 Task: Explore beachfront Airbnb homes in Hilton Head Island.
Action: Mouse moved to (594, 78)
Screenshot: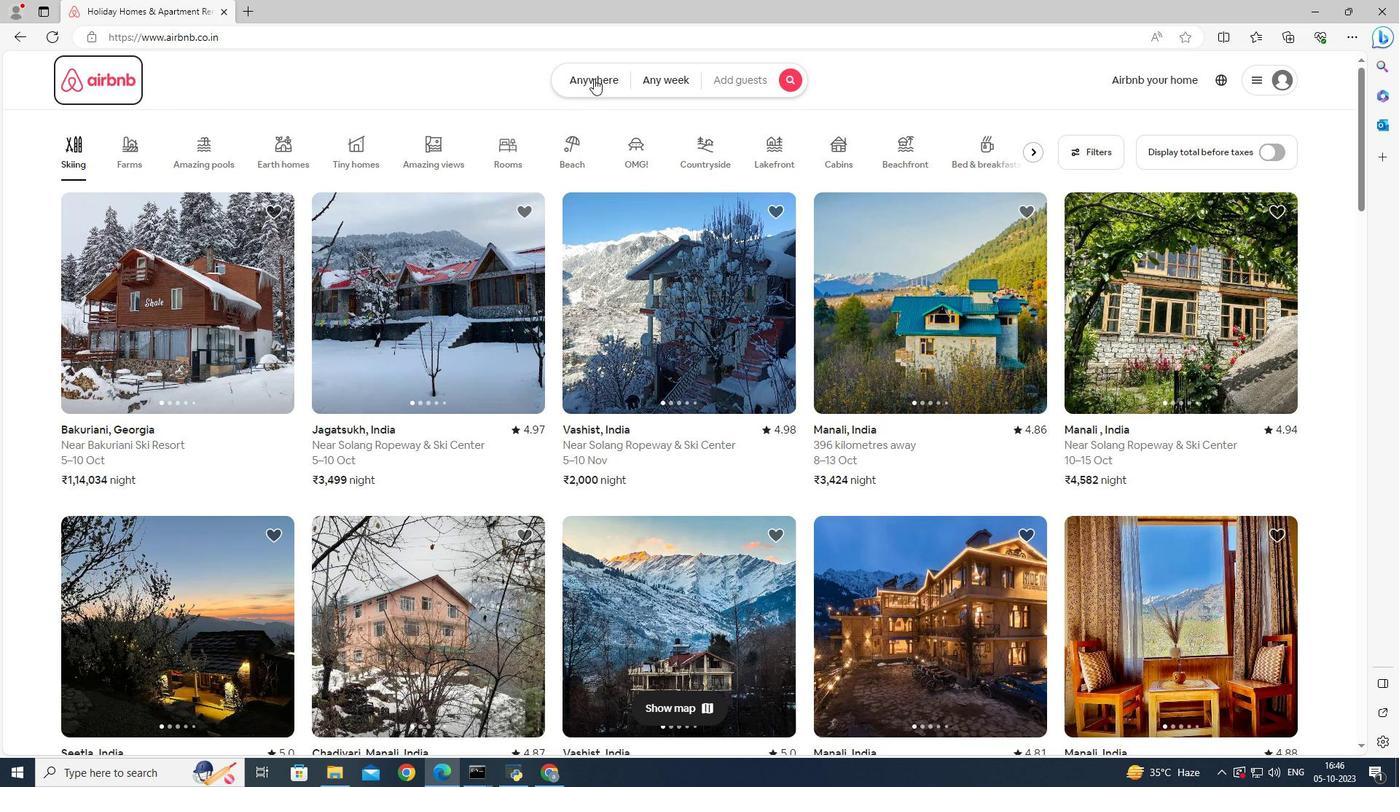 
Action: Mouse pressed left at (594, 78)
Screenshot: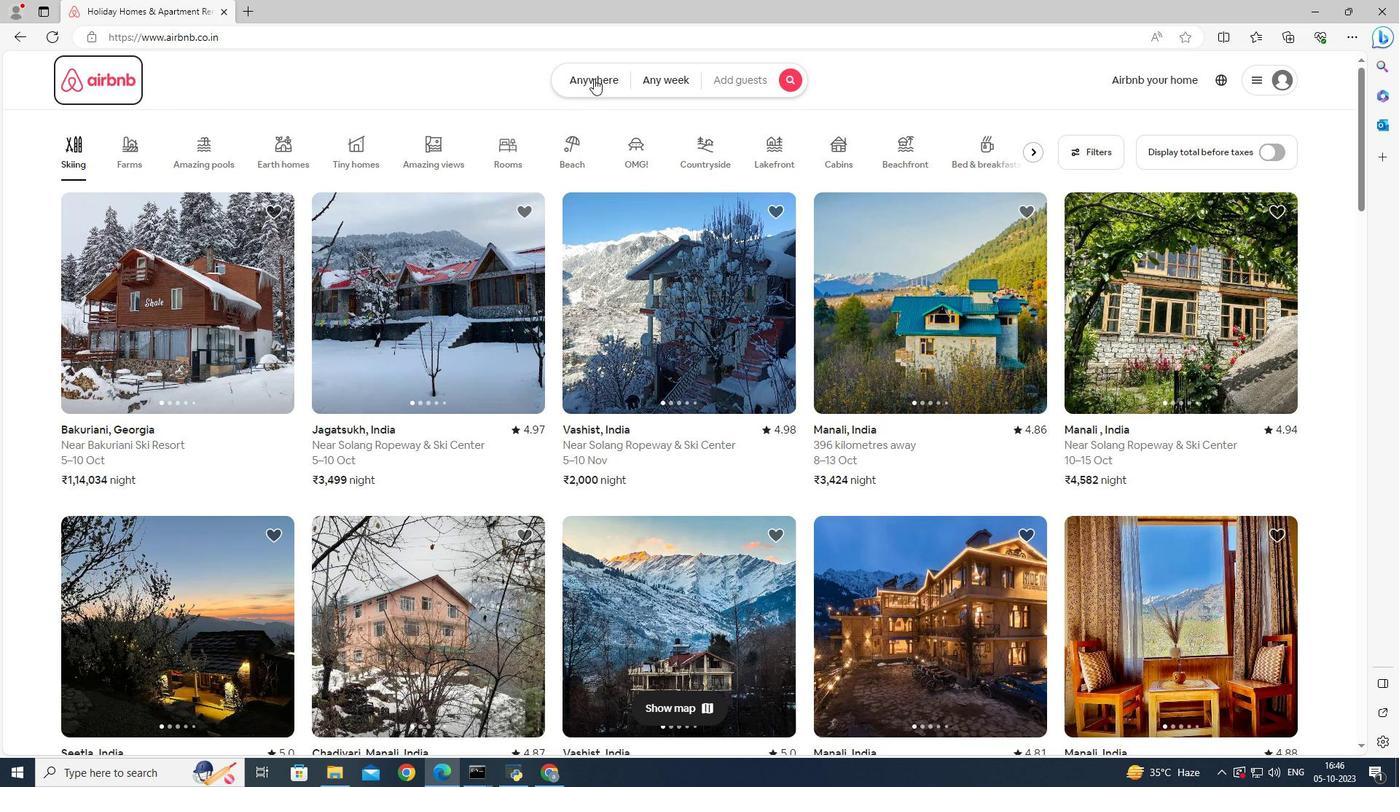 
Action: Mouse moved to (402, 138)
Screenshot: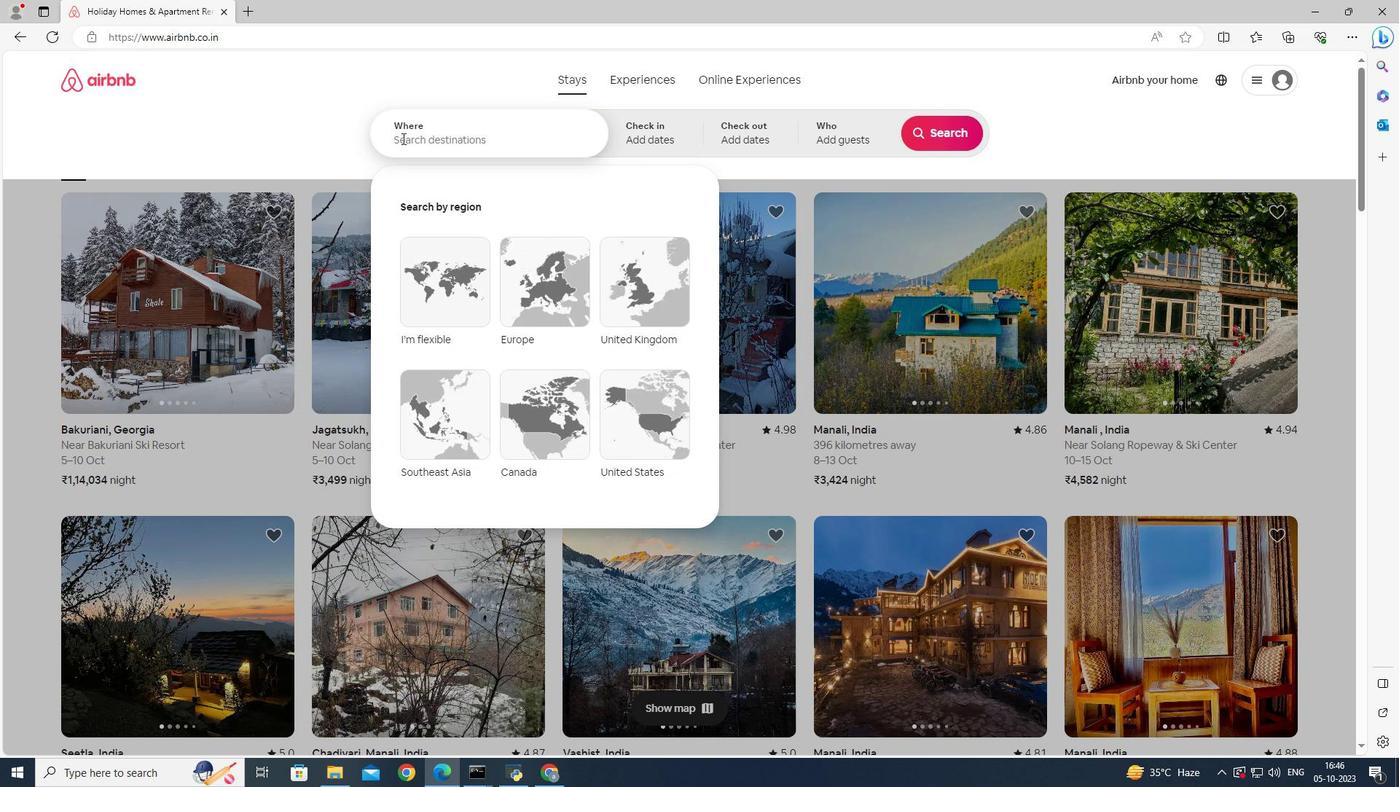 
Action: Mouse pressed left at (402, 138)
Screenshot: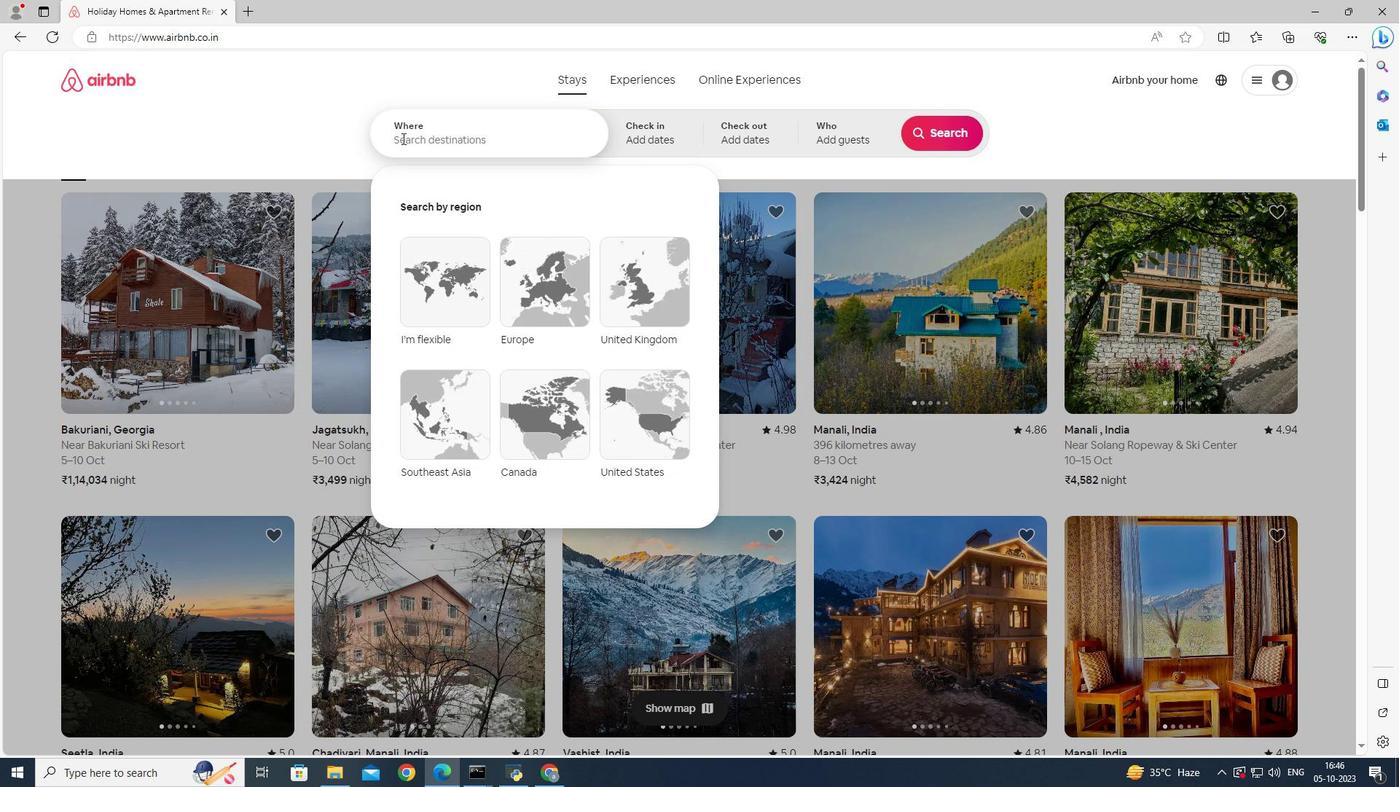 
Action: Mouse moved to (438, 141)
Screenshot: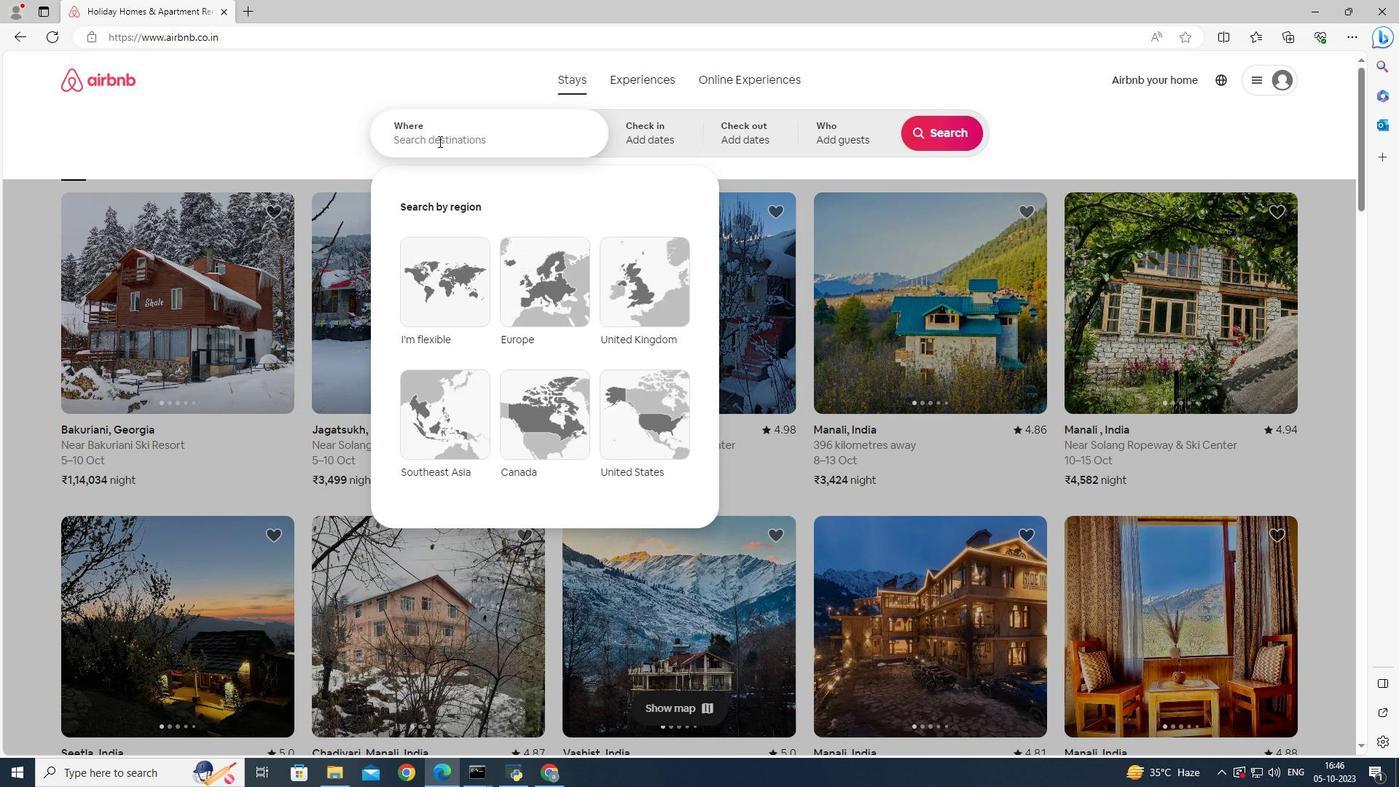 
Action: Key pressed <Key.shift><Key.shift><Key.shift><Key.shift><Key.shift><Key.shift><Key.shift><Key.shift><Key.shift><Key.shift>Hilton<Key.space><Key.shift>Head<Key.space>
Screenshot: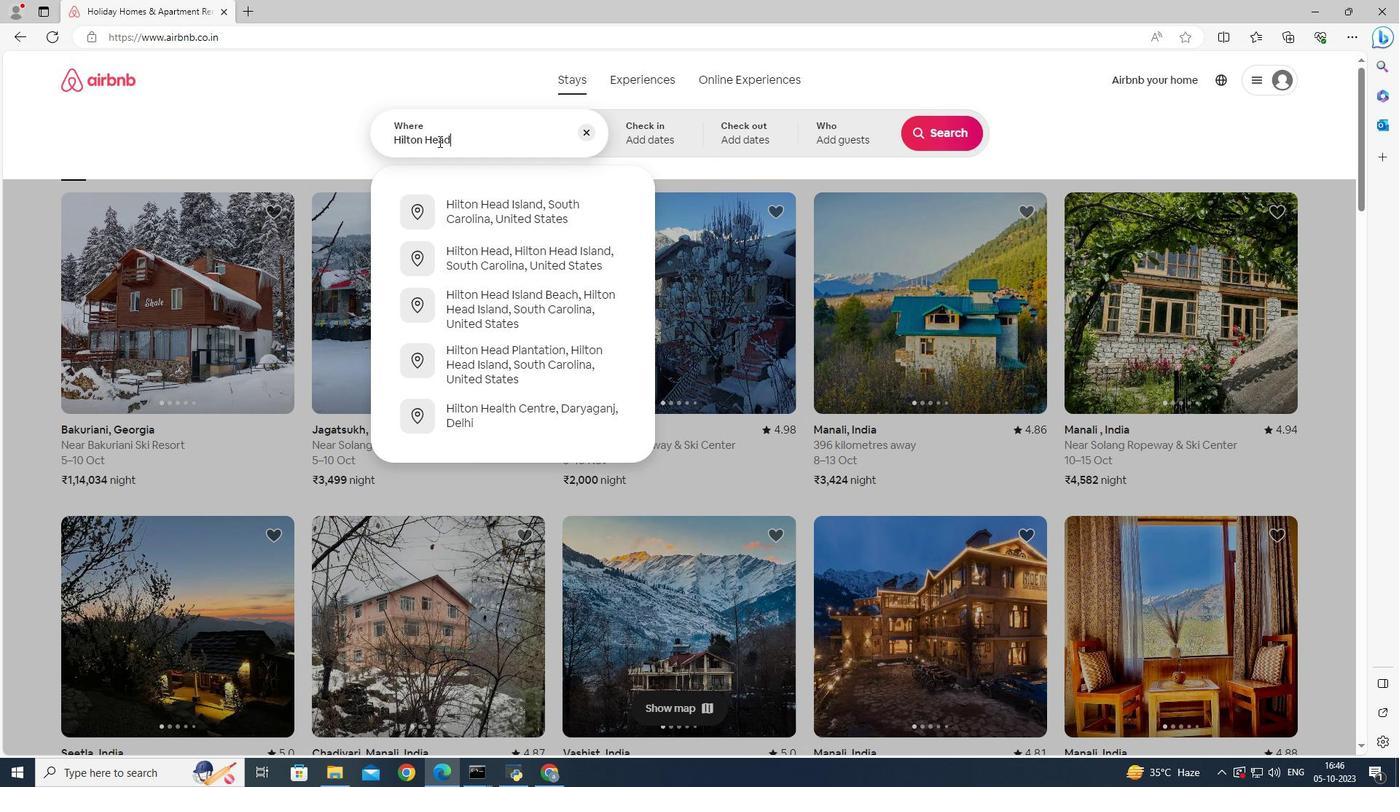 
Action: Mouse moved to (542, 212)
Screenshot: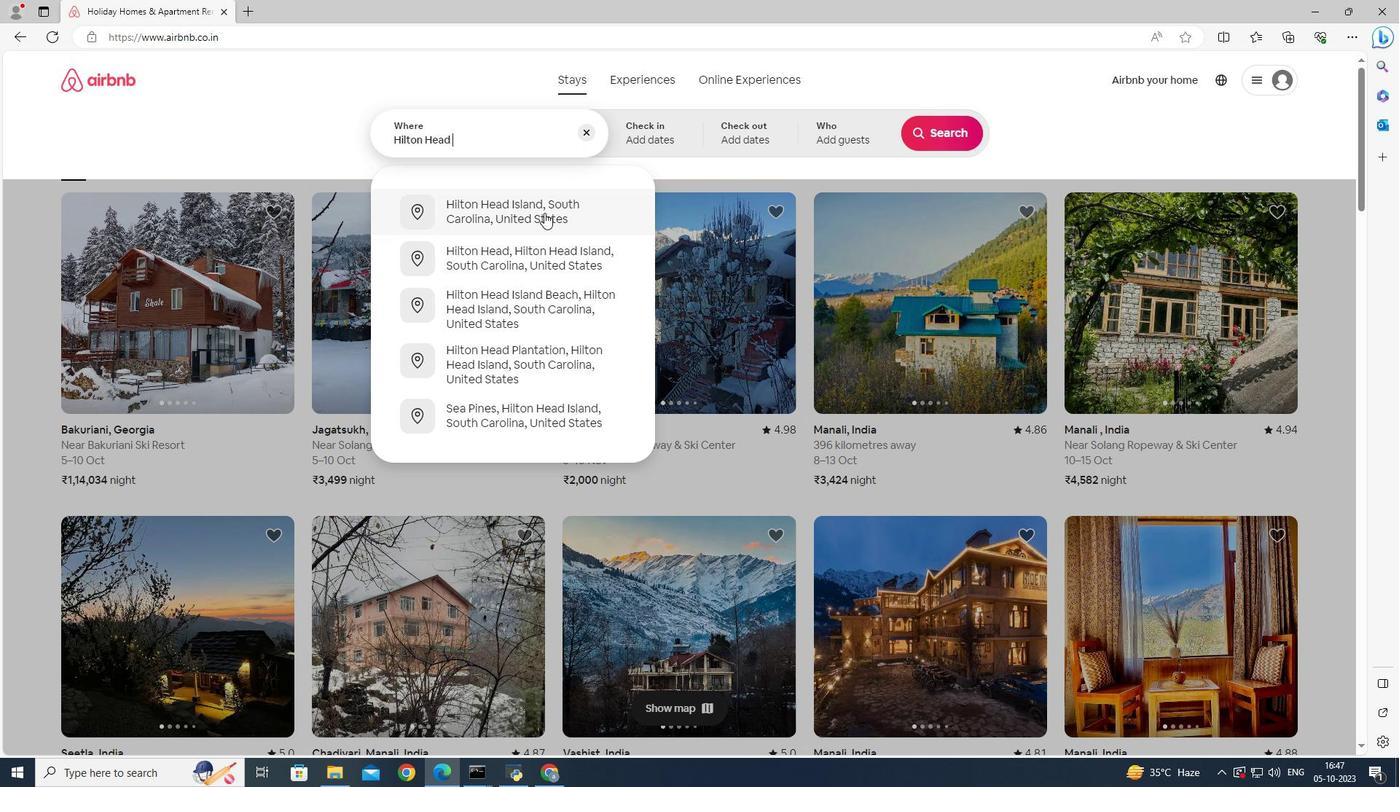 
Action: Mouse pressed left at (542, 212)
Screenshot: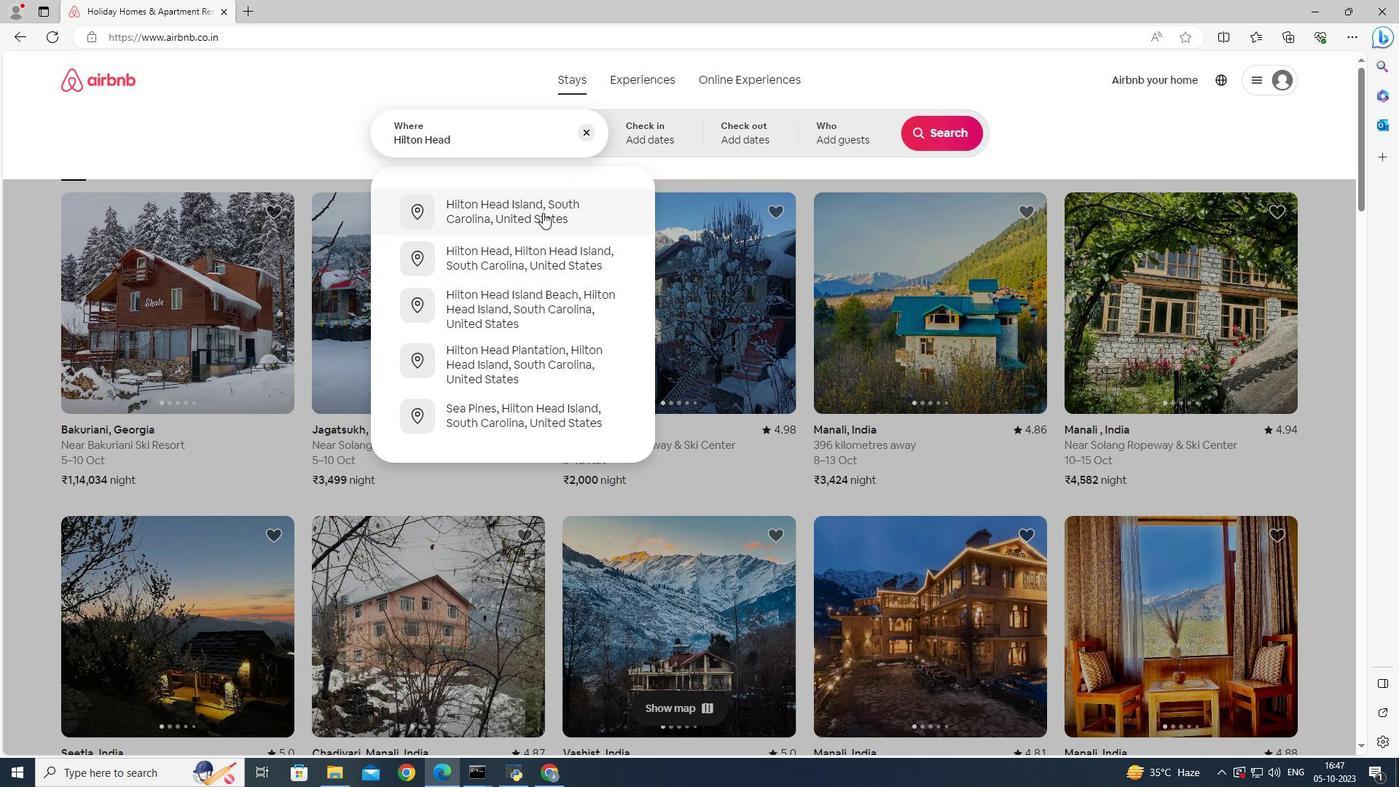 
Action: Mouse moved to (960, 139)
Screenshot: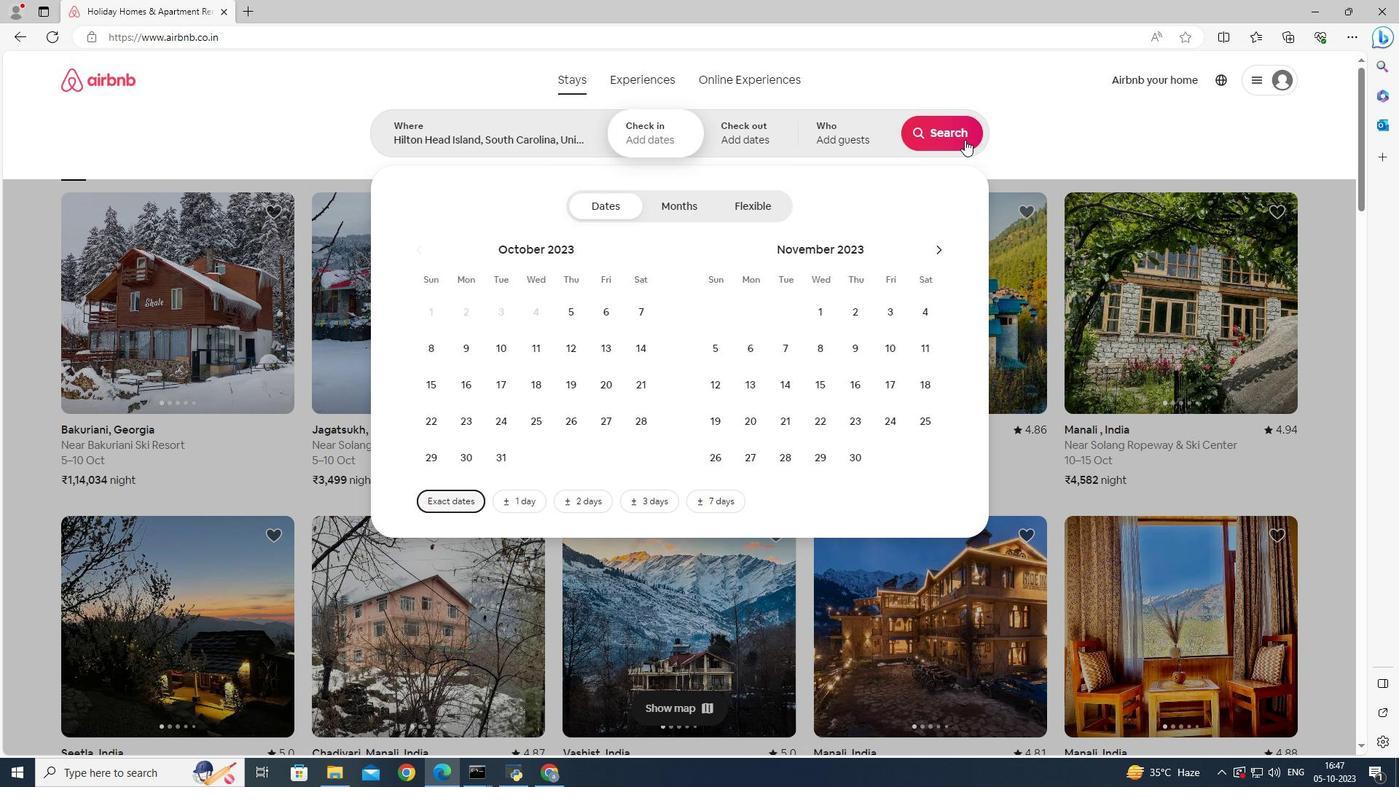 
Action: Mouse pressed left at (960, 139)
Screenshot: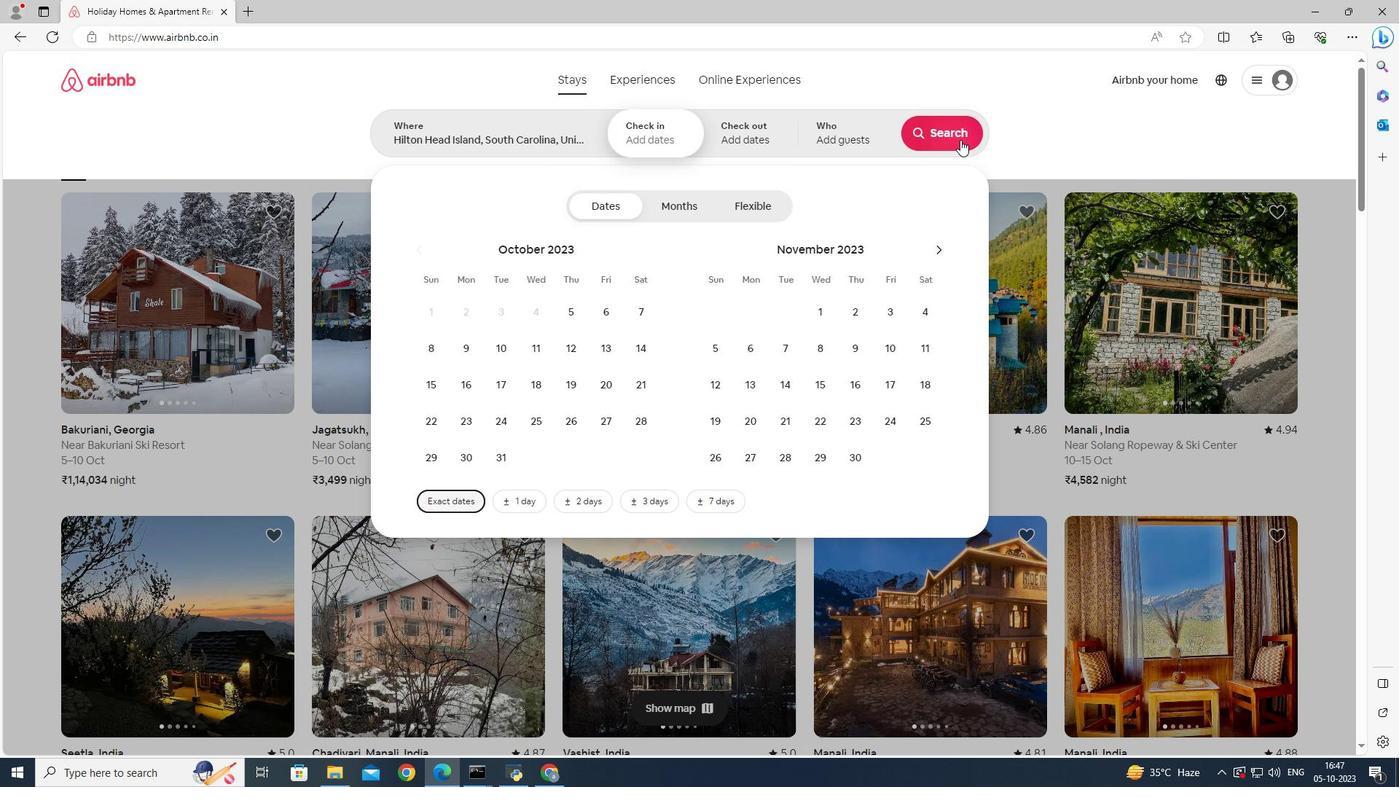 
Action: Mouse moved to (306, 149)
Screenshot: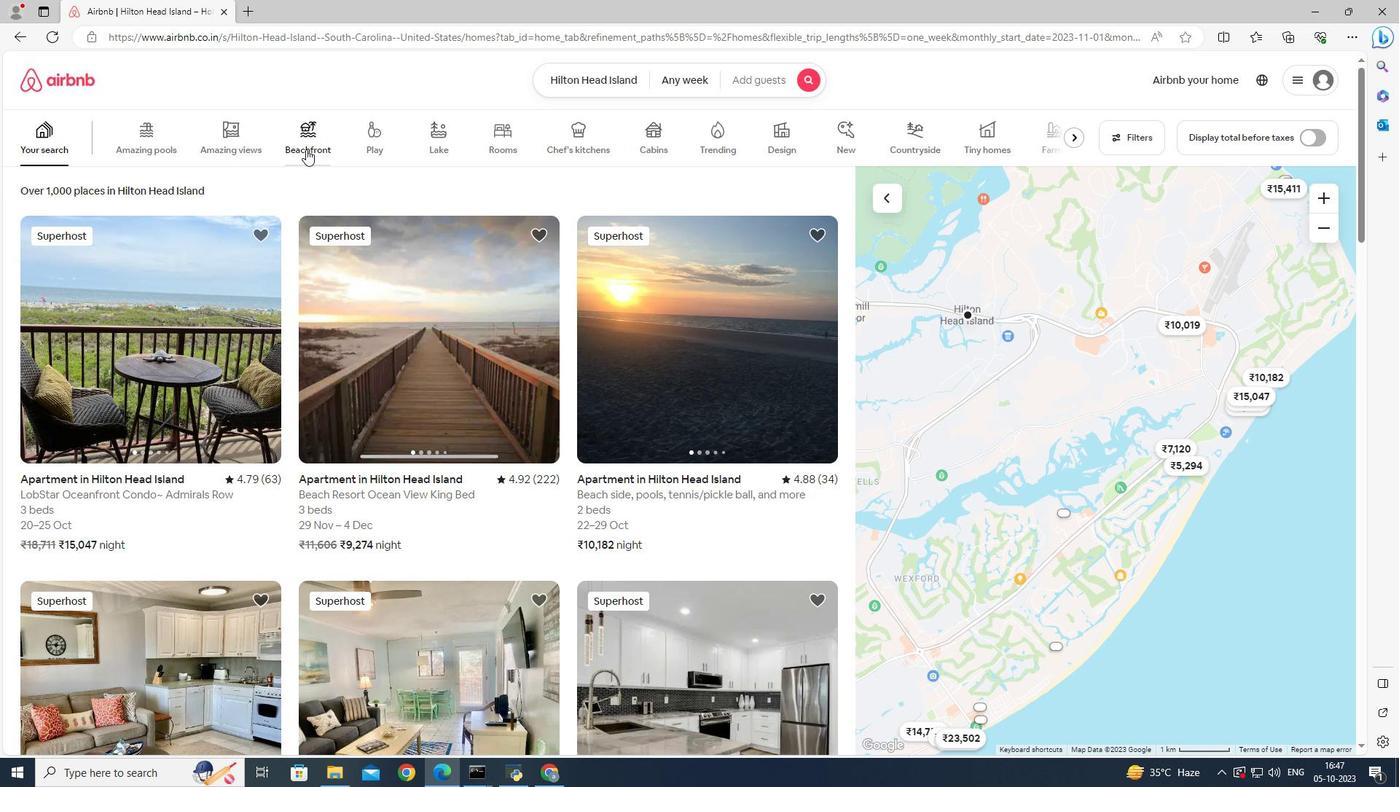 
Action: Mouse pressed left at (306, 149)
Screenshot: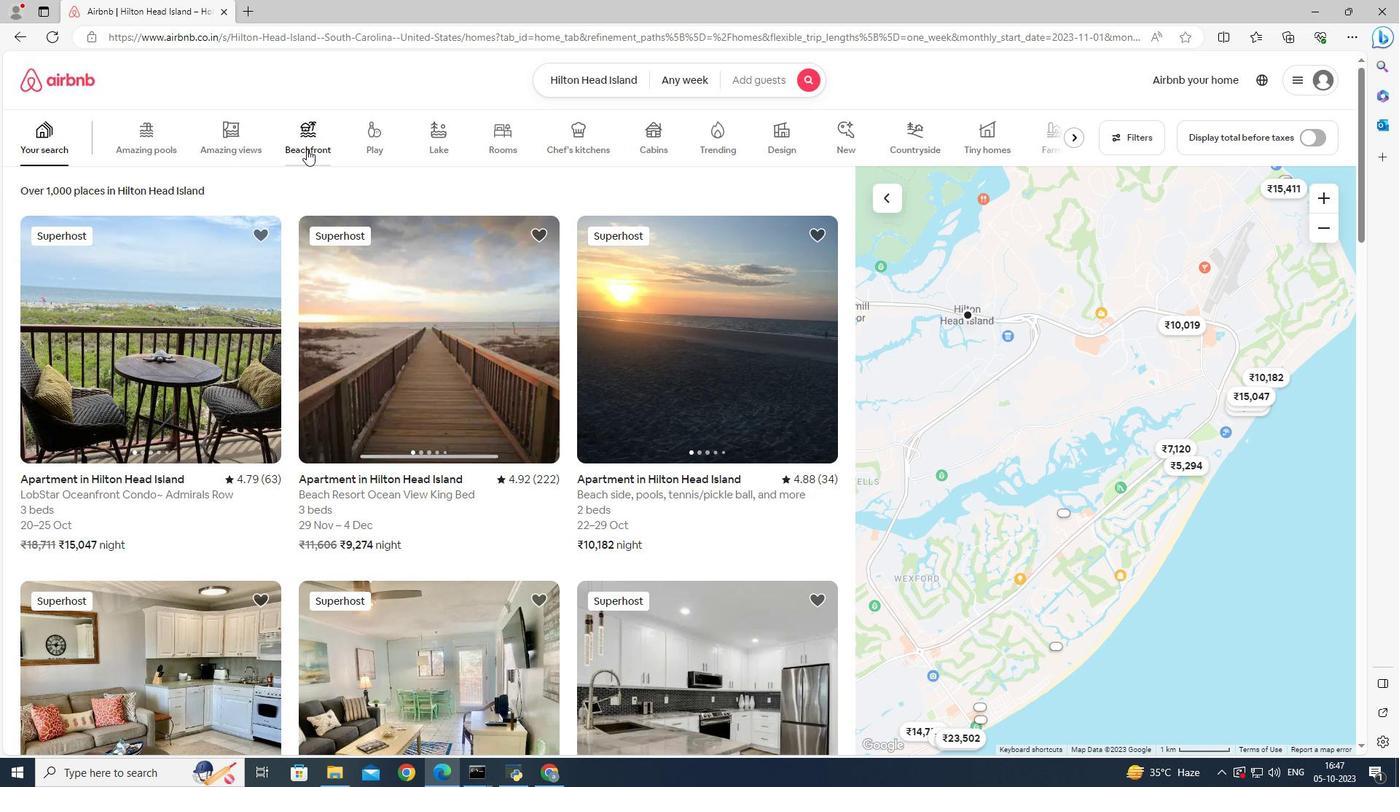 
Action: Mouse moved to (172, 386)
Screenshot: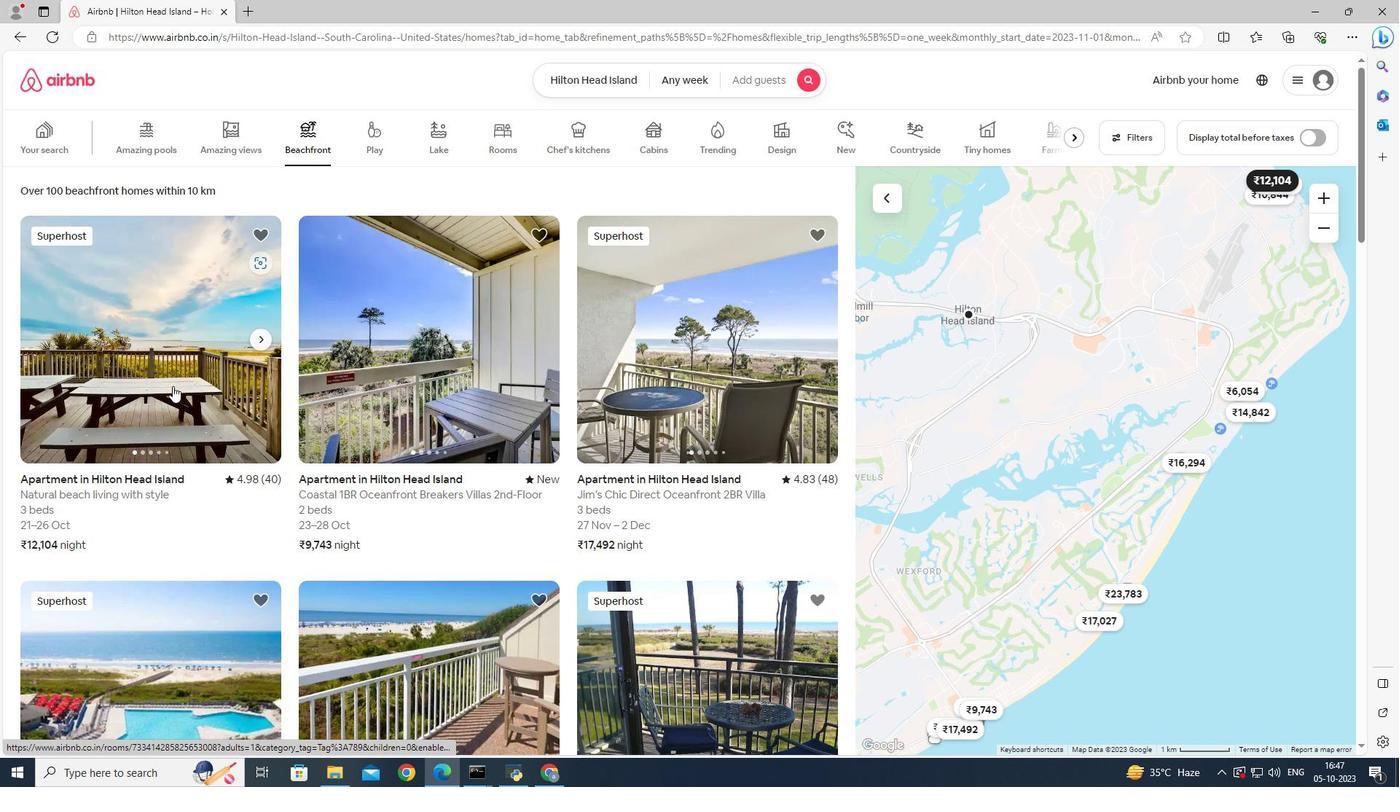 
Action: Mouse pressed left at (172, 386)
Screenshot: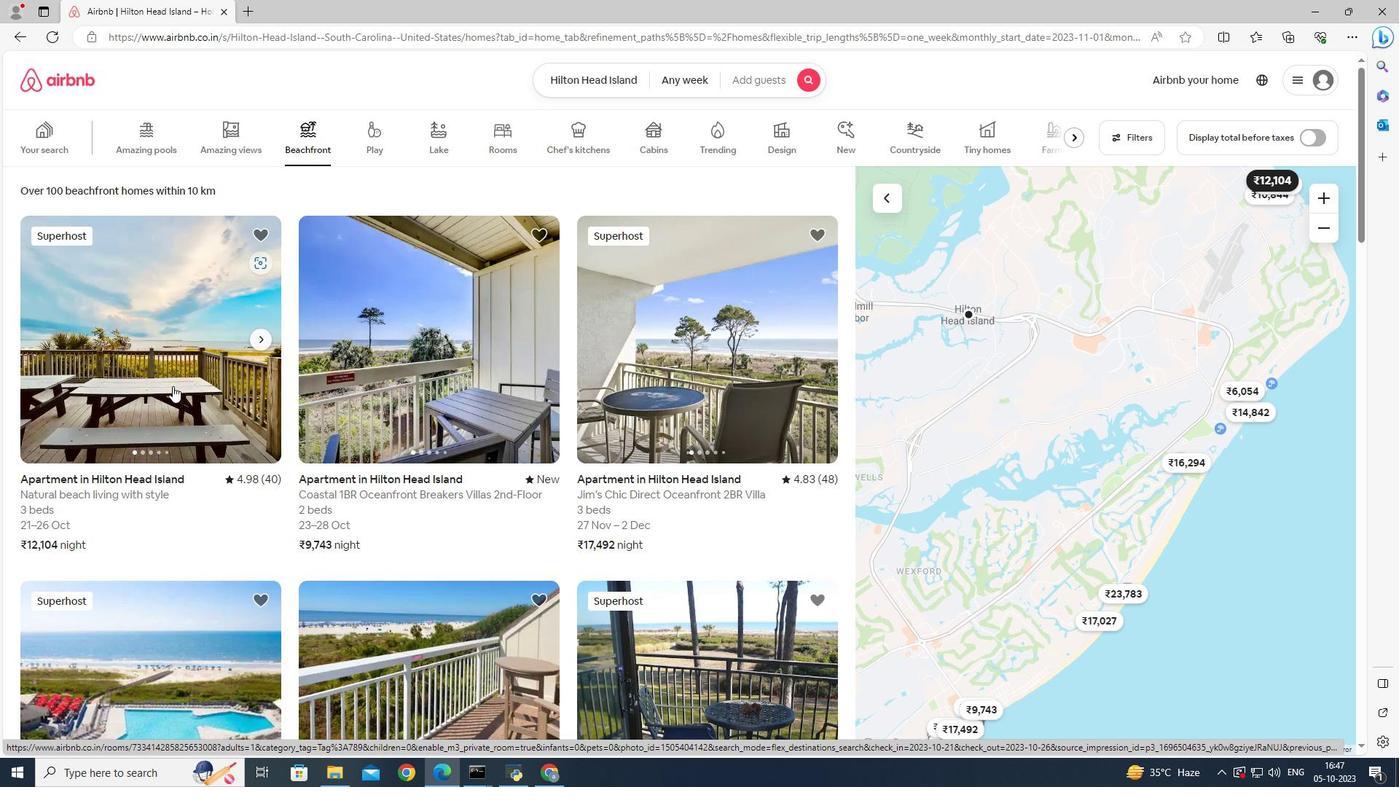 
Action: Mouse moved to (1042, 535)
Screenshot: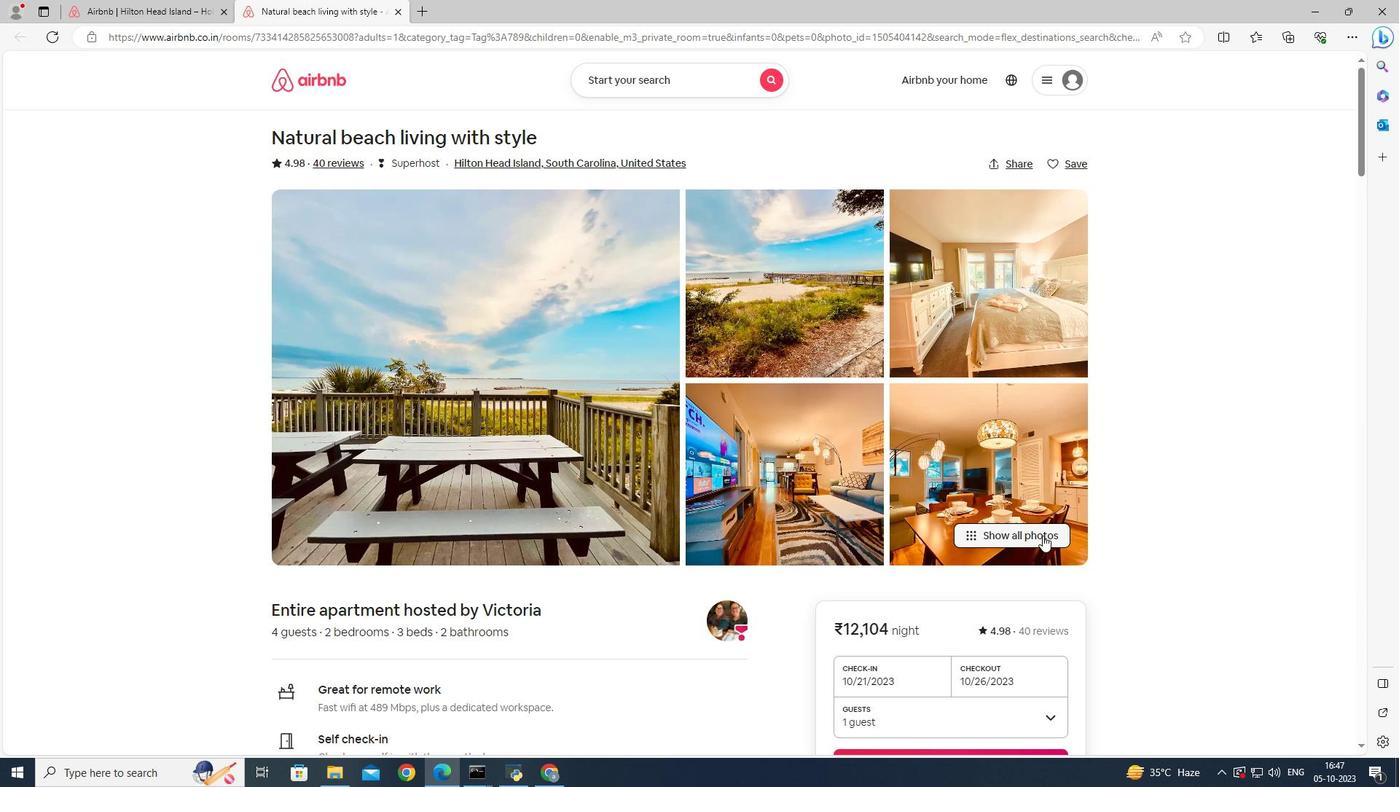 
Action: Mouse pressed left at (1042, 535)
Screenshot: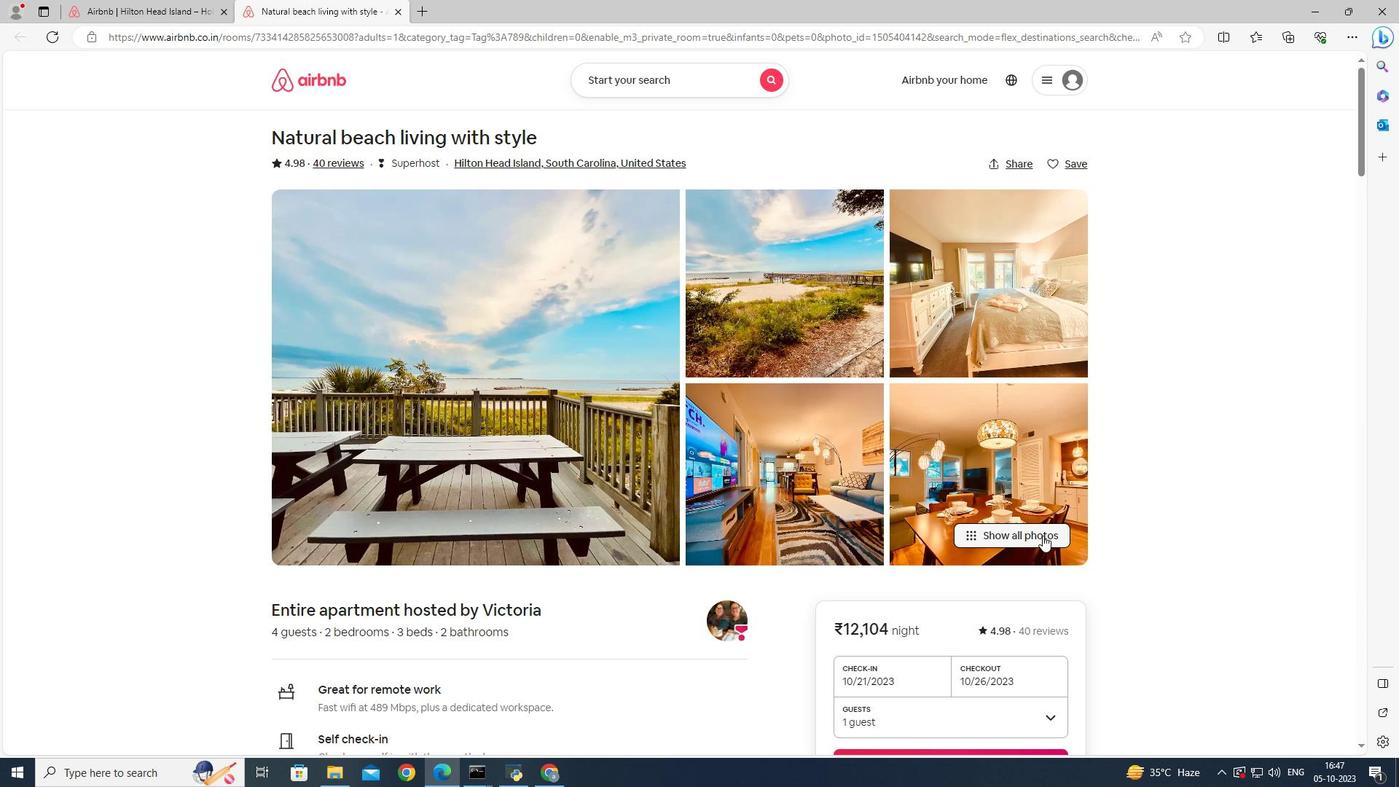 
Action: Mouse moved to (788, 440)
Screenshot: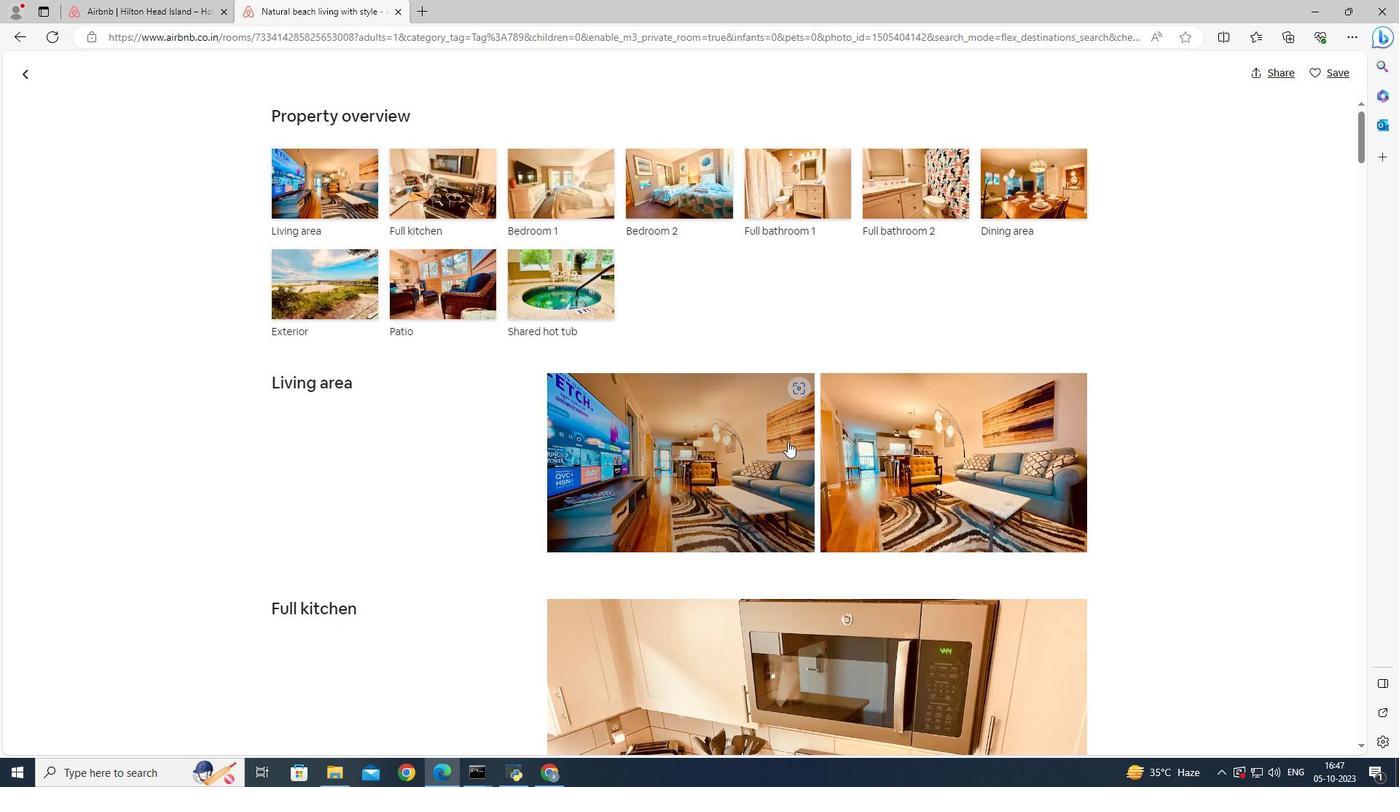 
Action: Mouse scrolled (788, 440) with delta (0, 0)
Screenshot: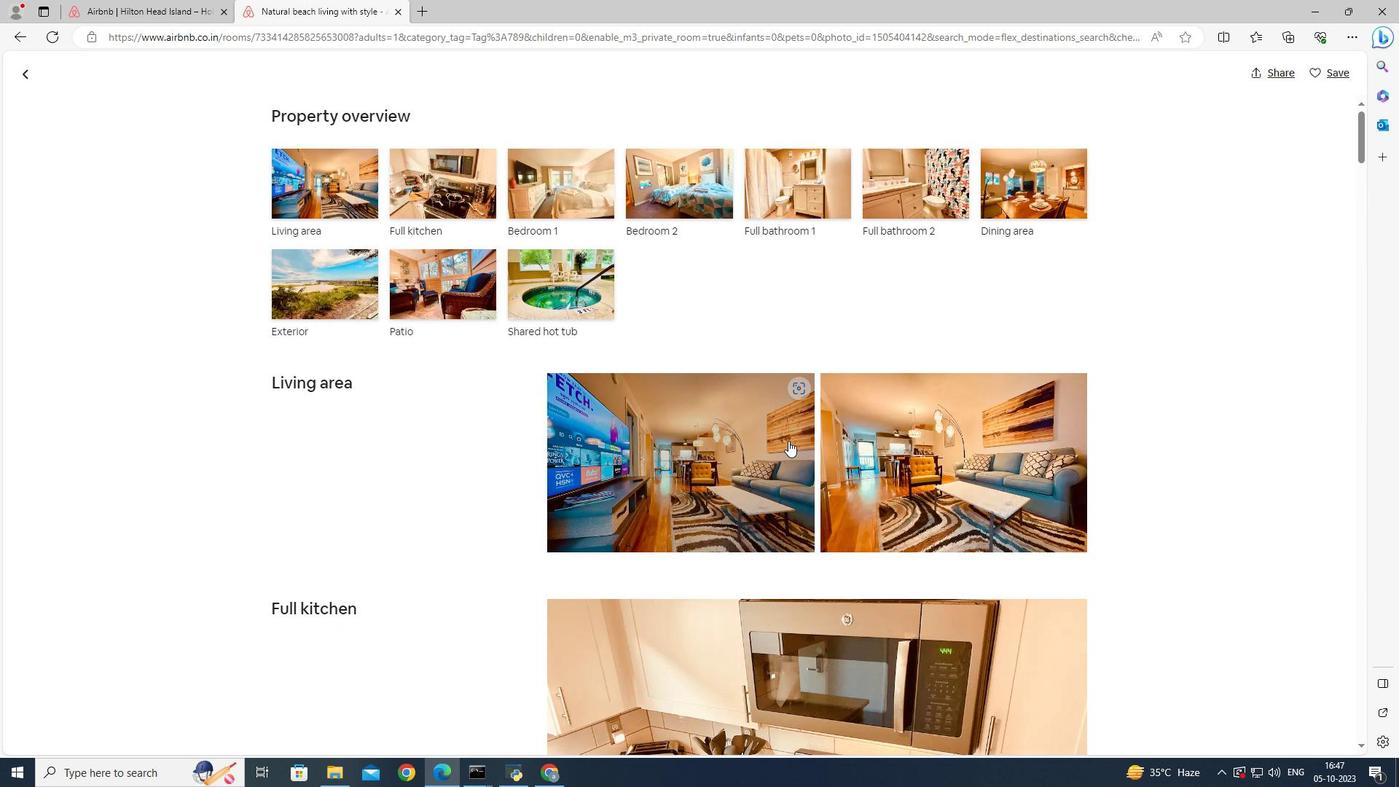 
Action: Mouse scrolled (788, 440) with delta (0, 0)
Screenshot: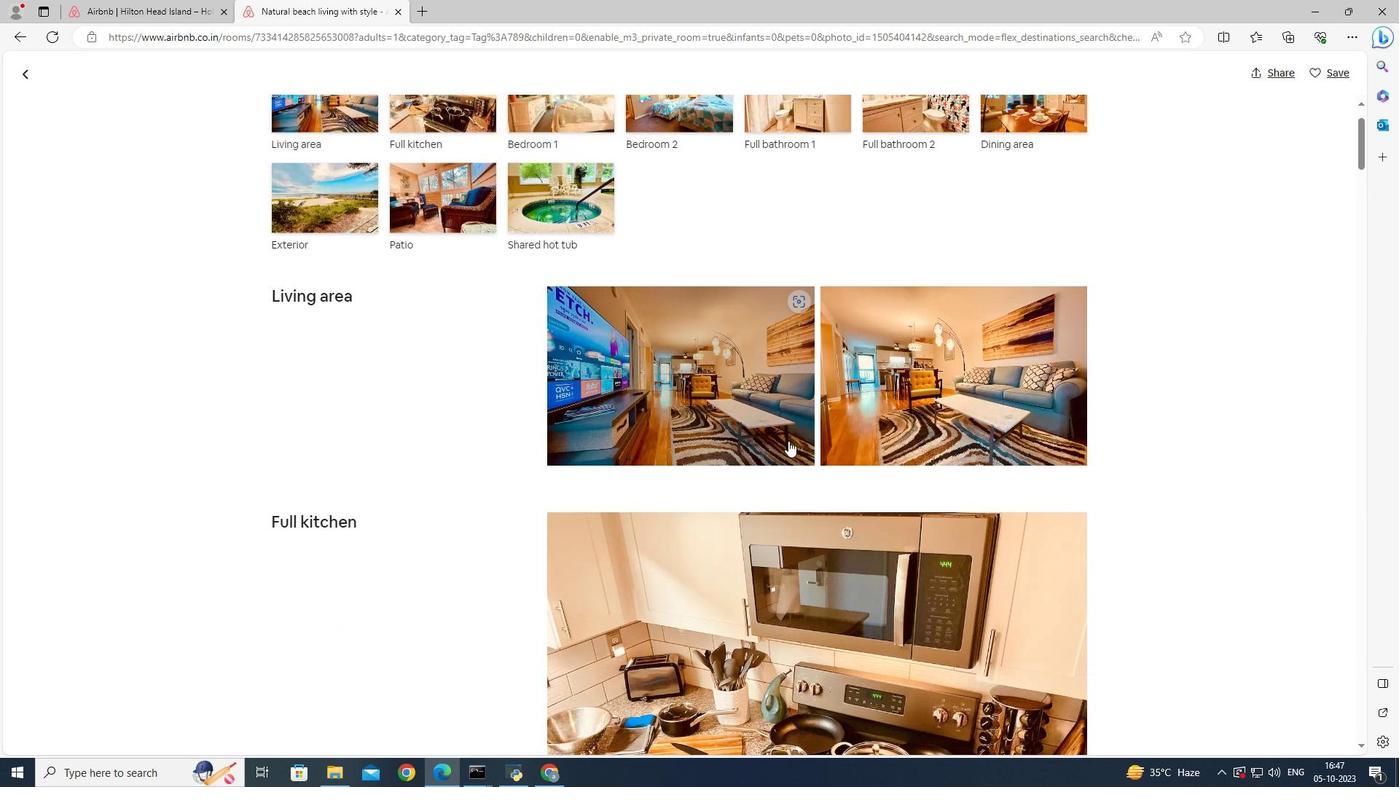 
Action: Mouse scrolled (788, 440) with delta (0, 0)
Screenshot: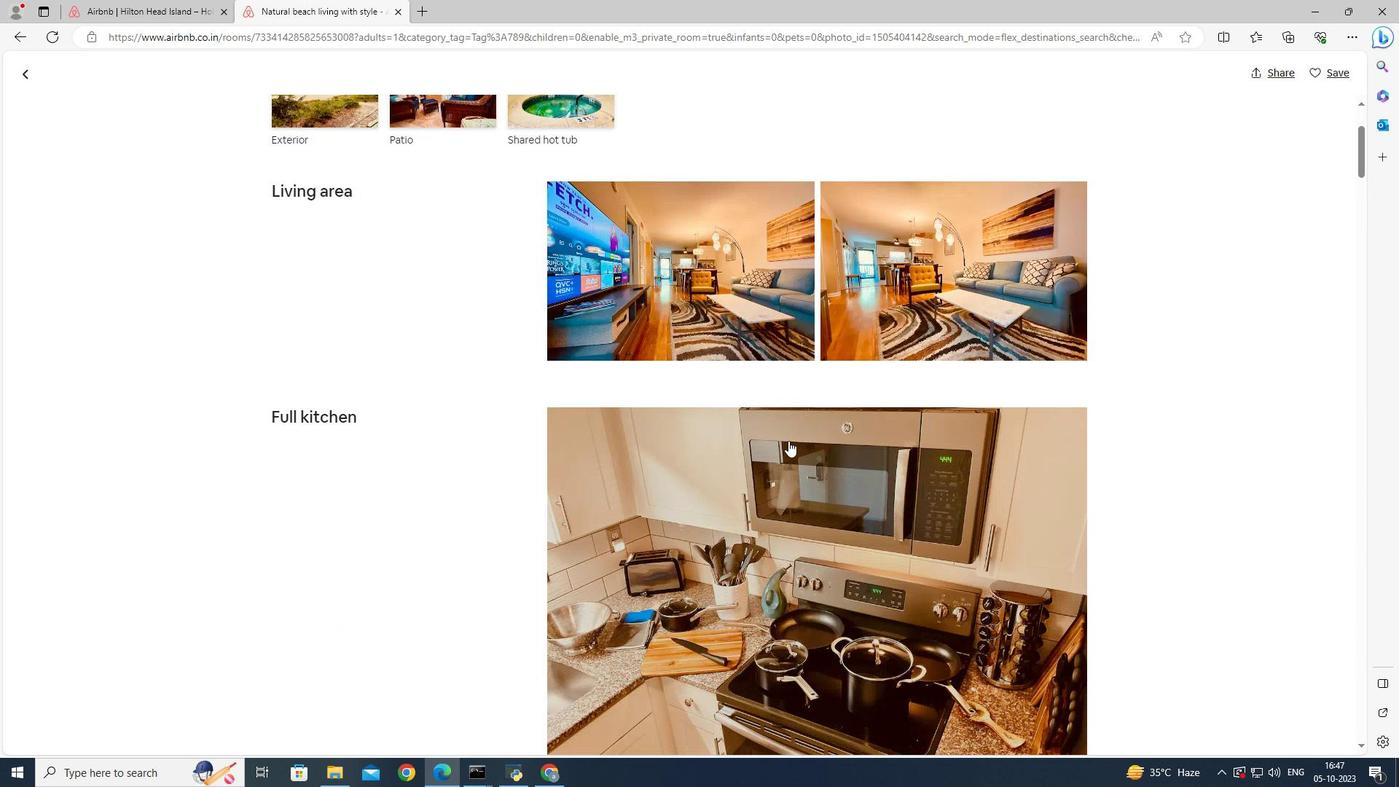 
Action: Mouse scrolled (788, 440) with delta (0, 0)
Screenshot: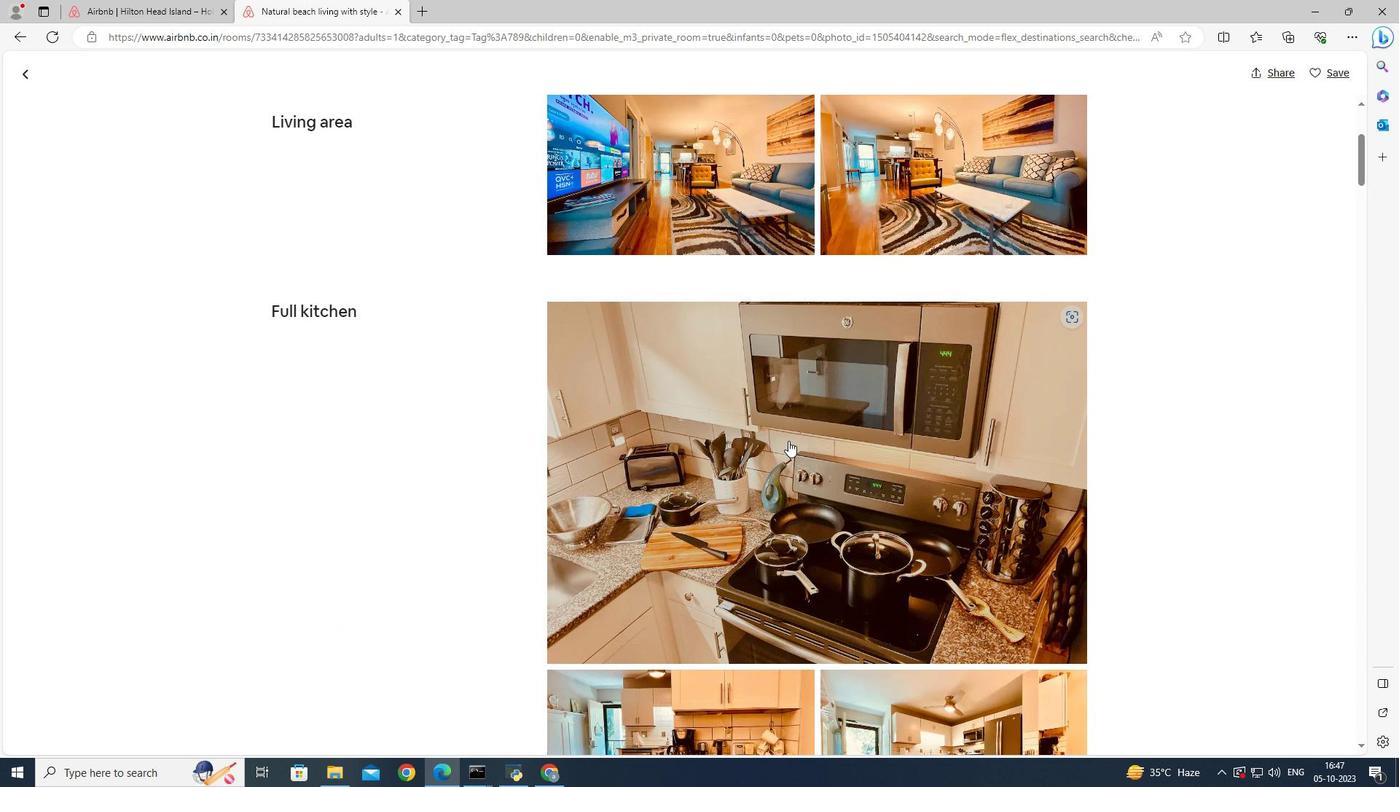 
Action: Mouse scrolled (788, 440) with delta (0, 0)
Screenshot: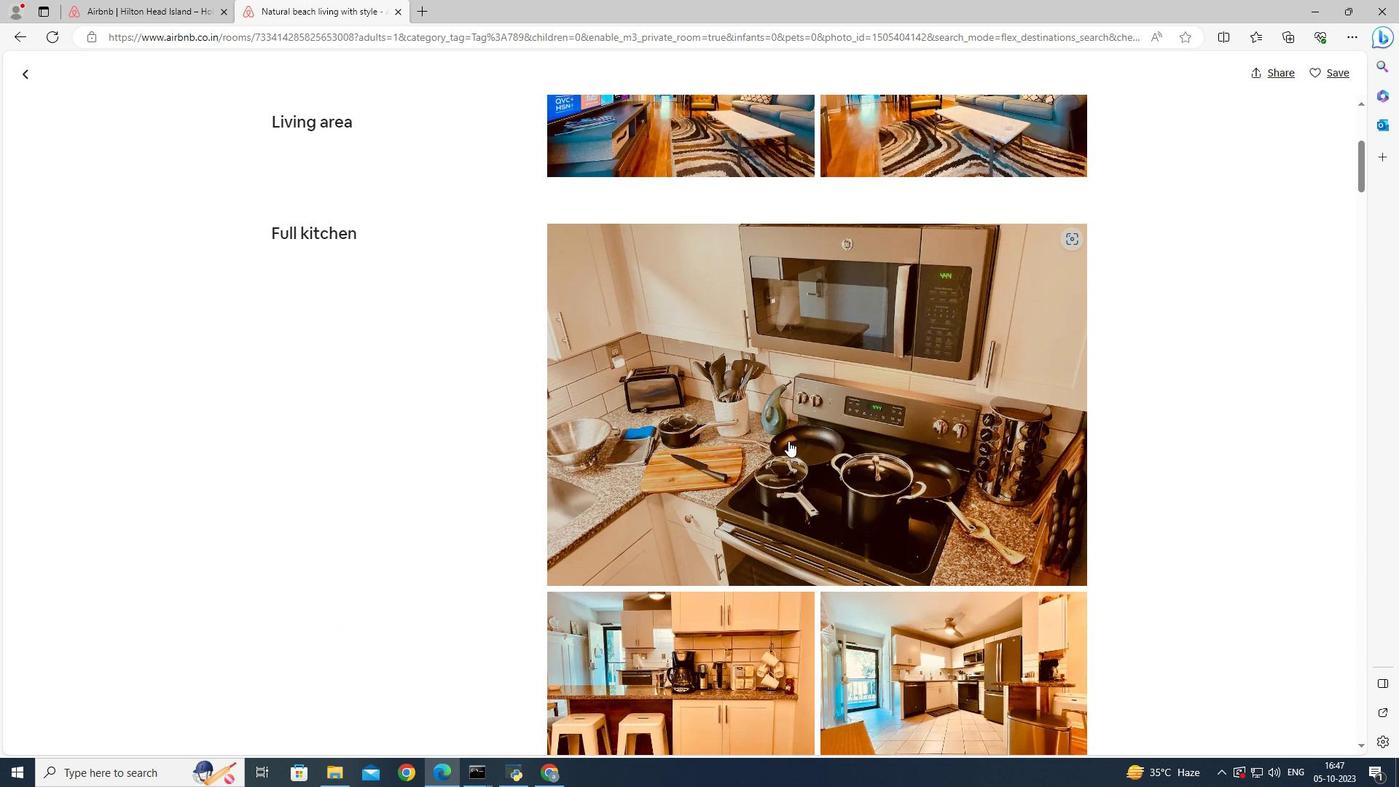 
Action: Mouse scrolled (788, 440) with delta (0, 0)
Screenshot: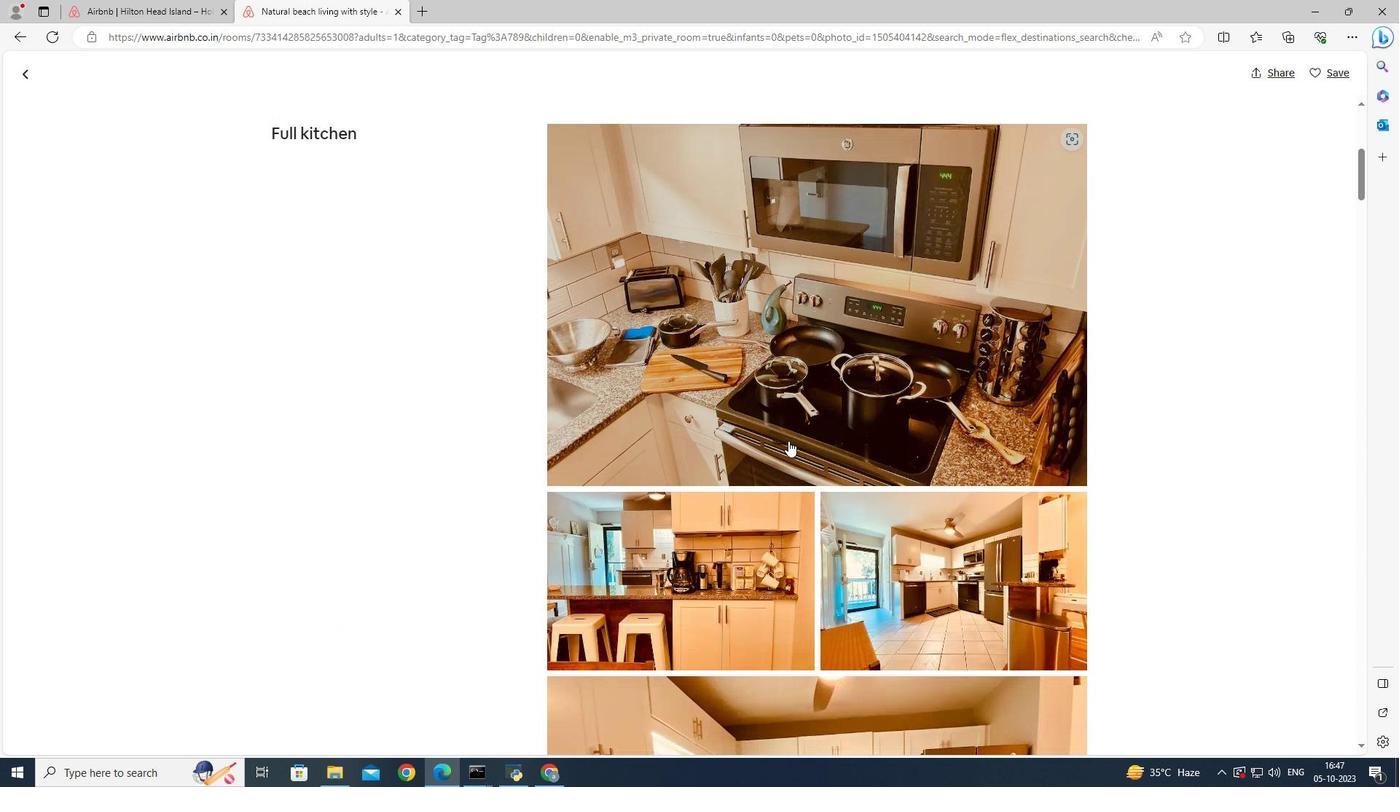 
Action: Mouse scrolled (788, 440) with delta (0, 0)
Screenshot: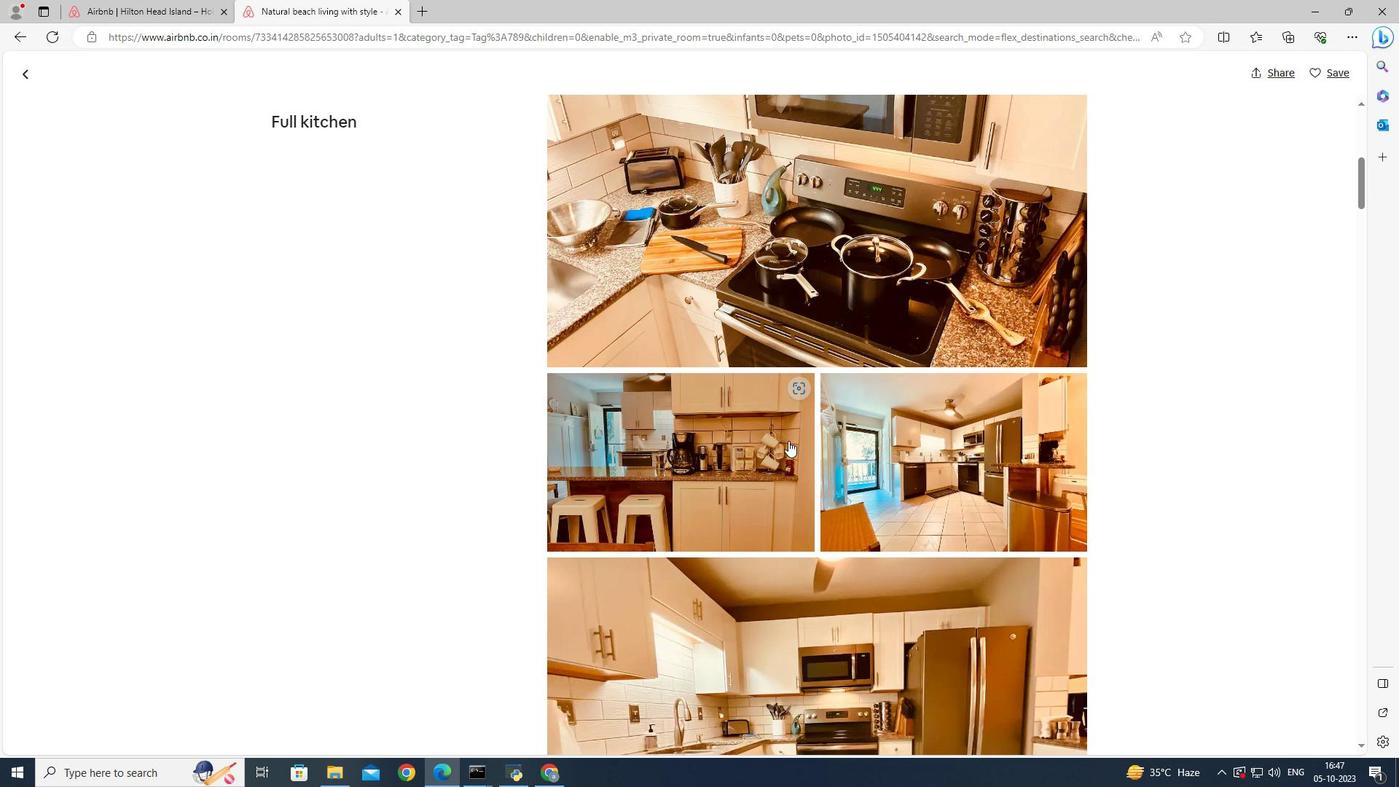 
Action: Mouse scrolled (788, 440) with delta (0, 0)
Screenshot: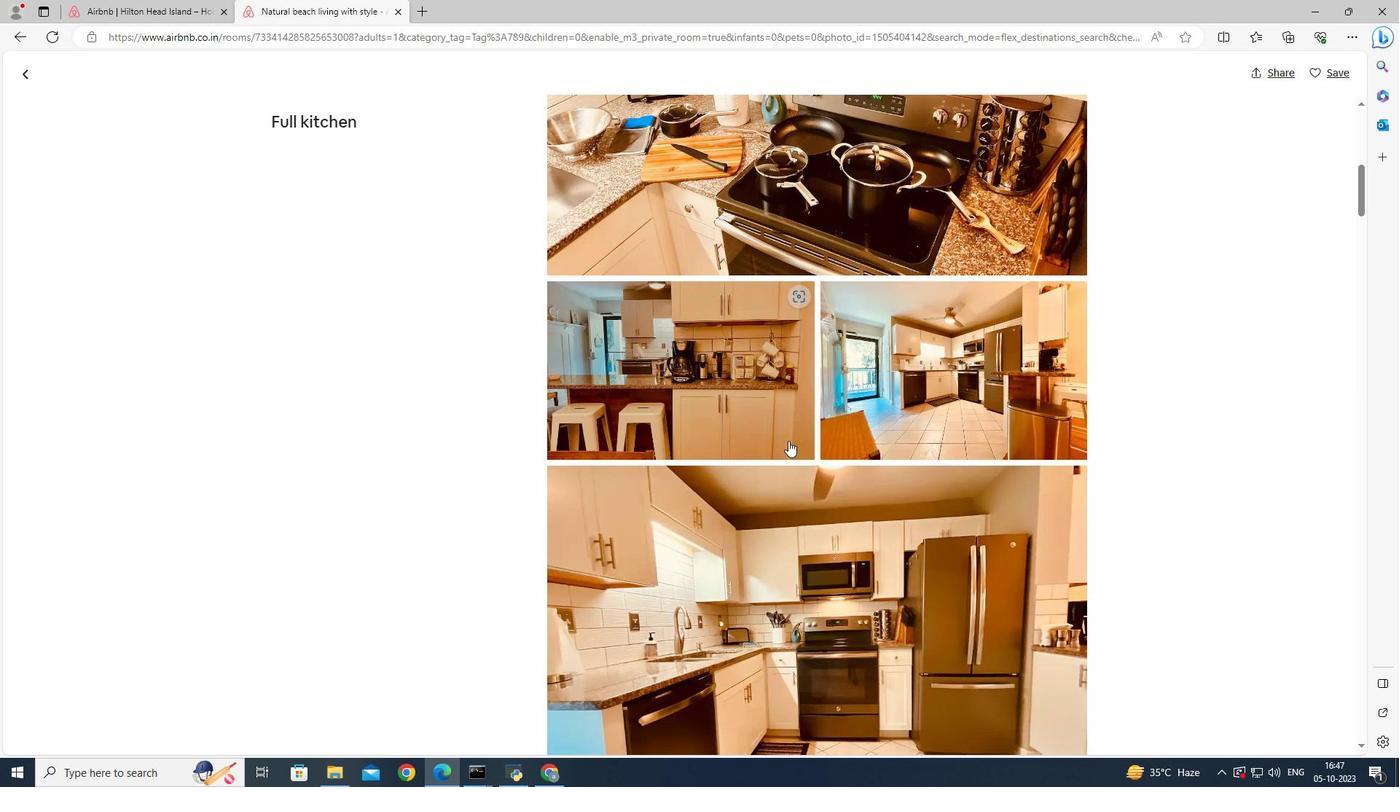
Action: Mouse scrolled (788, 440) with delta (0, 0)
Screenshot: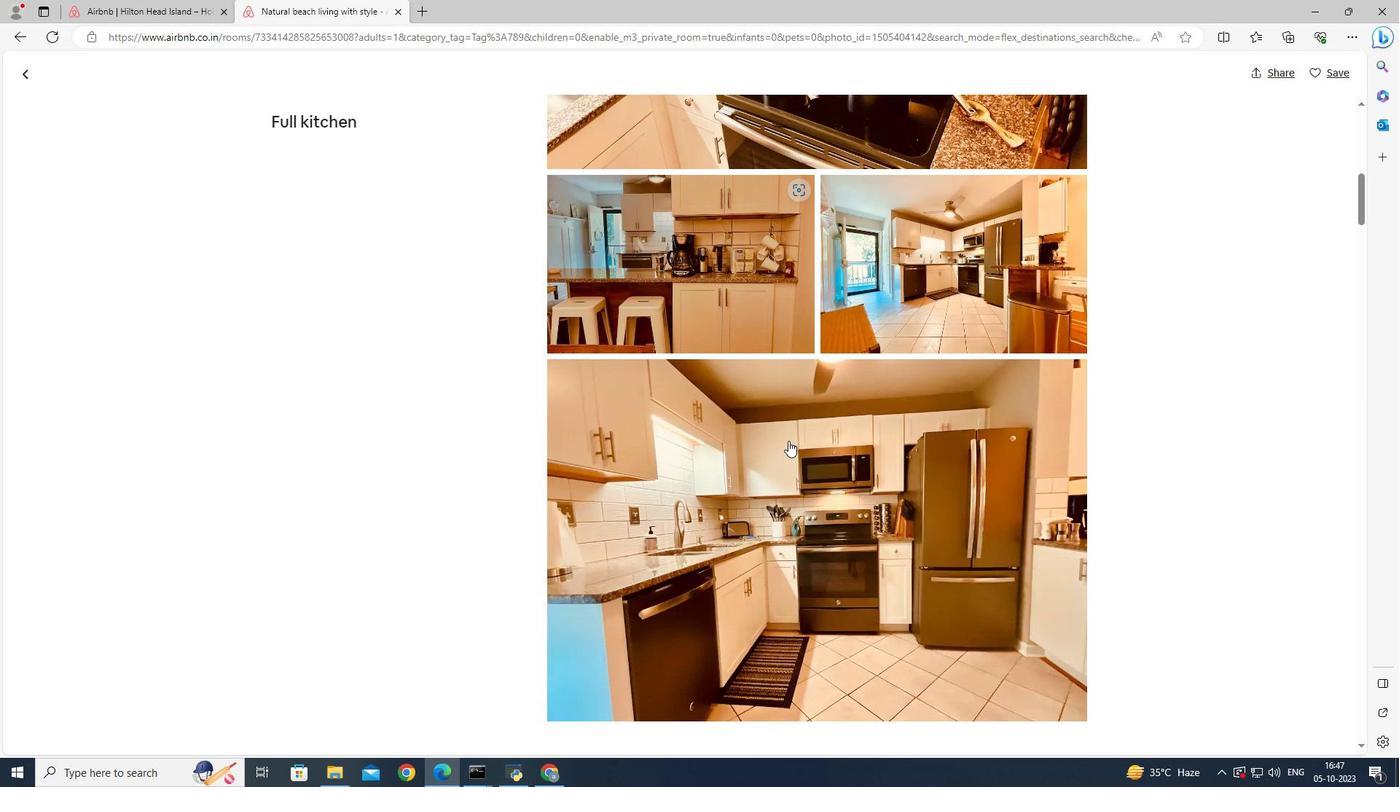 
Action: Mouse scrolled (788, 440) with delta (0, 0)
Screenshot: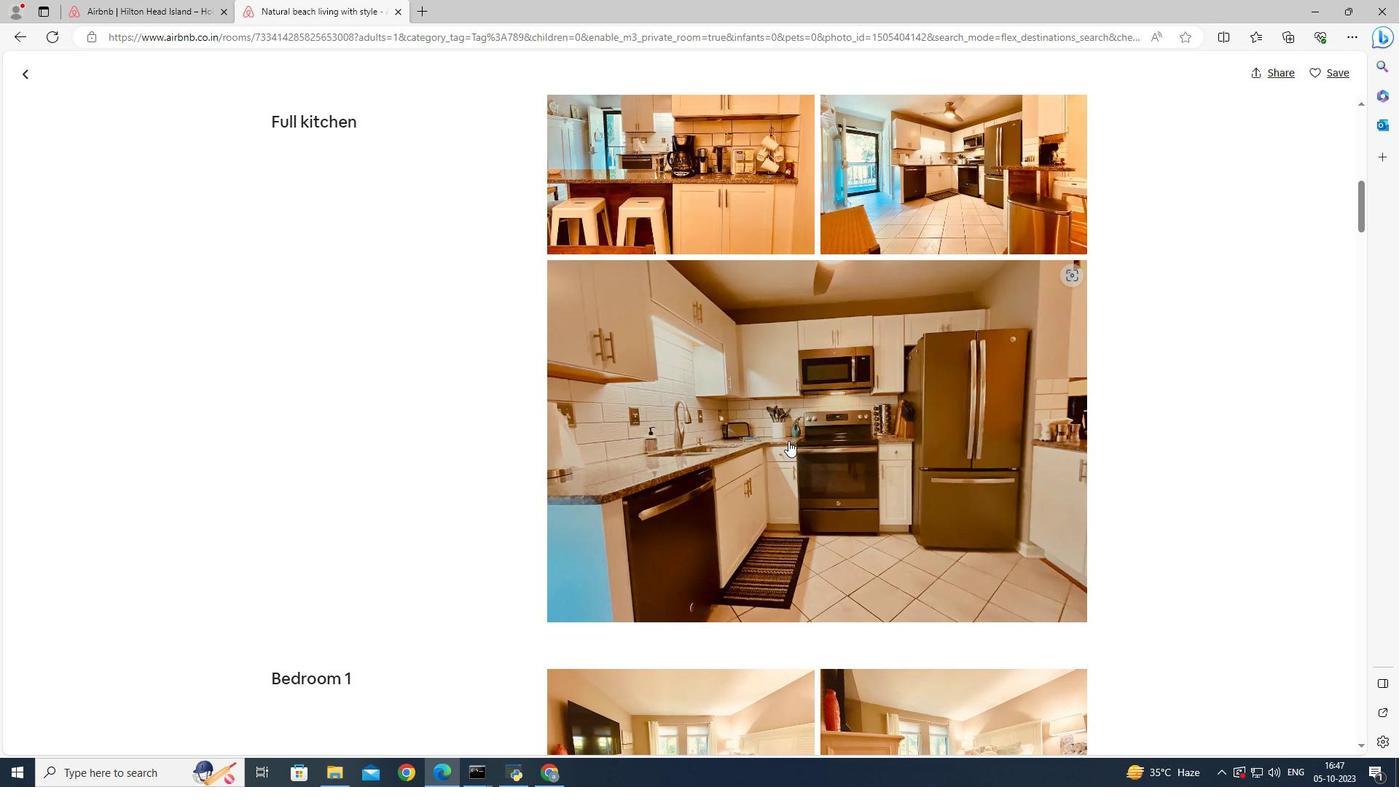 
Action: Mouse scrolled (788, 440) with delta (0, 0)
Screenshot: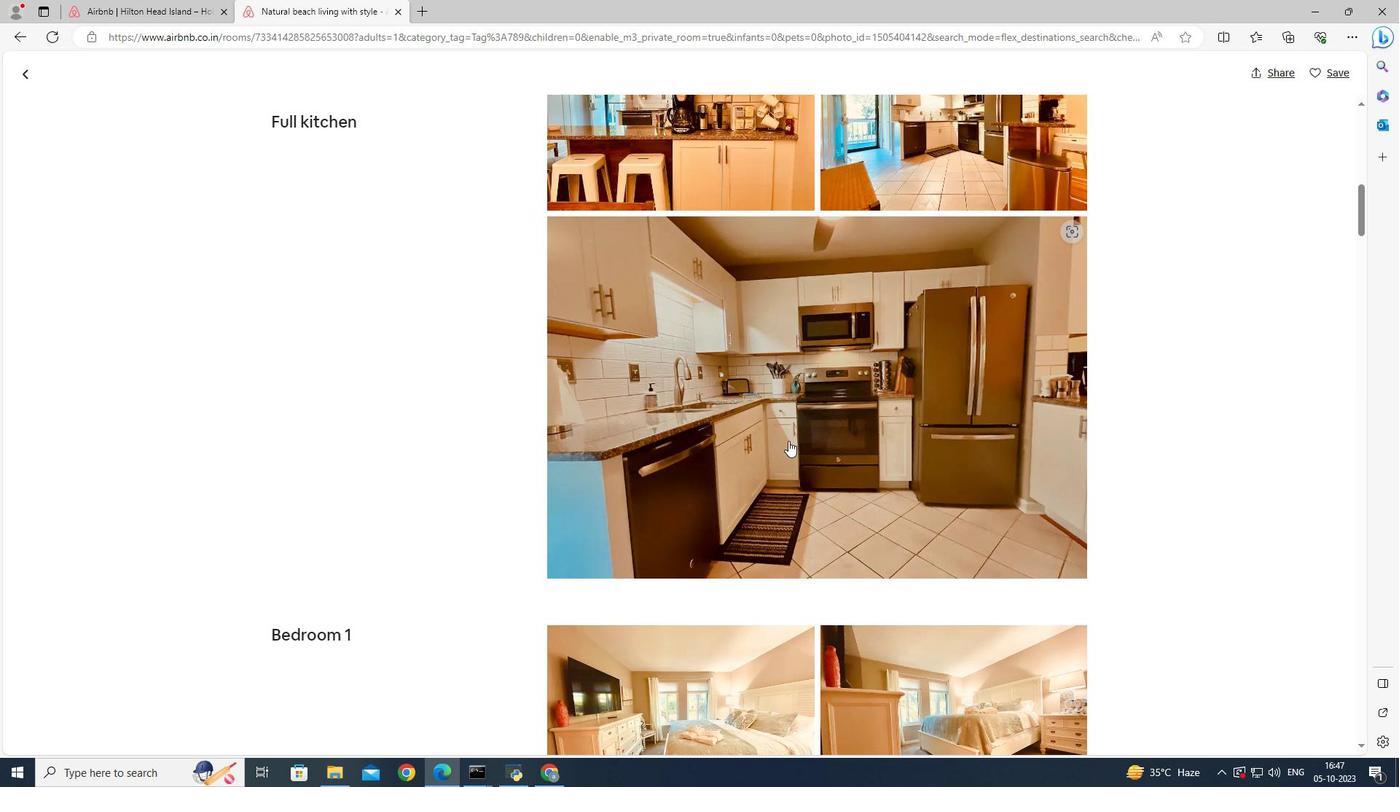 
Action: Mouse scrolled (788, 440) with delta (0, 0)
Screenshot: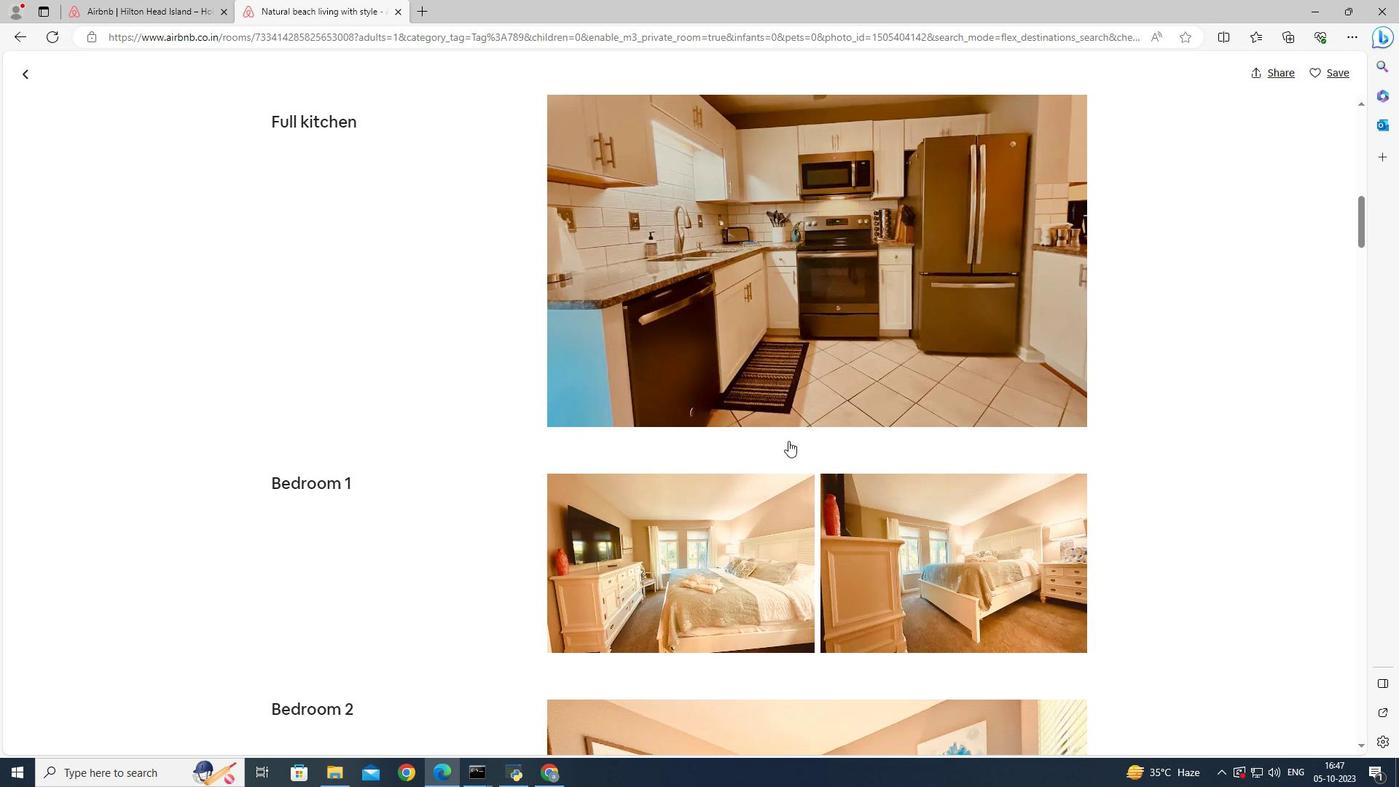 
Action: Mouse scrolled (788, 440) with delta (0, 0)
Screenshot: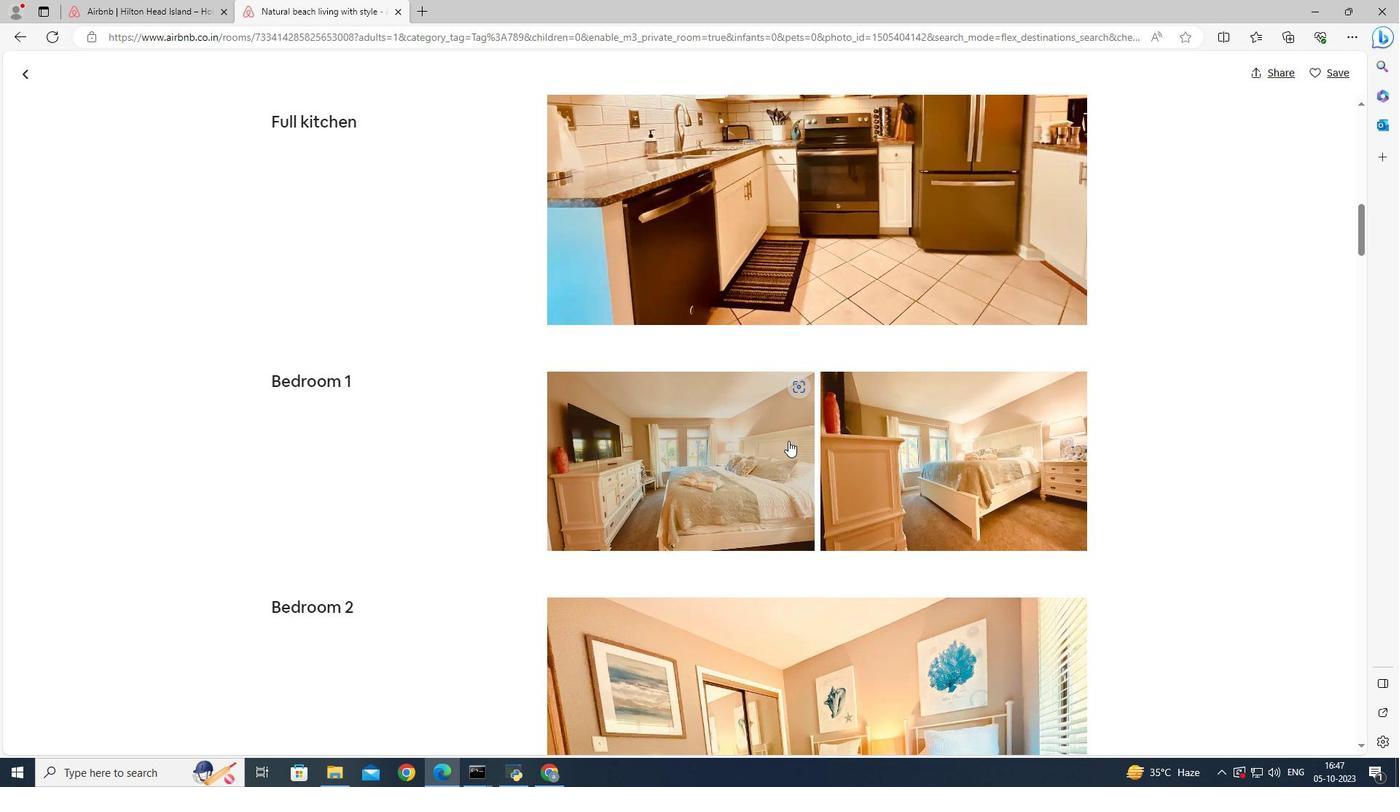 
Action: Mouse scrolled (788, 440) with delta (0, 0)
Screenshot: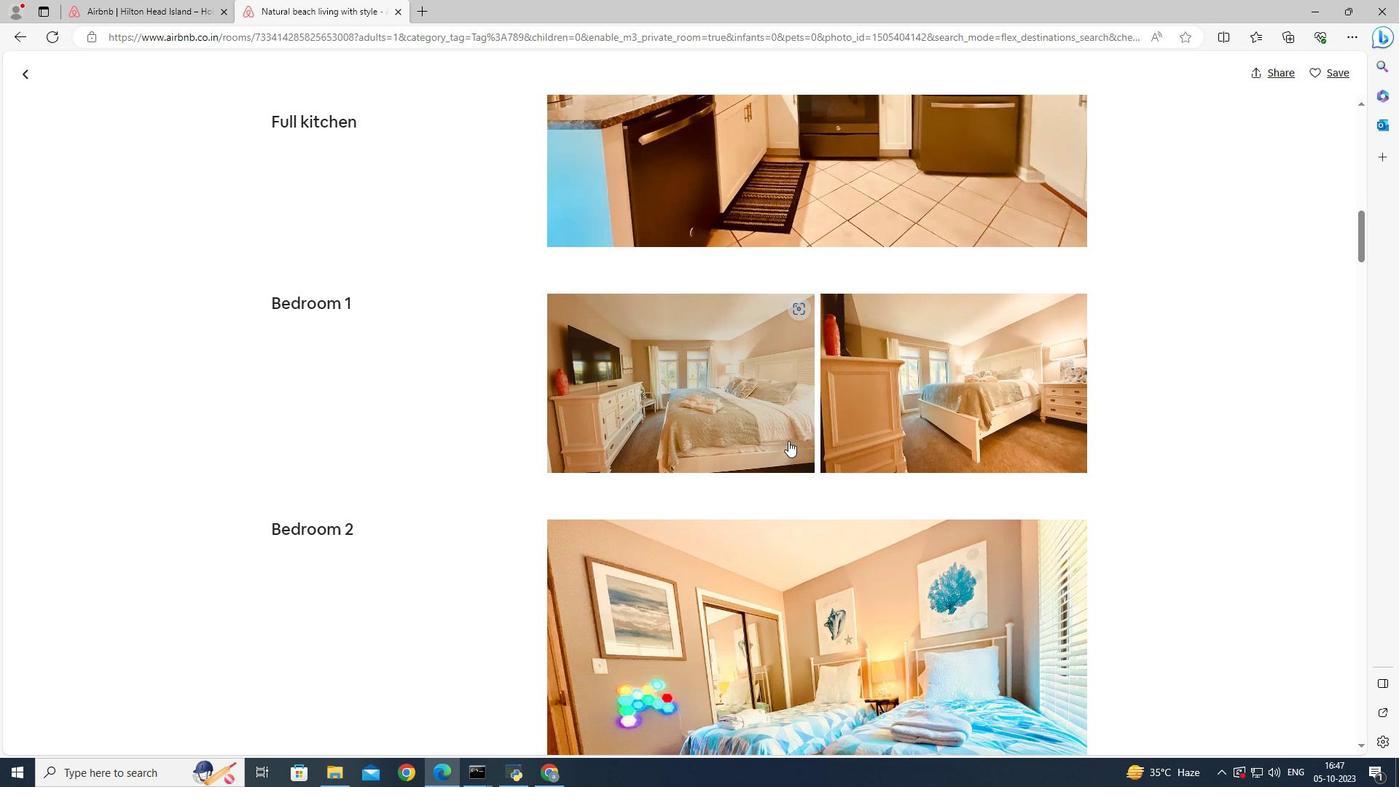 
Action: Mouse scrolled (788, 440) with delta (0, 0)
Screenshot: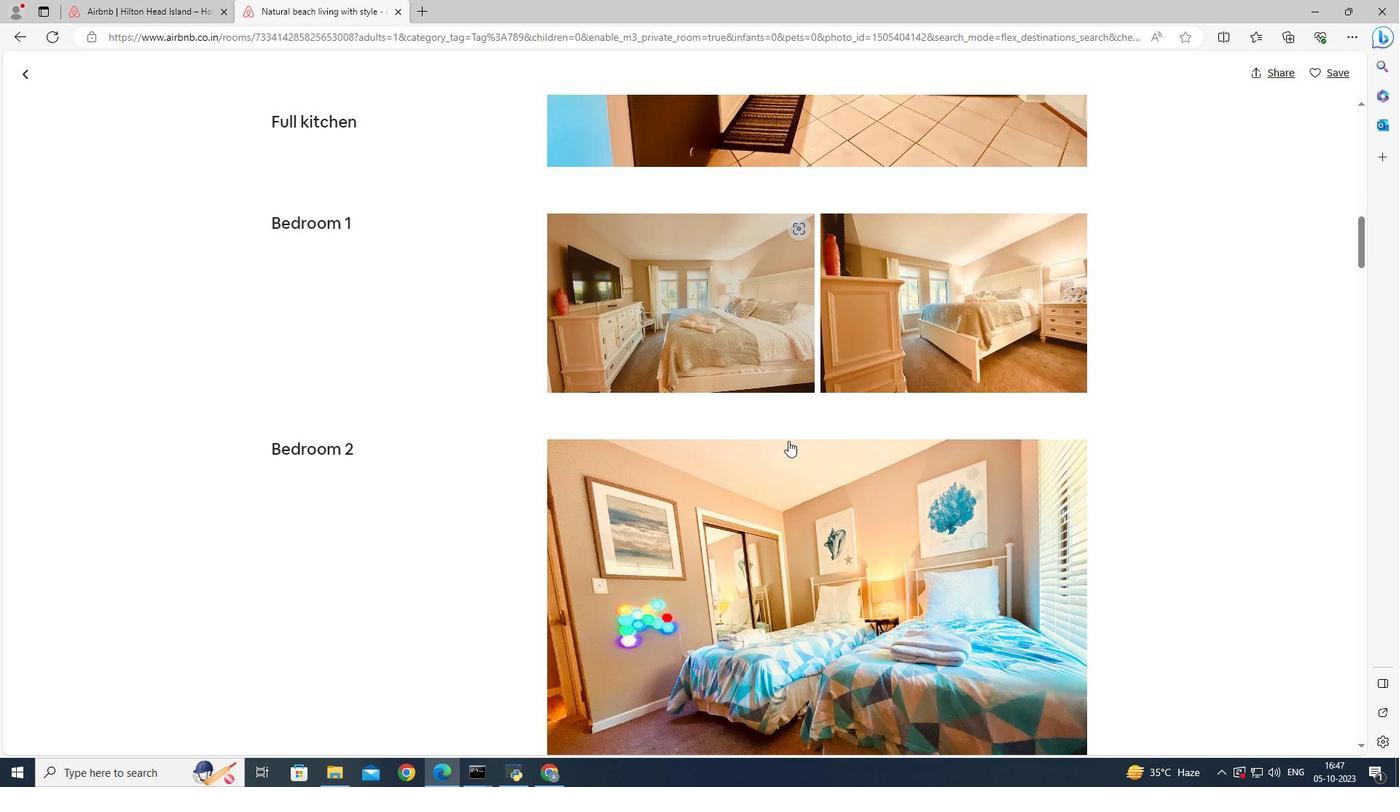 
Action: Mouse moved to (799, 447)
Screenshot: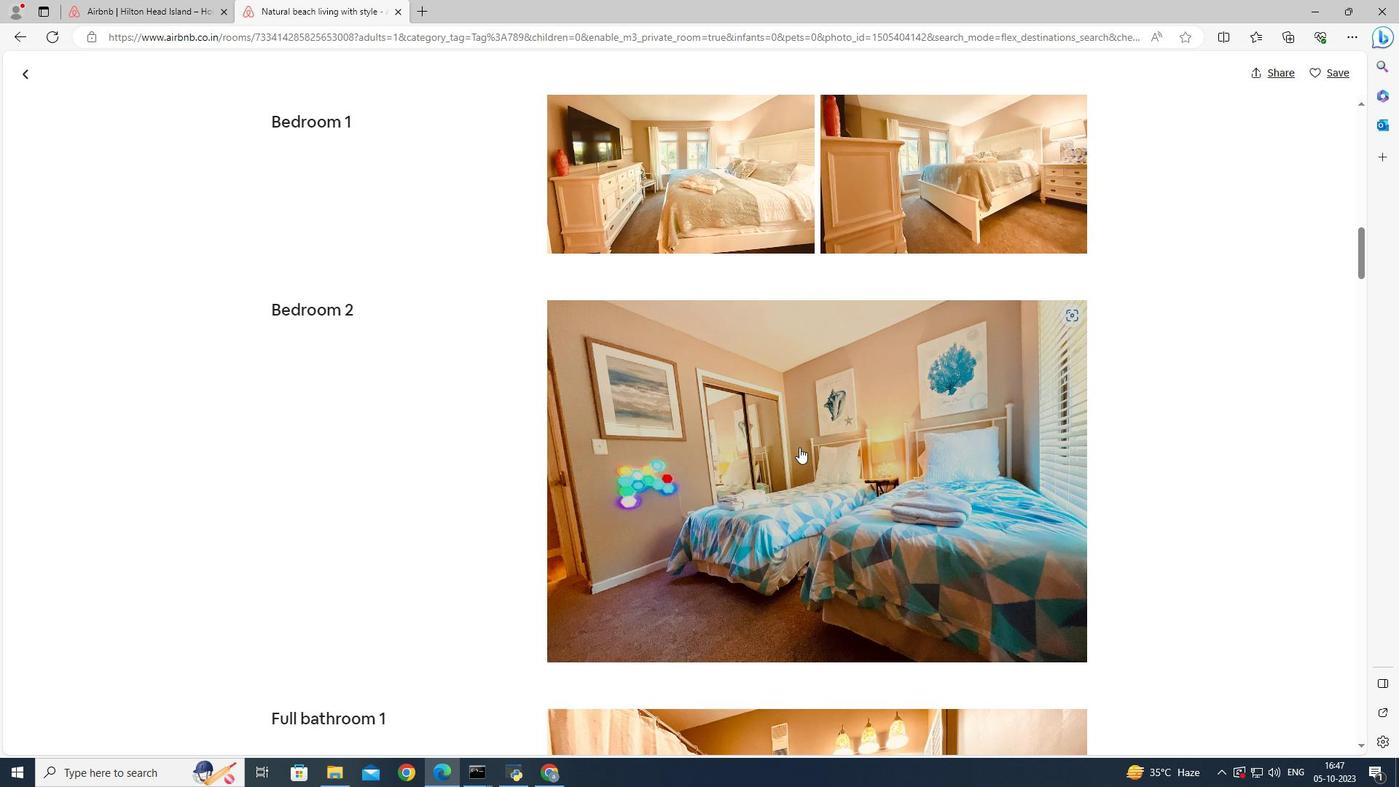 
Action: Mouse scrolled (799, 446) with delta (0, 0)
Screenshot: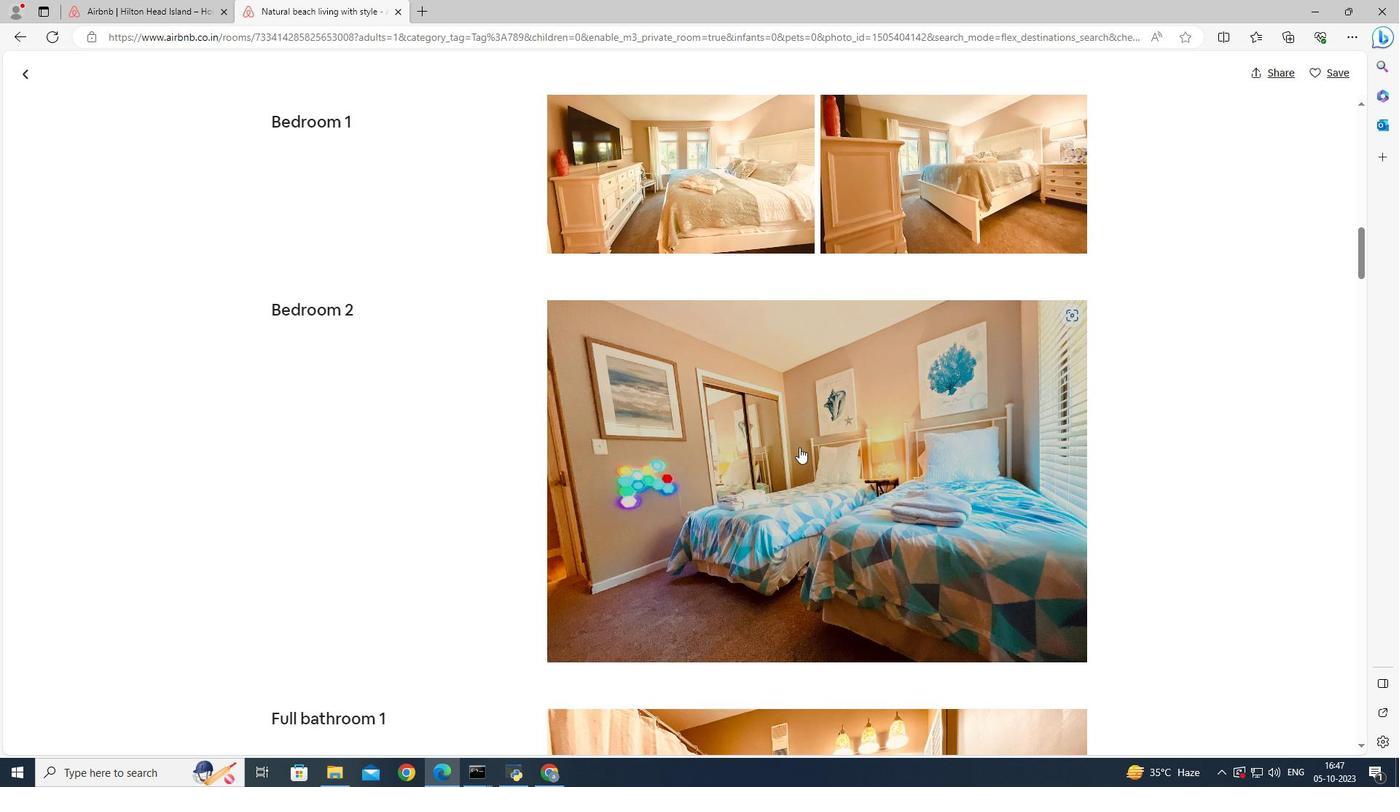 
Action: Mouse scrolled (799, 446) with delta (0, 0)
Screenshot: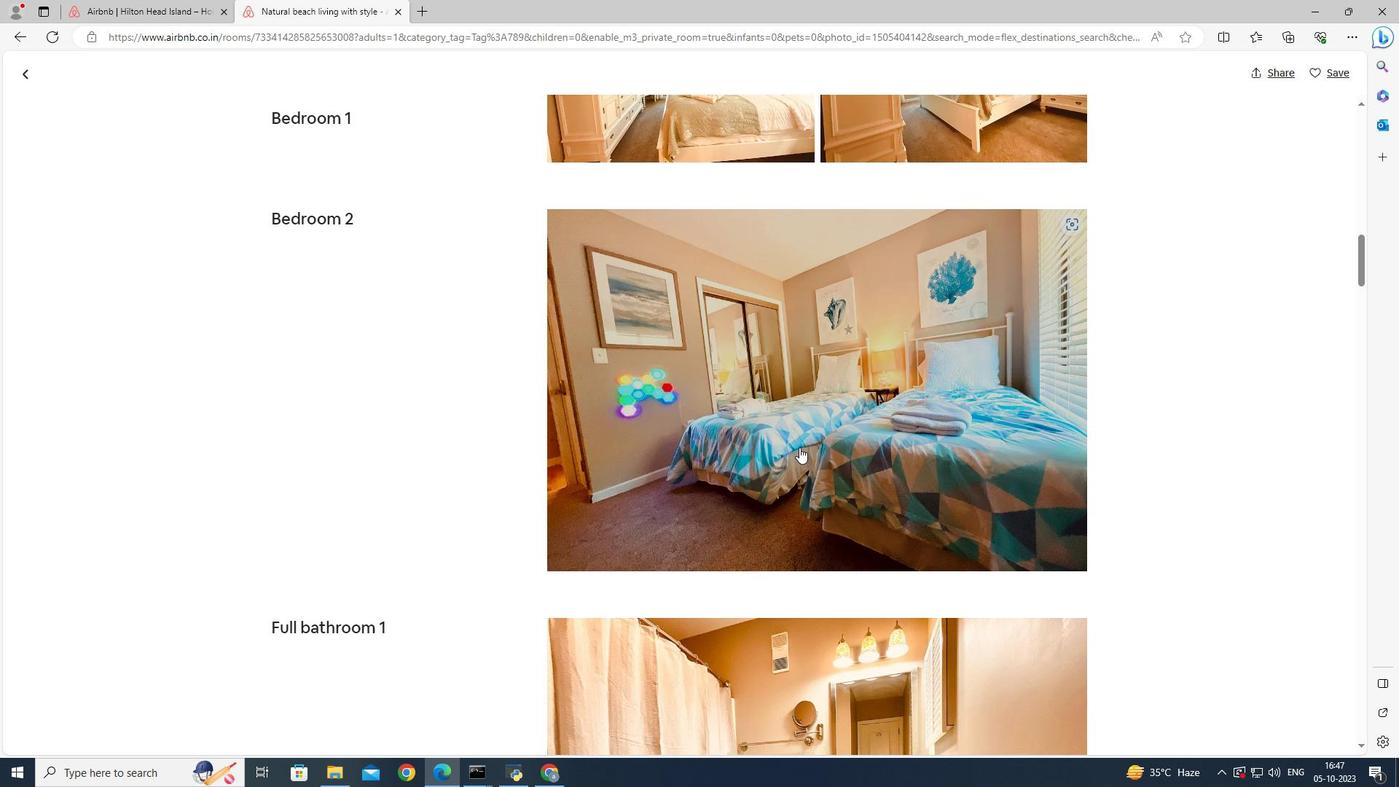 
Action: Mouse scrolled (799, 446) with delta (0, 0)
Screenshot: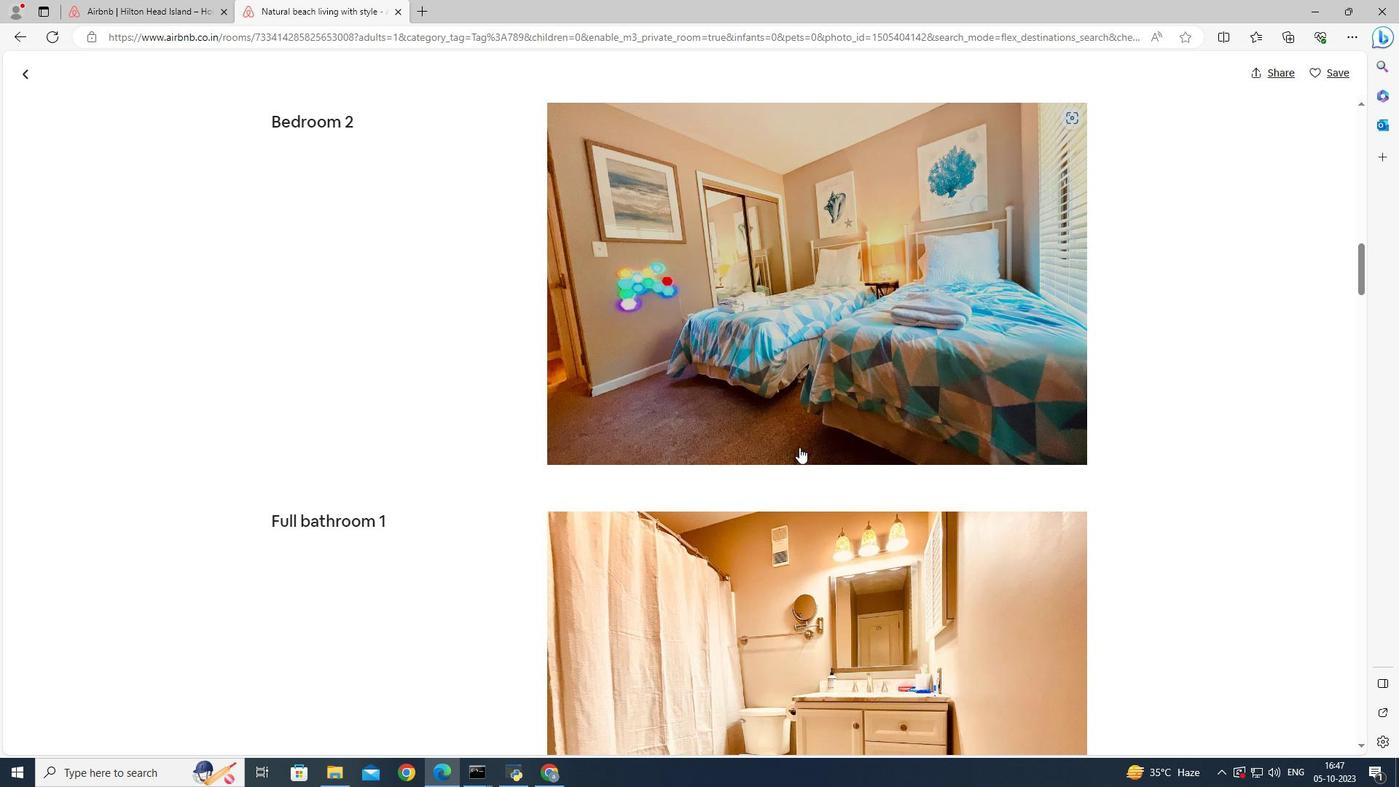 
Action: Mouse scrolled (799, 446) with delta (0, 0)
Screenshot: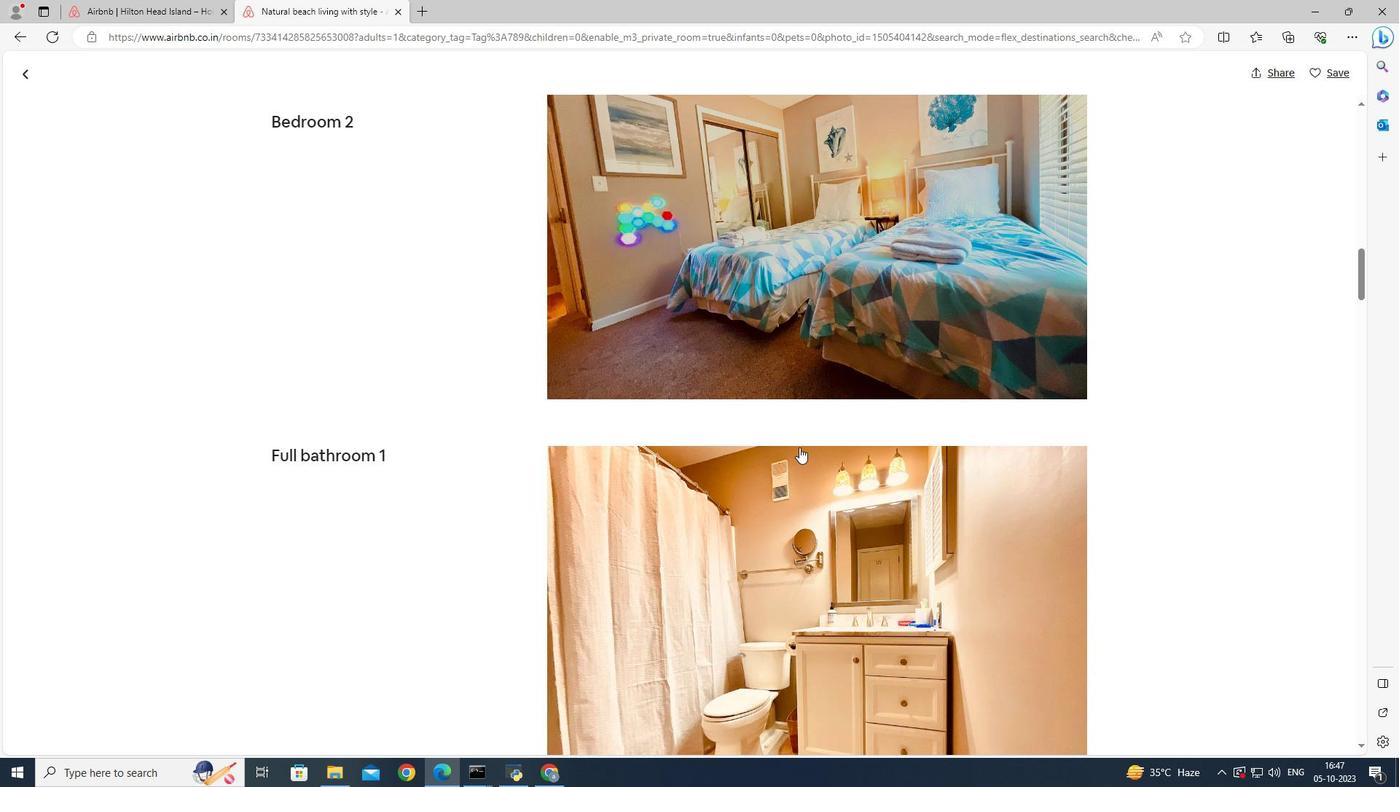 
Action: Mouse scrolled (799, 446) with delta (0, 0)
Screenshot: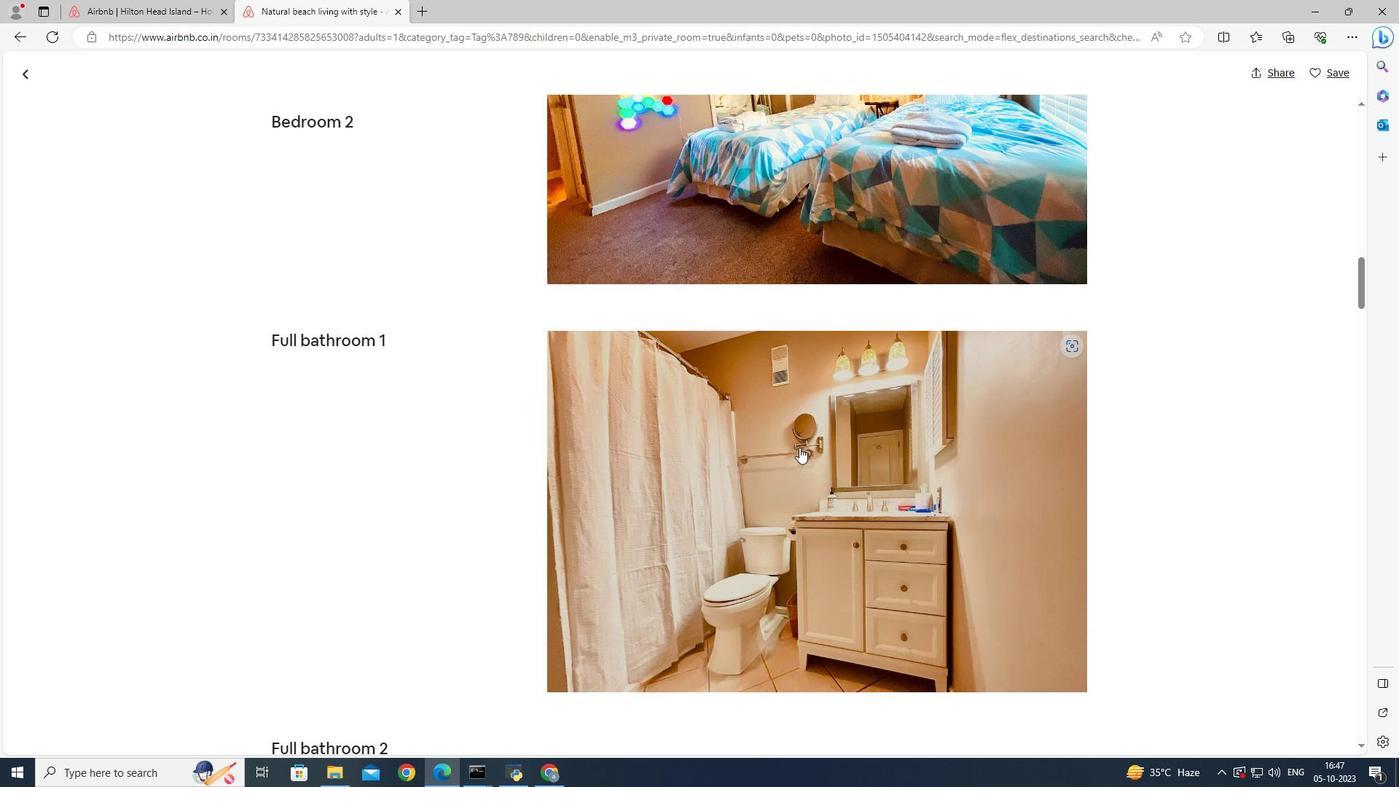 
Action: Mouse scrolled (799, 446) with delta (0, 0)
Screenshot: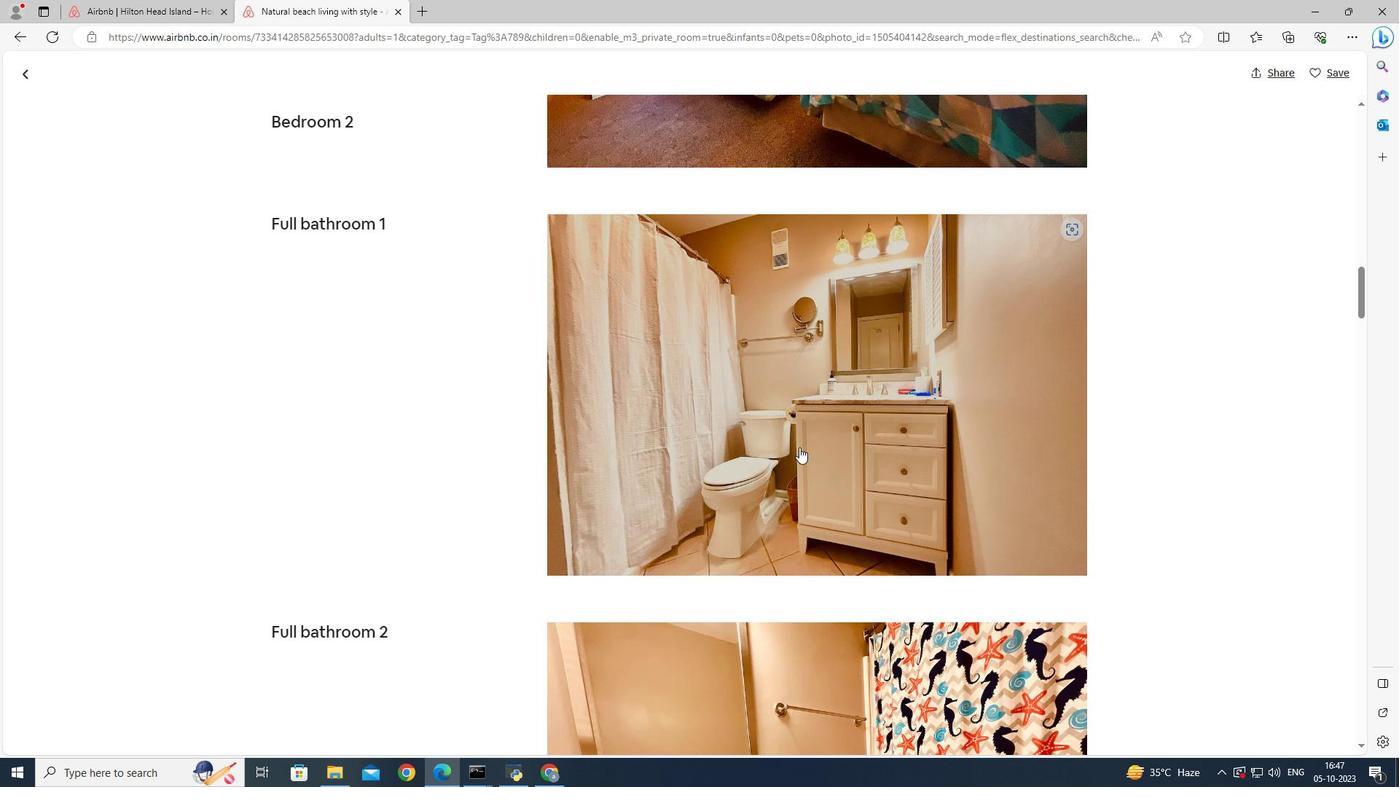 
Action: Mouse scrolled (799, 446) with delta (0, 0)
Screenshot: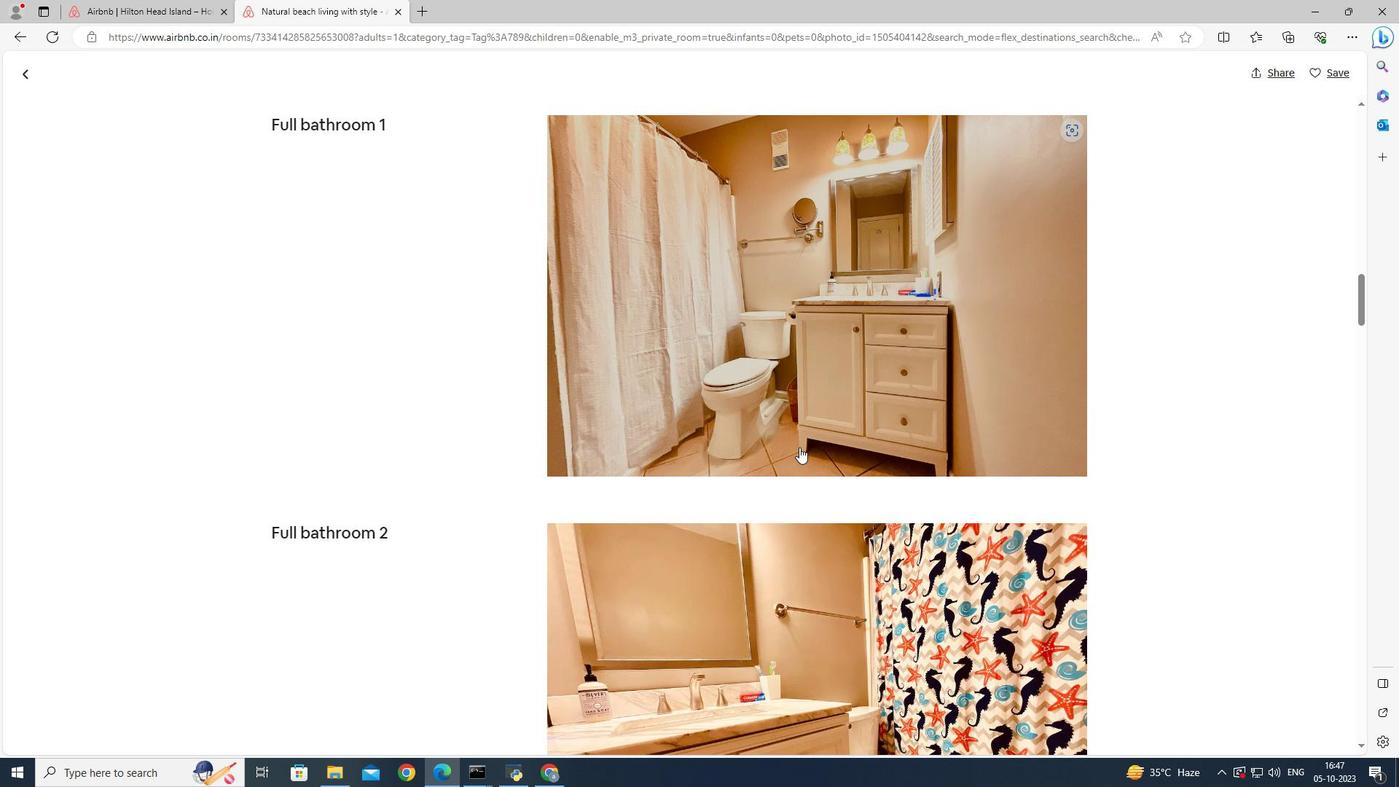 
Action: Mouse scrolled (799, 446) with delta (0, 0)
Screenshot: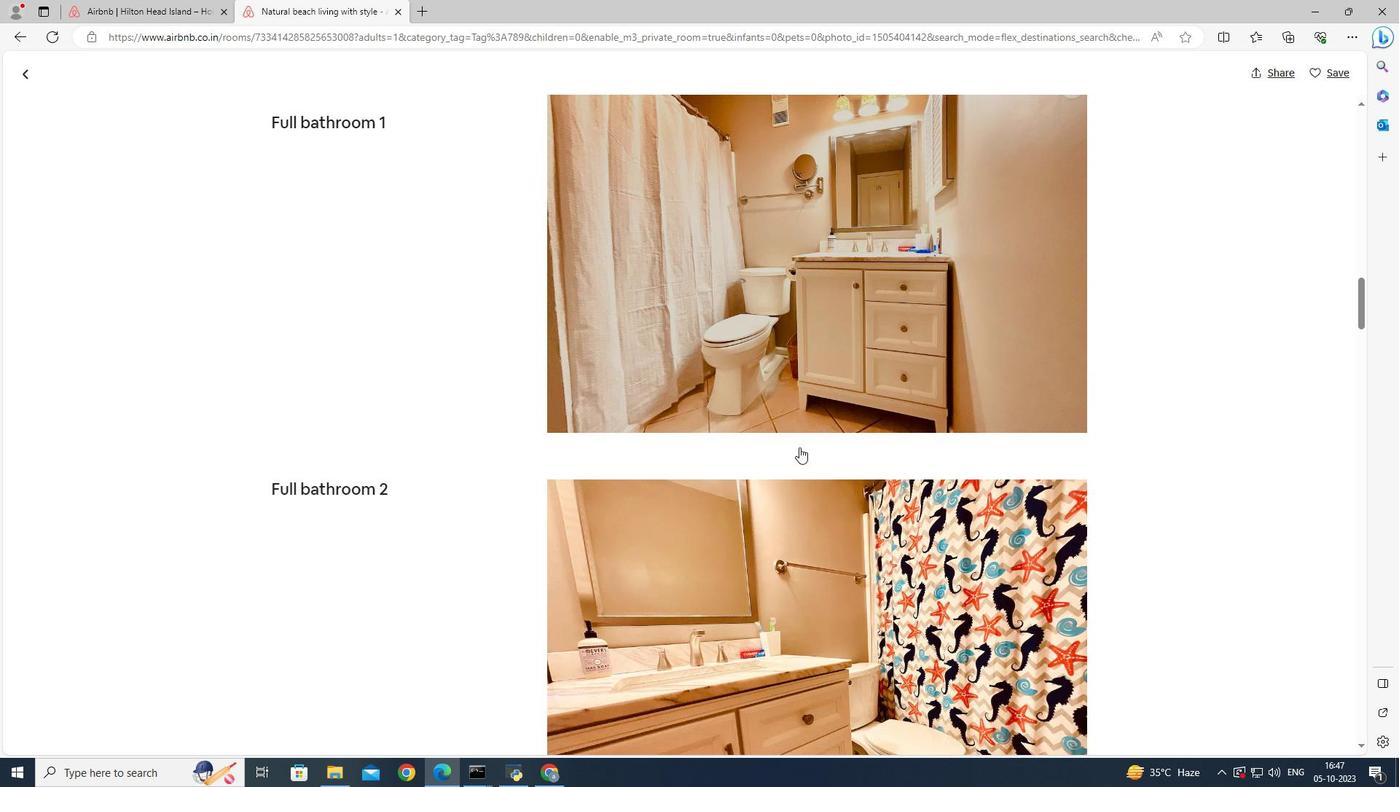 
Action: Mouse scrolled (799, 446) with delta (0, 0)
Screenshot: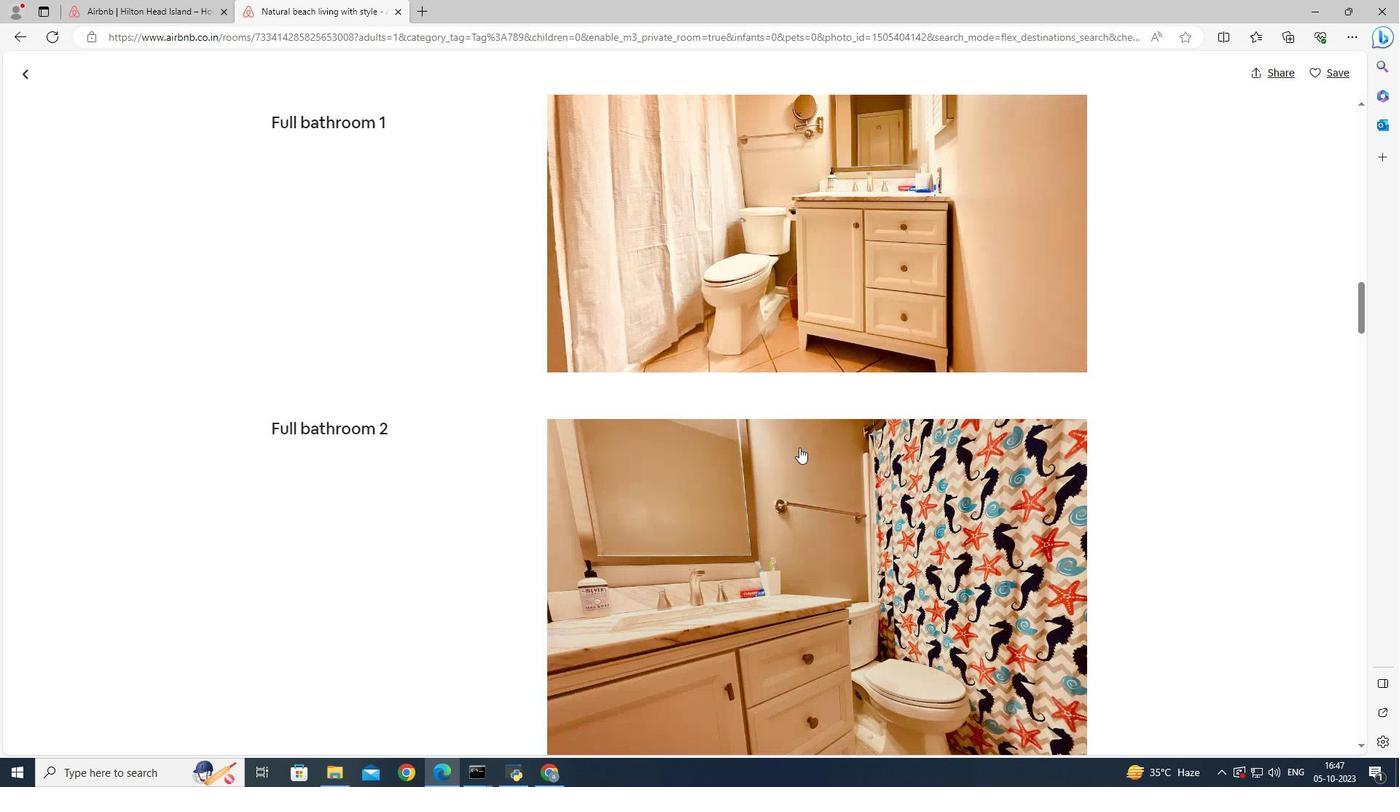 
Action: Mouse scrolled (799, 446) with delta (0, 0)
Screenshot: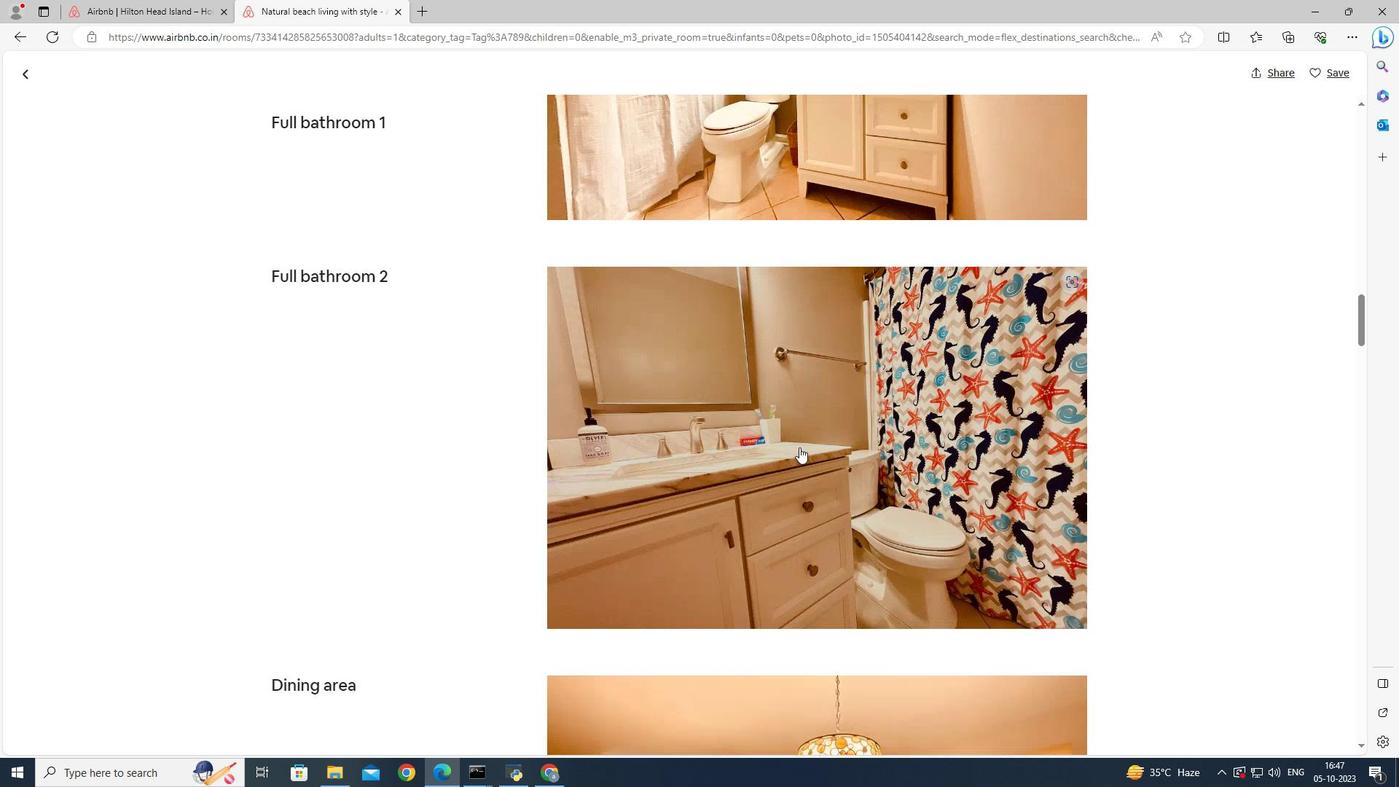 
Action: Mouse scrolled (799, 446) with delta (0, 0)
Screenshot: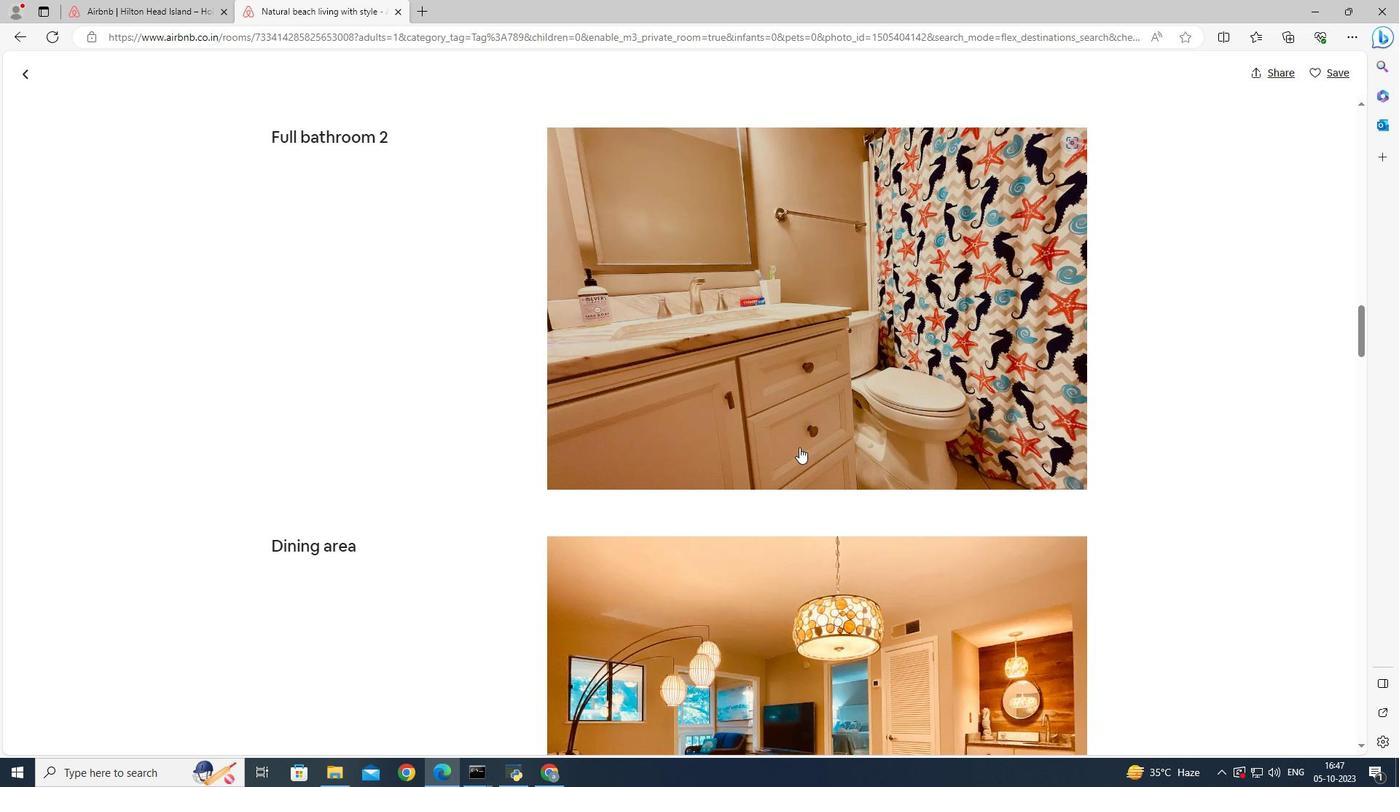 
Action: Mouse scrolled (799, 446) with delta (0, 0)
Screenshot: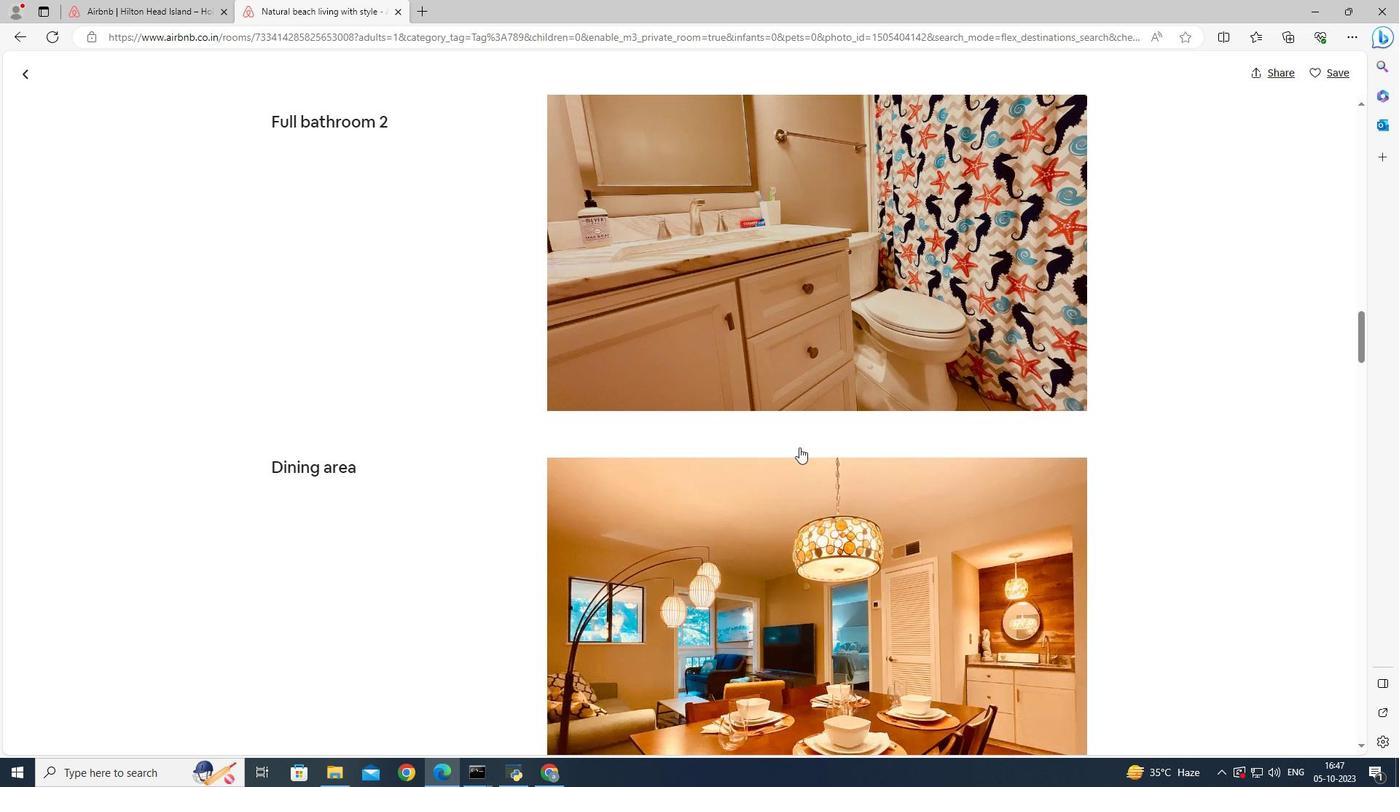 
Action: Mouse scrolled (799, 446) with delta (0, 0)
Screenshot: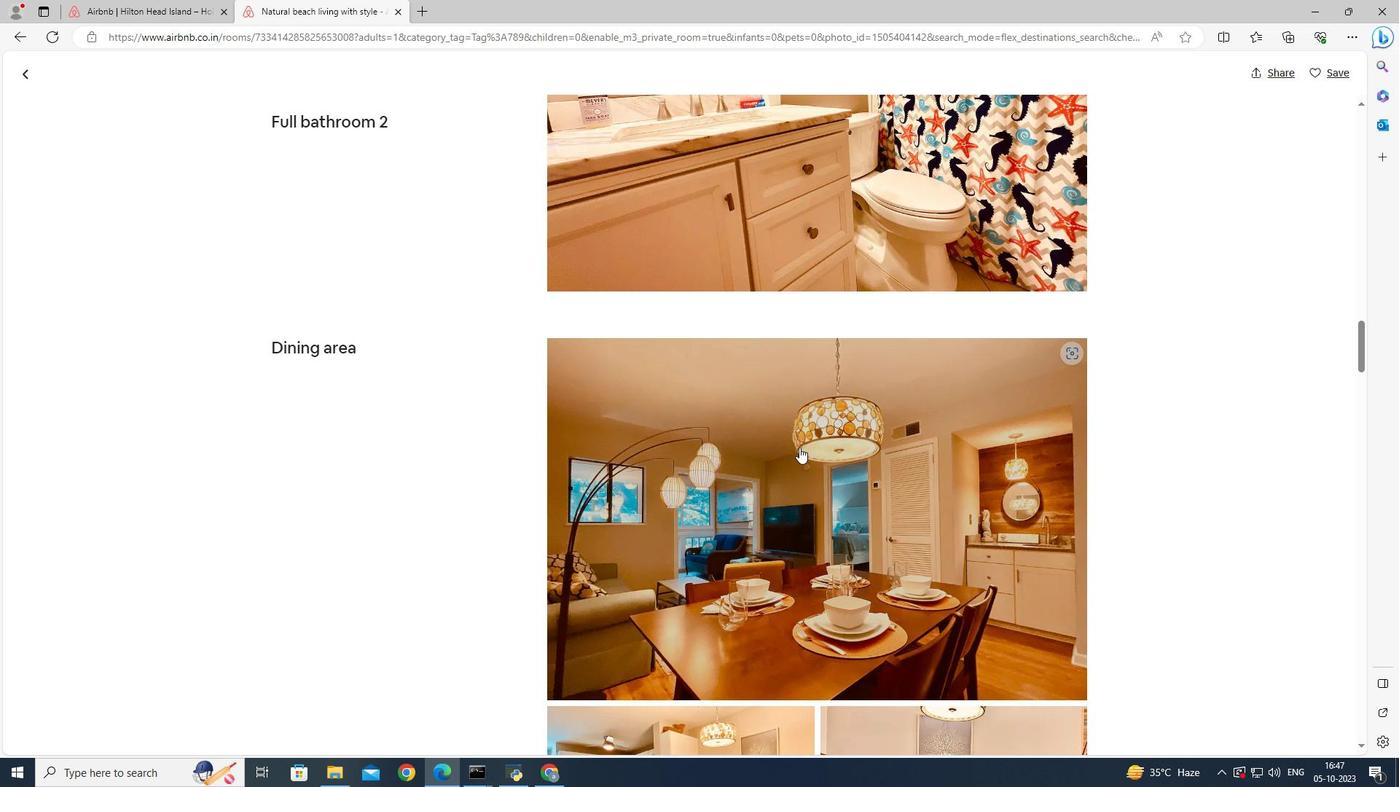 
Action: Mouse scrolled (799, 446) with delta (0, 0)
Screenshot: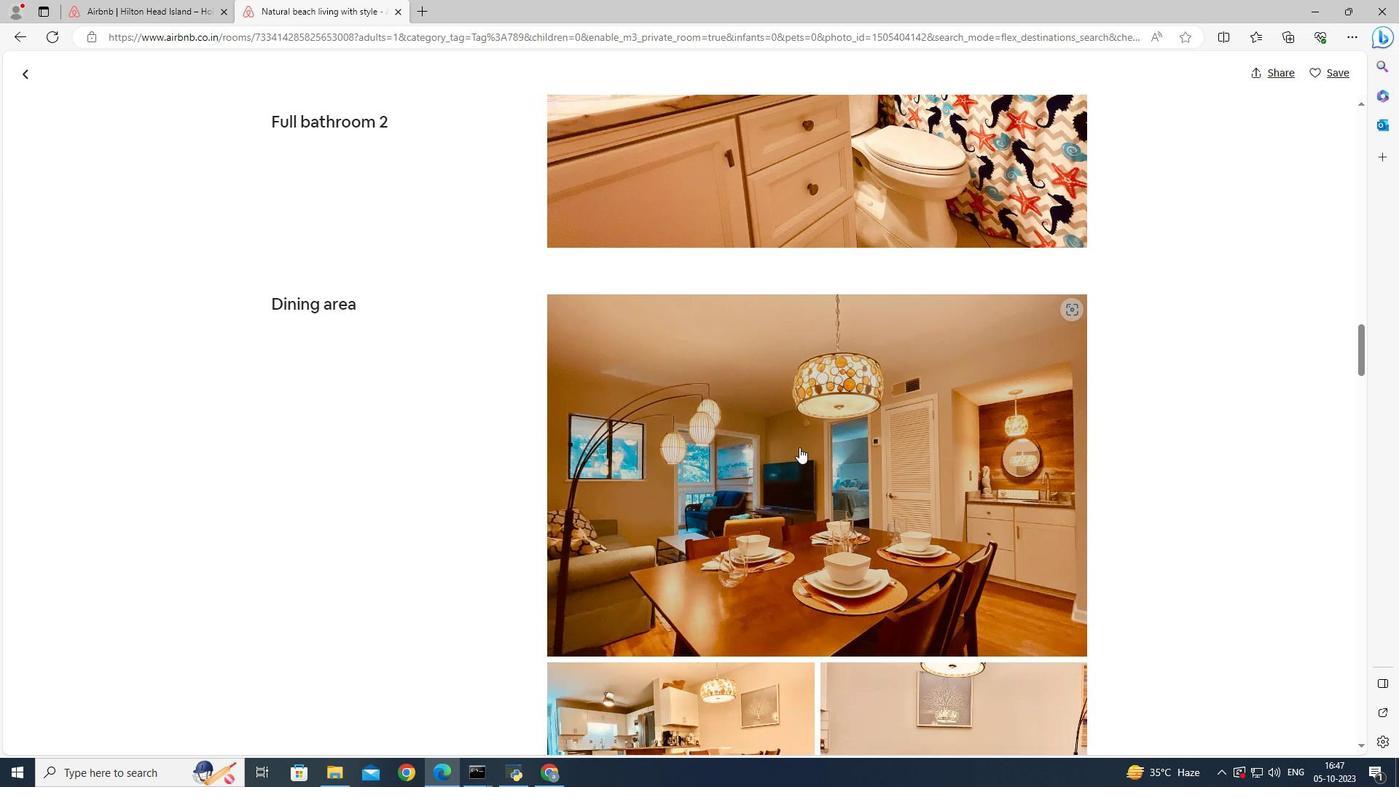 
Action: Mouse scrolled (799, 446) with delta (0, 0)
Screenshot: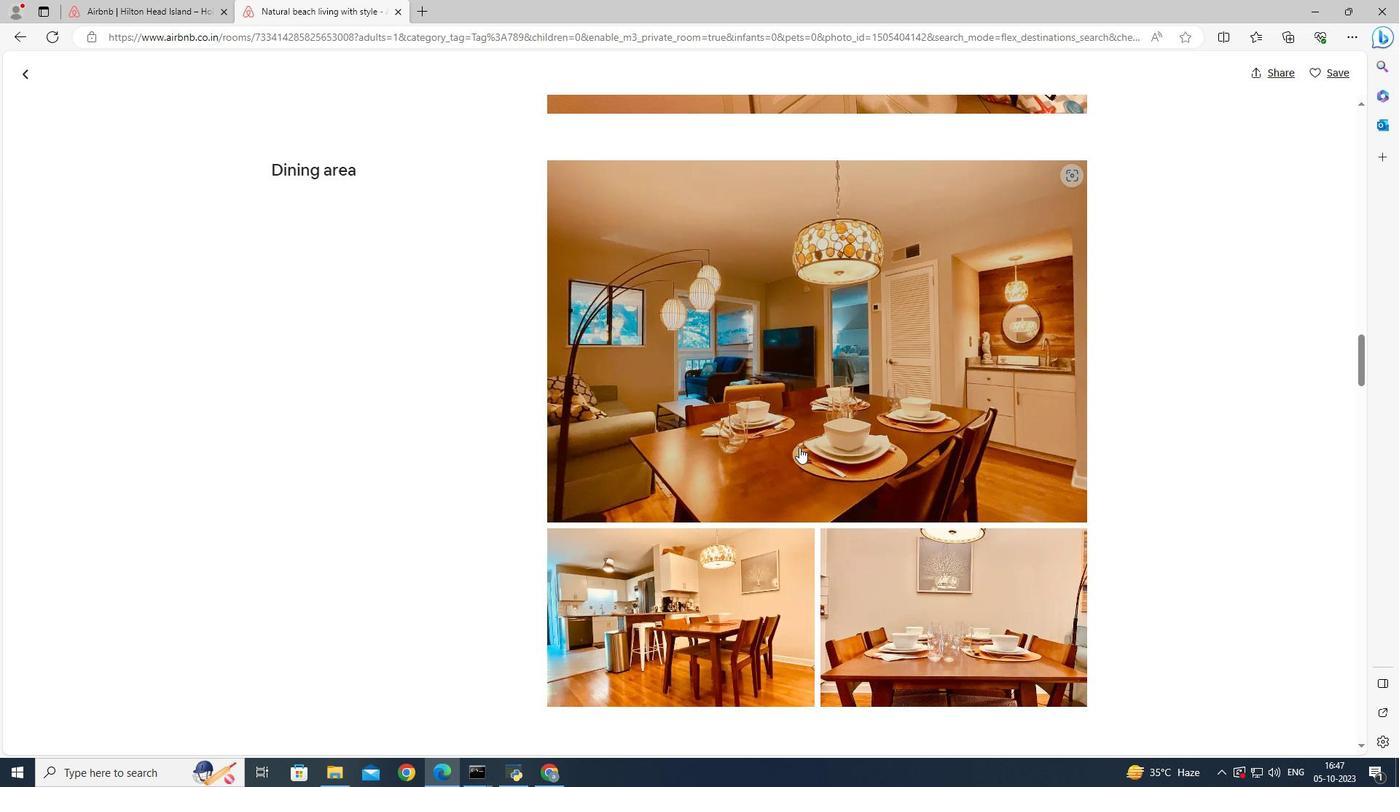 
Action: Mouse moved to (802, 448)
Screenshot: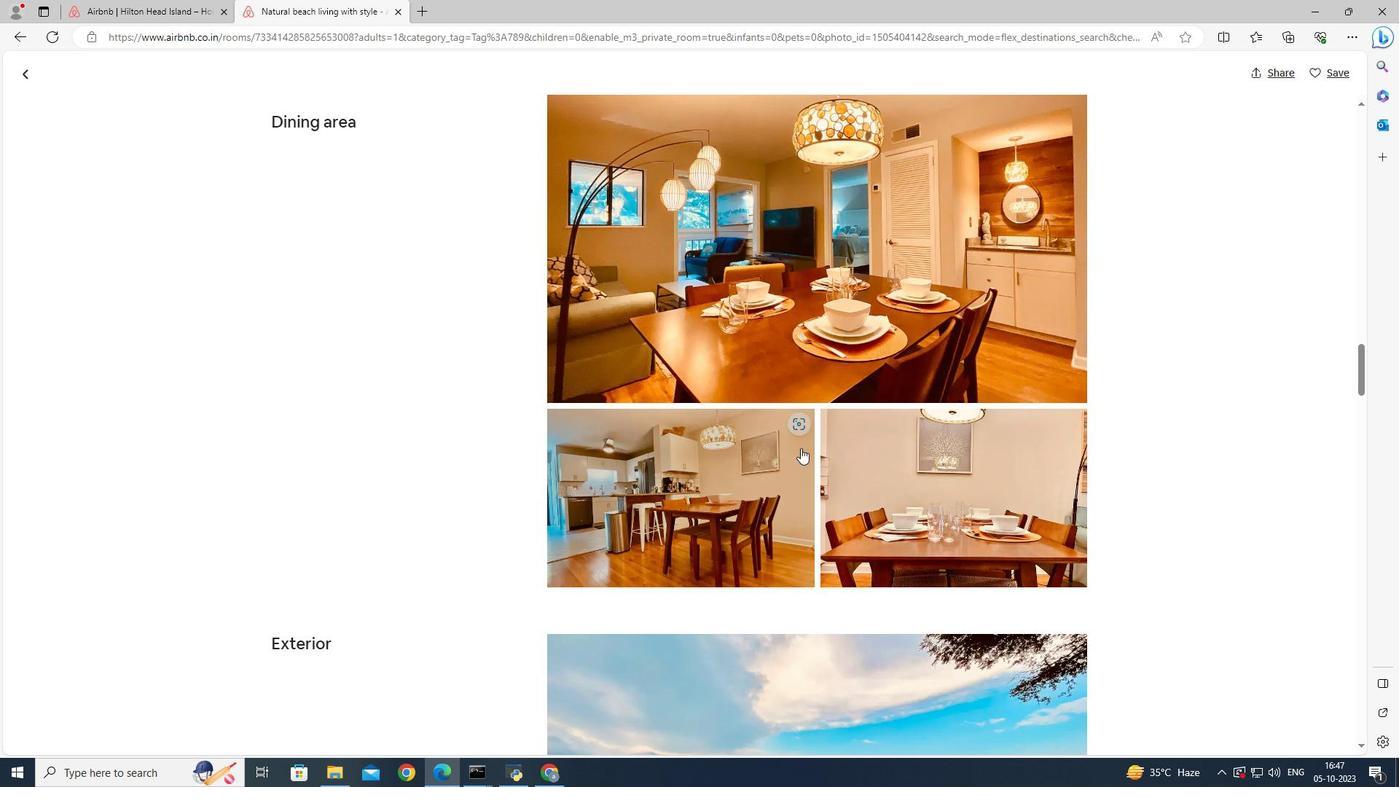 
Action: Mouse scrolled (802, 447) with delta (0, 0)
Screenshot: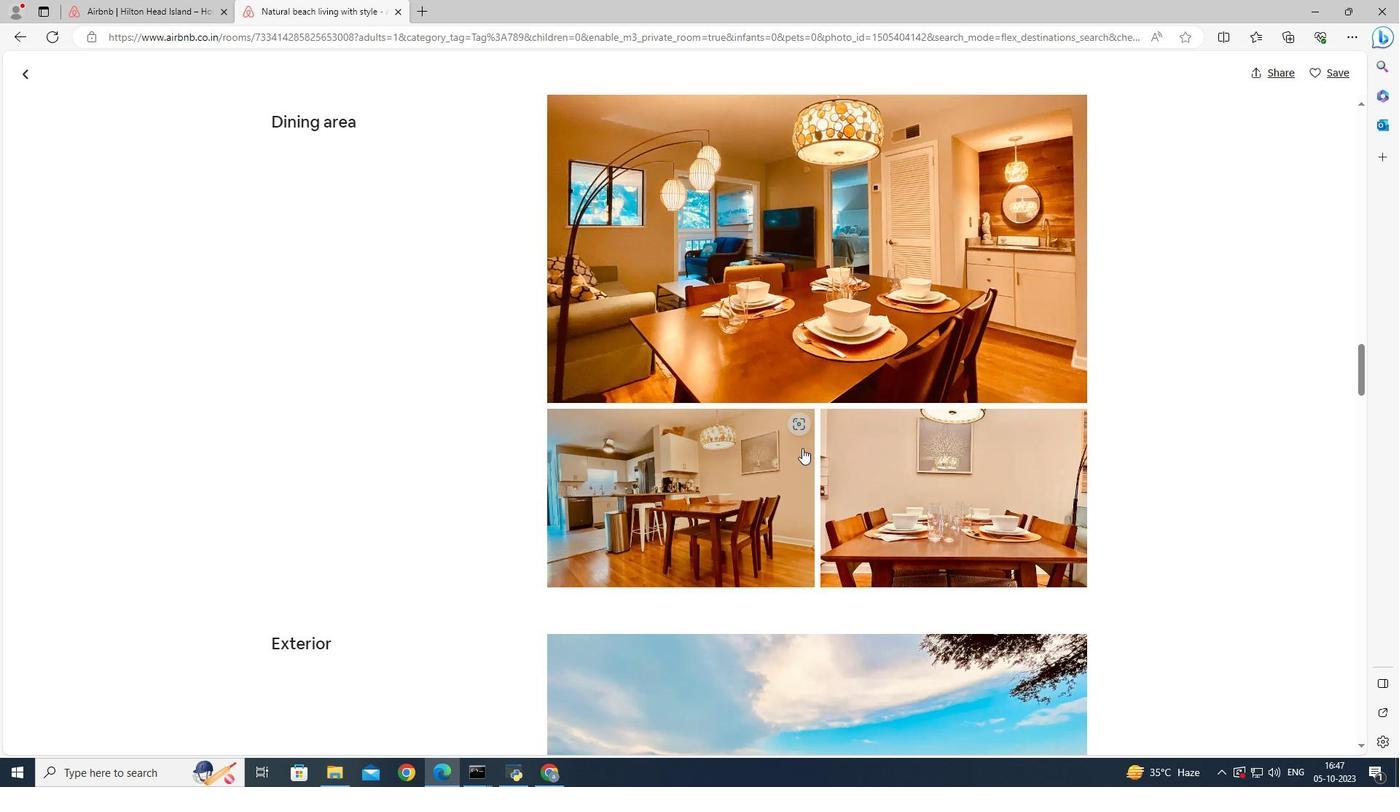 
Action: Mouse scrolled (802, 447) with delta (0, 0)
Screenshot: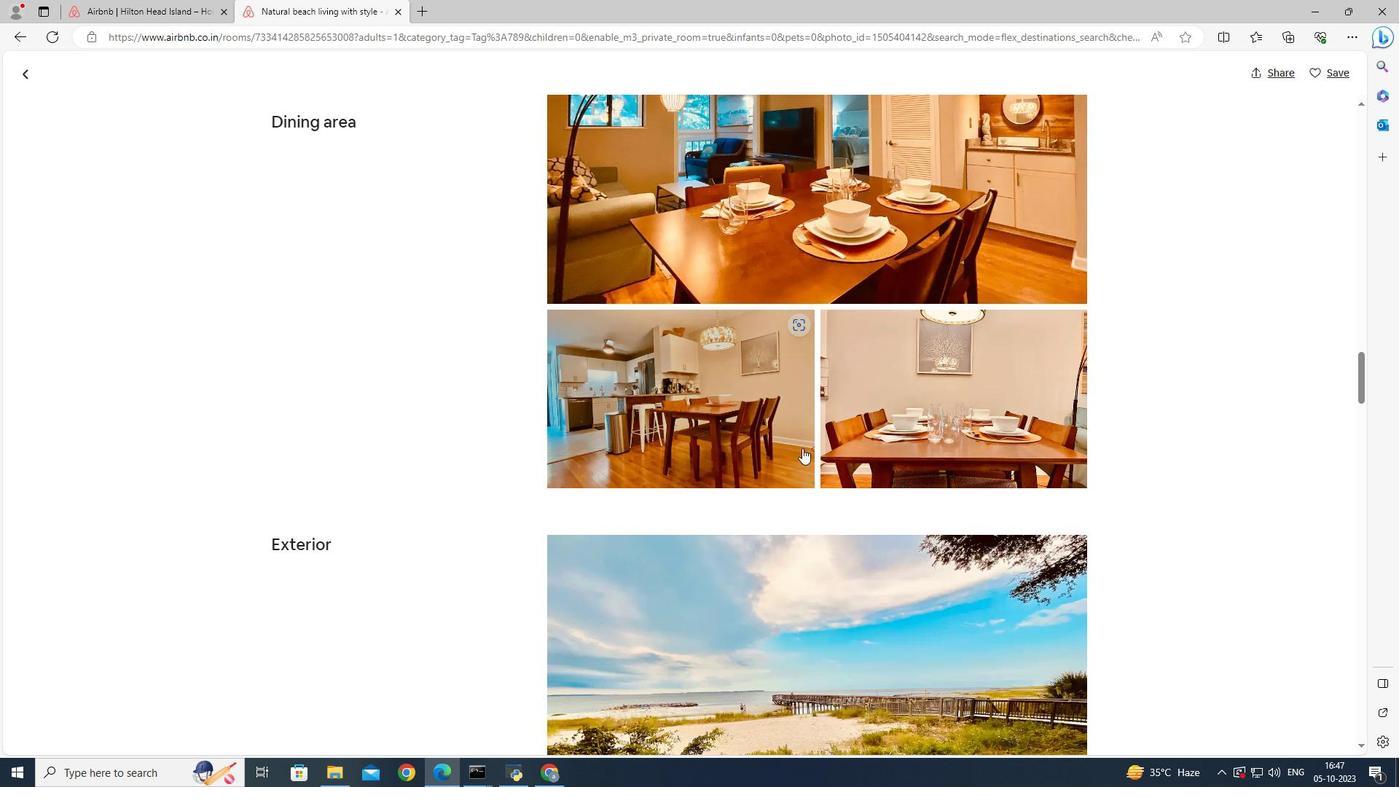 
Action: Mouse scrolled (802, 447) with delta (0, 0)
Screenshot: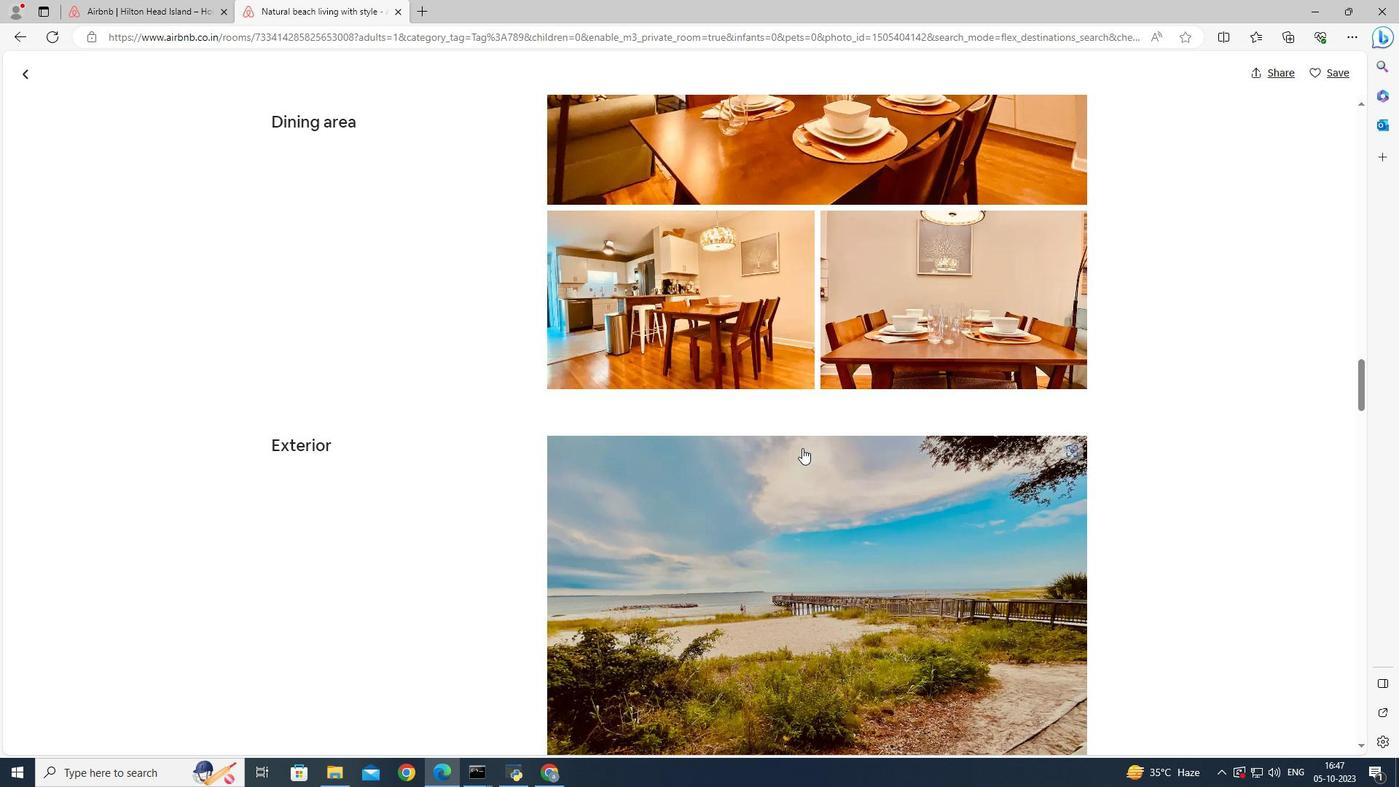 
Action: Mouse scrolled (802, 447) with delta (0, 0)
Screenshot: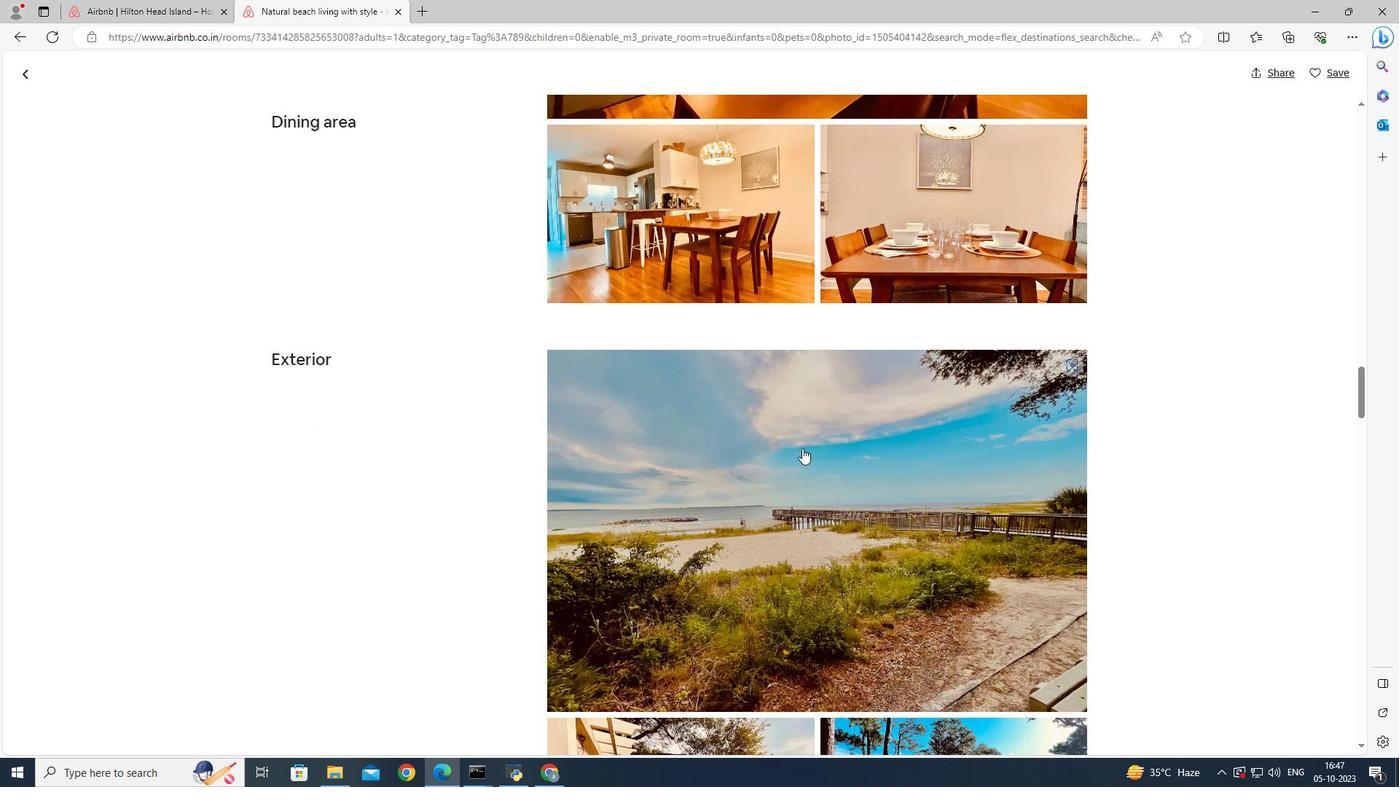
Action: Mouse scrolled (802, 447) with delta (0, 0)
Screenshot: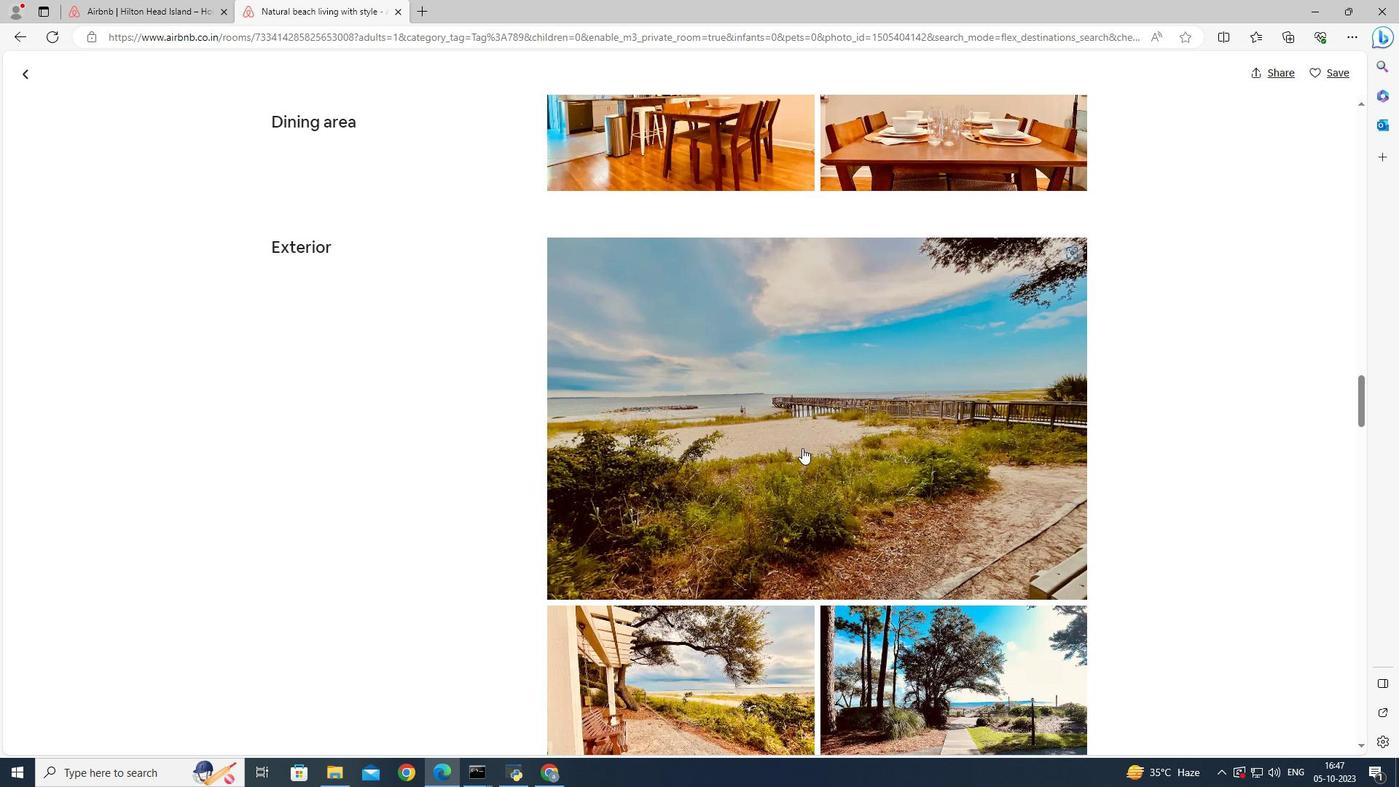 
Action: Mouse scrolled (802, 447) with delta (0, 0)
Screenshot: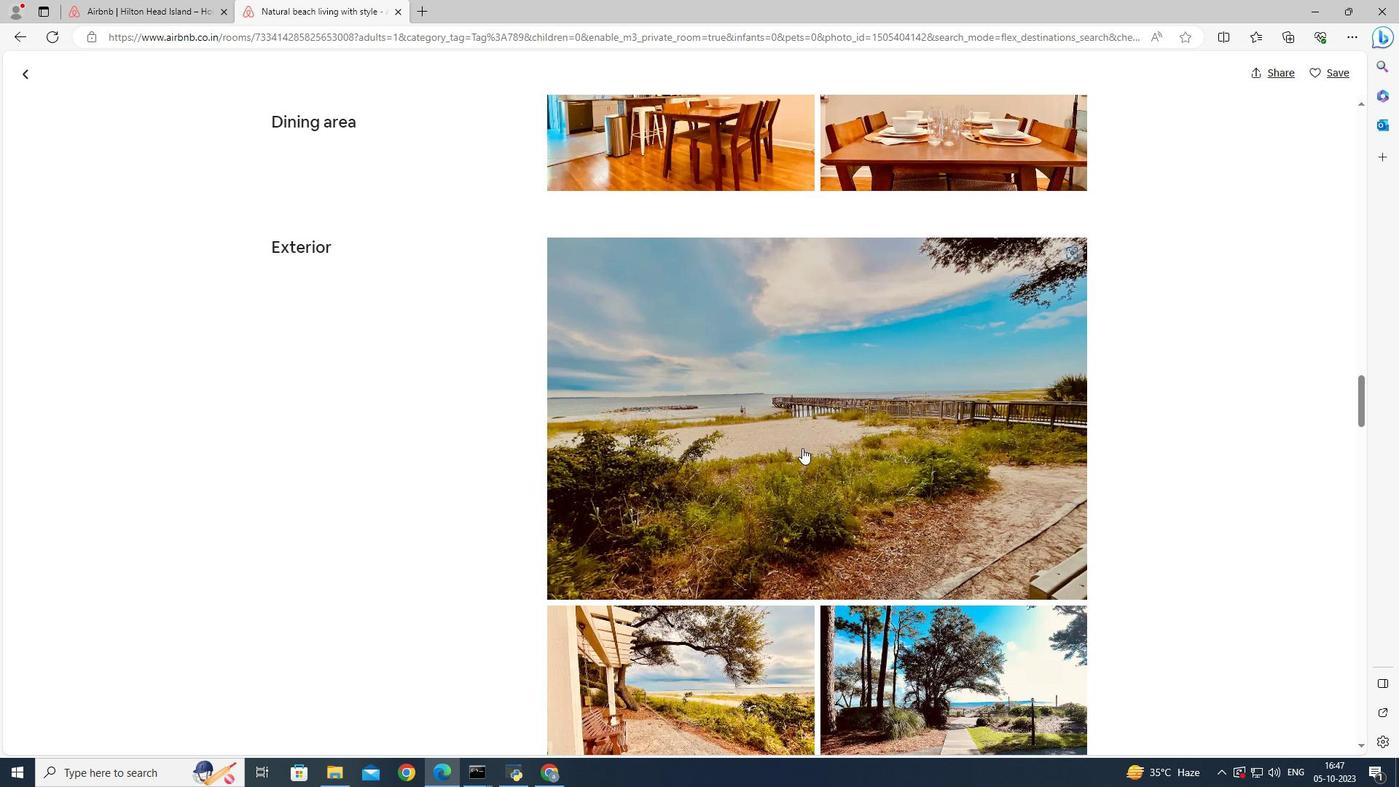 
Action: Mouse moved to (806, 446)
Screenshot: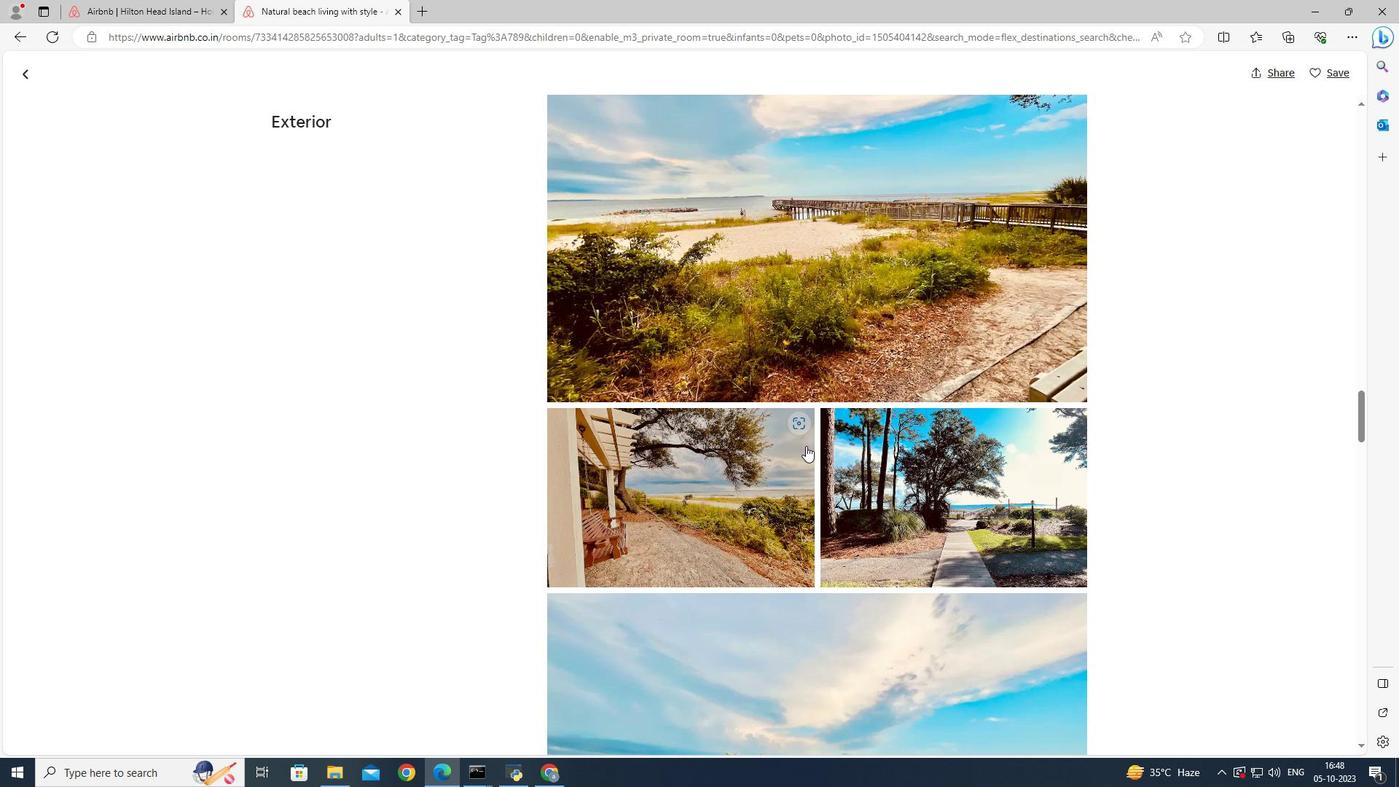 
Action: Mouse scrolled (806, 445) with delta (0, 0)
Screenshot: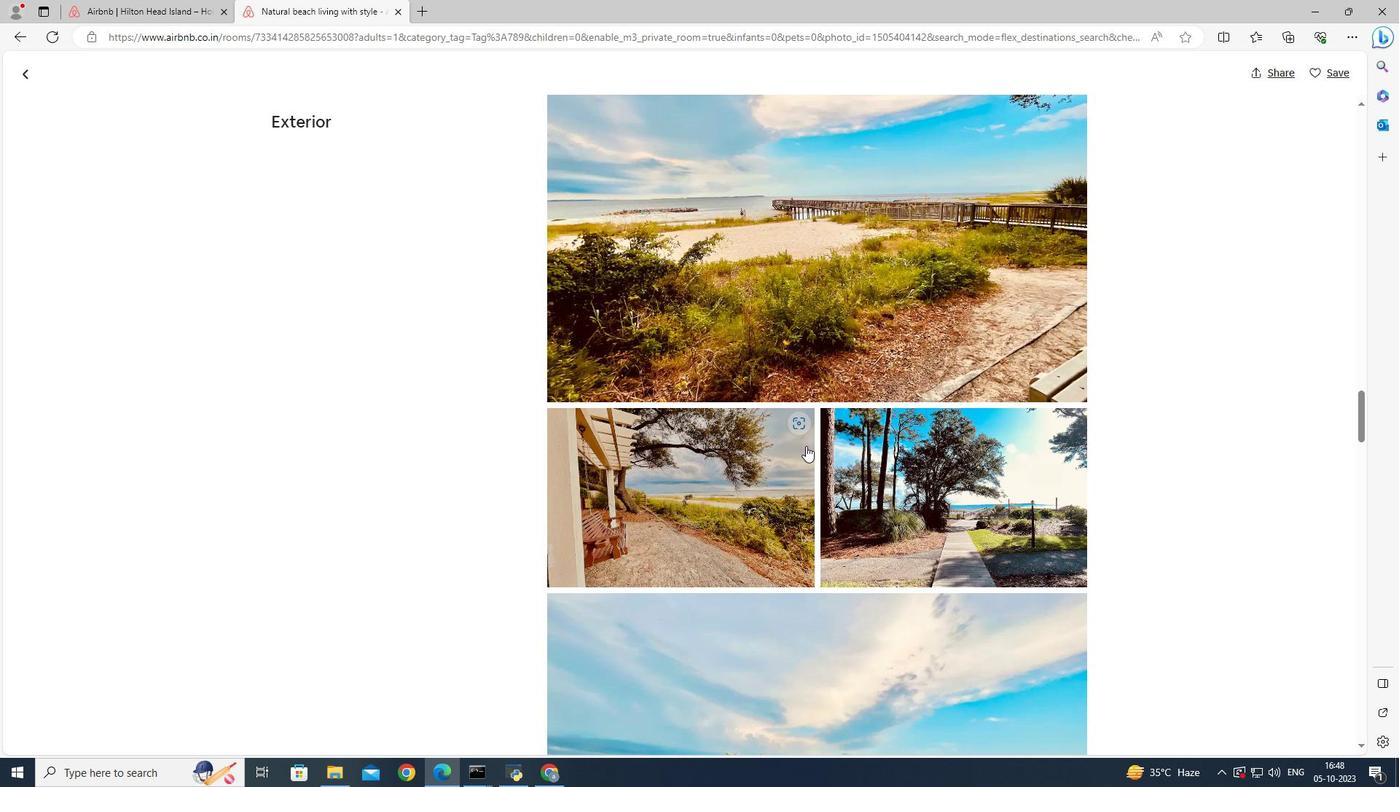 
Action: Mouse moved to (806, 442)
Screenshot: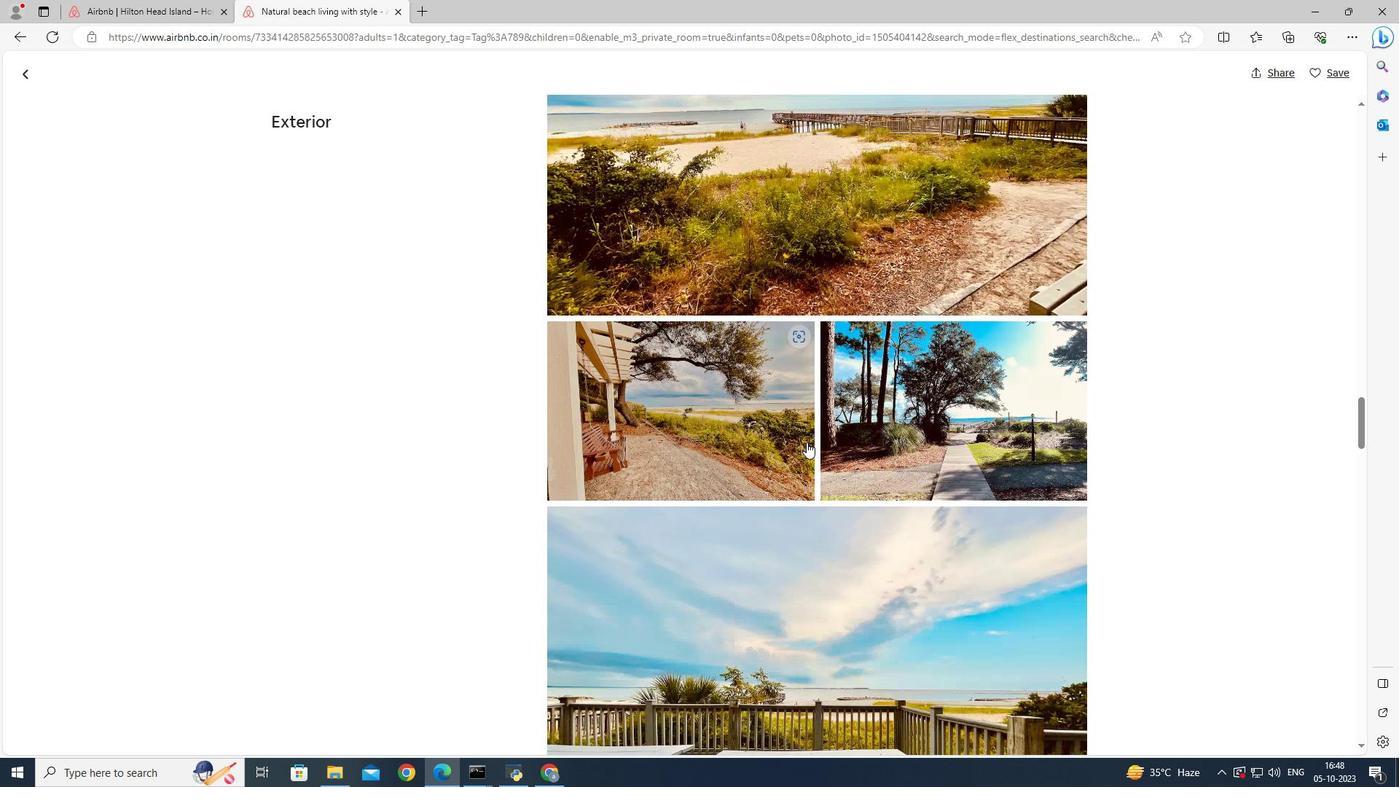 
Action: Mouse scrolled (806, 441) with delta (0, 0)
Screenshot: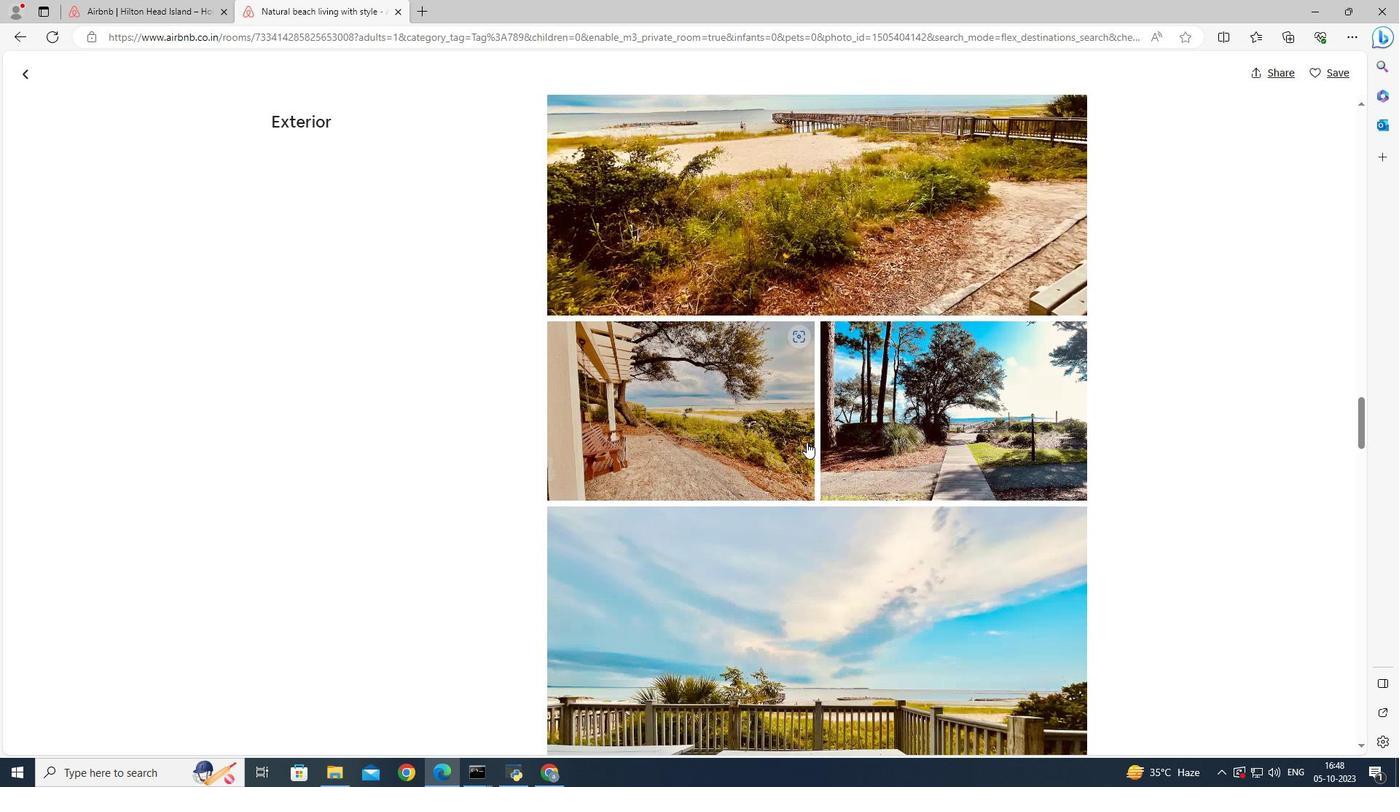 
Action: Mouse moved to (806, 456)
Screenshot: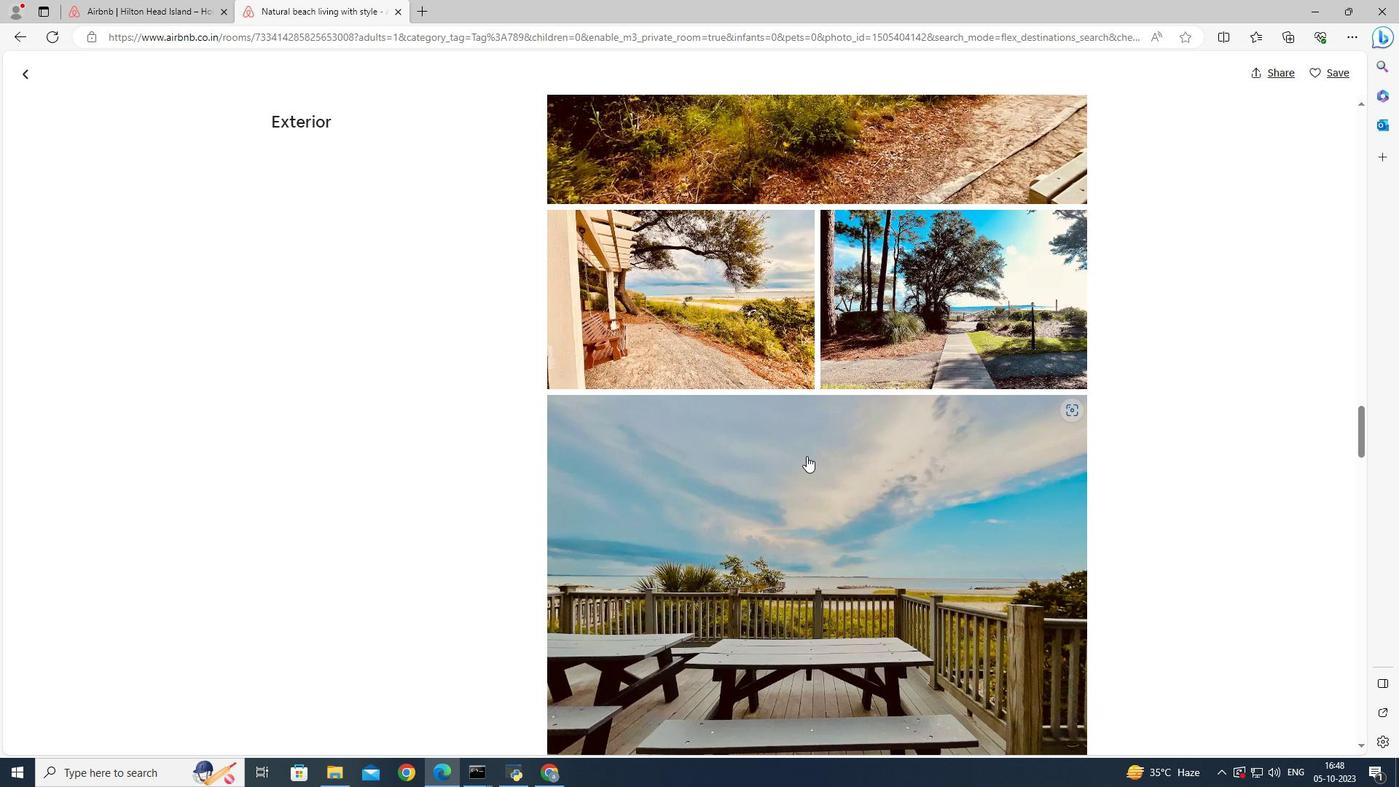 
Action: Mouse scrolled (806, 455) with delta (0, 0)
Screenshot: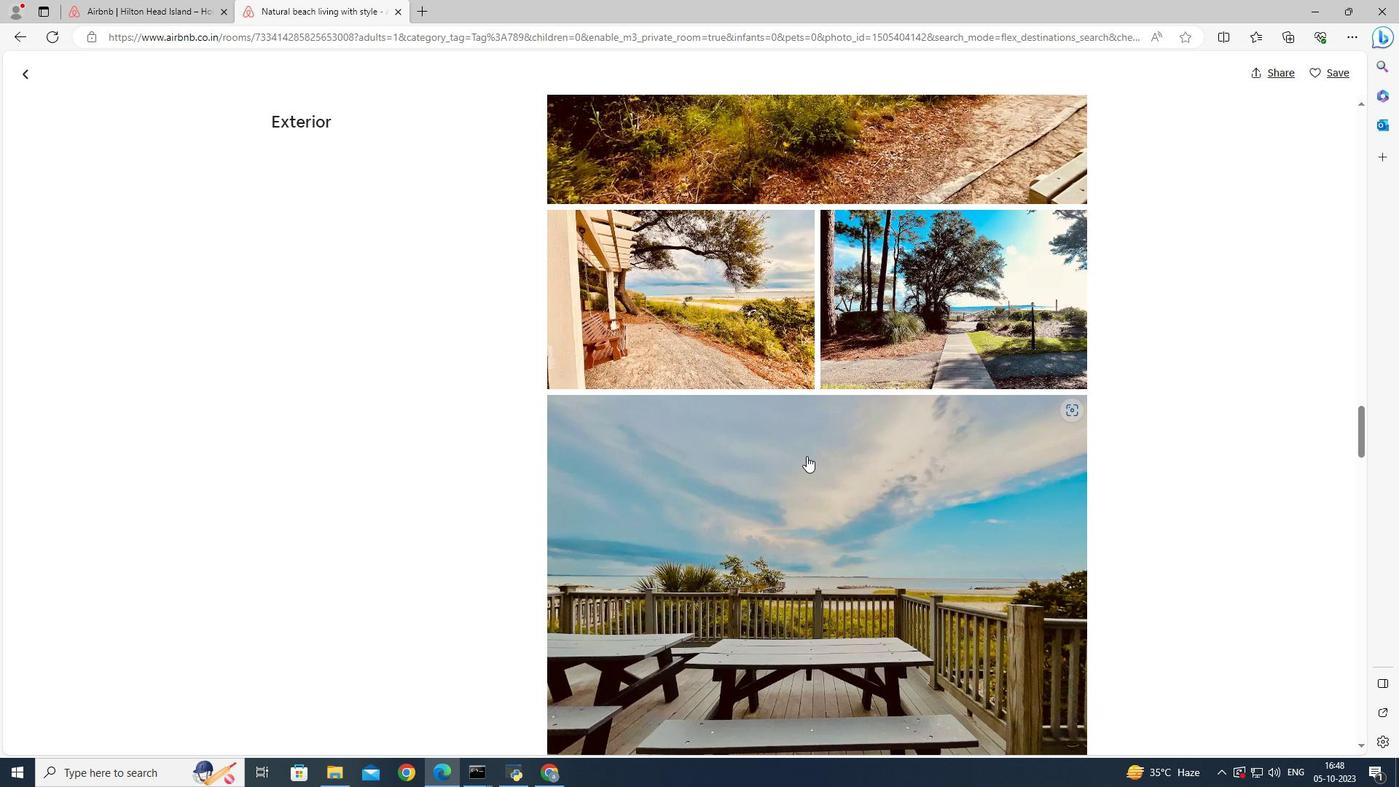 
Action: Mouse moved to (803, 454)
Screenshot: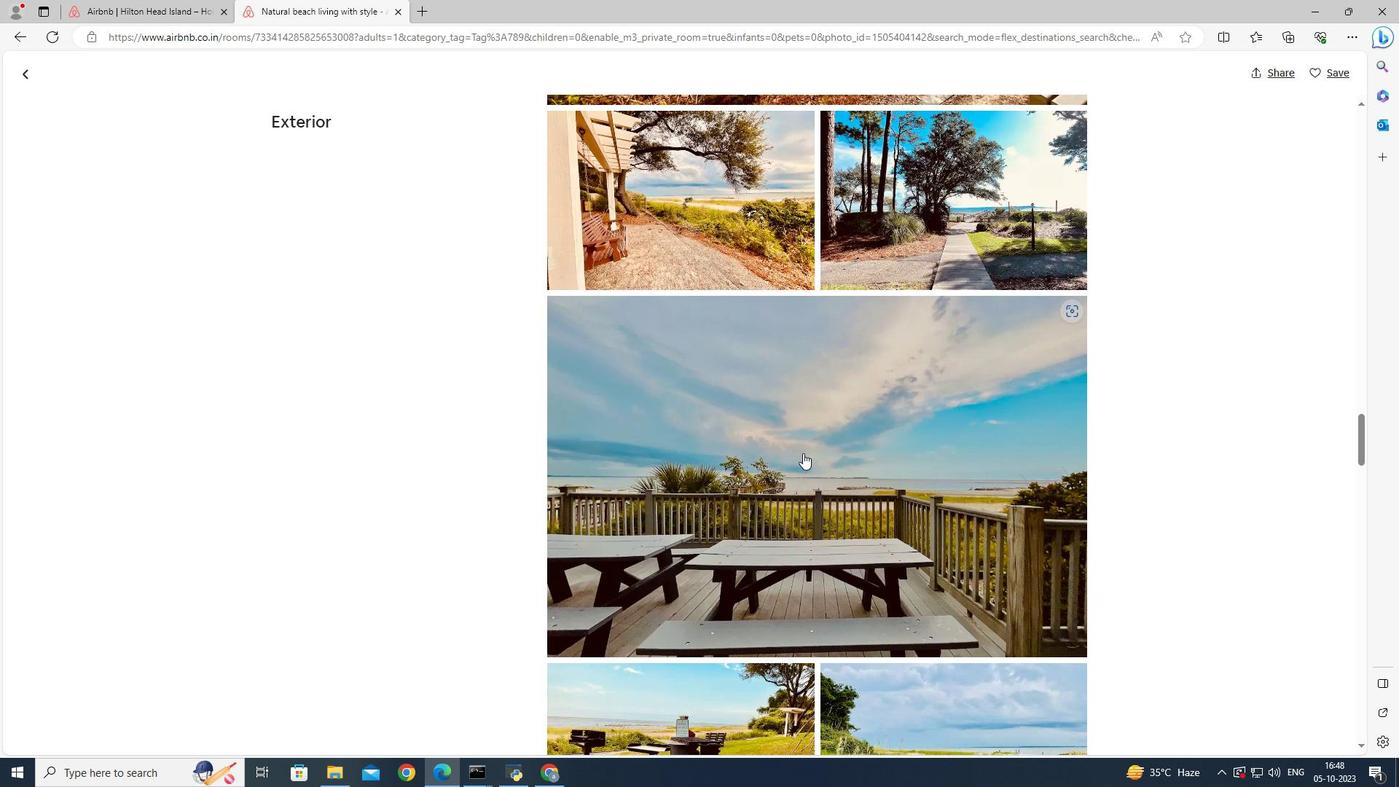 
Action: Mouse scrolled (803, 454) with delta (0, 0)
Screenshot: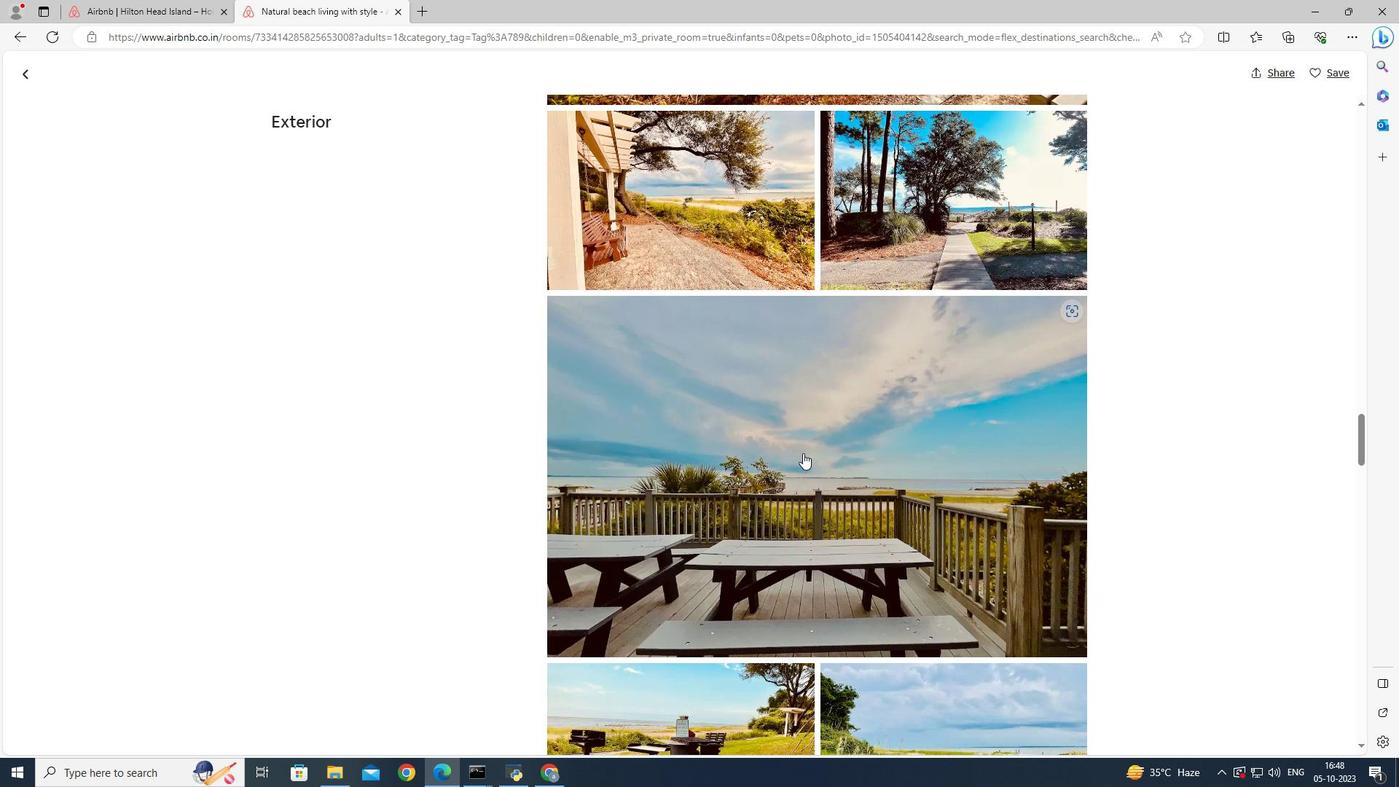 
Action: Mouse moved to (802, 449)
Screenshot: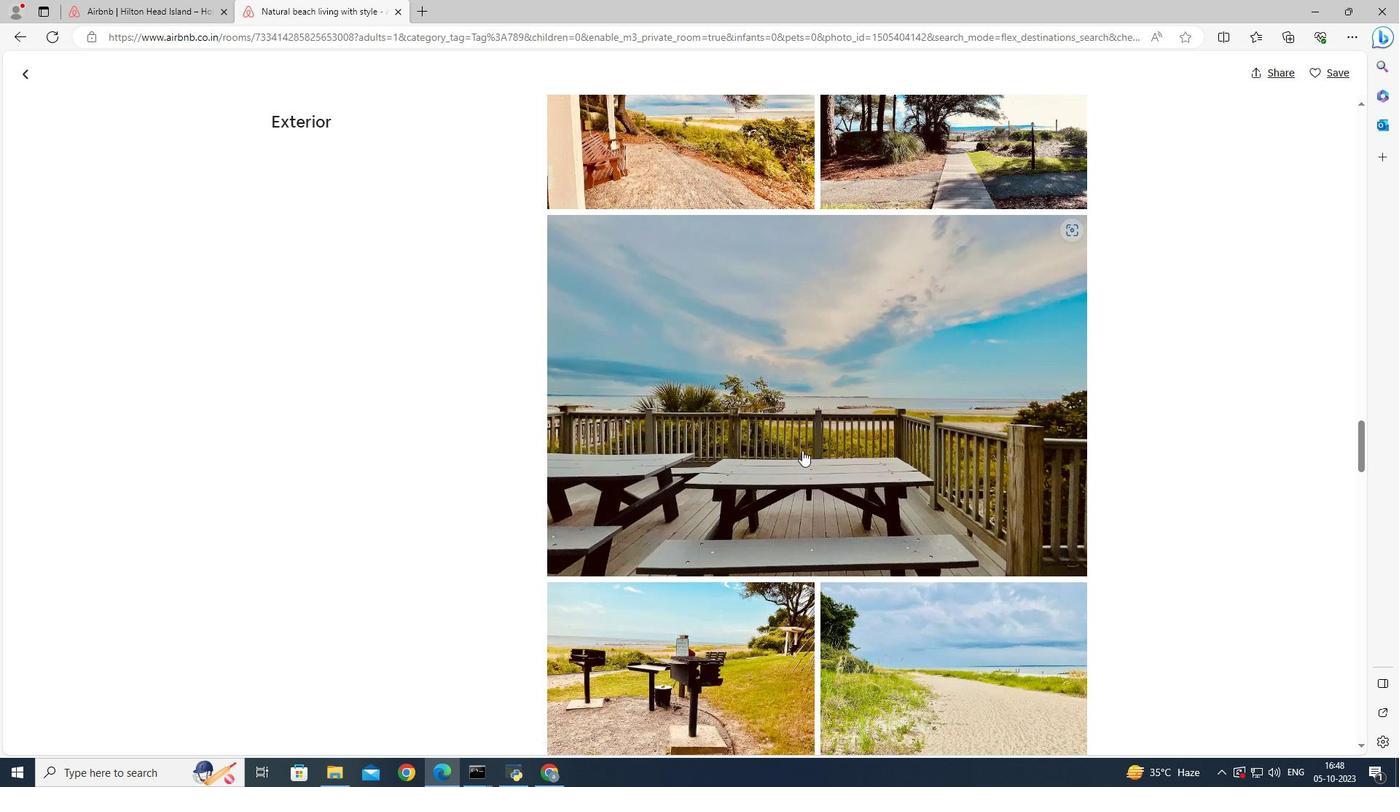 
Action: Mouse scrolled (802, 448) with delta (0, 0)
Screenshot: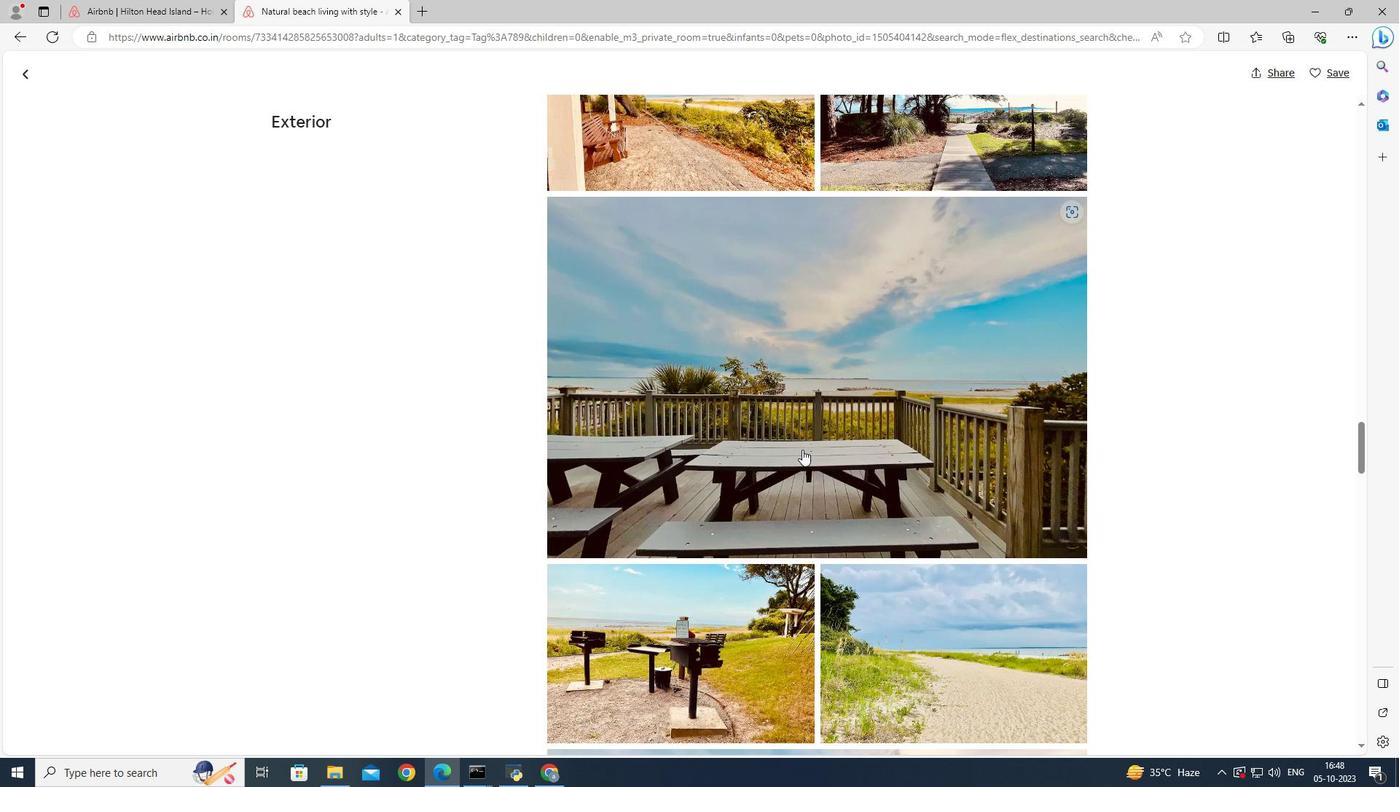 
Action: Mouse scrolled (802, 448) with delta (0, 0)
Screenshot: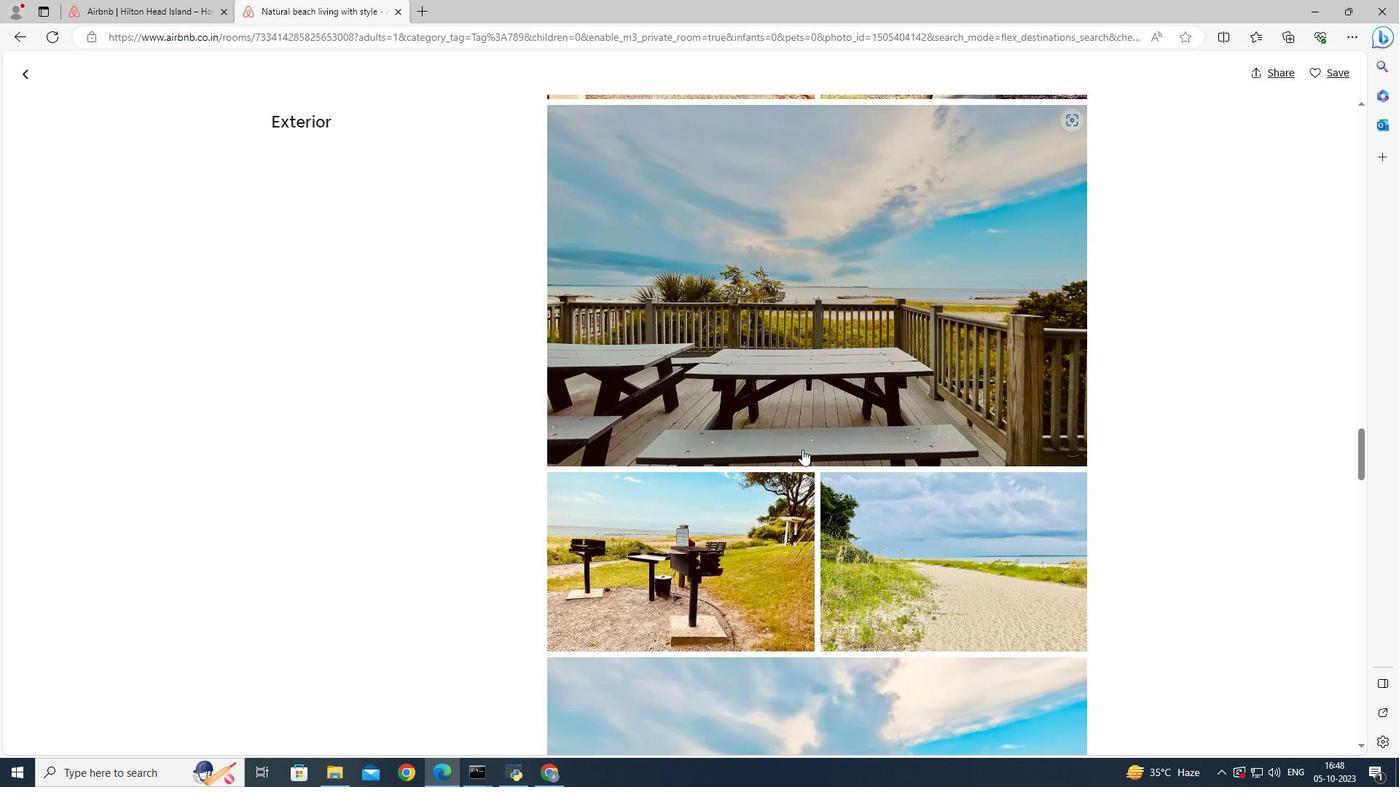 
Action: Mouse scrolled (802, 448) with delta (0, 0)
Screenshot: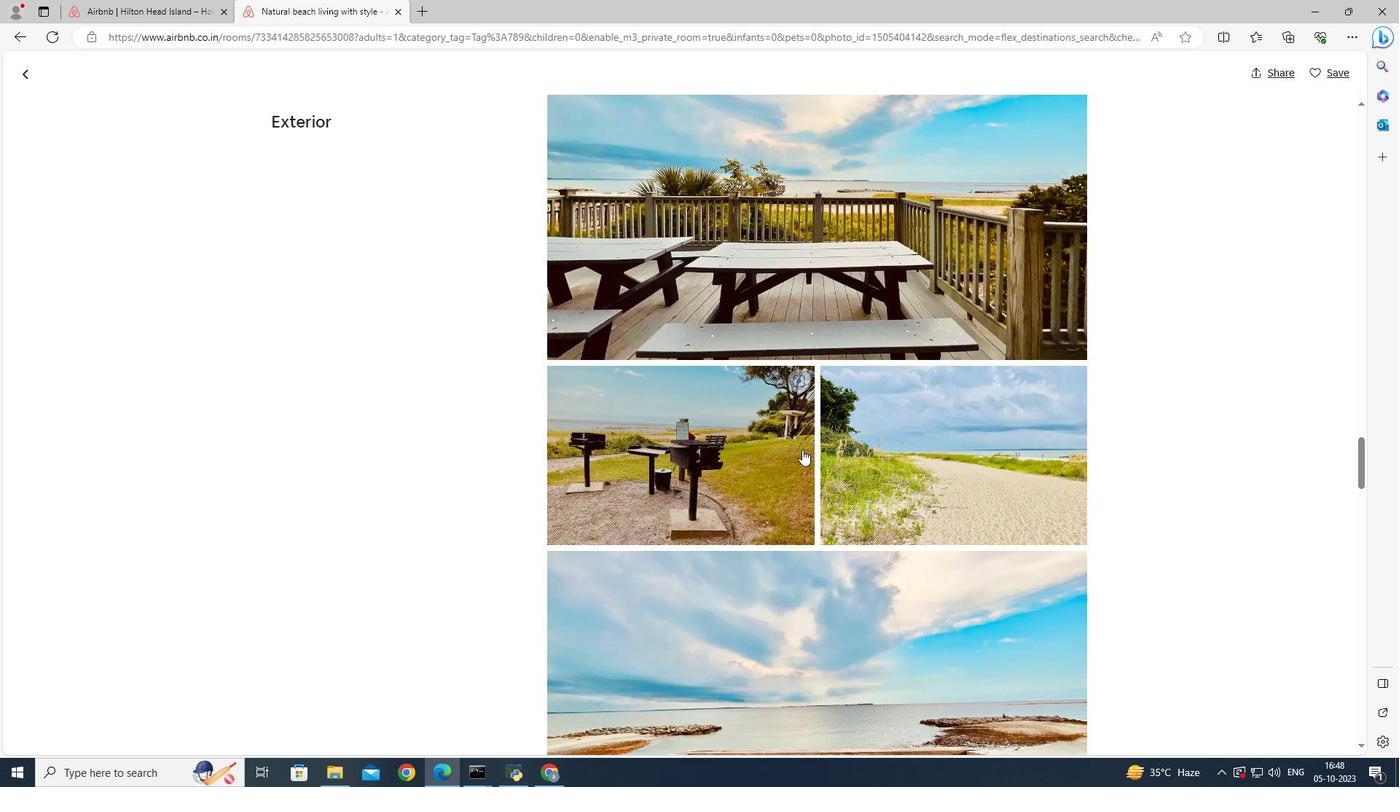 
Action: Mouse scrolled (802, 448) with delta (0, 0)
Screenshot: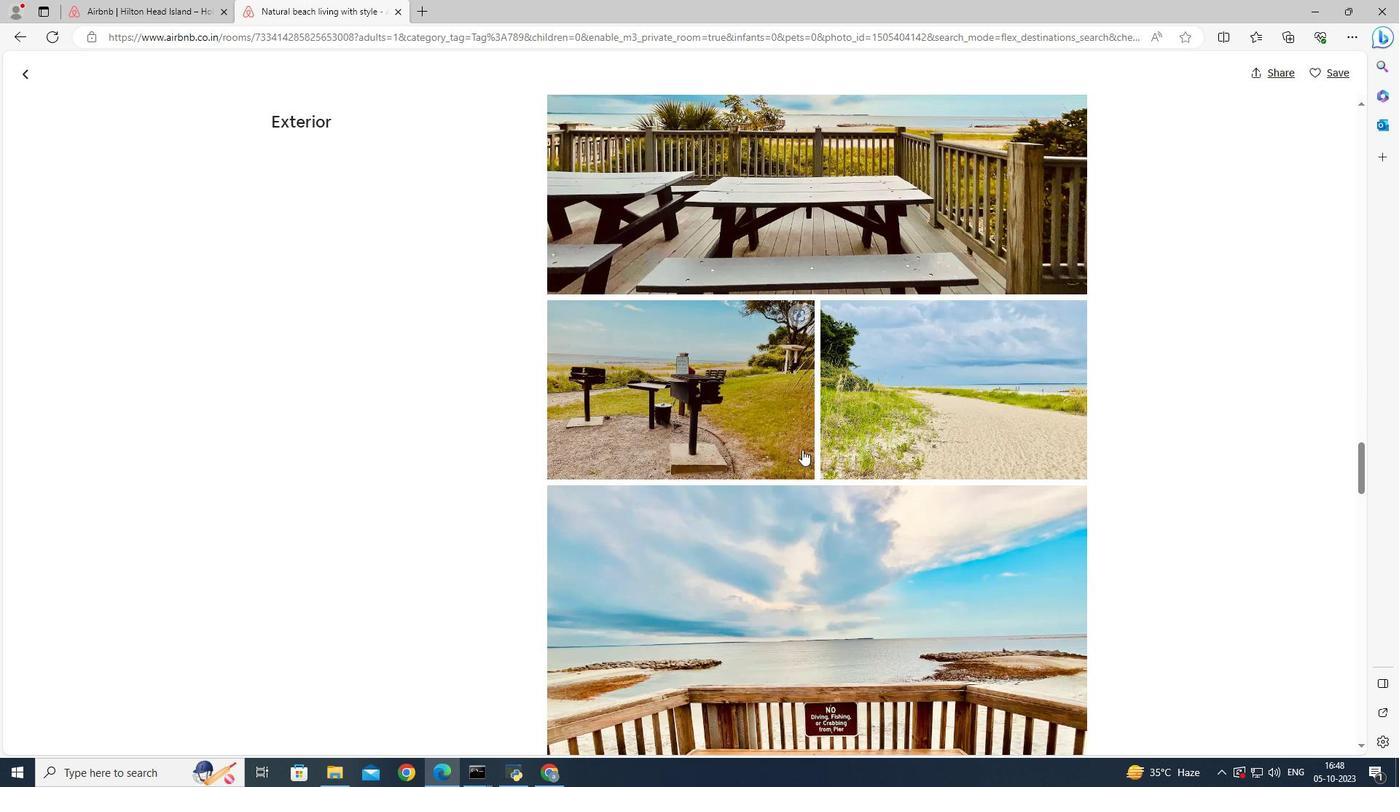 
Action: Mouse scrolled (802, 448) with delta (0, 0)
Screenshot: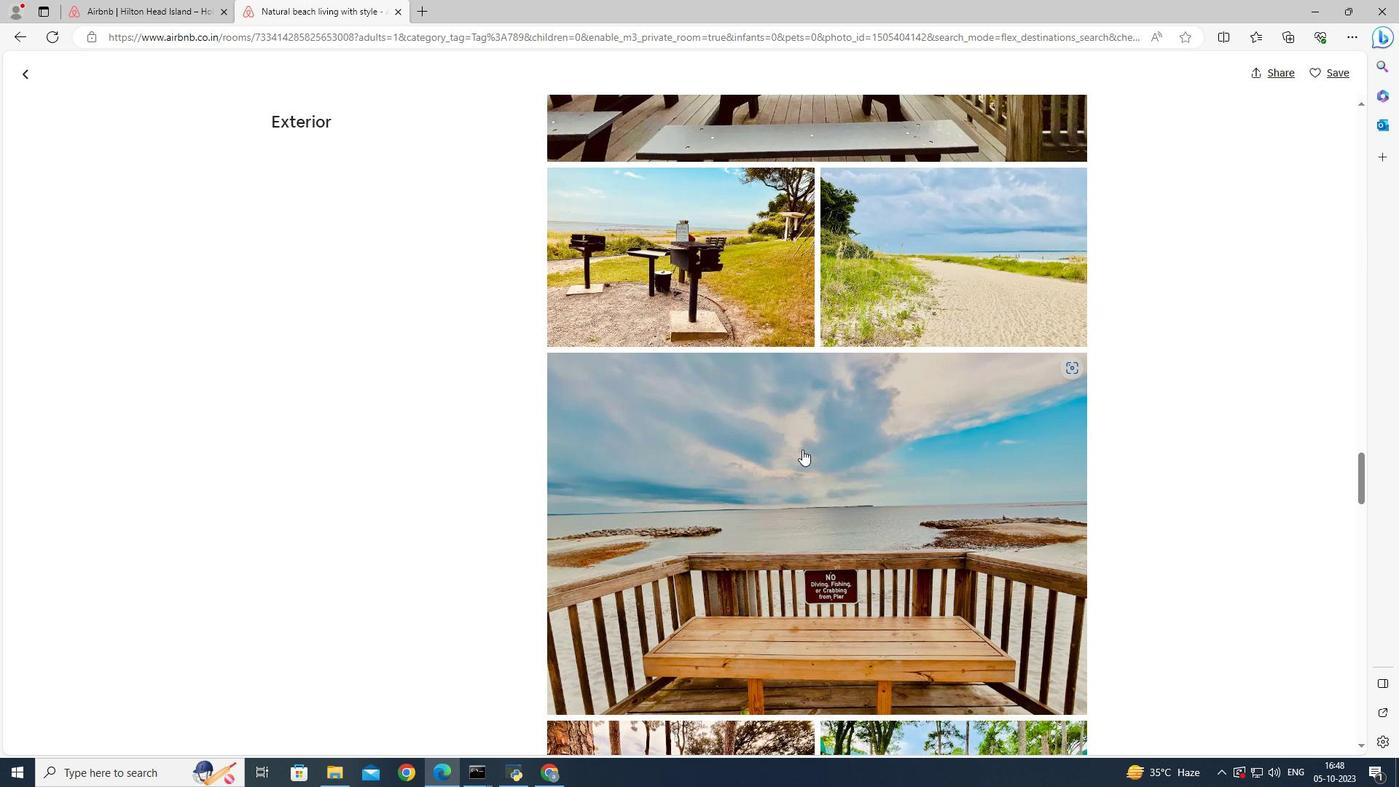 
Action: Mouse scrolled (802, 448) with delta (0, 0)
Screenshot: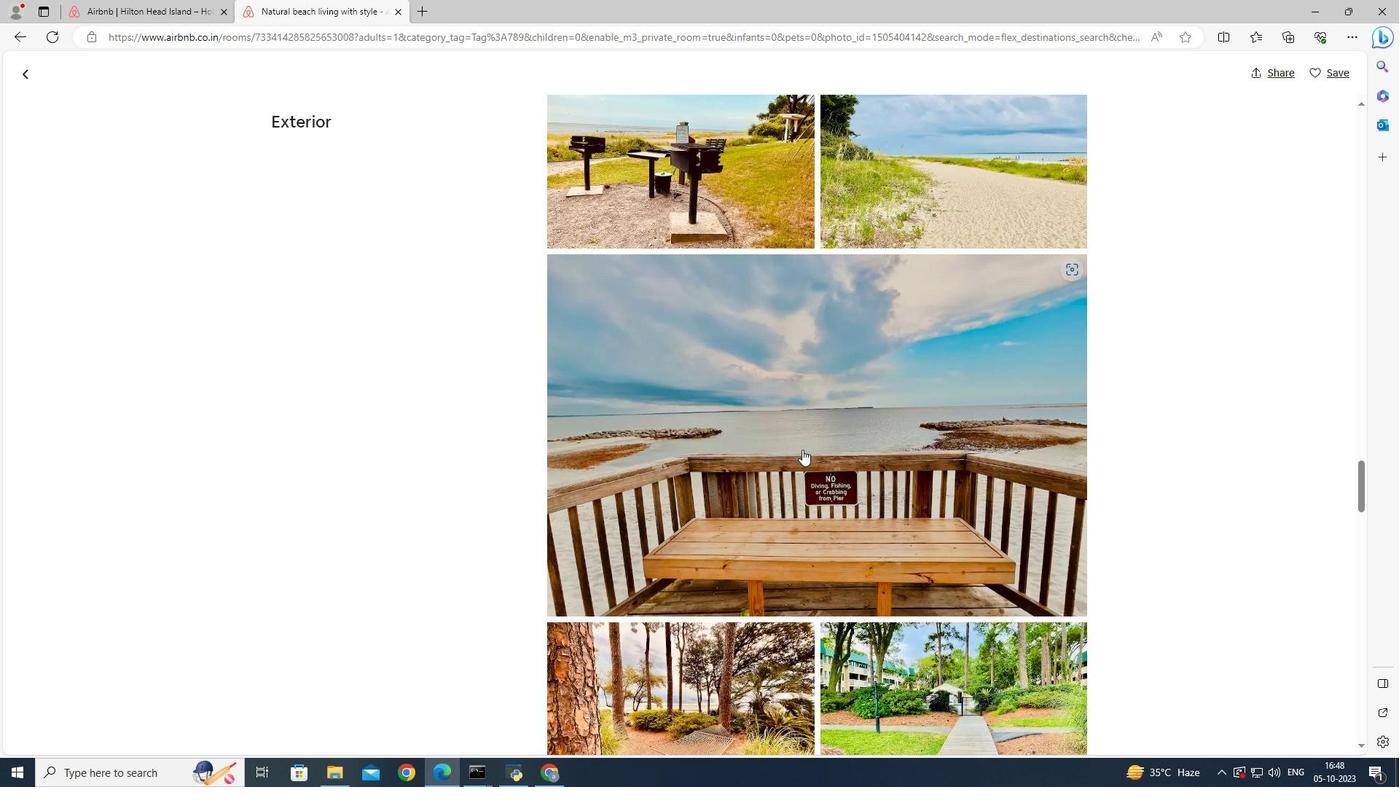 
Action: Mouse scrolled (802, 448) with delta (0, 0)
Screenshot: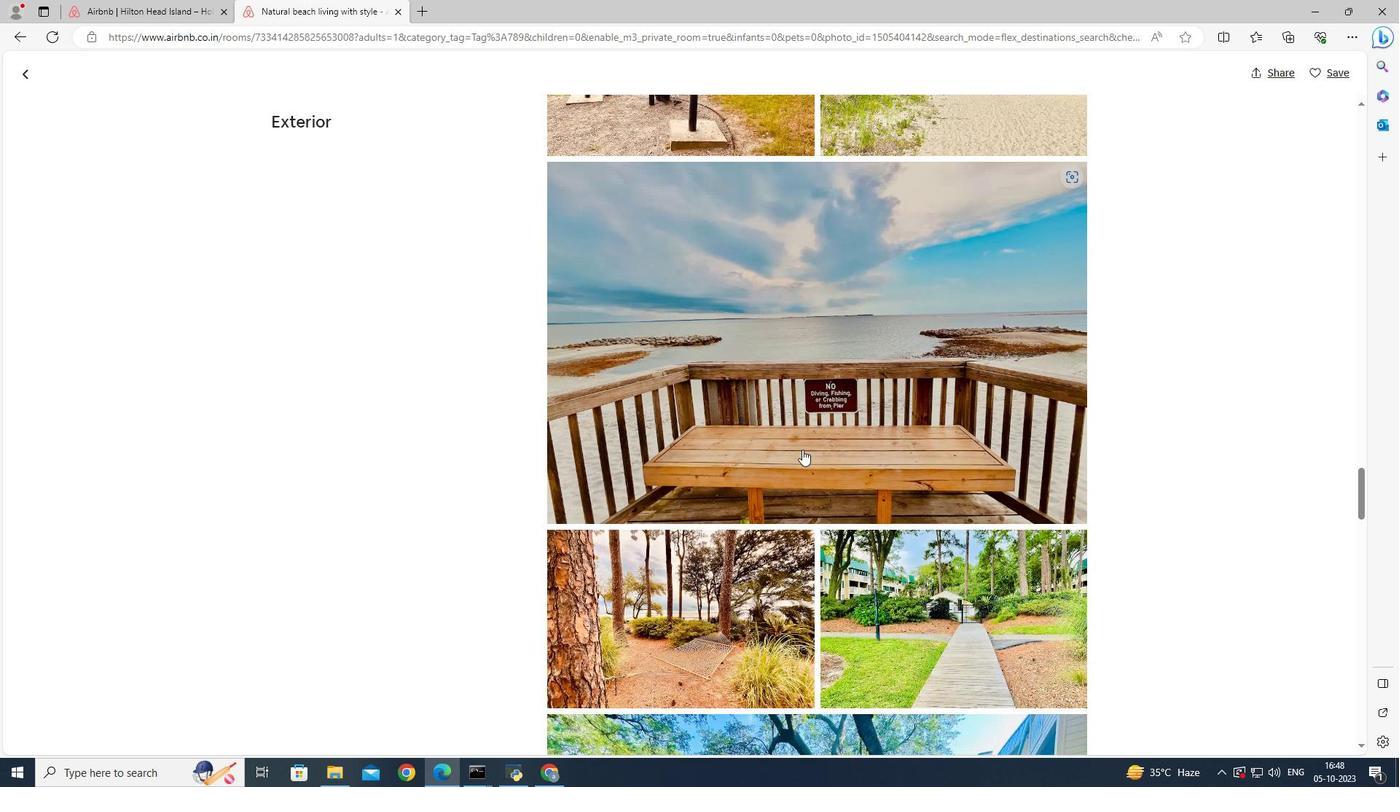 
Action: Mouse moved to (806, 452)
Screenshot: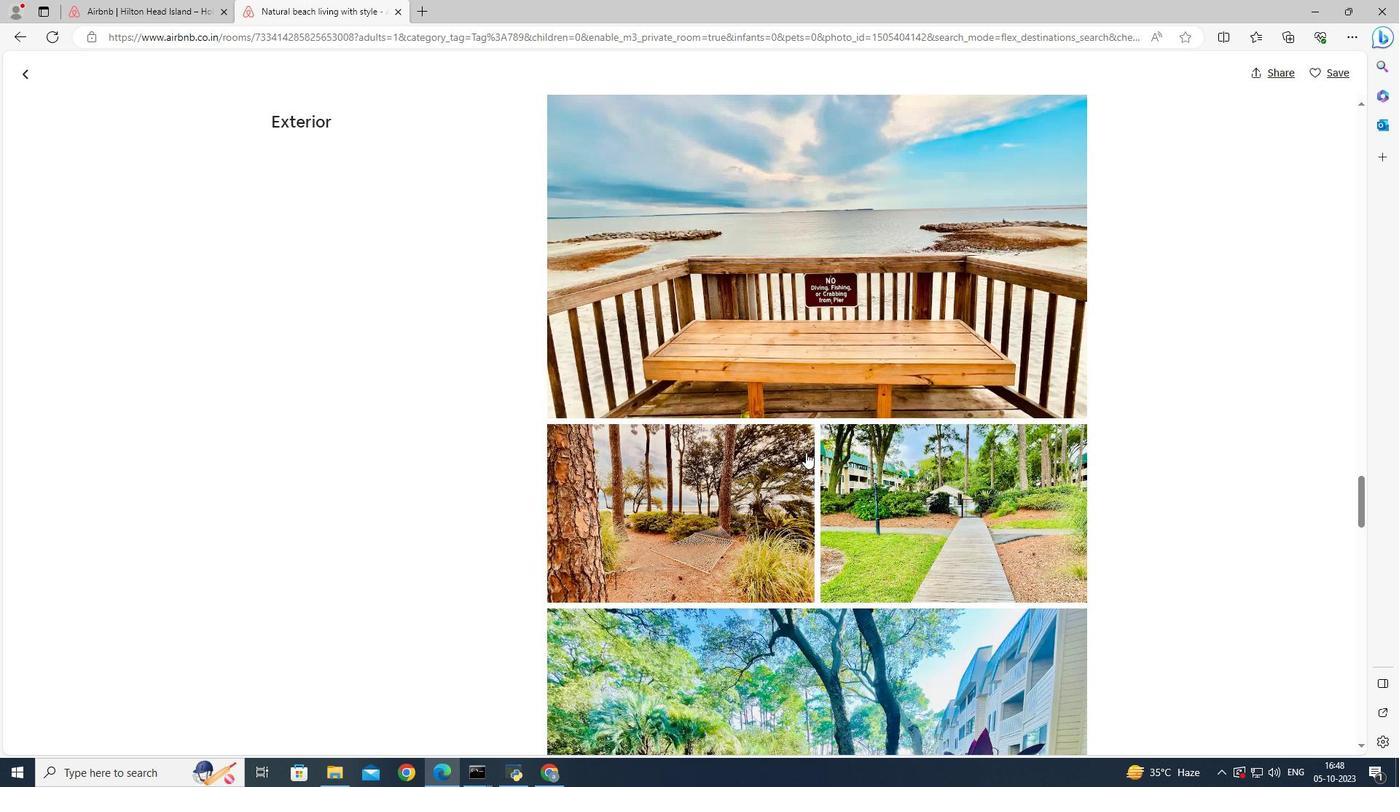 
Action: Mouse scrolled (806, 451) with delta (0, 0)
Screenshot: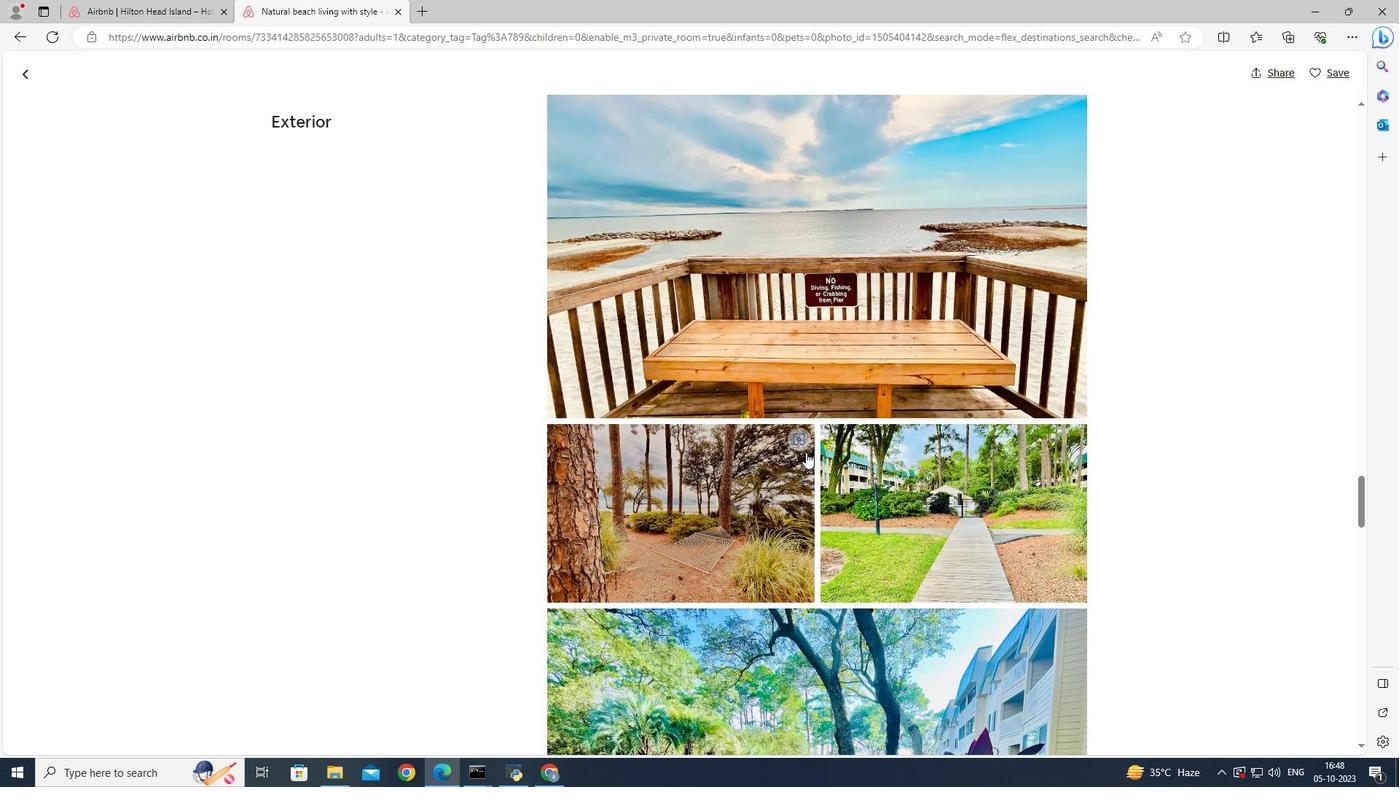 
Action: Mouse scrolled (806, 451) with delta (0, 0)
Screenshot: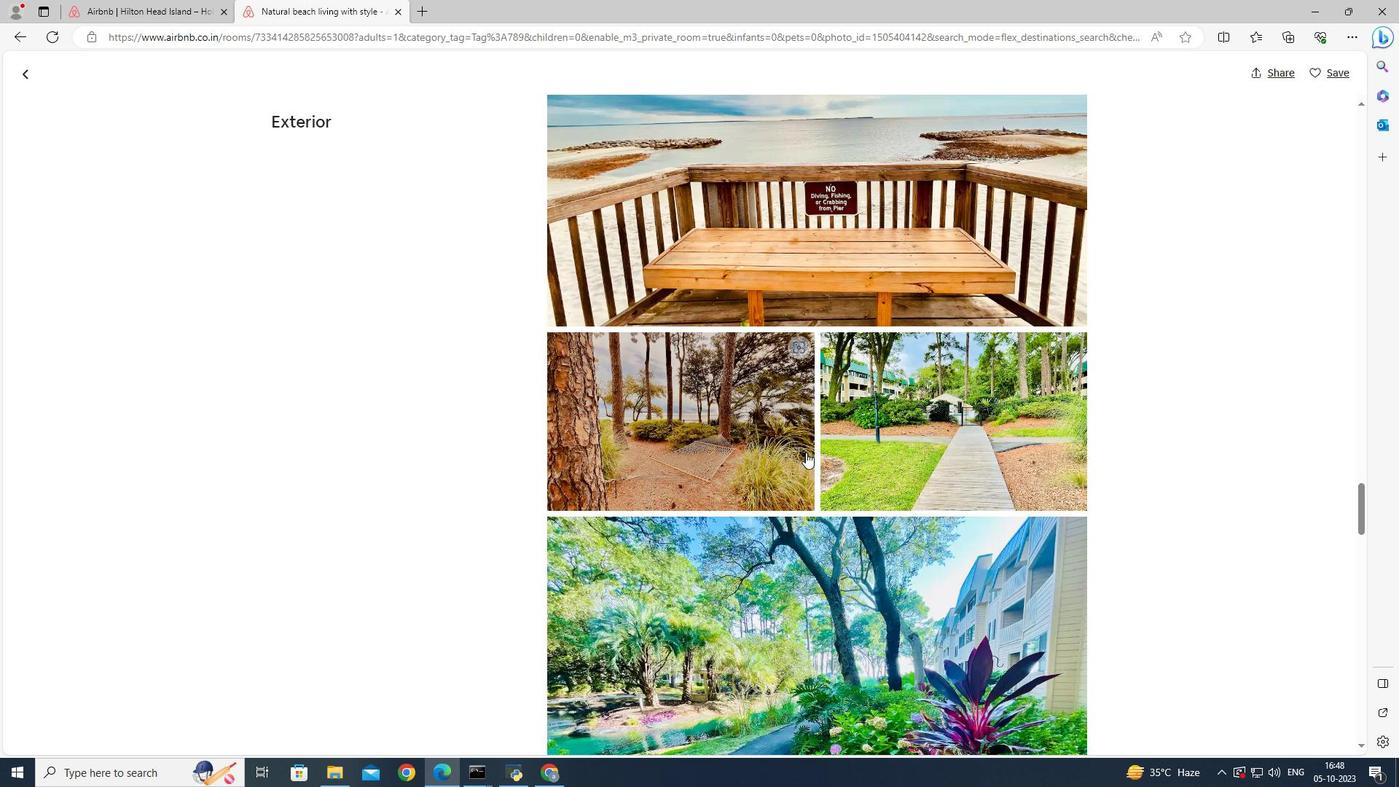 
Action: Mouse scrolled (806, 451) with delta (0, 0)
Screenshot: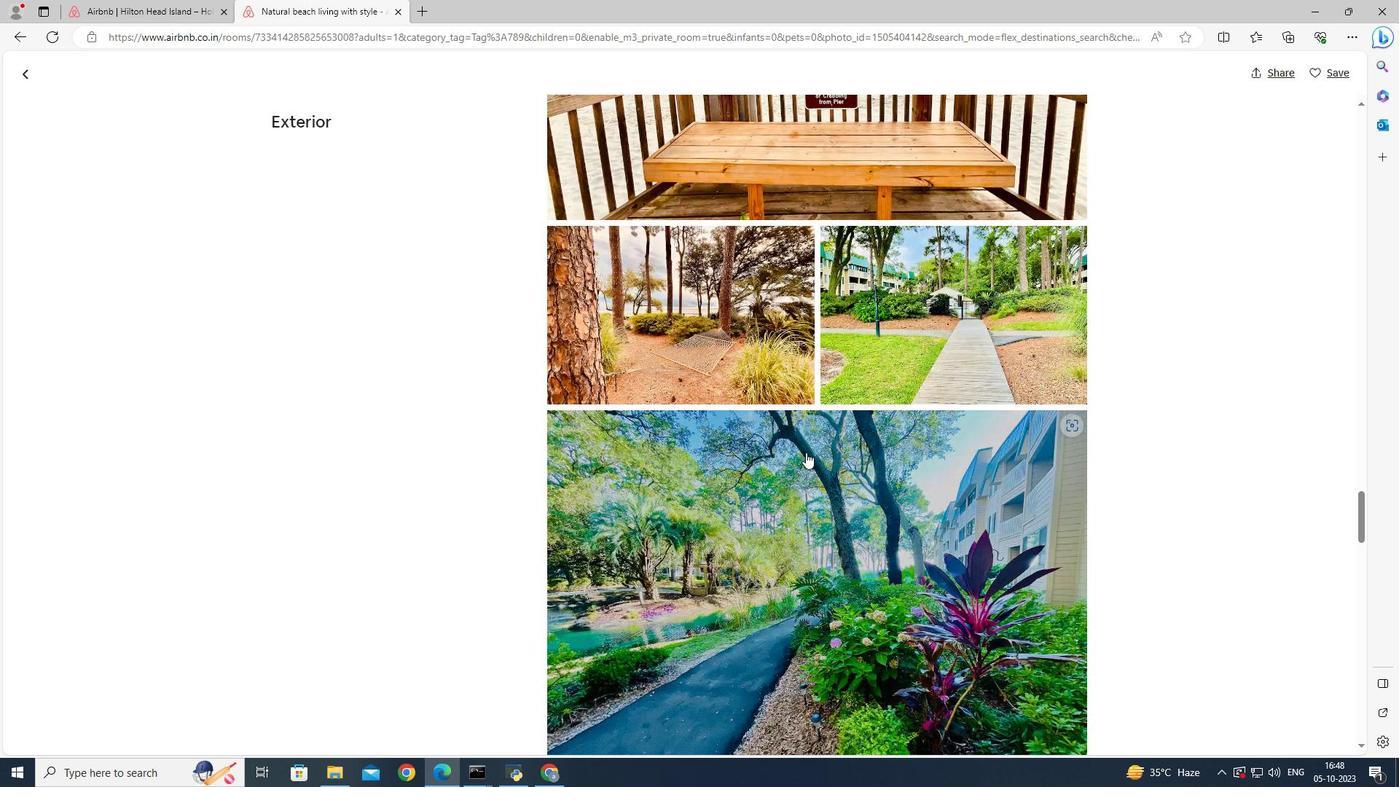
Action: Mouse moved to (806, 451)
Screenshot: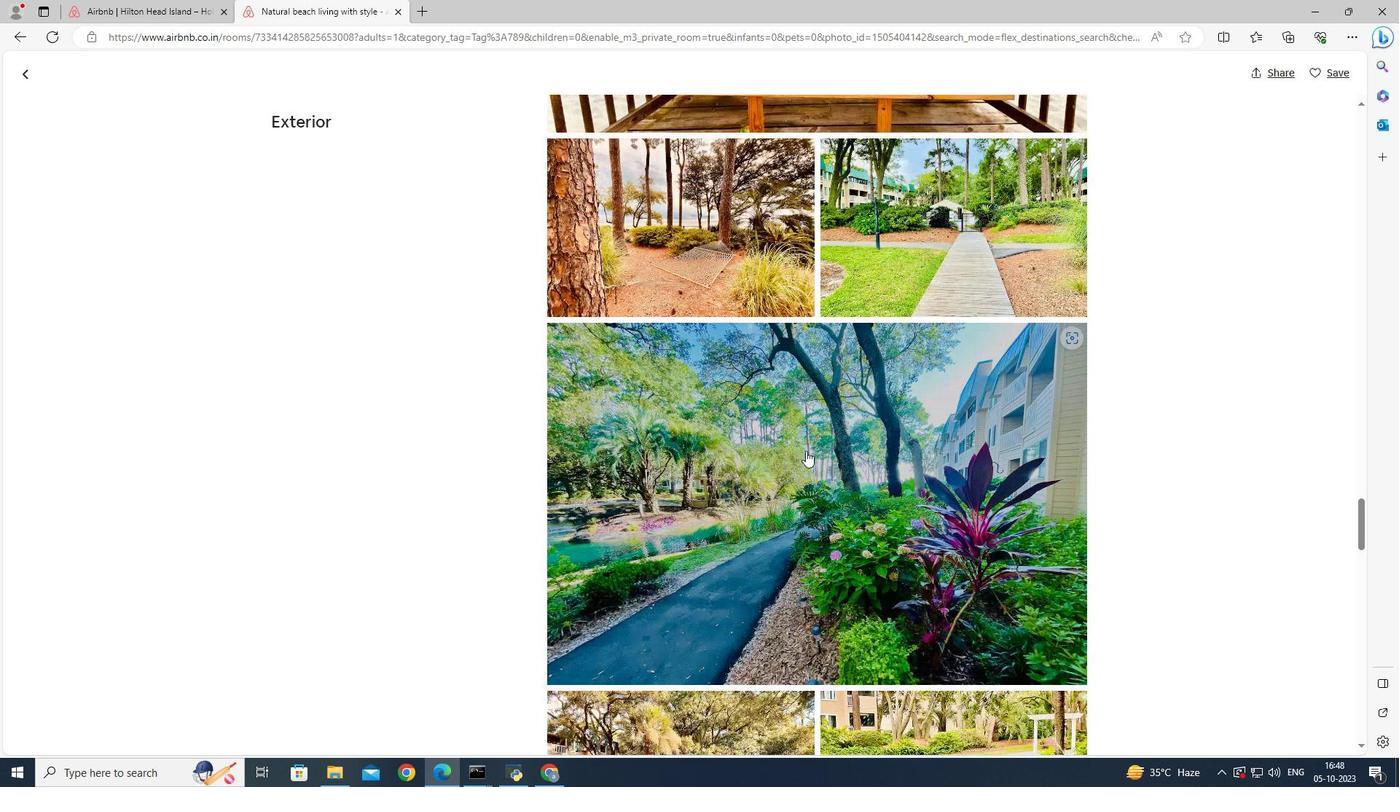 
Action: Mouse scrolled (806, 450) with delta (0, 0)
Screenshot: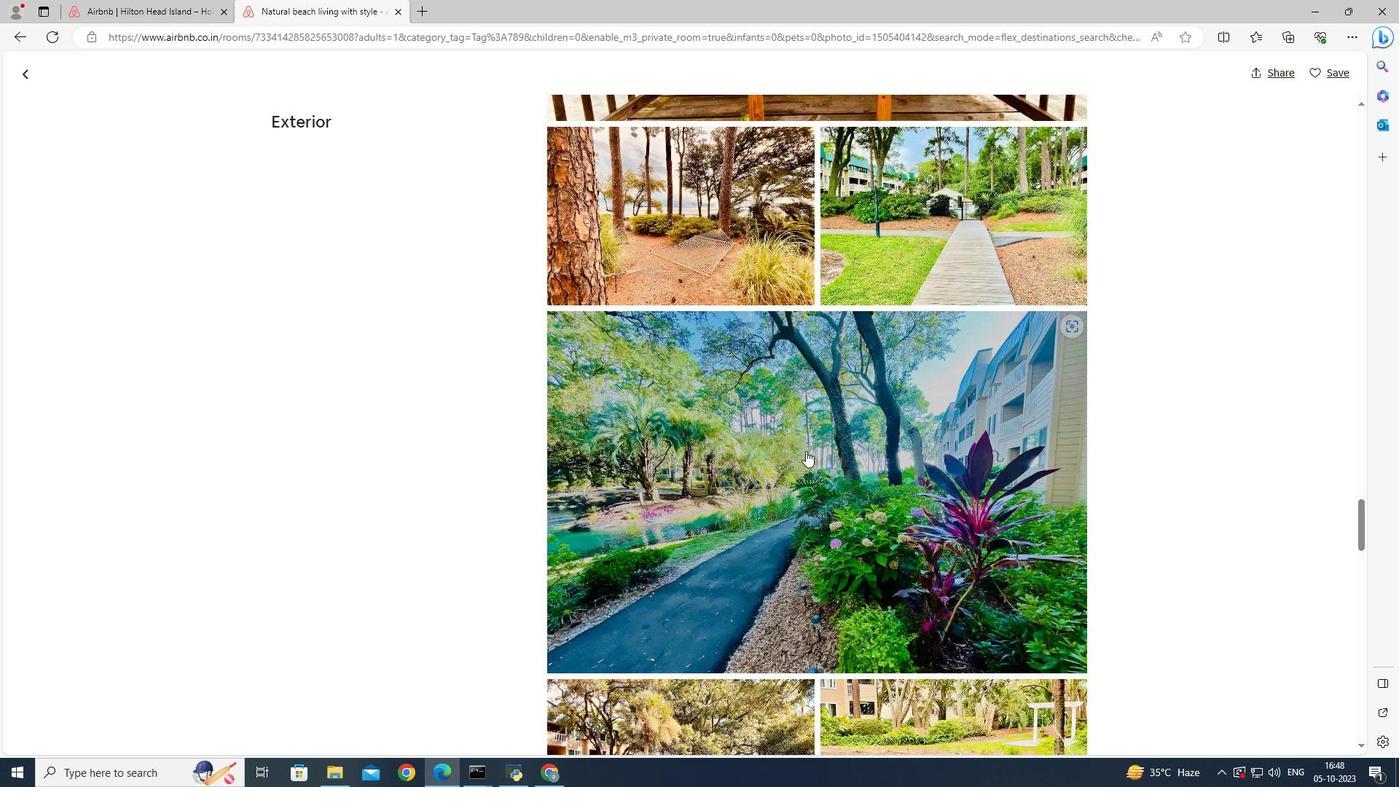 
Action: Mouse scrolled (806, 450) with delta (0, 0)
Screenshot: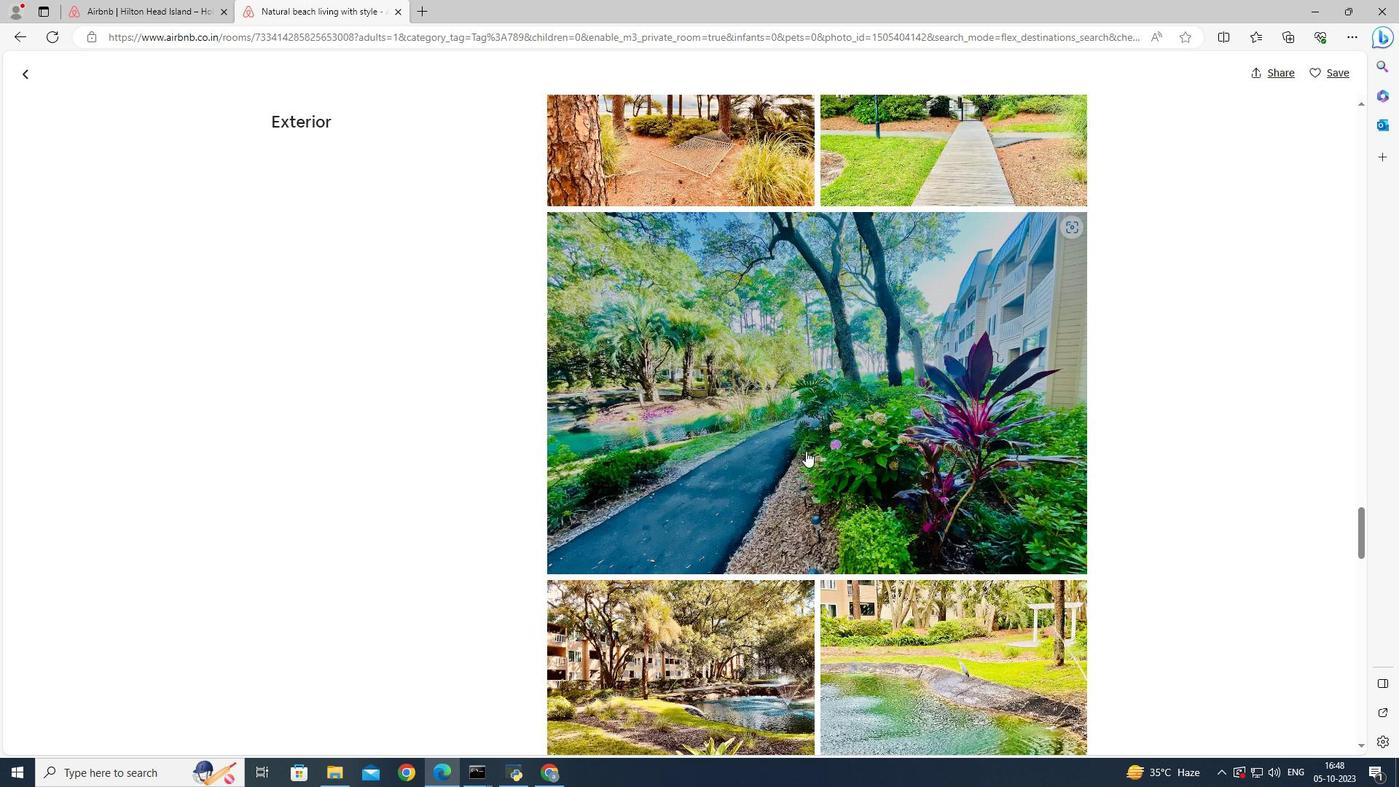 
Action: Mouse scrolled (806, 450) with delta (0, 0)
Screenshot: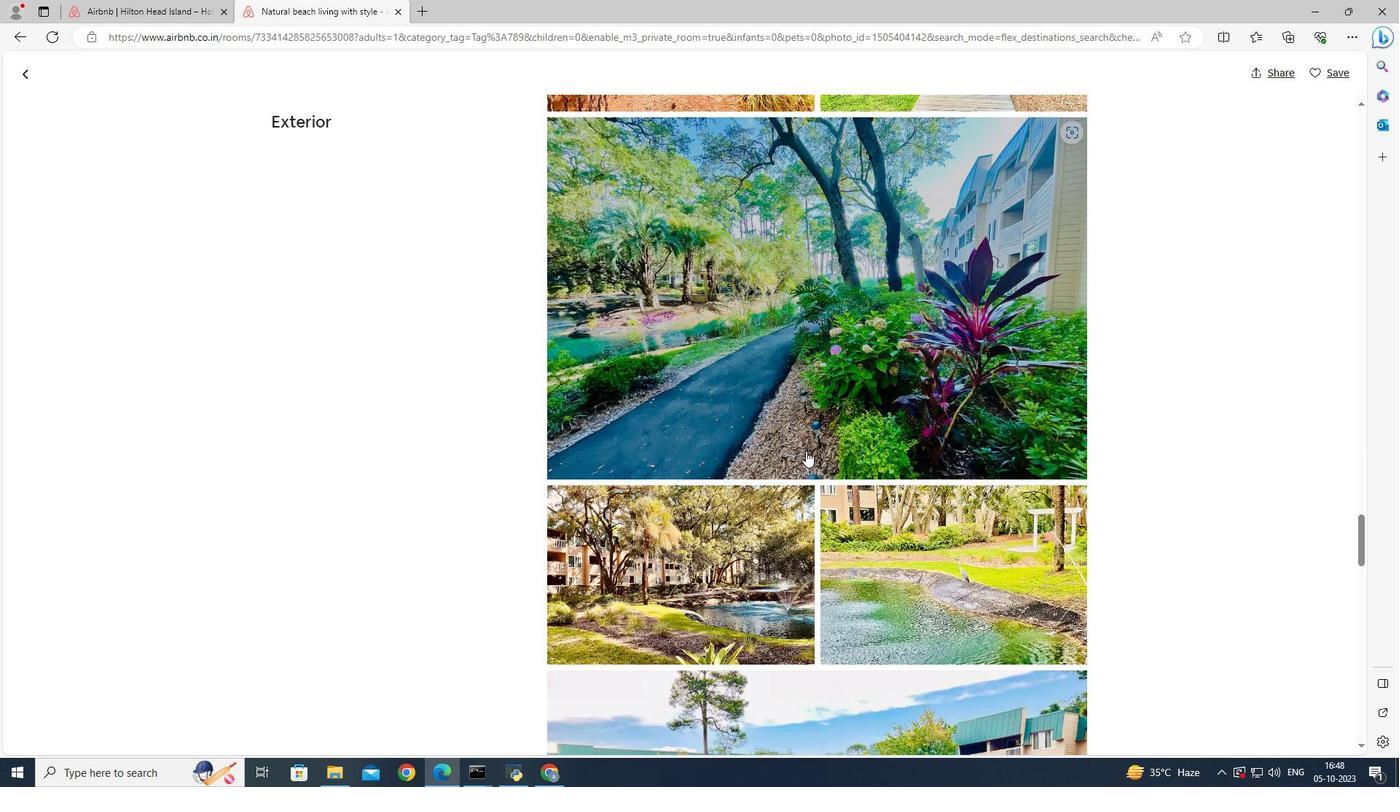 
Action: Mouse scrolled (806, 450) with delta (0, 0)
Screenshot: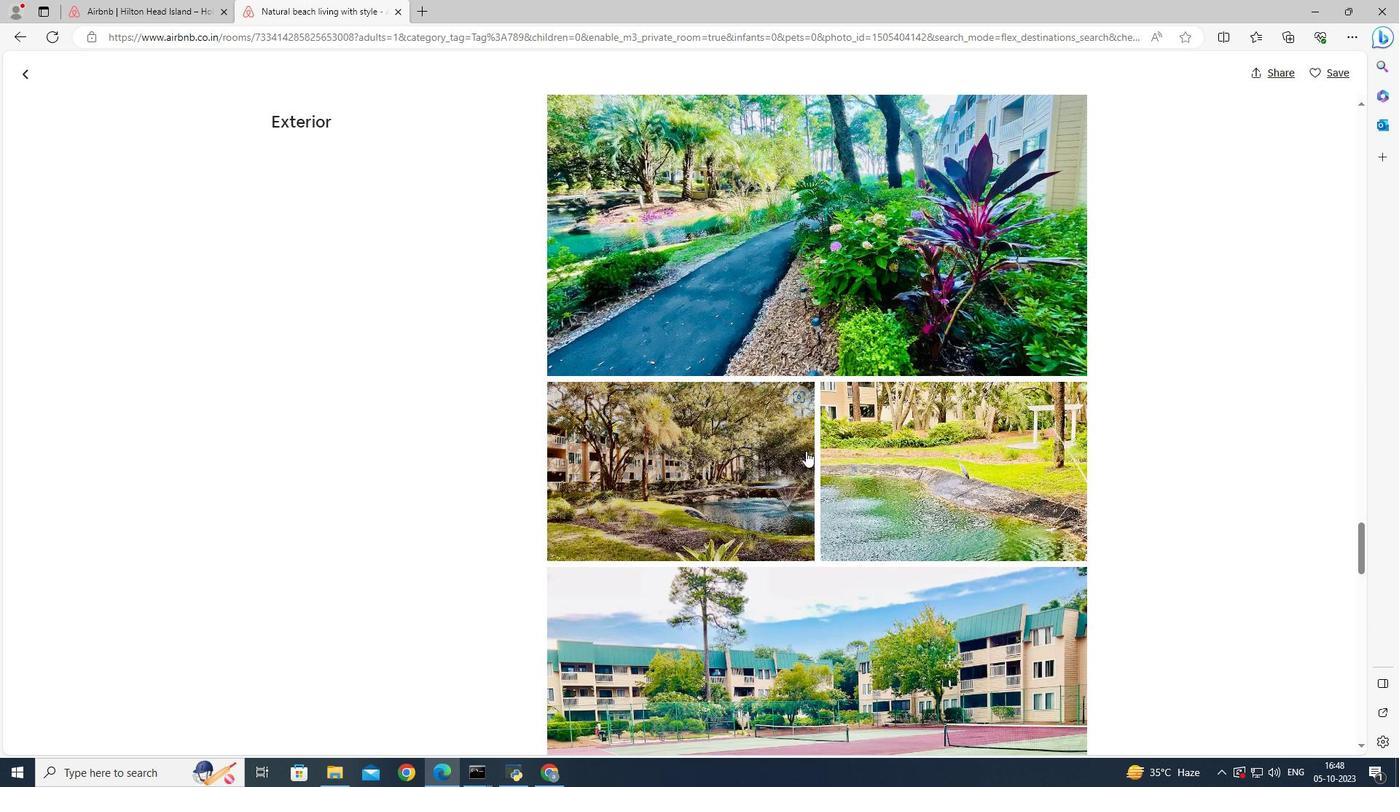 
Action: Mouse scrolled (806, 450) with delta (0, 0)
Screenshot: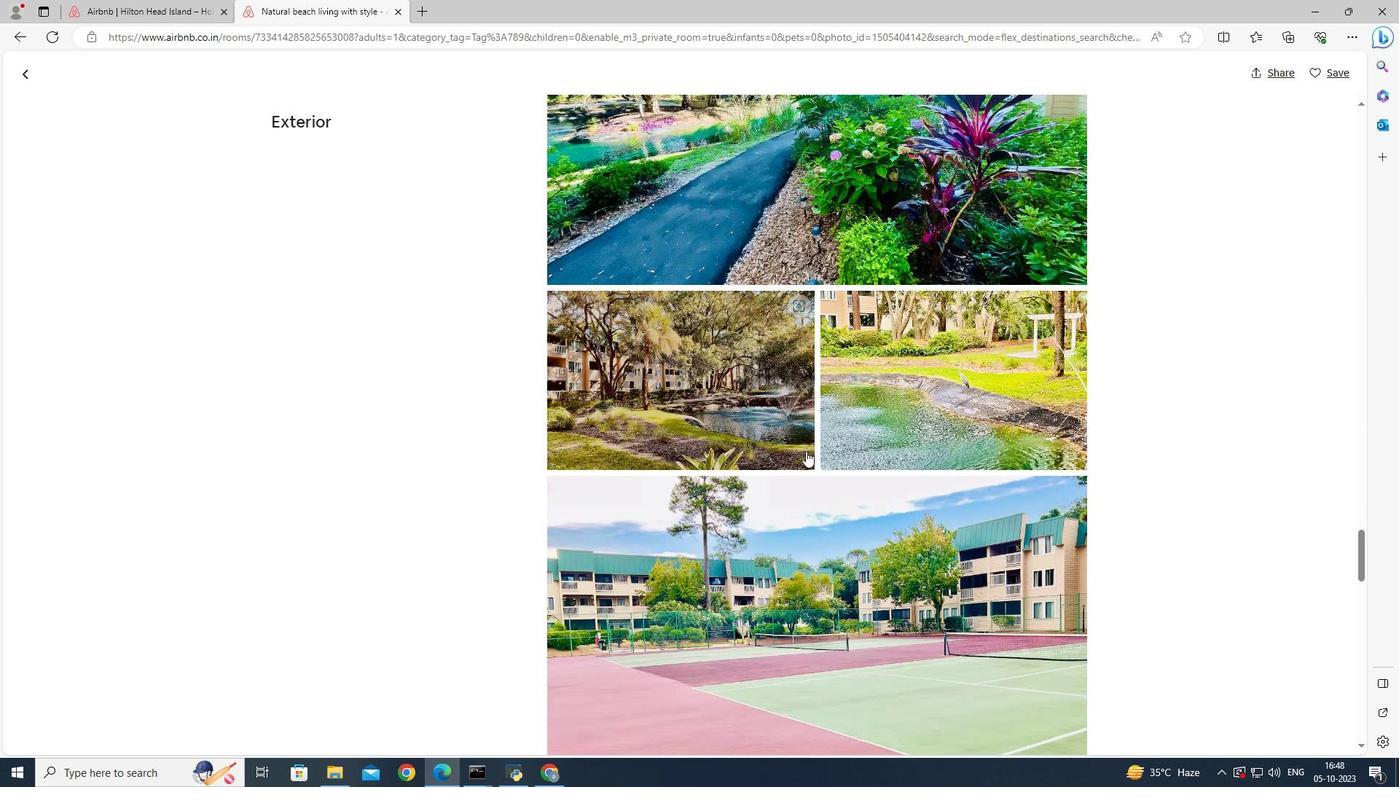 
Action: Mouse scrolled (806, 450) with delta (0, 0)
Screenshot: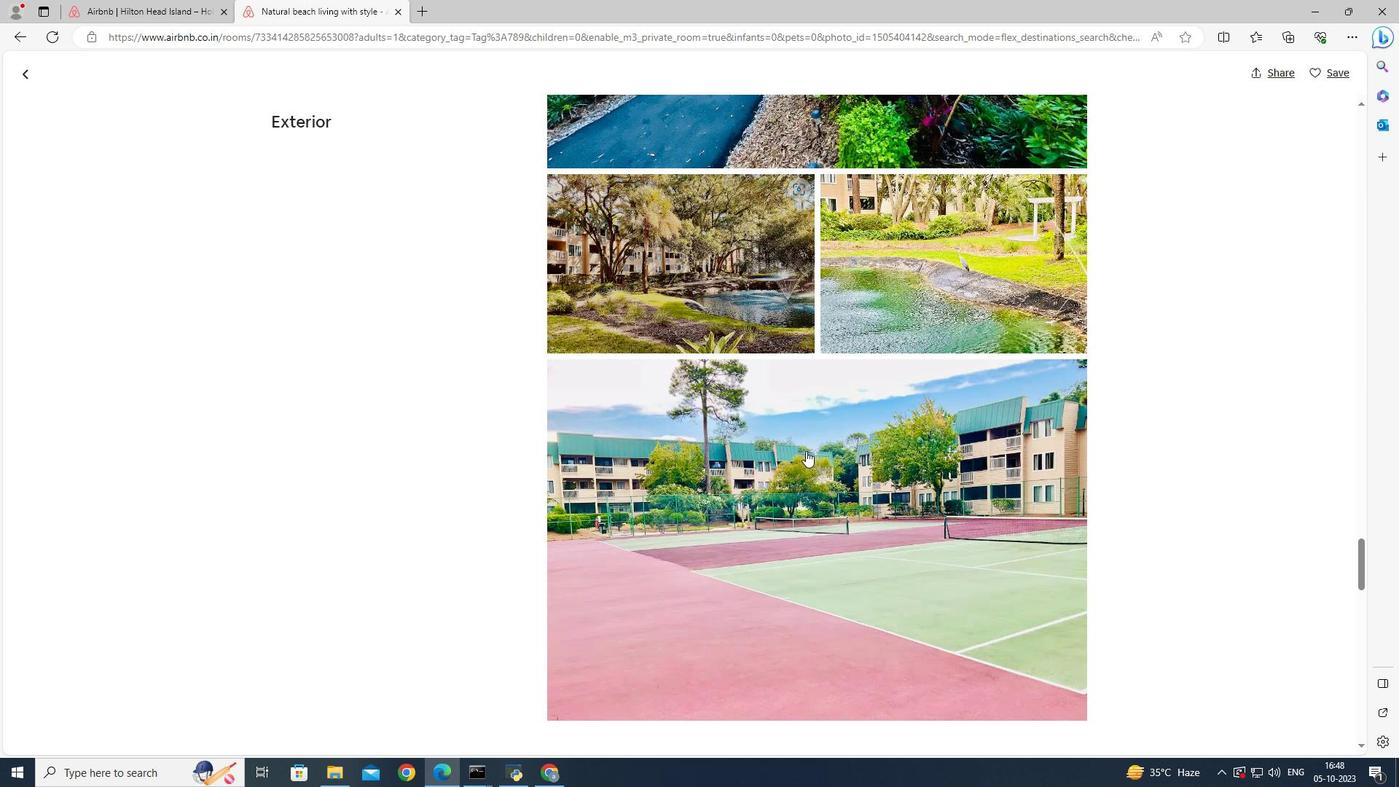 
Action: Mouse scrolled (806, 450) with delta (0, 0)
Screenshot: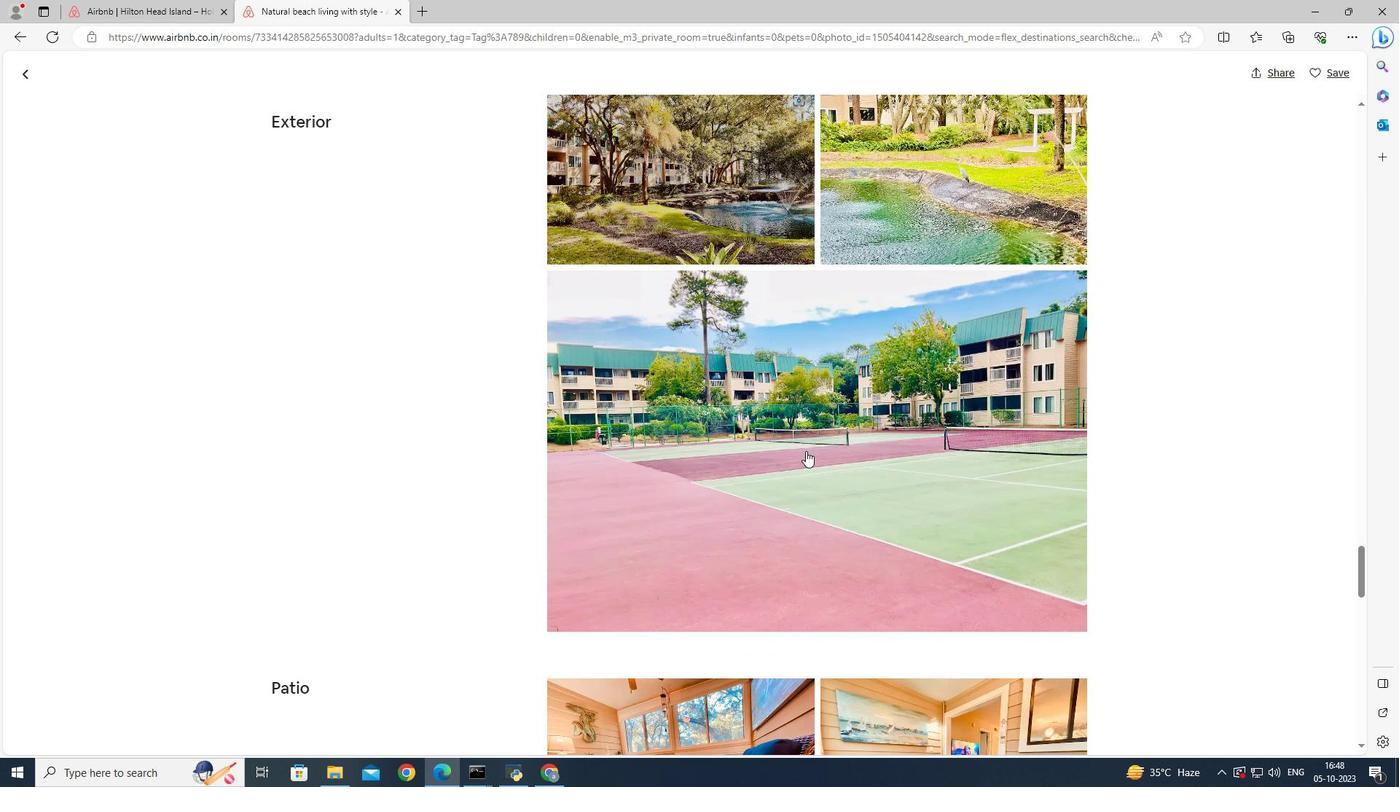 
Action: Mouse scrolled (806, 450) with delta (0, 0)
Screenshot: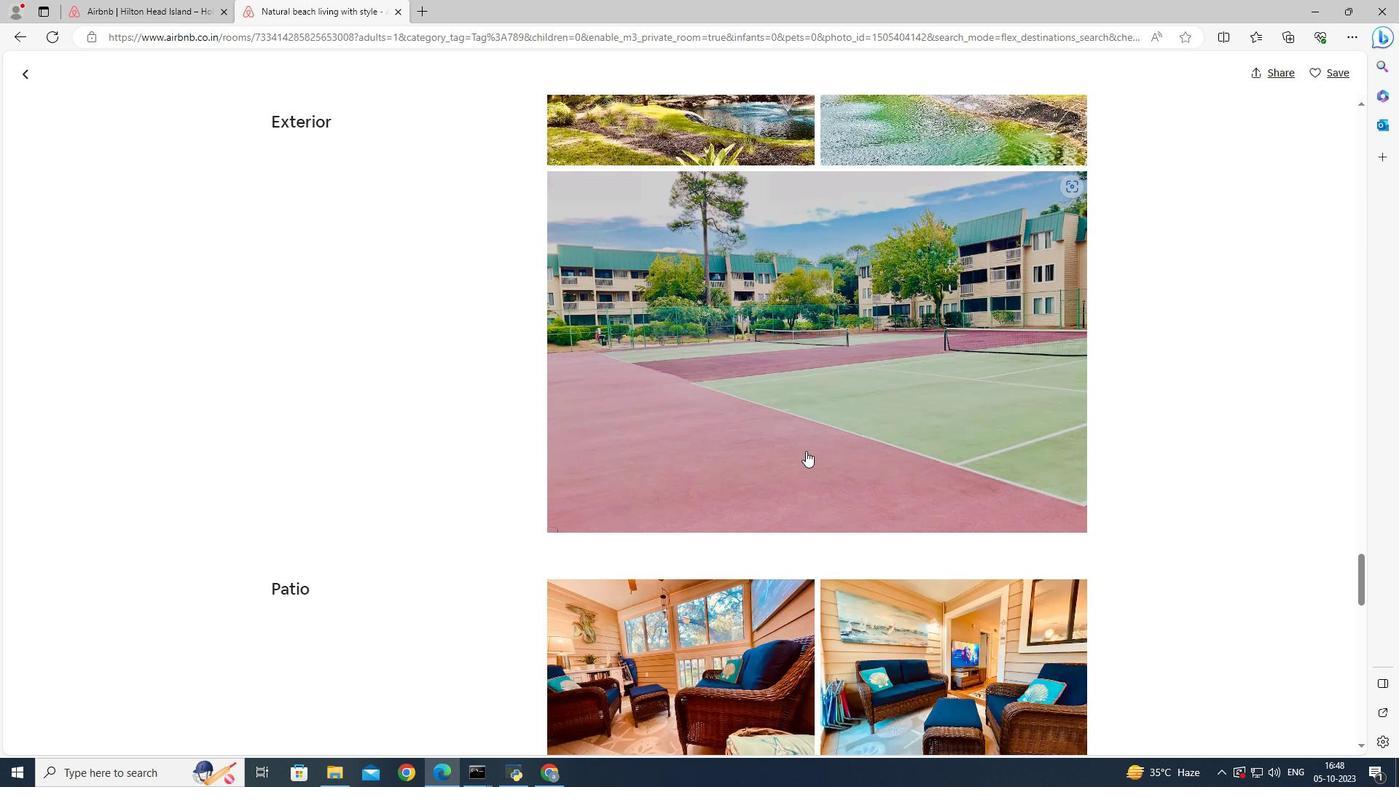 
Action: Mouse scrolled (806, 450) with delta (0, 0)
Screenshot: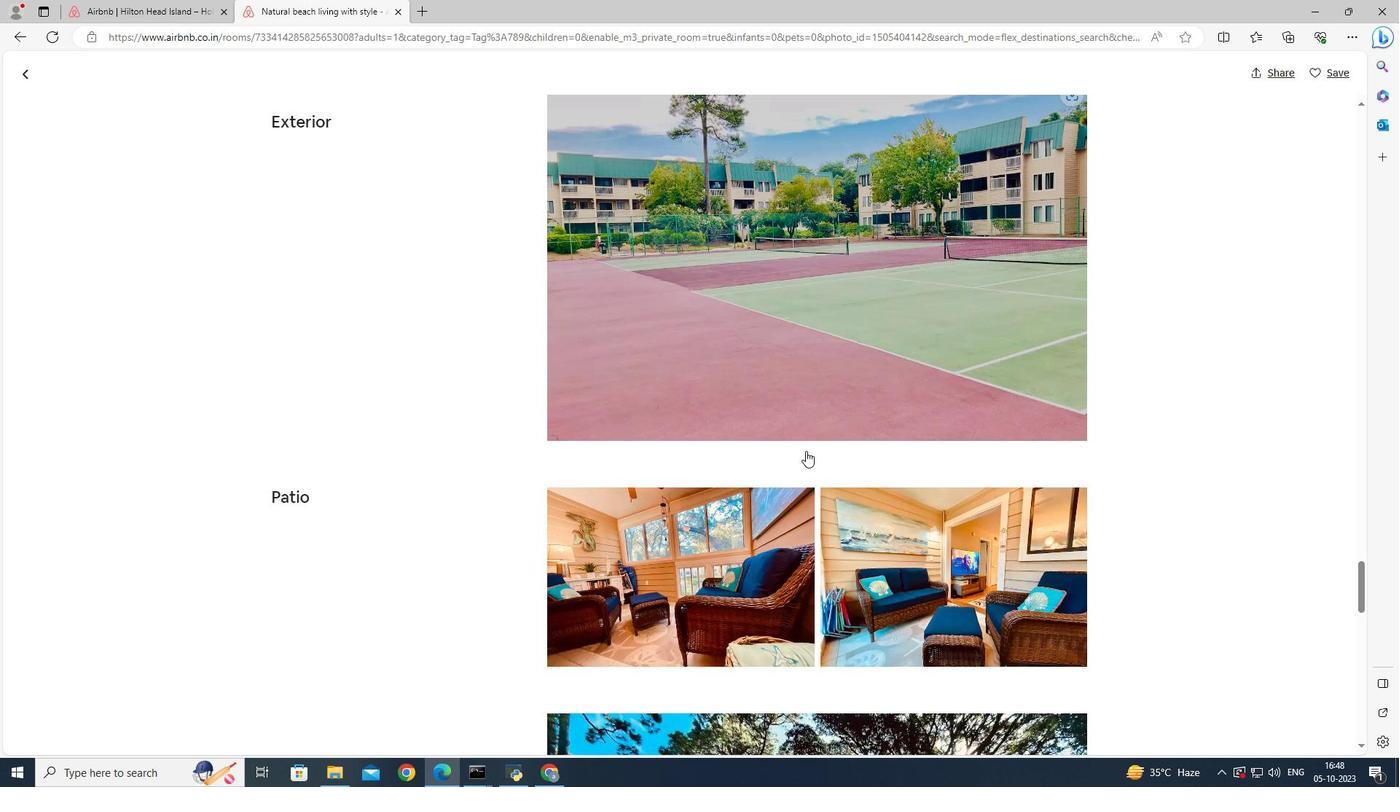 
Action: Mouse scrolled (806, 450) with delta (0, 0)
Screenshot: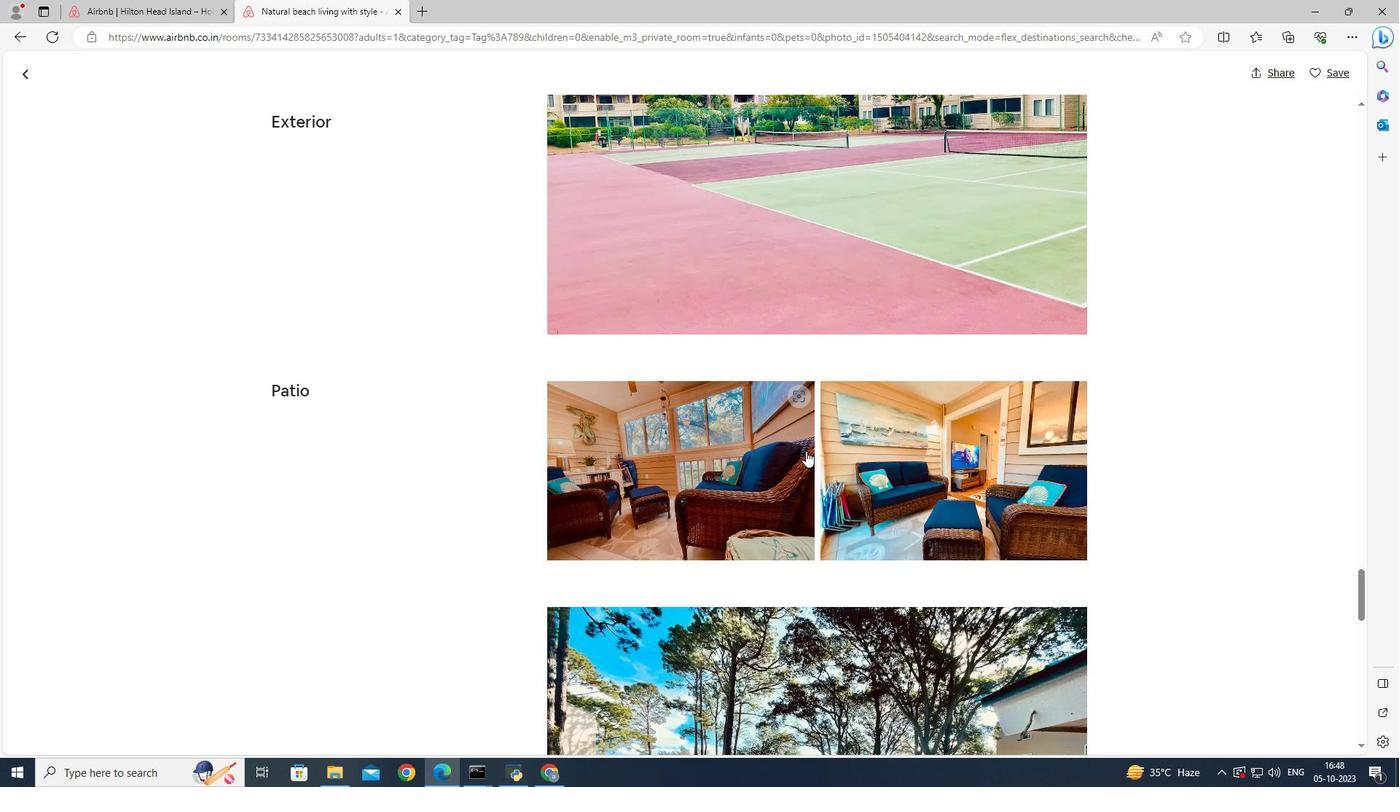 
Action: Mouse scrolled (806, 450) with delta (0, 0)
Screenshot: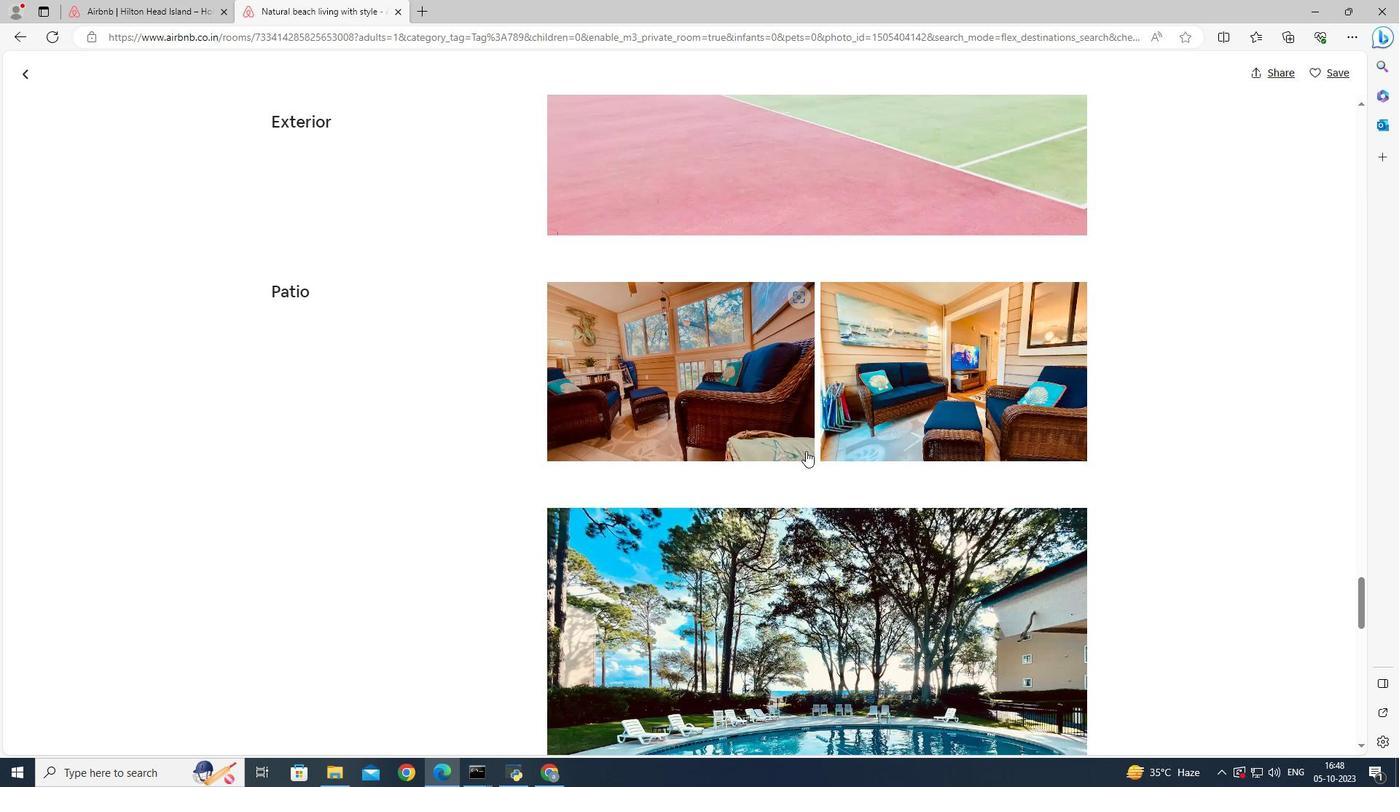 
Action: Mouse scrolled (806, 450) with delta (0, 0)
Screenshot: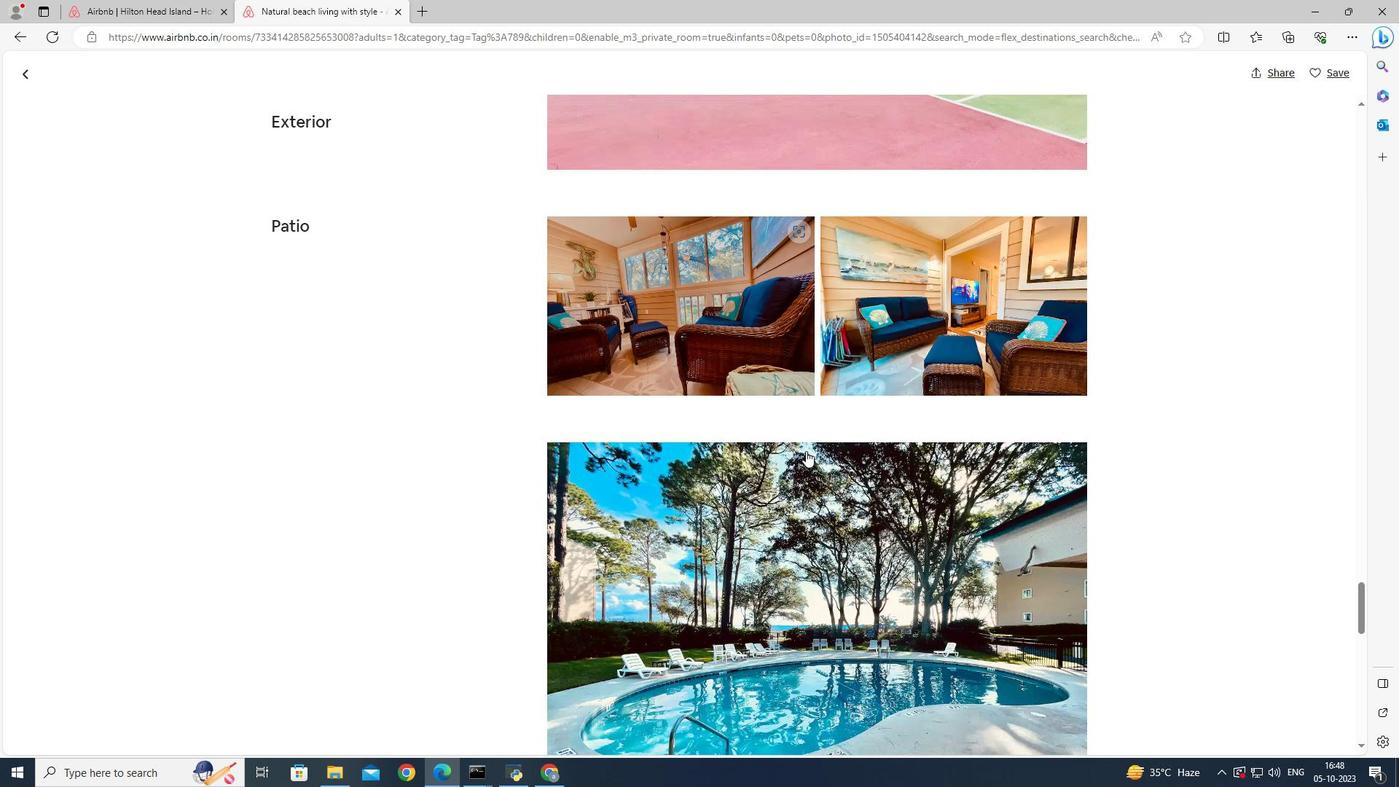 
Action: Mouse scrolled (806, 450) with delta (0, 0)
Screenshot: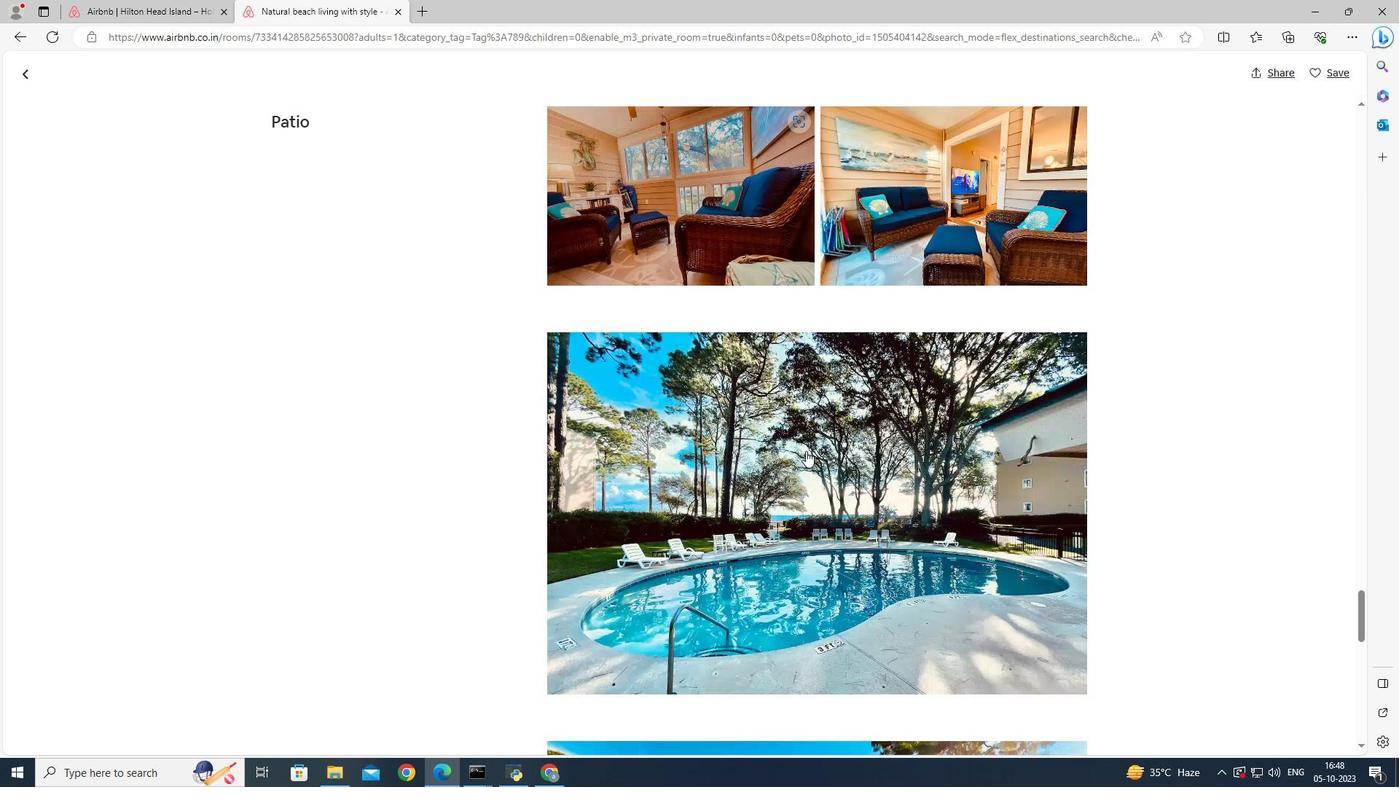 
Action: Mouse scrolled (806, 450) with delta (0, 0)
Screenshot: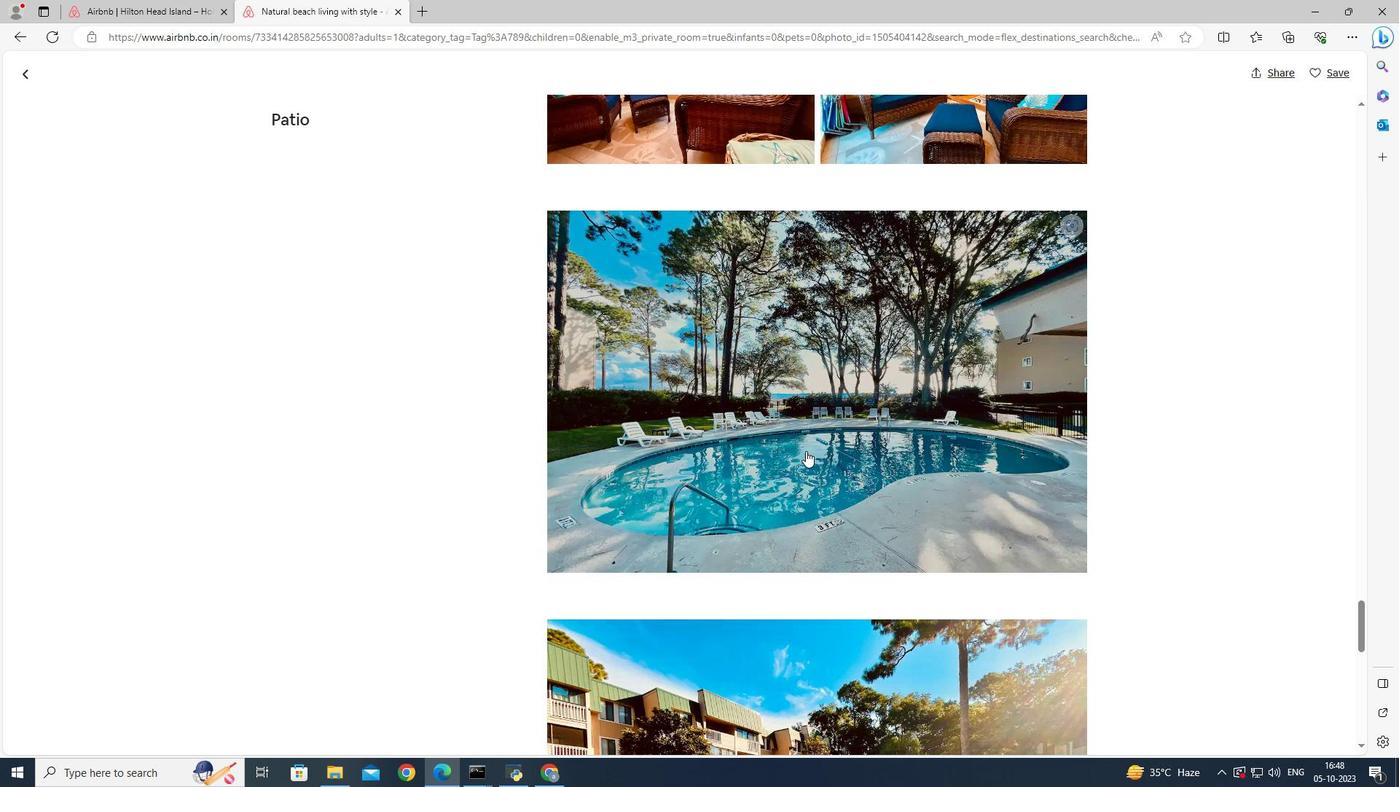 
Action: Mouse scrolled (806, 450) with delta (0, 0)
Screenshot: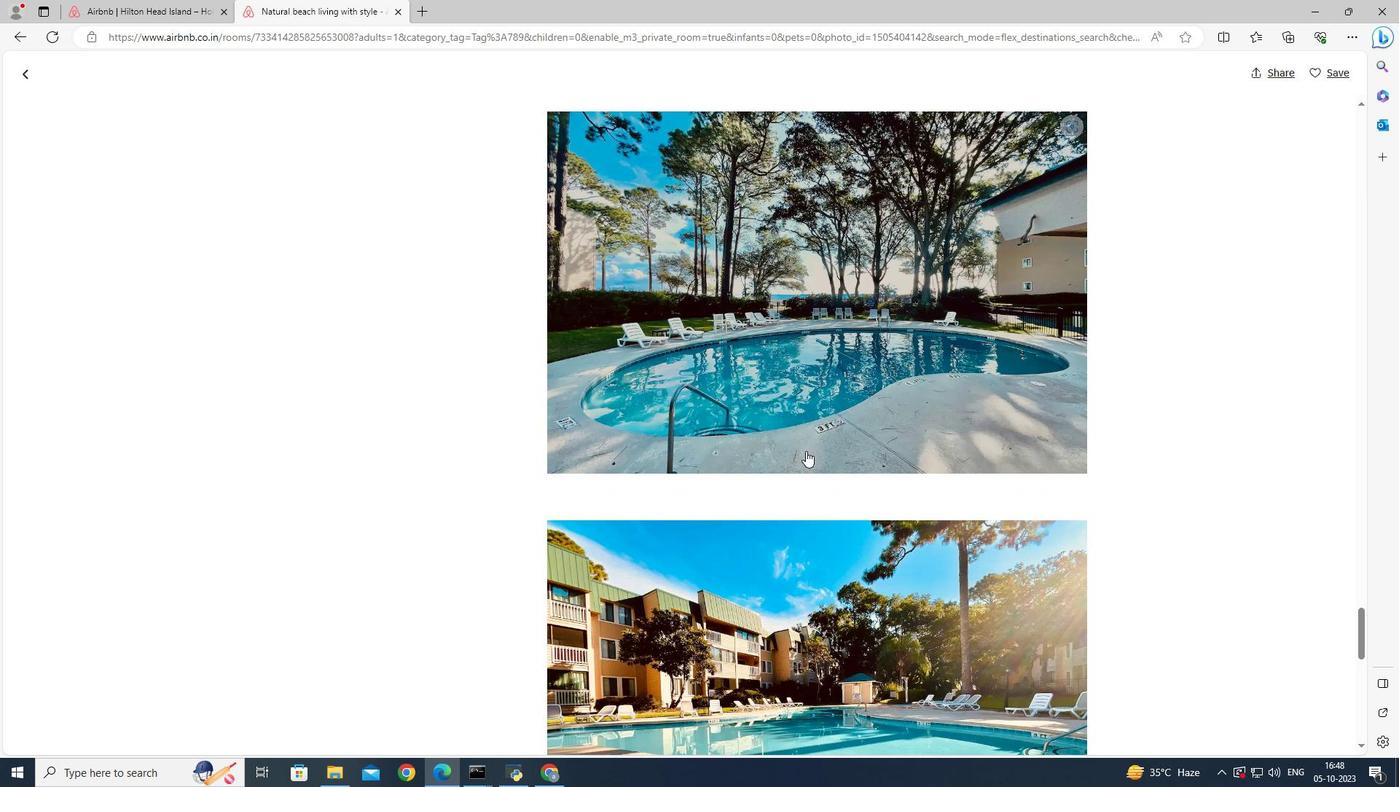 
Action: Mouse scrolled (806, 450) with delta (0, 0)
Screenshot: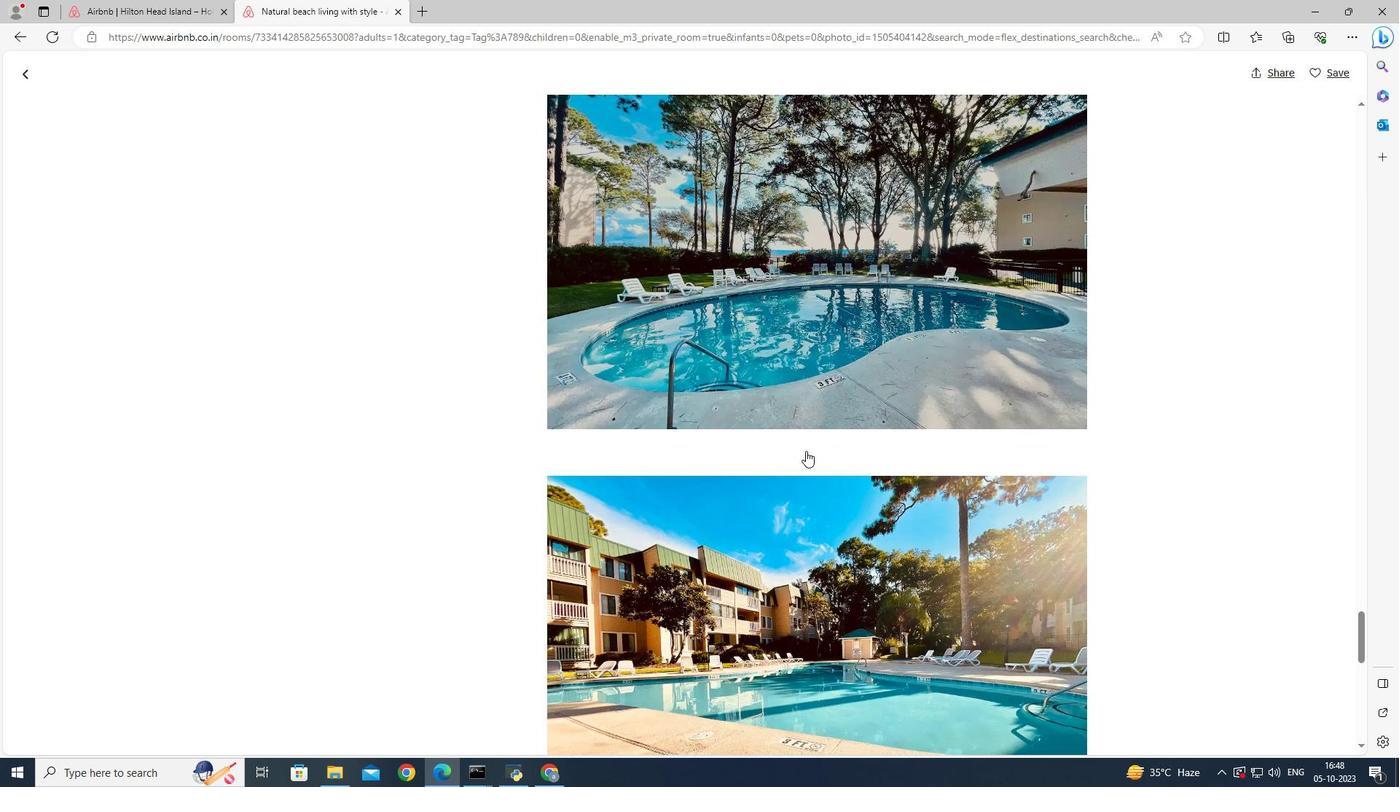 
Action: Mouse scrolled (806, 450) with delta (0, 0)
Screenshot: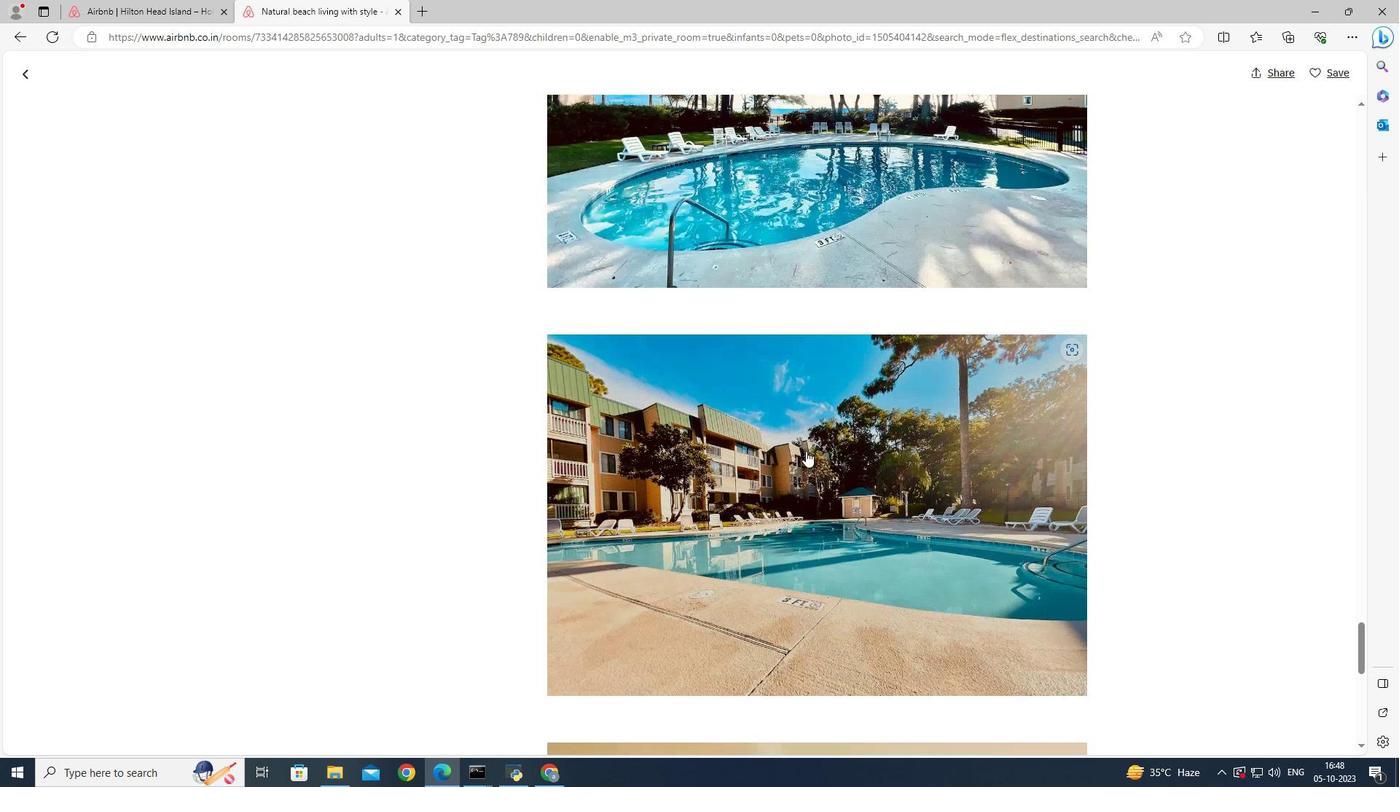 
Action: Mouse scrolled (806, 450) with delta (0, 0)
Screenshot: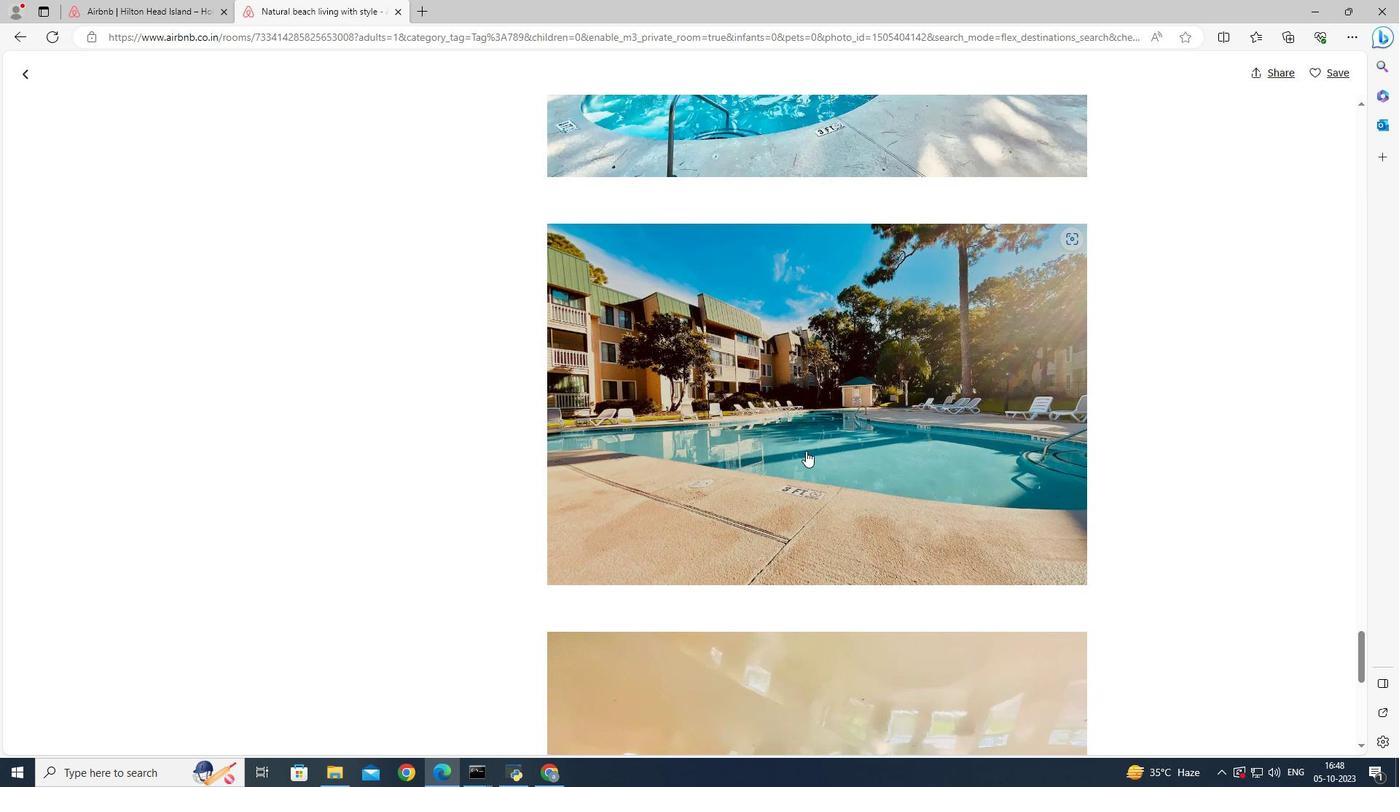 
Action: Mouse scrolled (806, 450) with delta (0, 0)
Screenshot: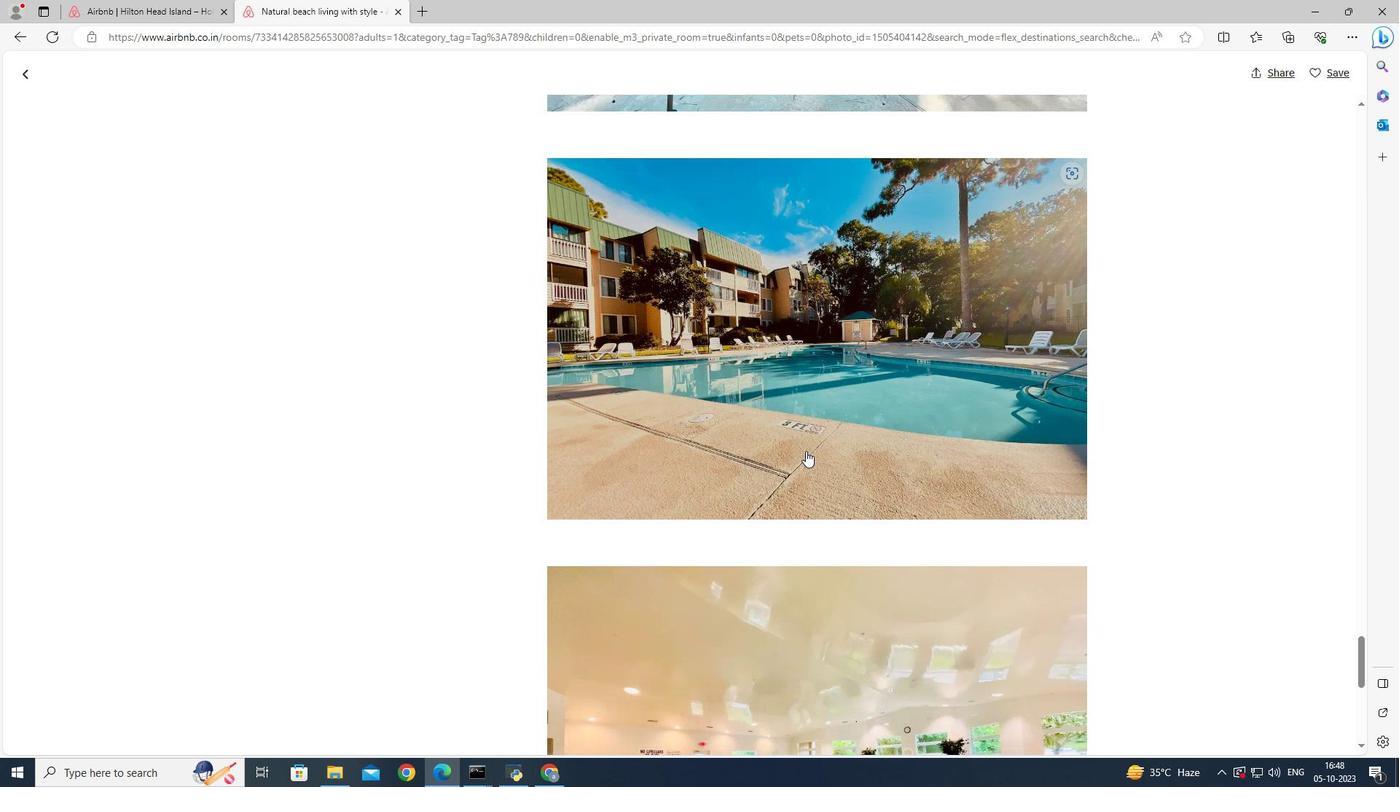 
Action: Mouse scrolled (806, 450) with delta (0, 0)
Screenshot: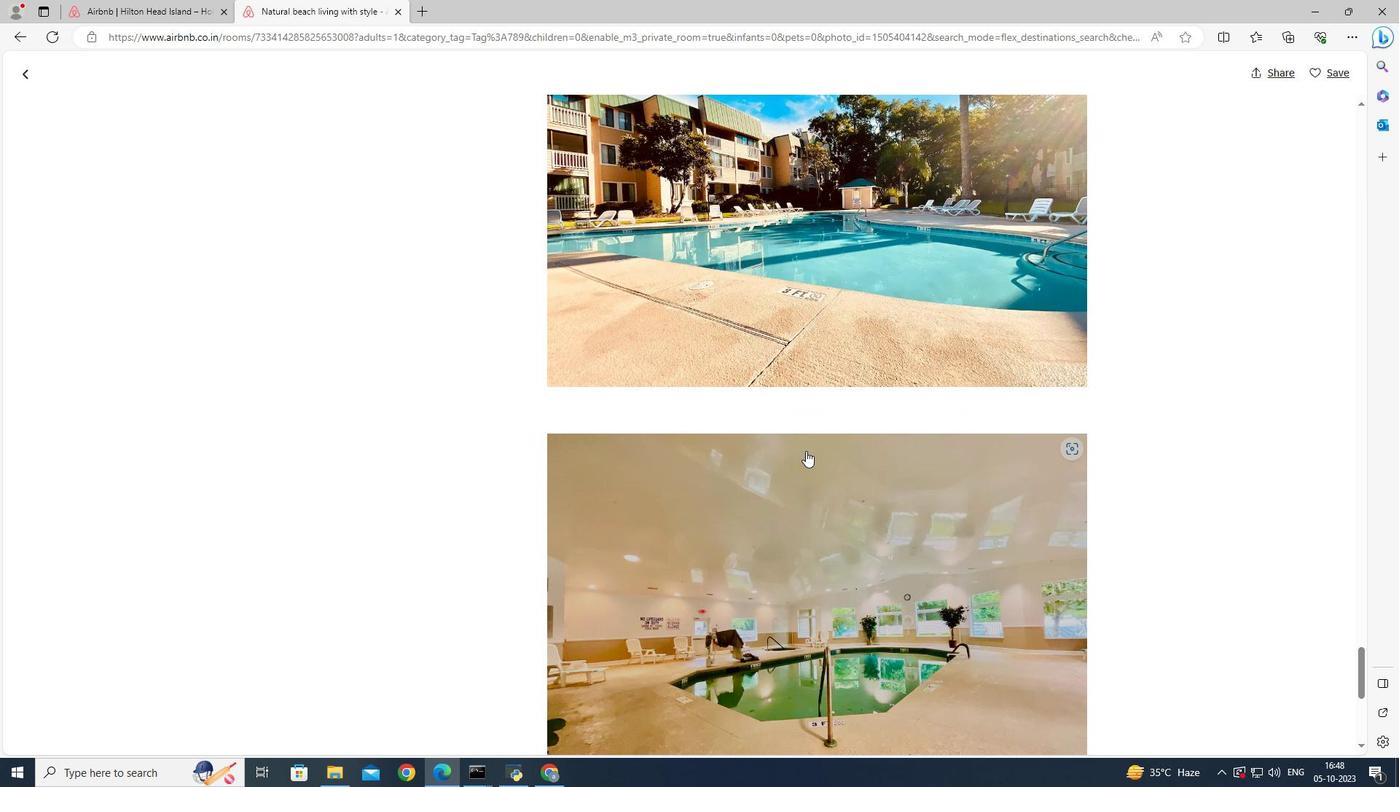 
Action: Mouse scrolled (806, 450) with delta (0, 0)
Screenshot: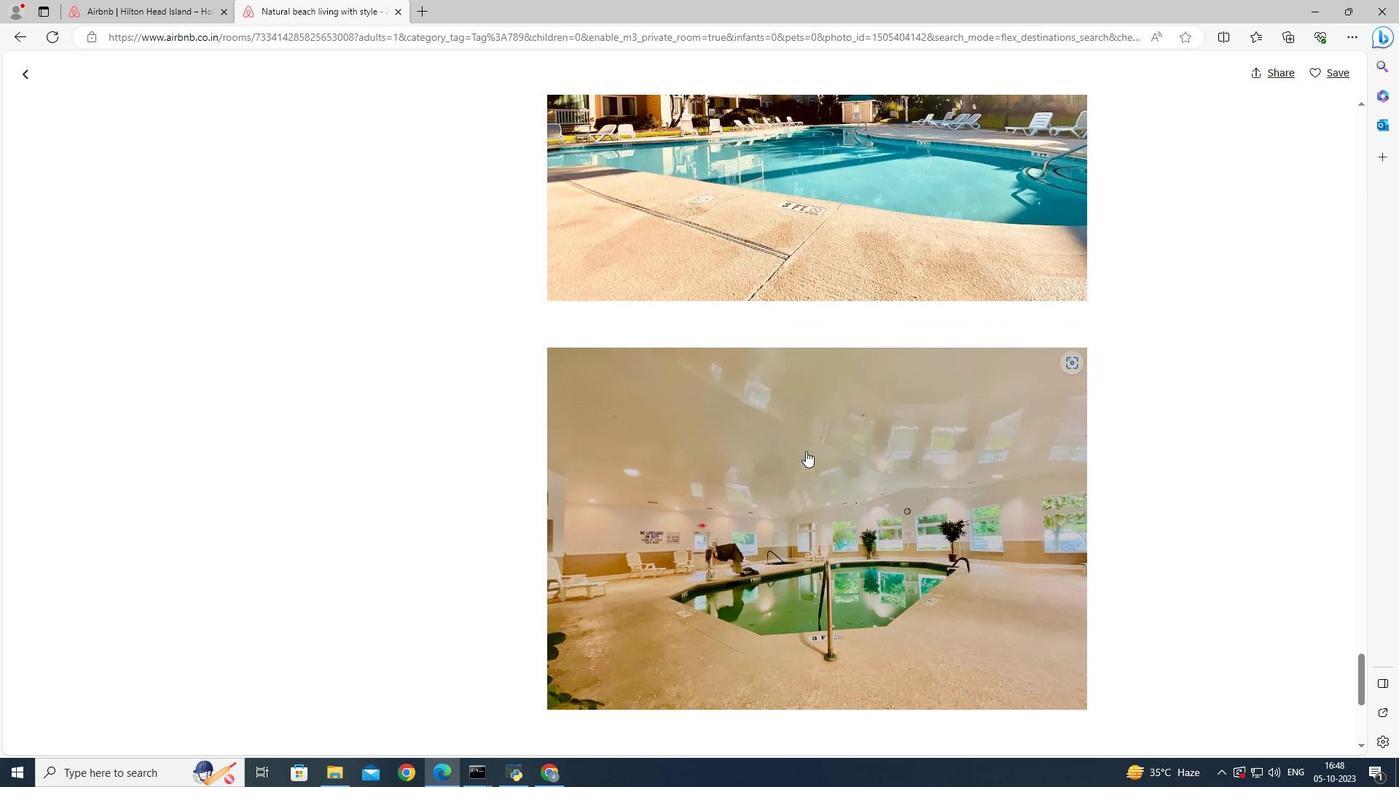 
Action: Mouse scrolled (806, 450) with delta (0, 0)
Screenshot: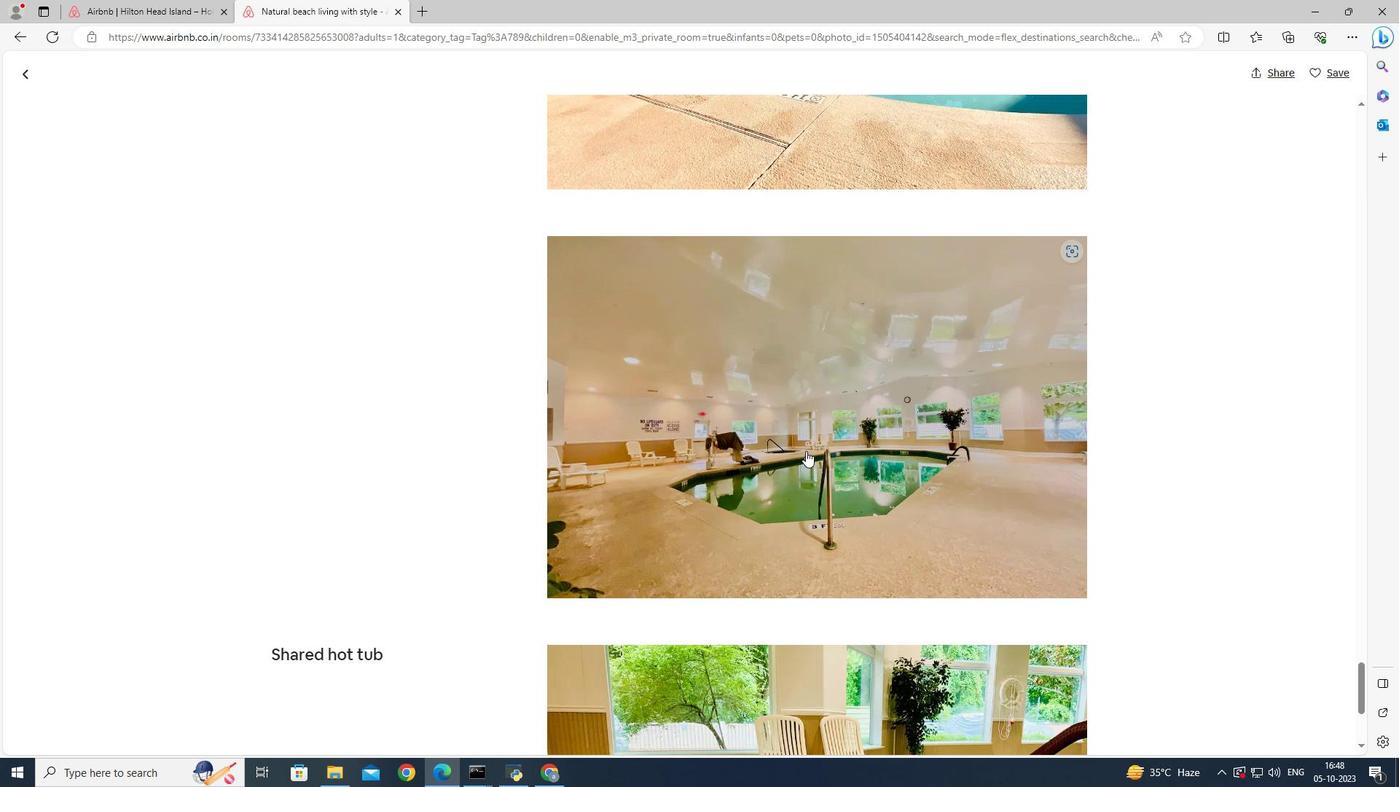 
Action: Mouse scrolled (806, 450) with delta (0, 0)
Screenshot: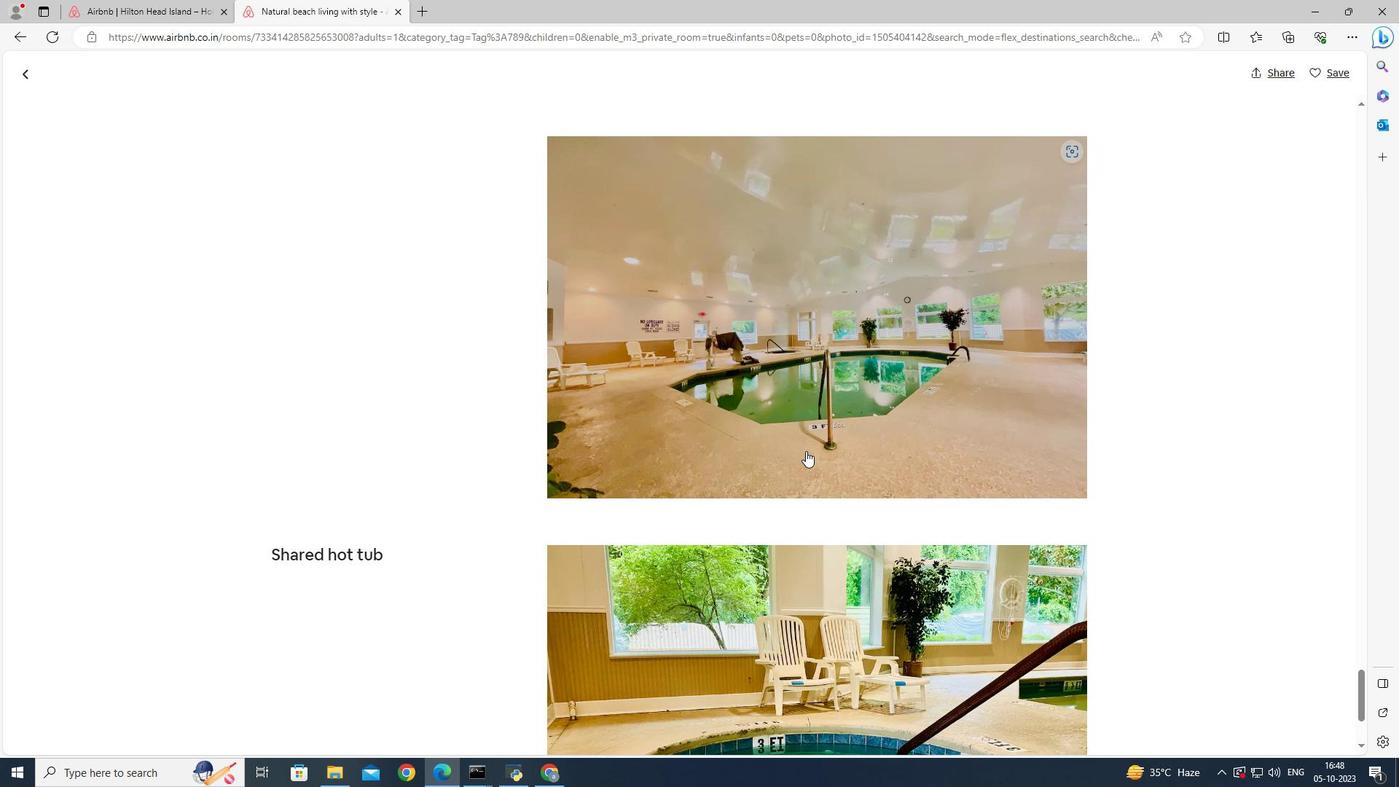 
Action: Mouse scrolled (806, 450) with delta (0, 0)
Screenshot: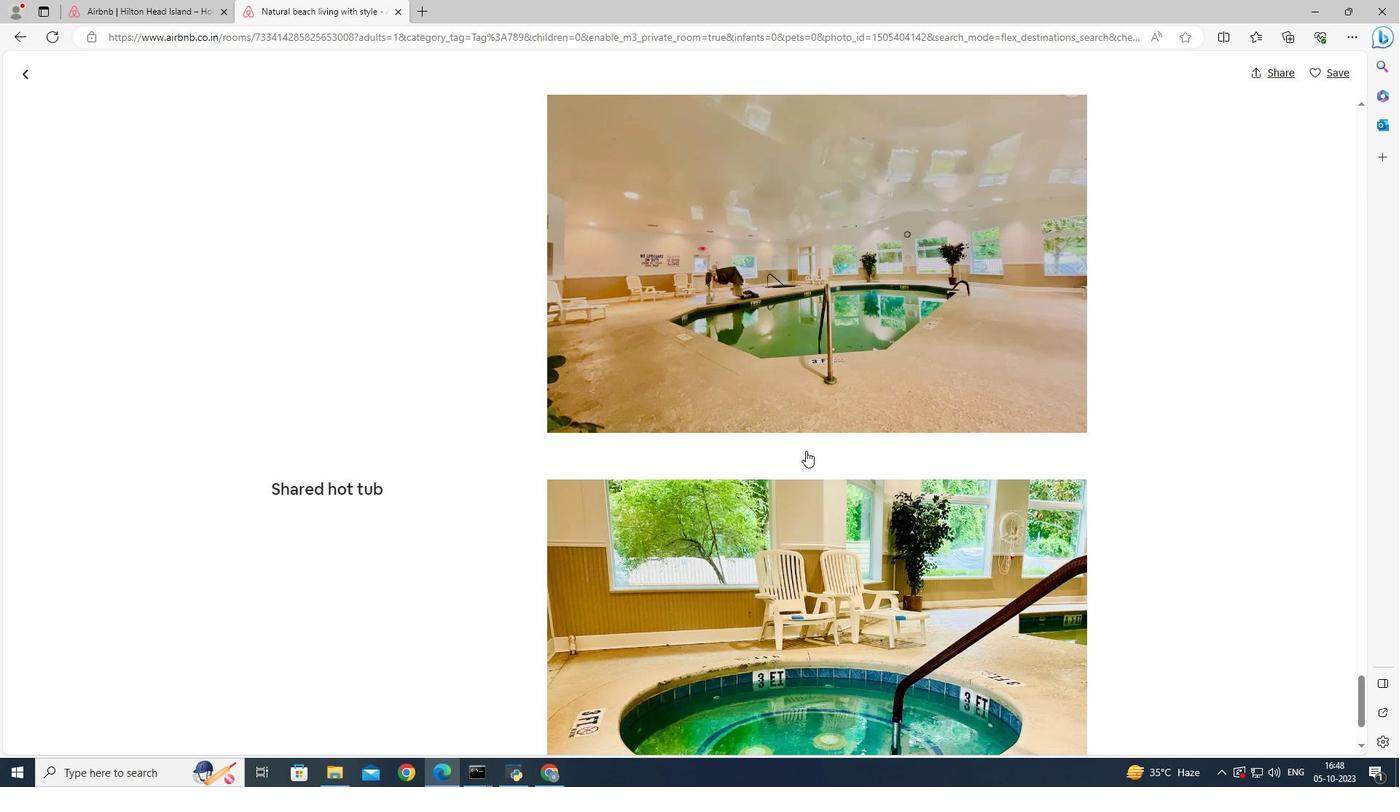 
Action: Mouse scrolled (806, 450) with delta (0, 0)
Screenshot: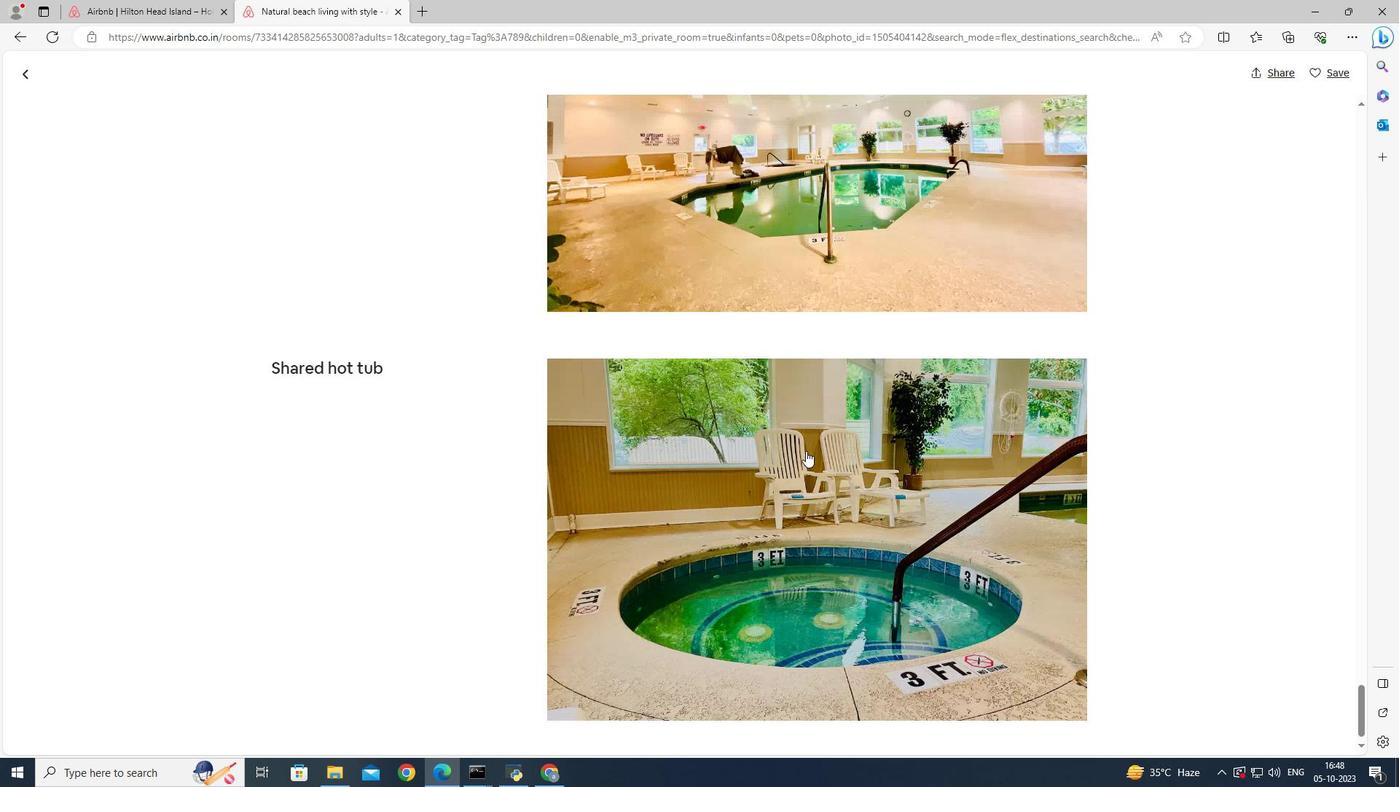 
Action: Mouse scrolled (806, 450) with delta (0, 0)
Screenshot: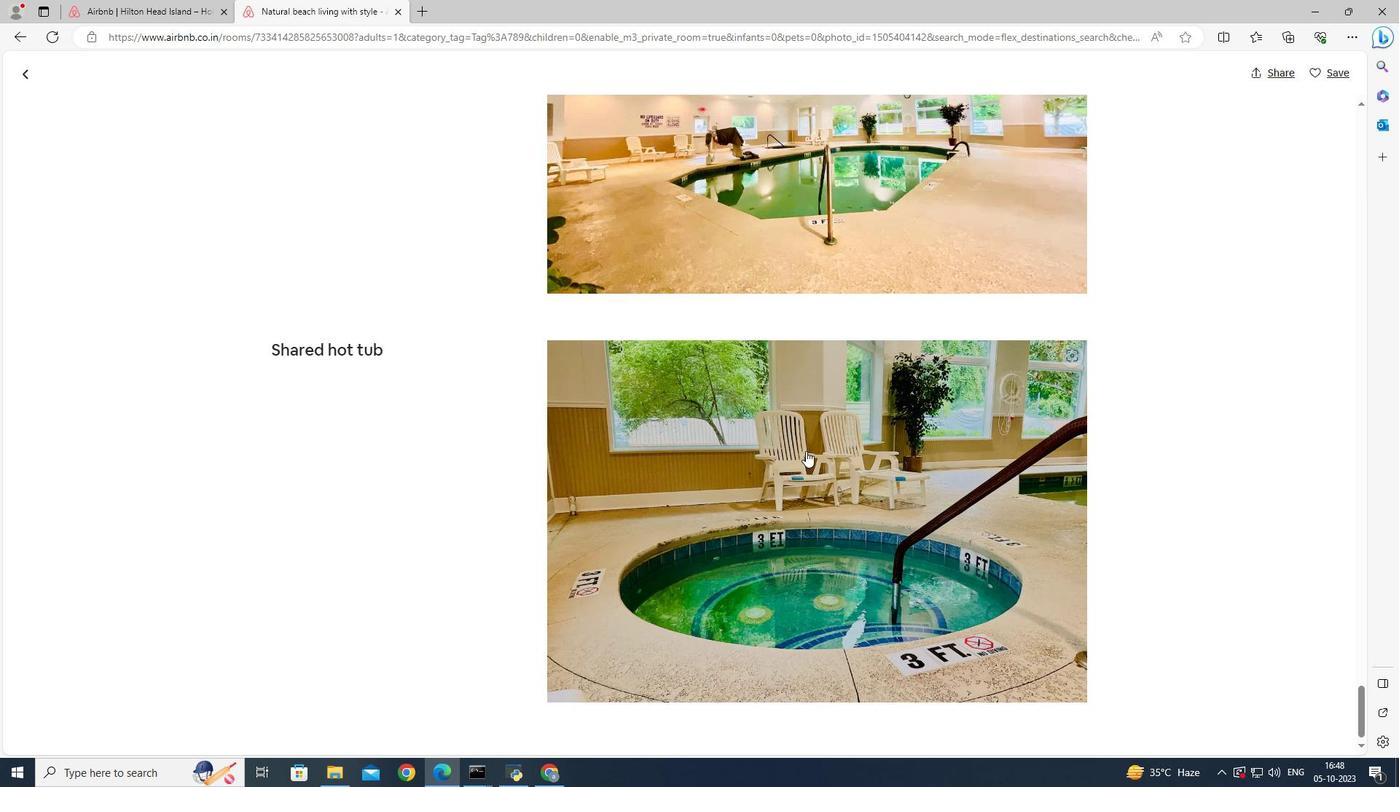 
Action: Mouse scrolled (806, 450) with delta (0, 0)
Screenshot: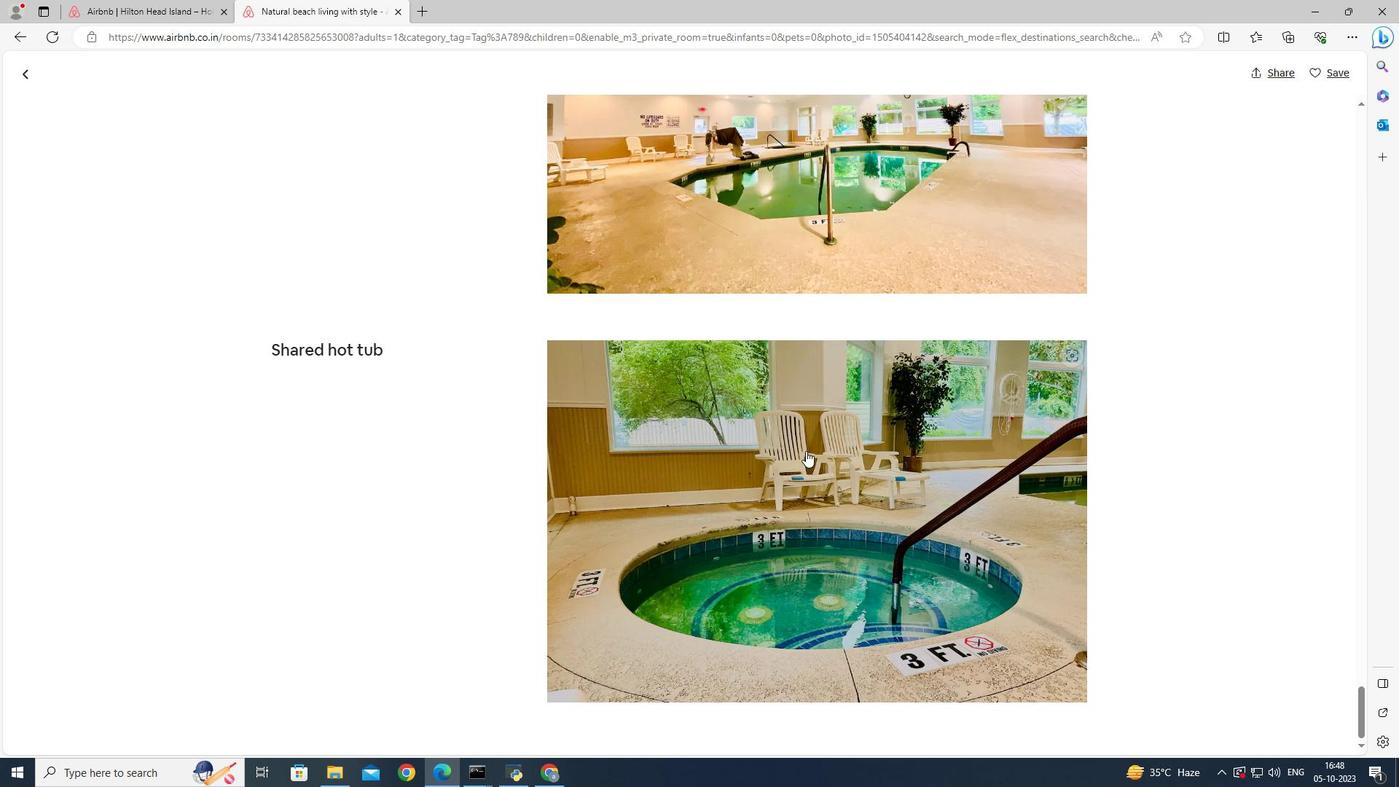 
Action: Mouse scrolled (806, 450) with delta (0, 0)
Screenshot: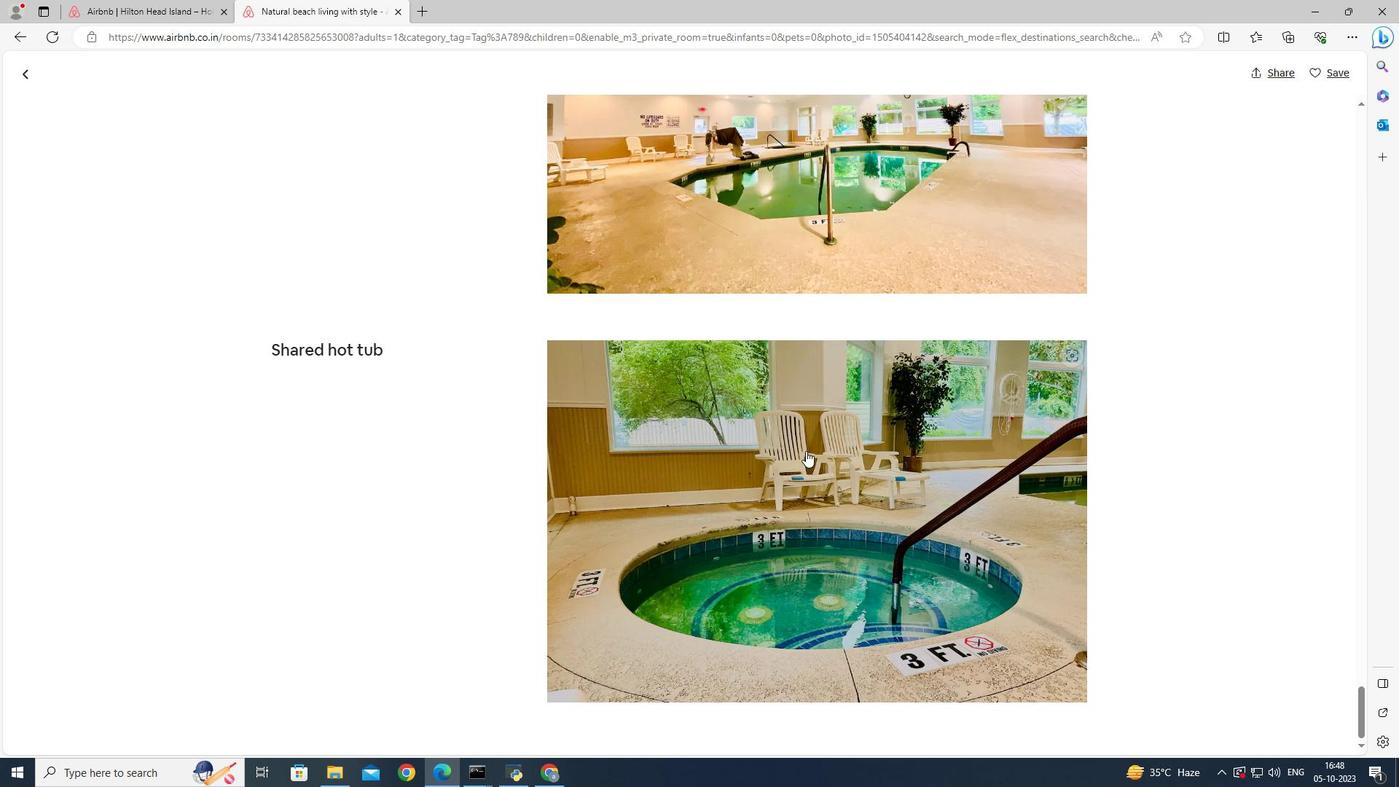 
Action: Mouse scrolled (806, 450) with delta (0, 0)
Screenshot: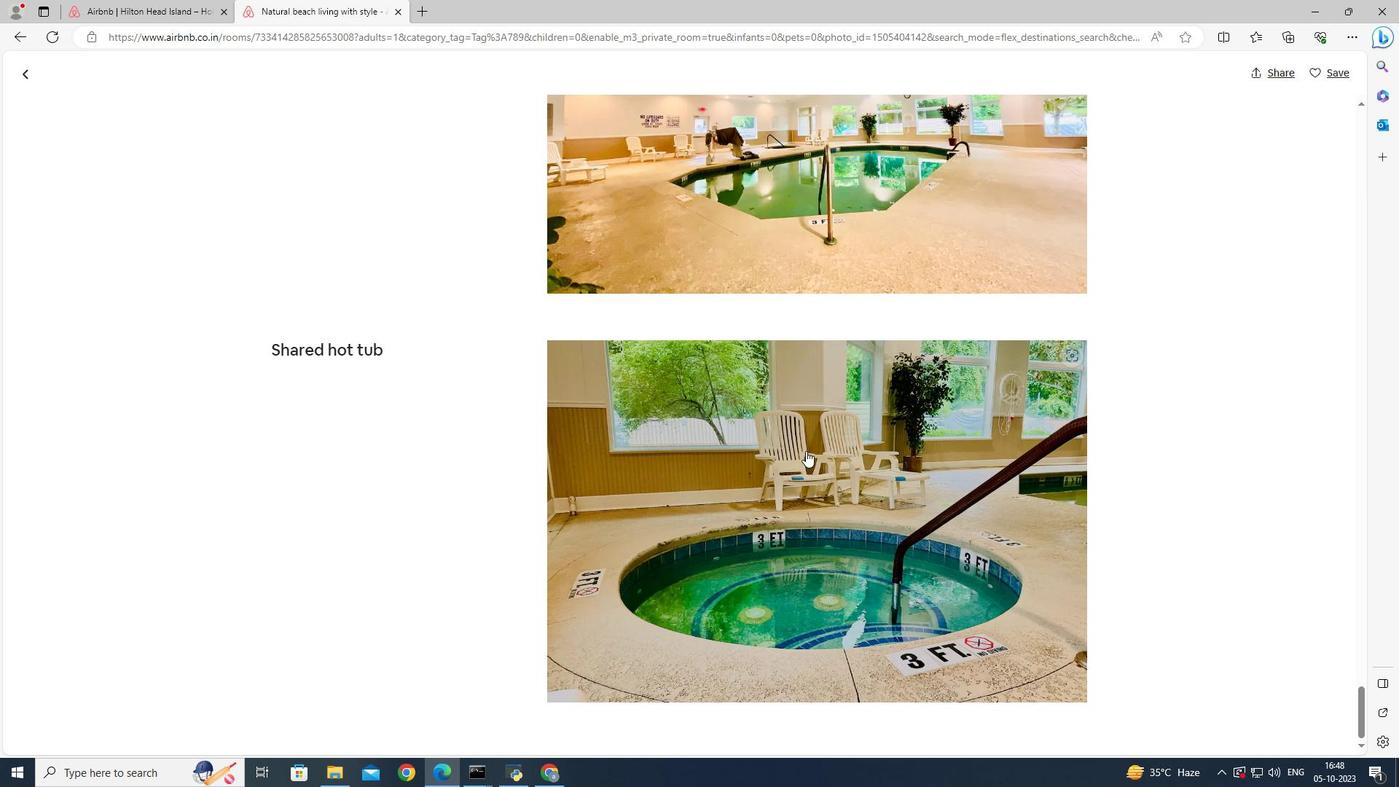 
Action: Mouse scrolled (806, 450) with delta (0, 0)
Screenshot: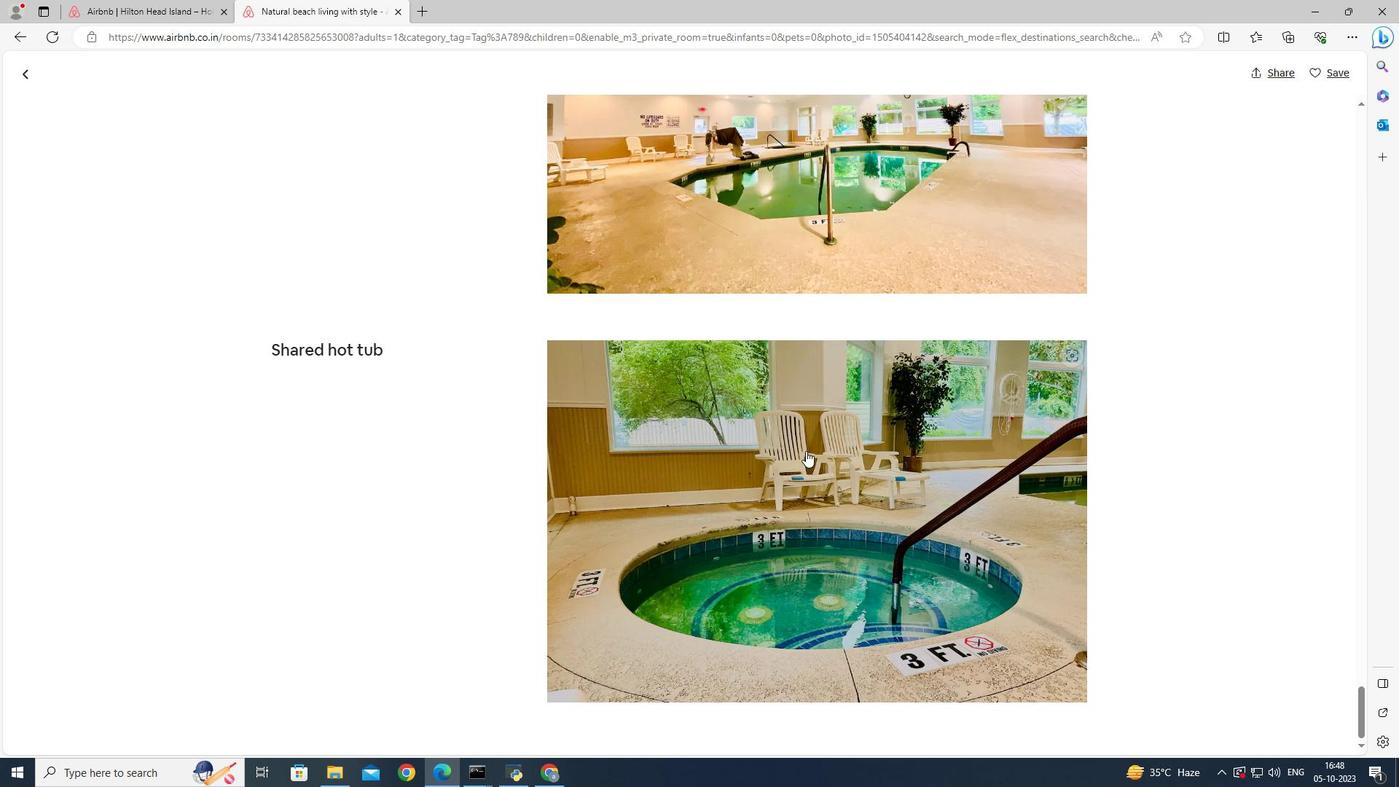 
Action: Mouse moved to (26, 76)
Screenshot: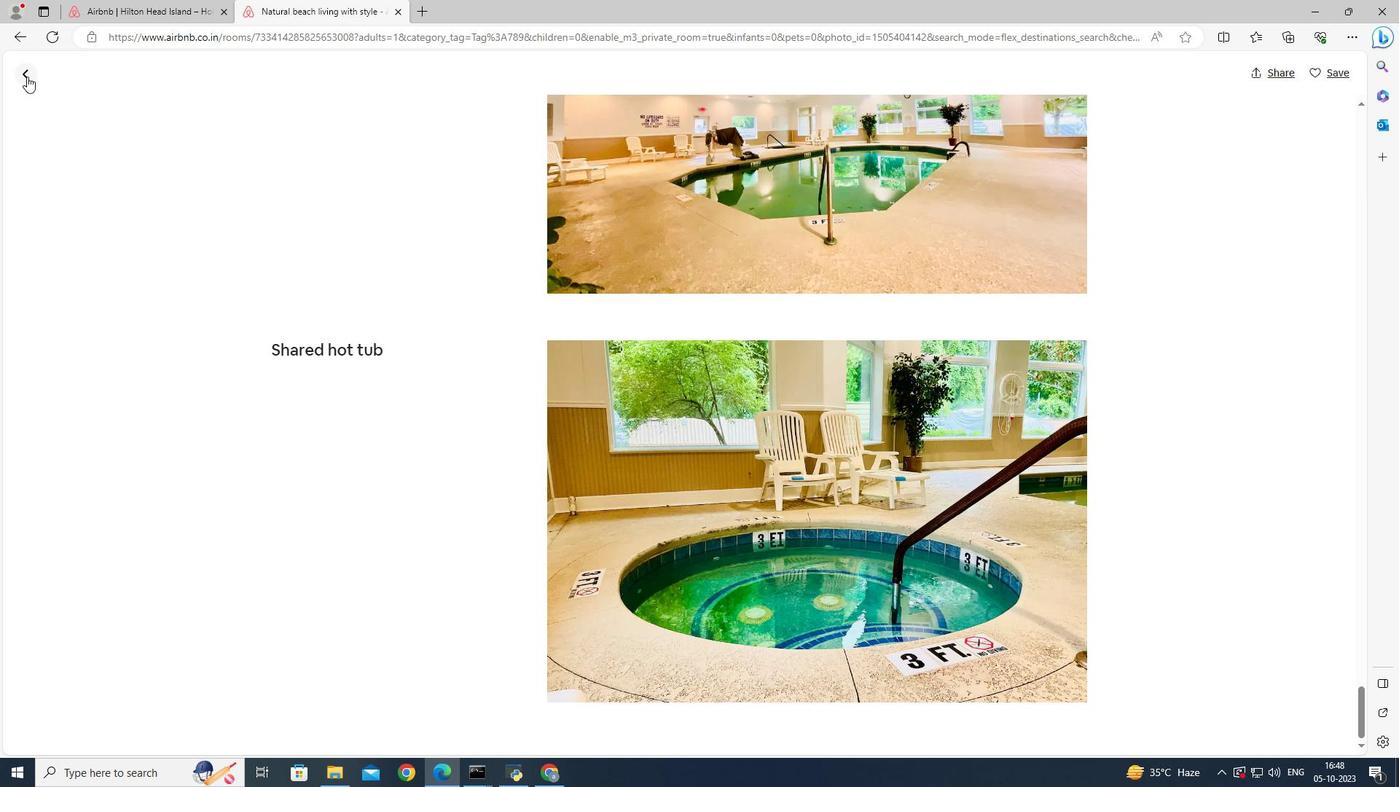 
Action: Mouse pressed left at (26, 76)
Screenshot: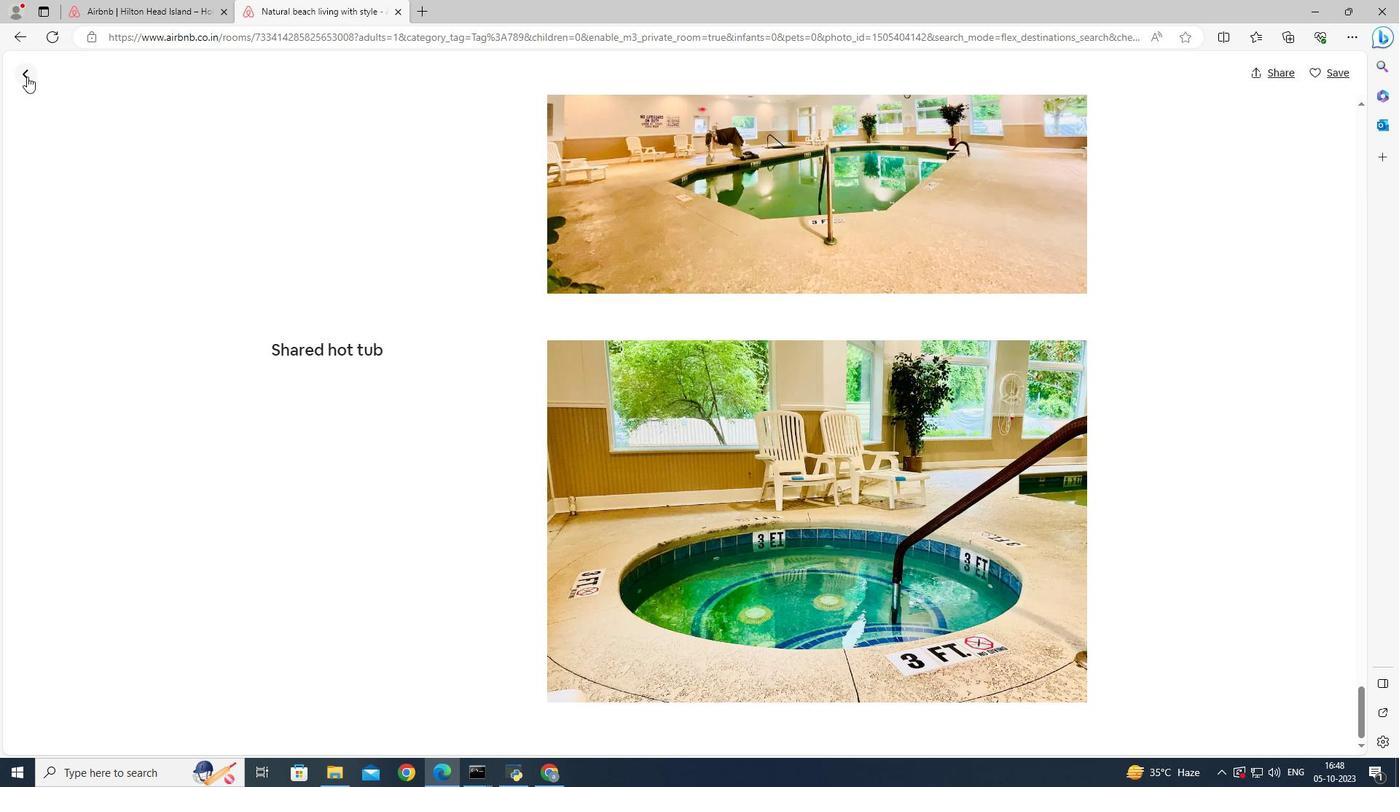 
Action: Mouse moved to (706, 598)
Screenshot: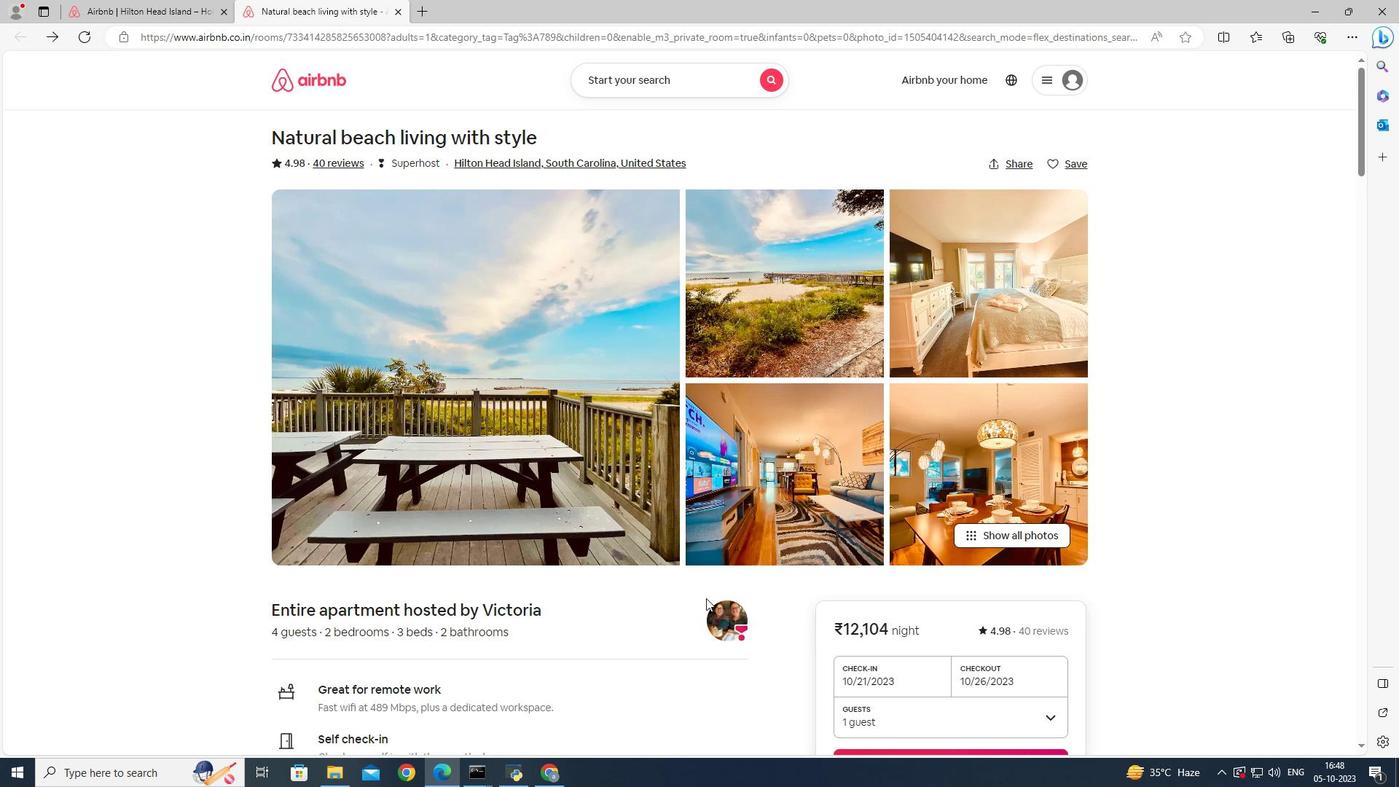 
Action: Mouse scrolled (706, 597) with delta (0, 0)
Screenshot: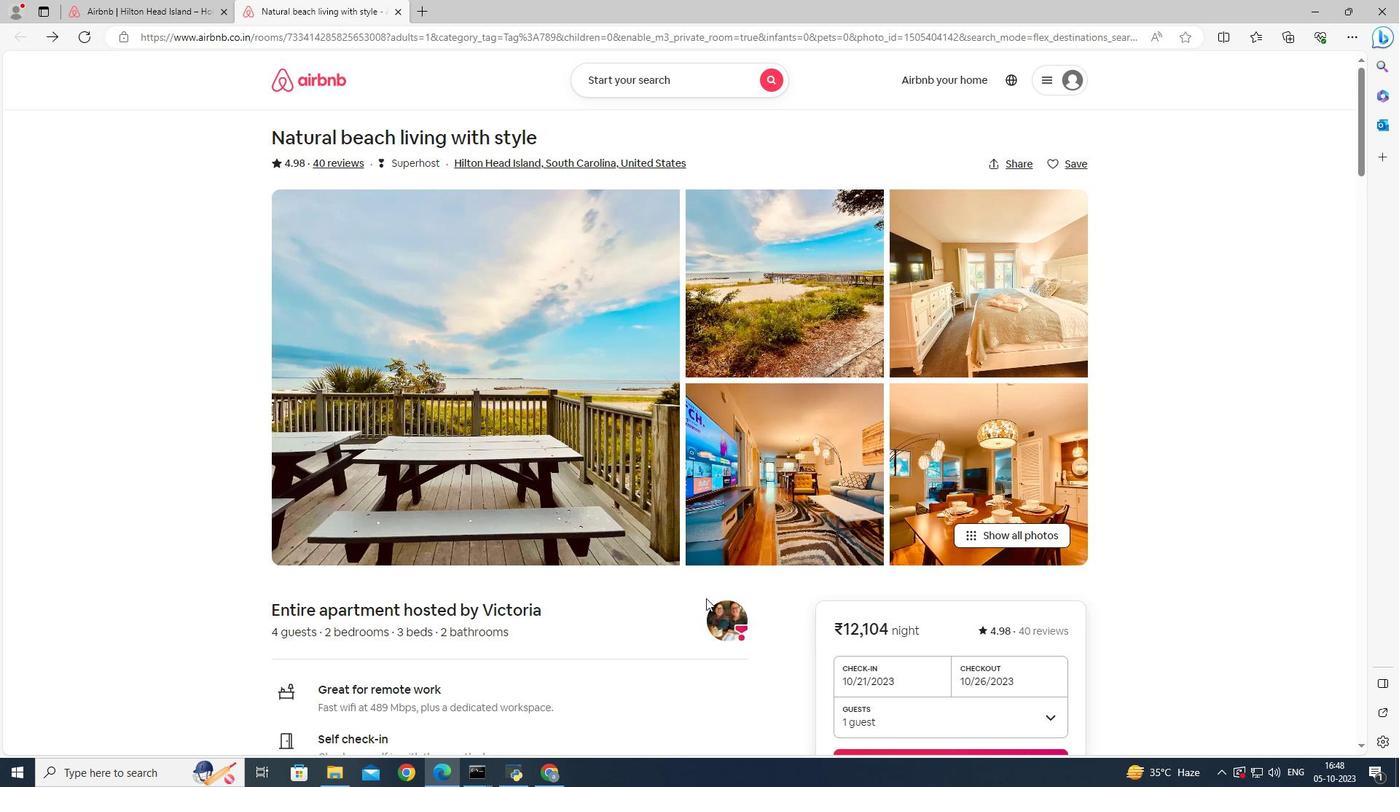 
Action: Mouse scrolled (706, 597) with delta (0, 0)
Screenshot: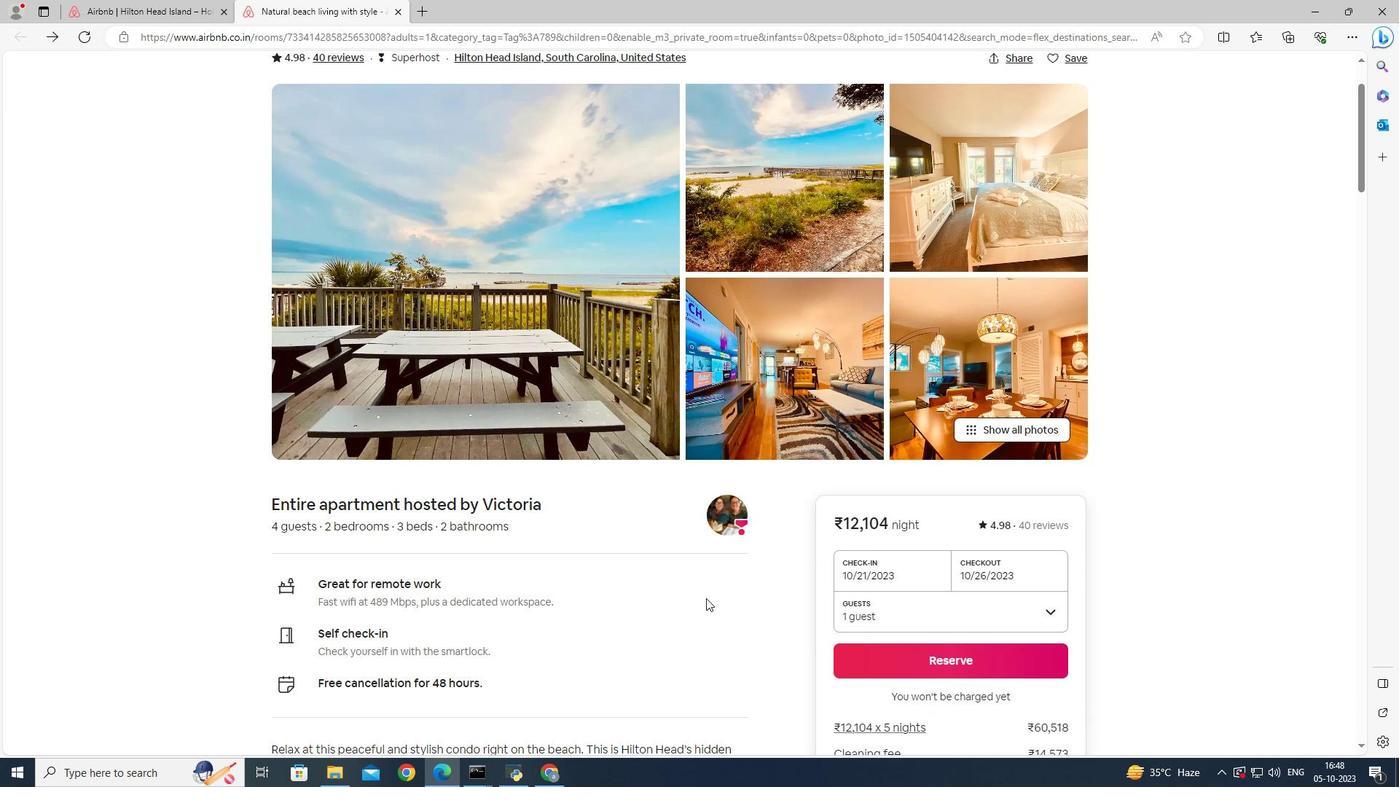 
Action: Mouse scrolled (706, 597) with delta (0, 0)
Screenshot: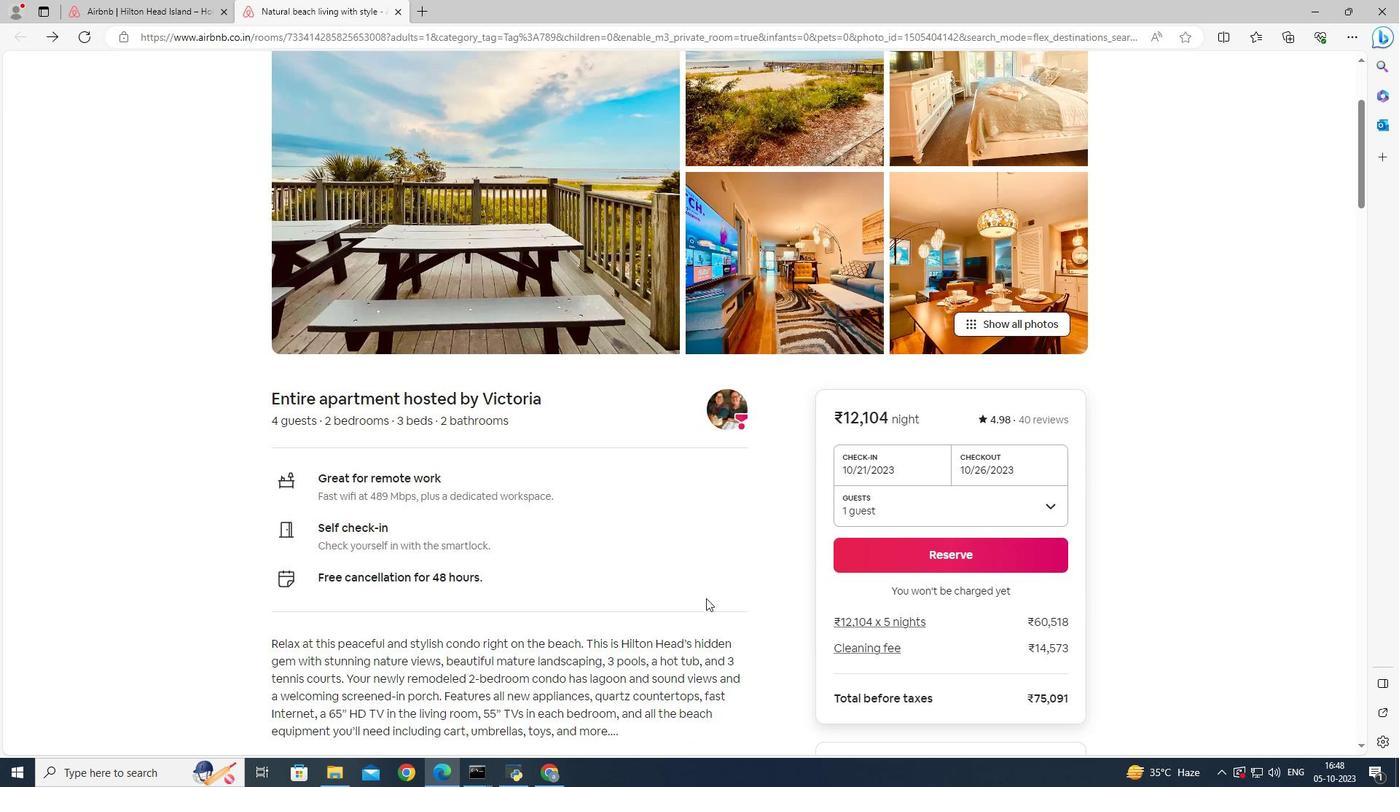 
Action: Mouse moved to (706, 598)
Screenshot: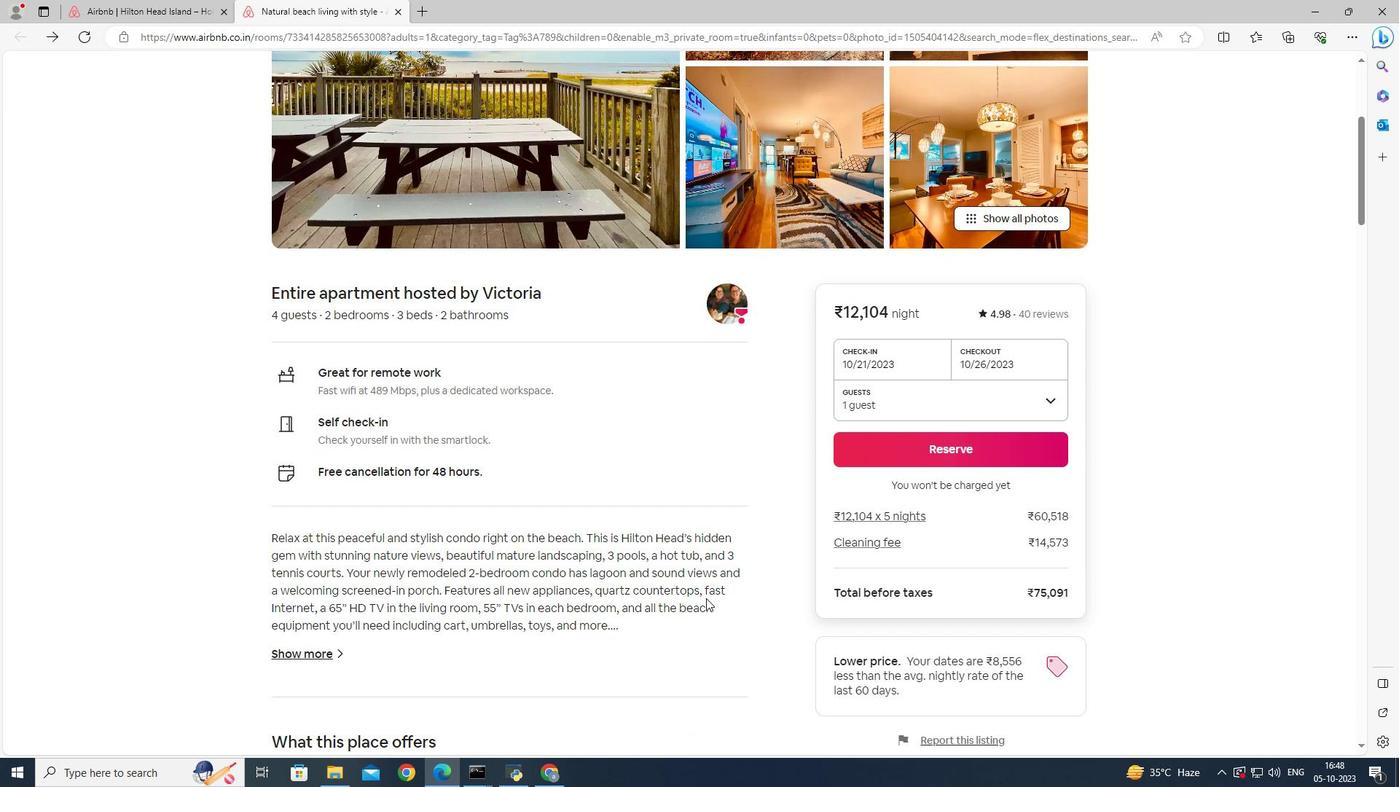 
Action: Mouse scrolled (706, 597) with delta (0, 0)
Screenshot: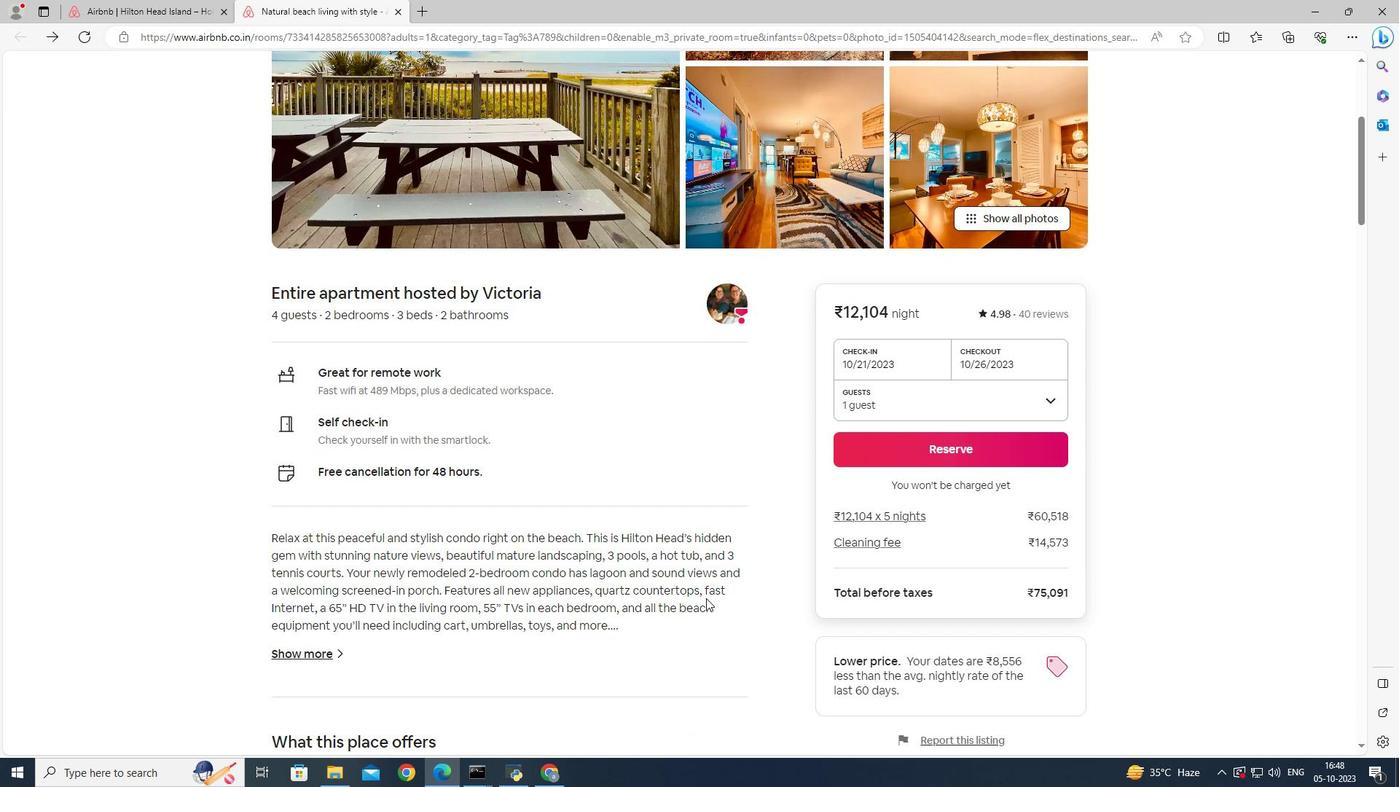 
Action: Mouse moved to (705, 598)
Screenshot: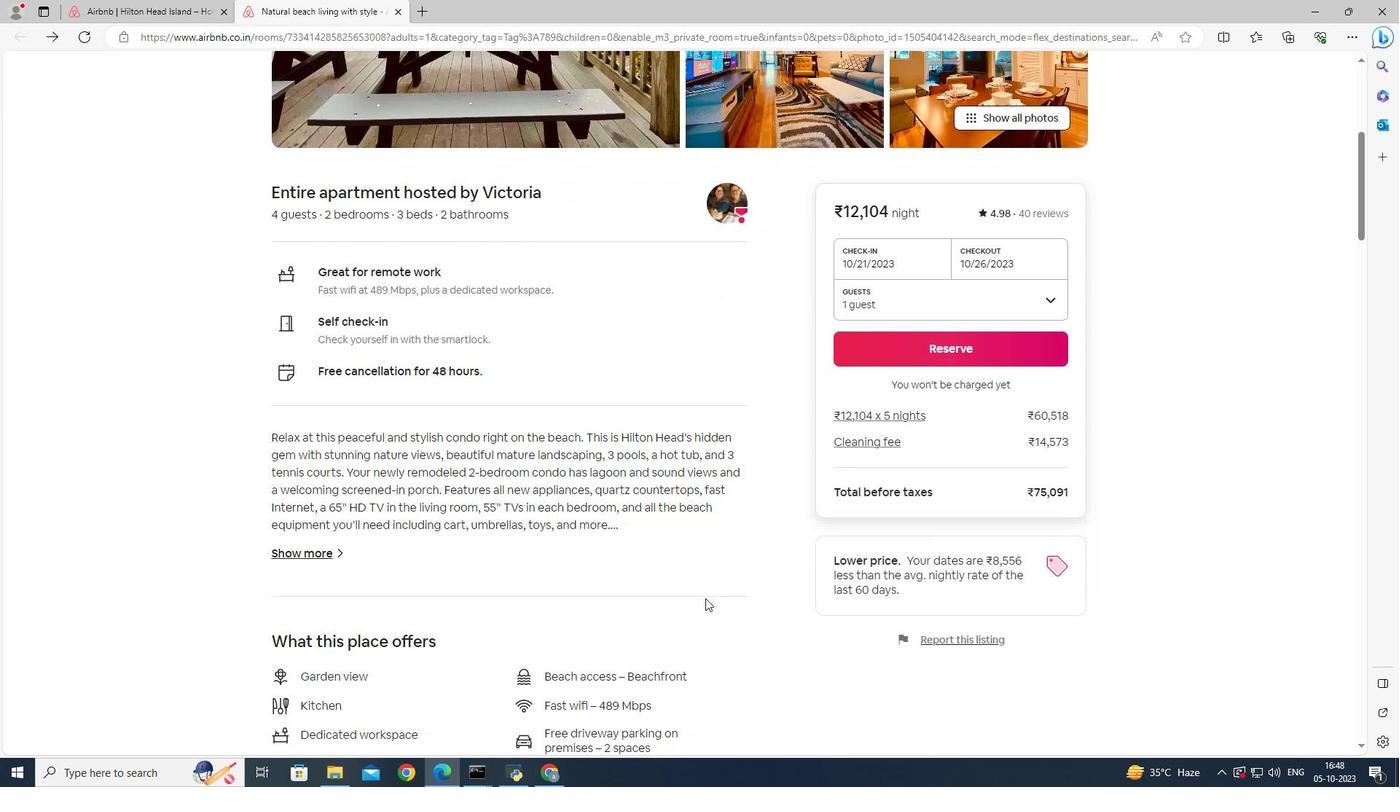 
Action: Mouse scrolled (705, 597) with delta (0, 0)
Screenshot: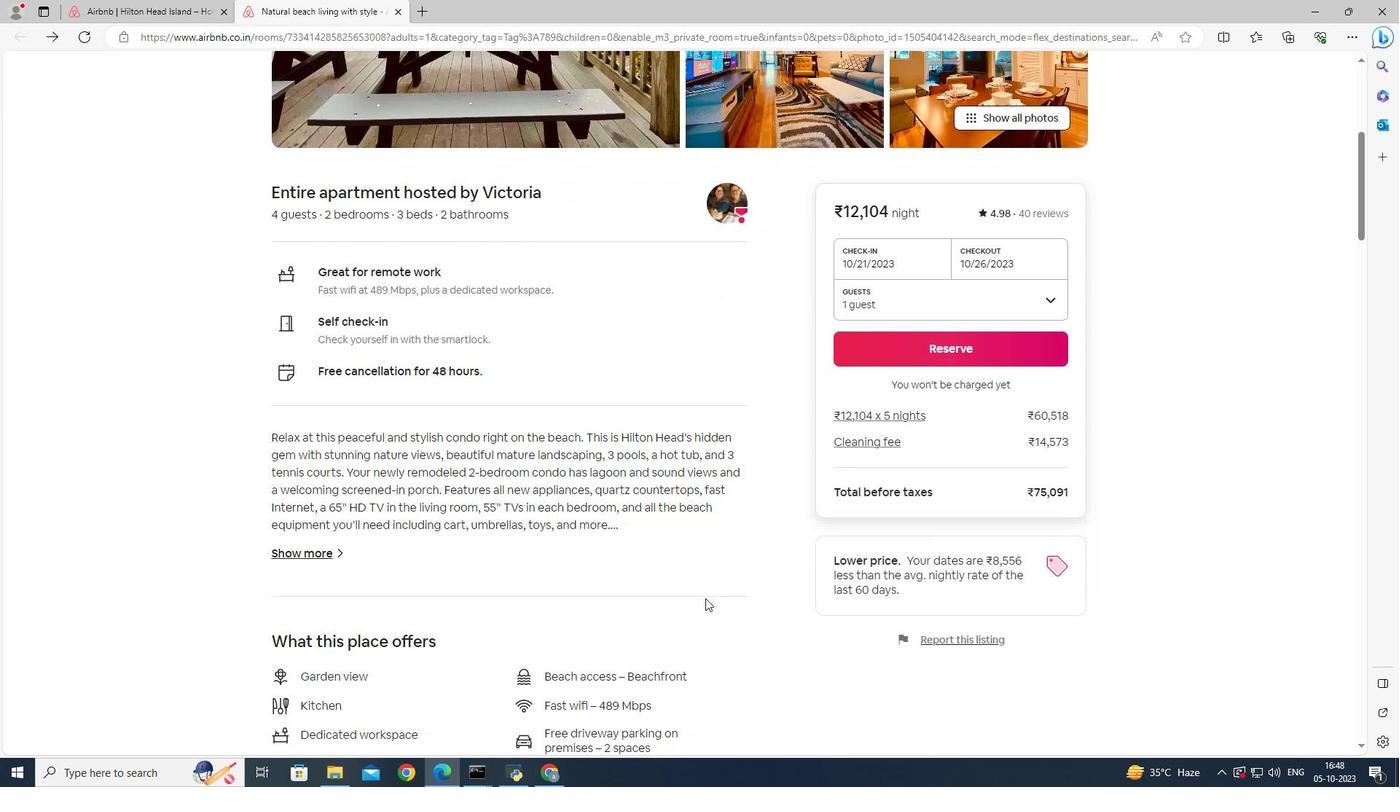 
Action: Mouse moved to (706, 592)
Screenshot: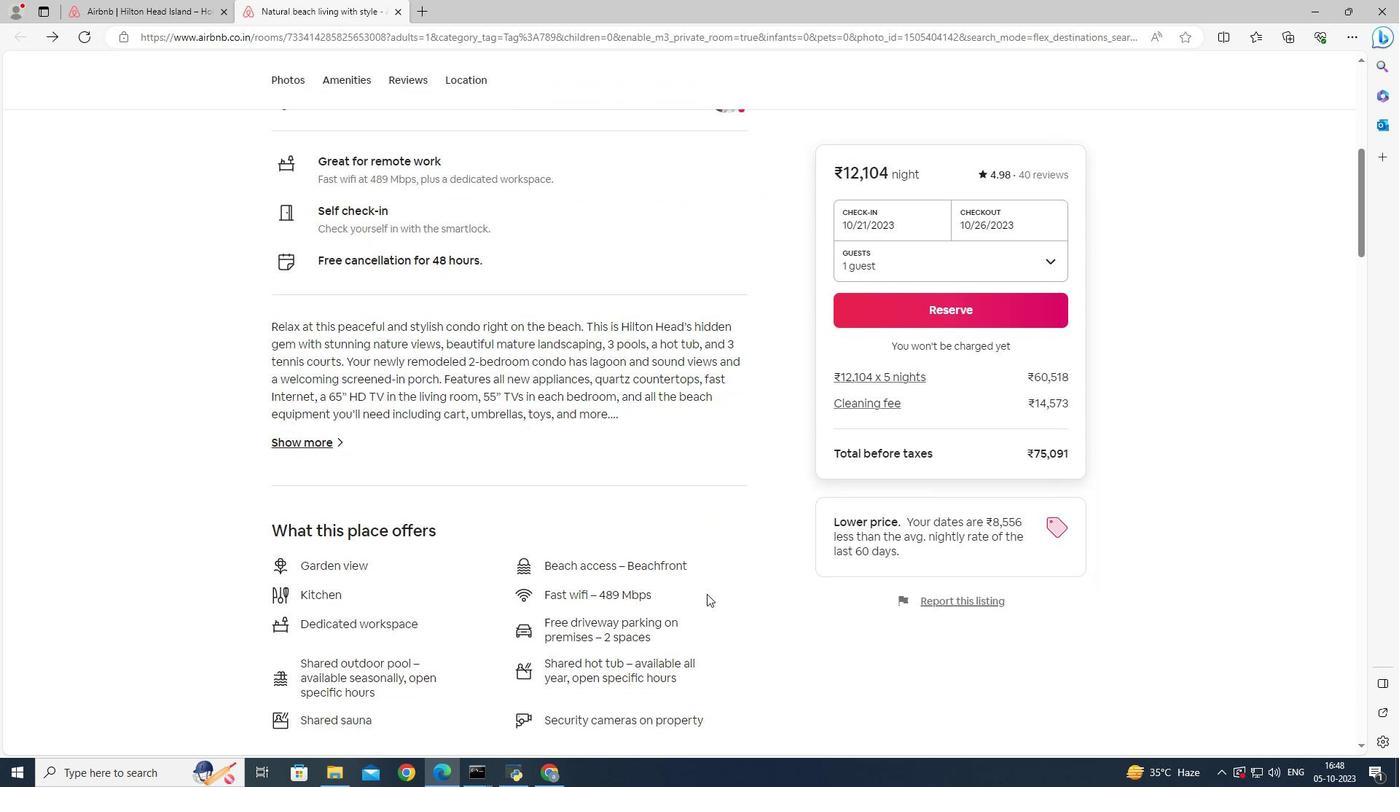 
Action: Mouse scrolled (706, 591) with delta (0, 0)
Screenshot: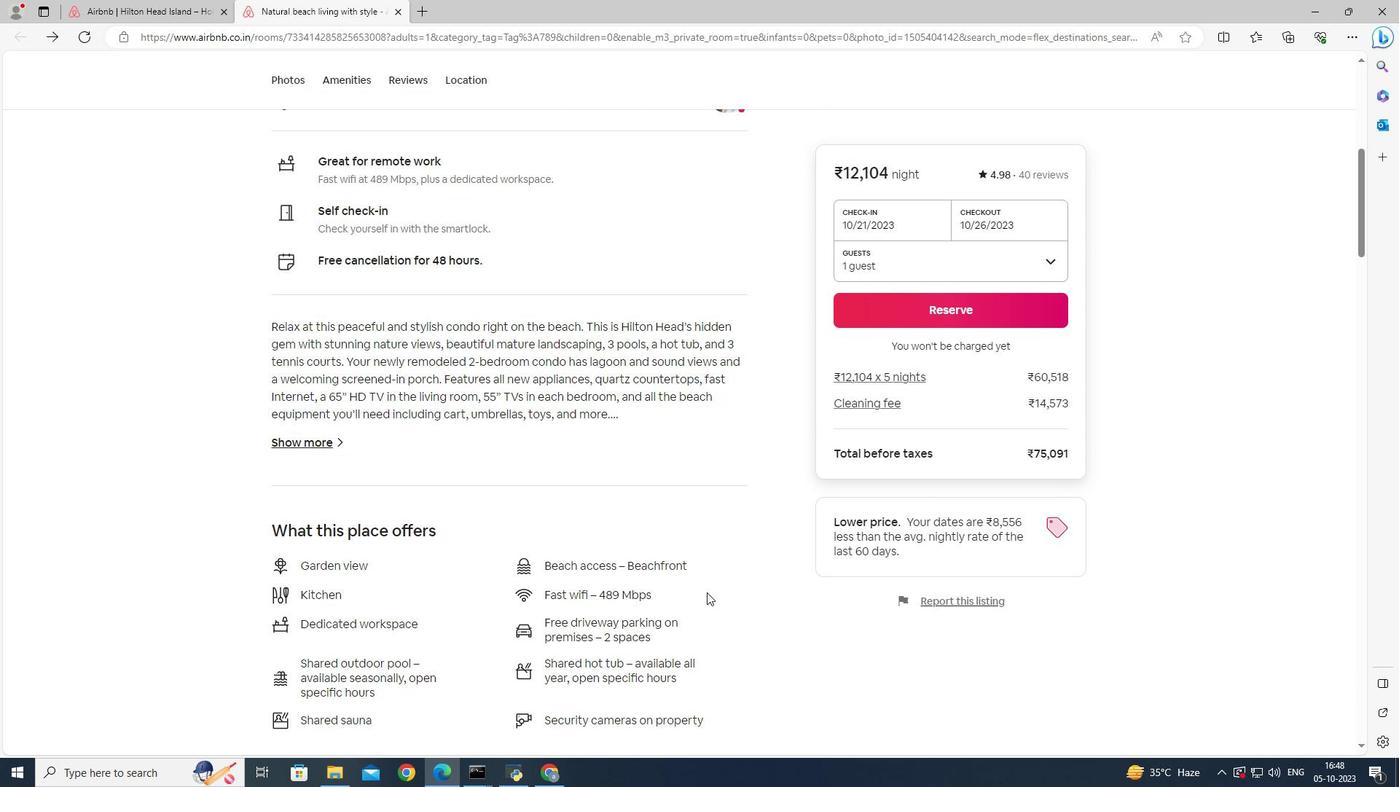 
Action: Mouse scrolled (706, 591) with delta (0, 0)
Screenshot: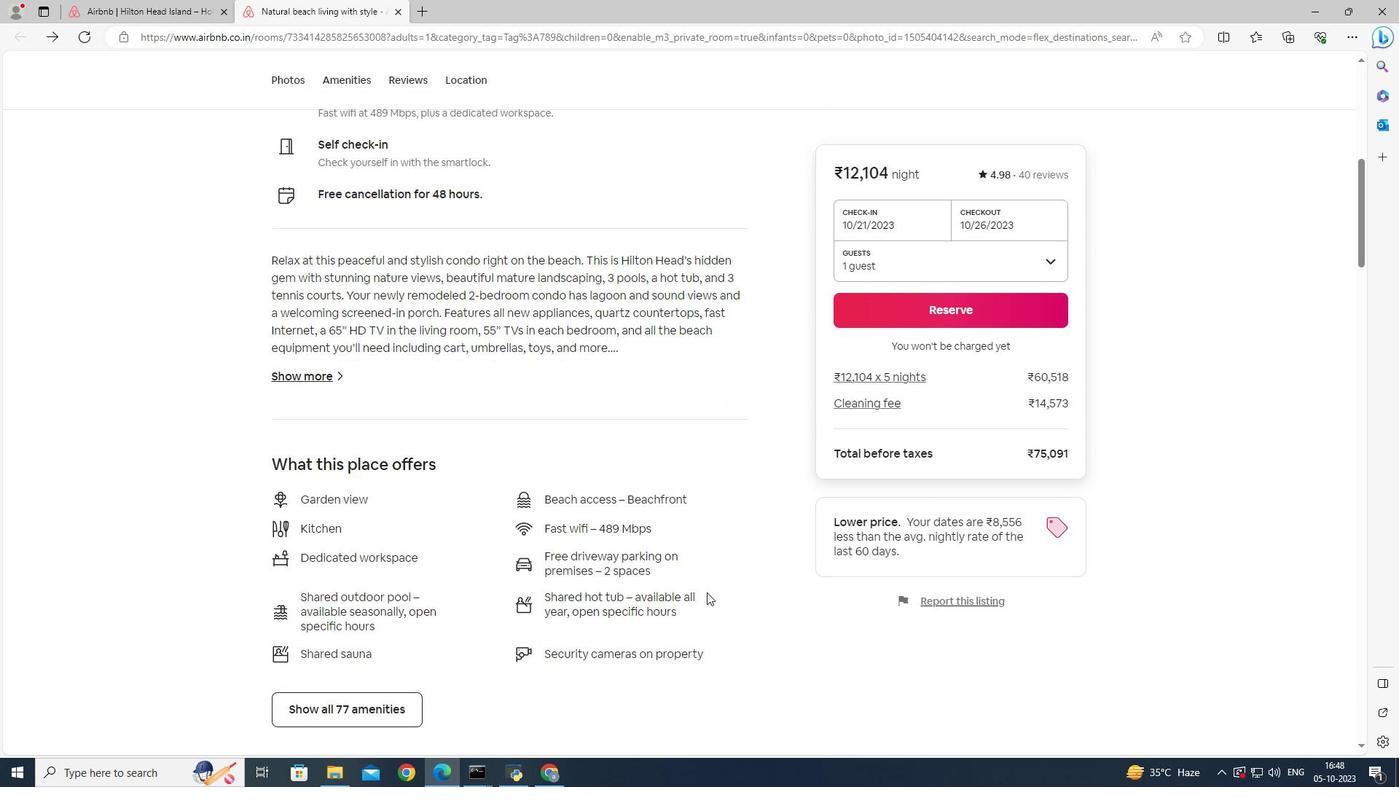 
Action: Mouse scrolled (706, 591) with delta (0, 0)
Screenshot: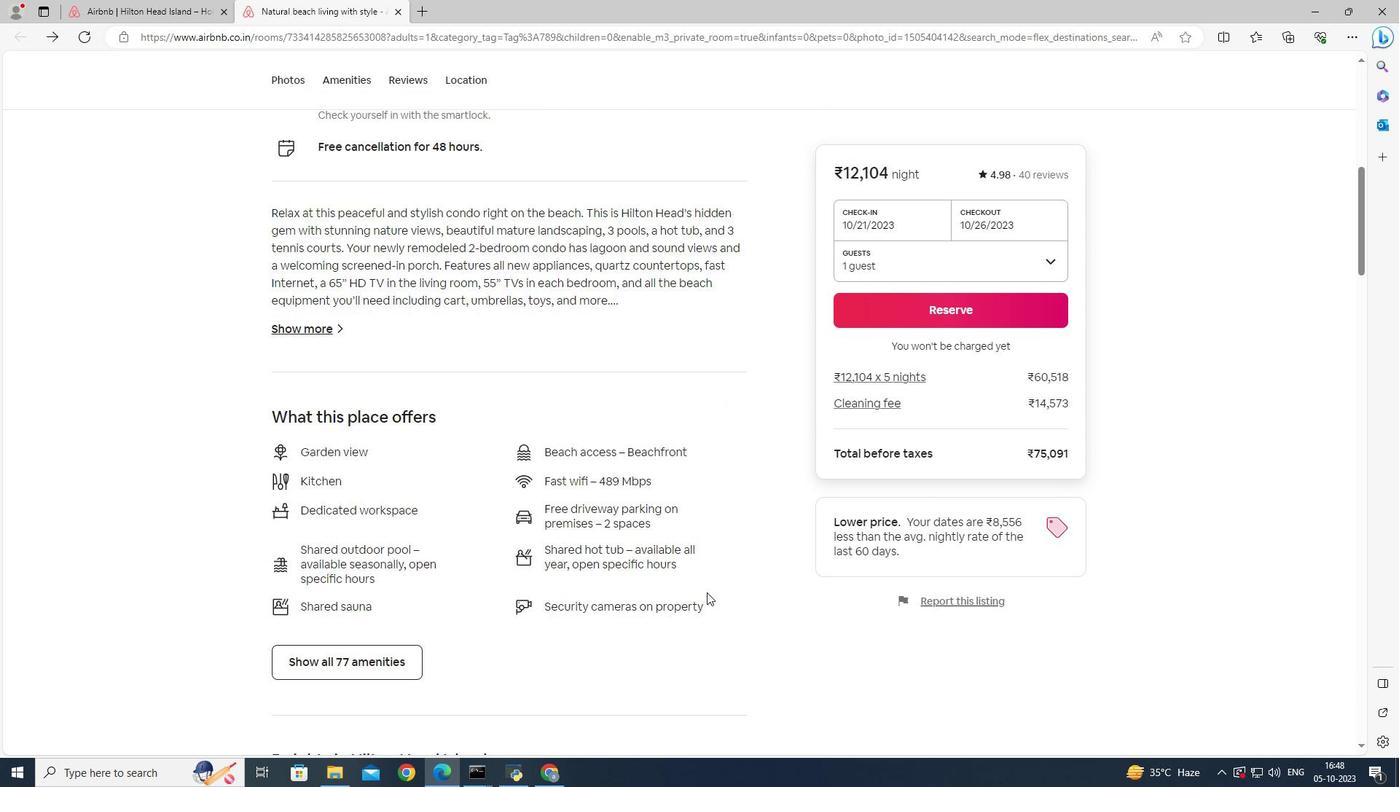 
Action: Mouse scrolled (706, 591) with delta (0, 0)
Screenshot: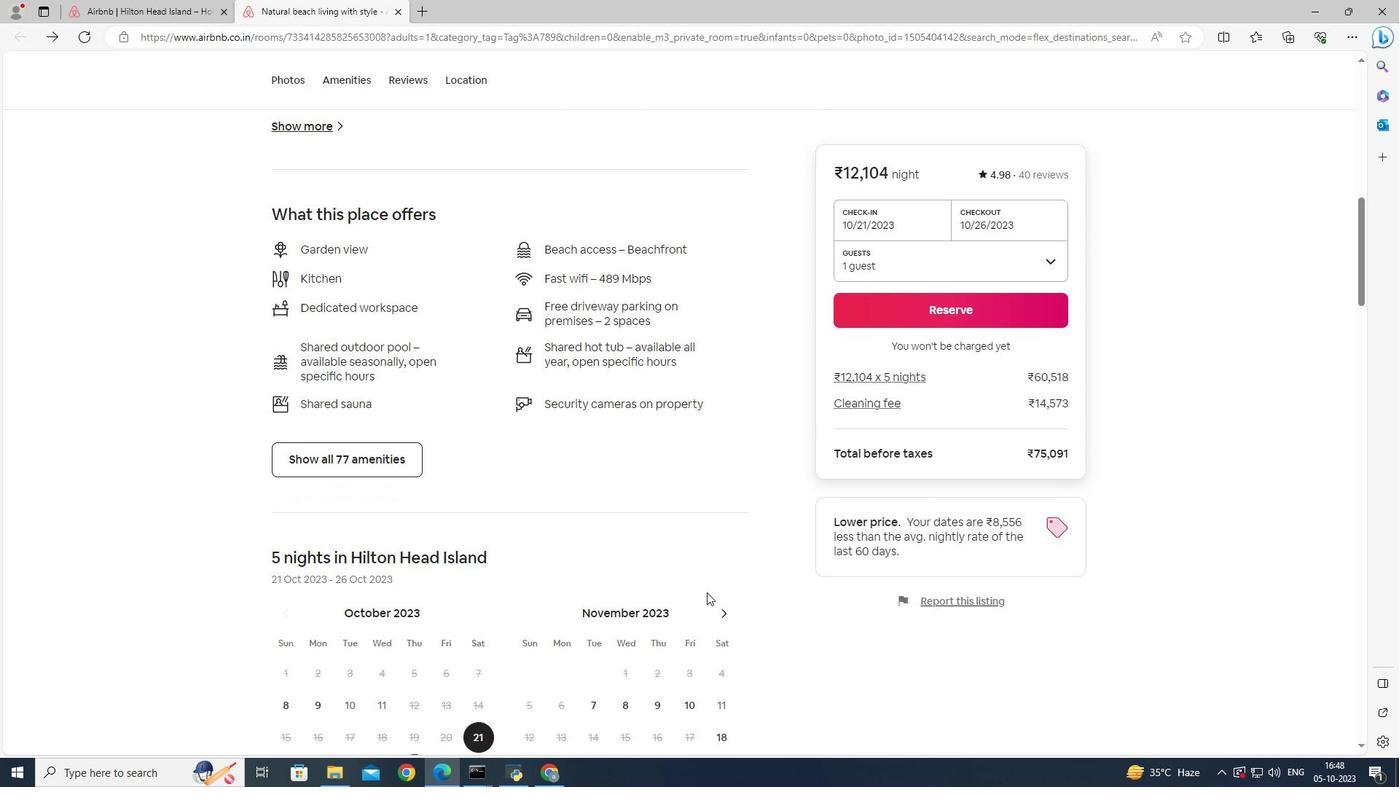 
Action: Mouse scrolled (706, 591) with delta (0, 0)
Screenshot: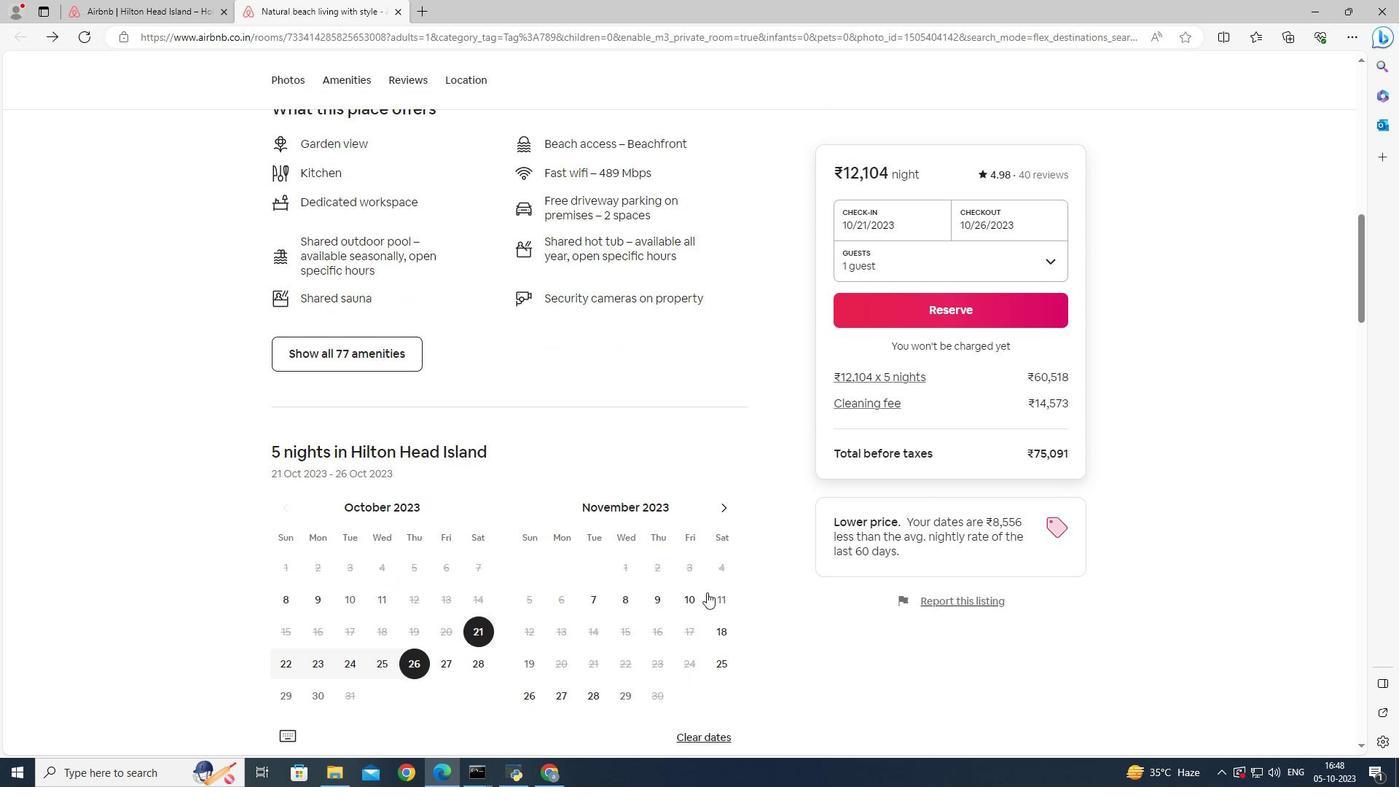 
Action: Mouse scrolled (706, 591) with delta (0, 0)
Screenshot: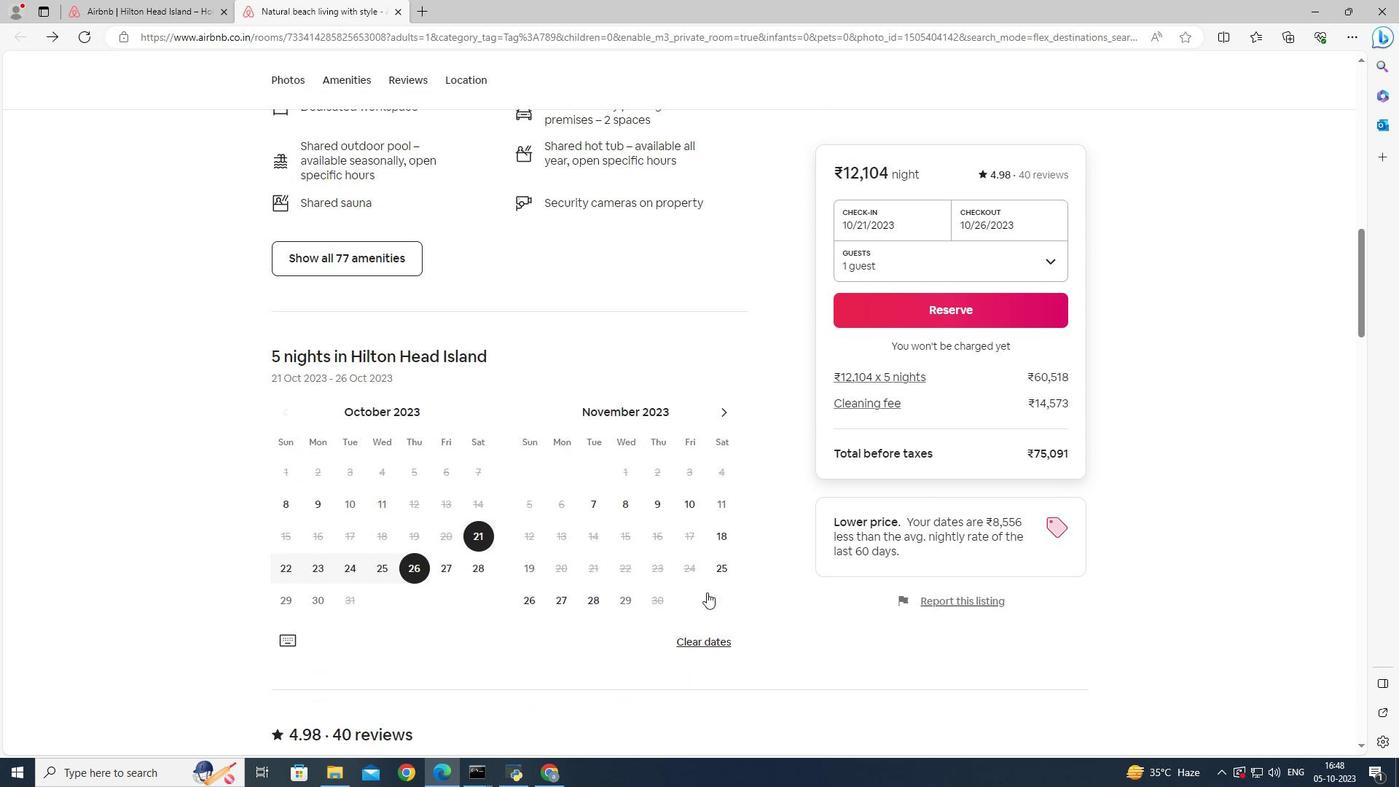 
Action: Mouse scrolled (706, 591) with delta (0, 0)
Screenshot: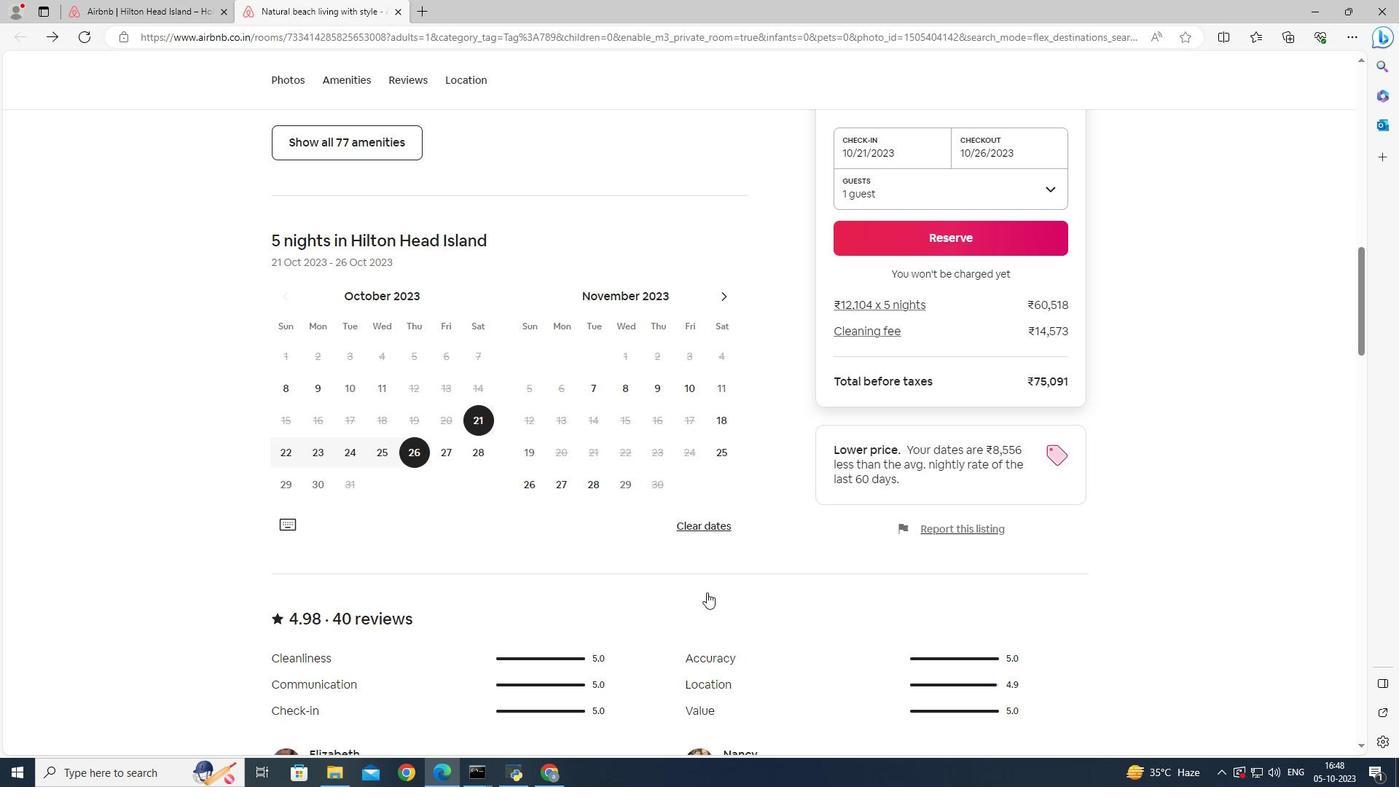 
Action: Mouse scrolled (706, 593) with delta (0, 0)
Screenshot: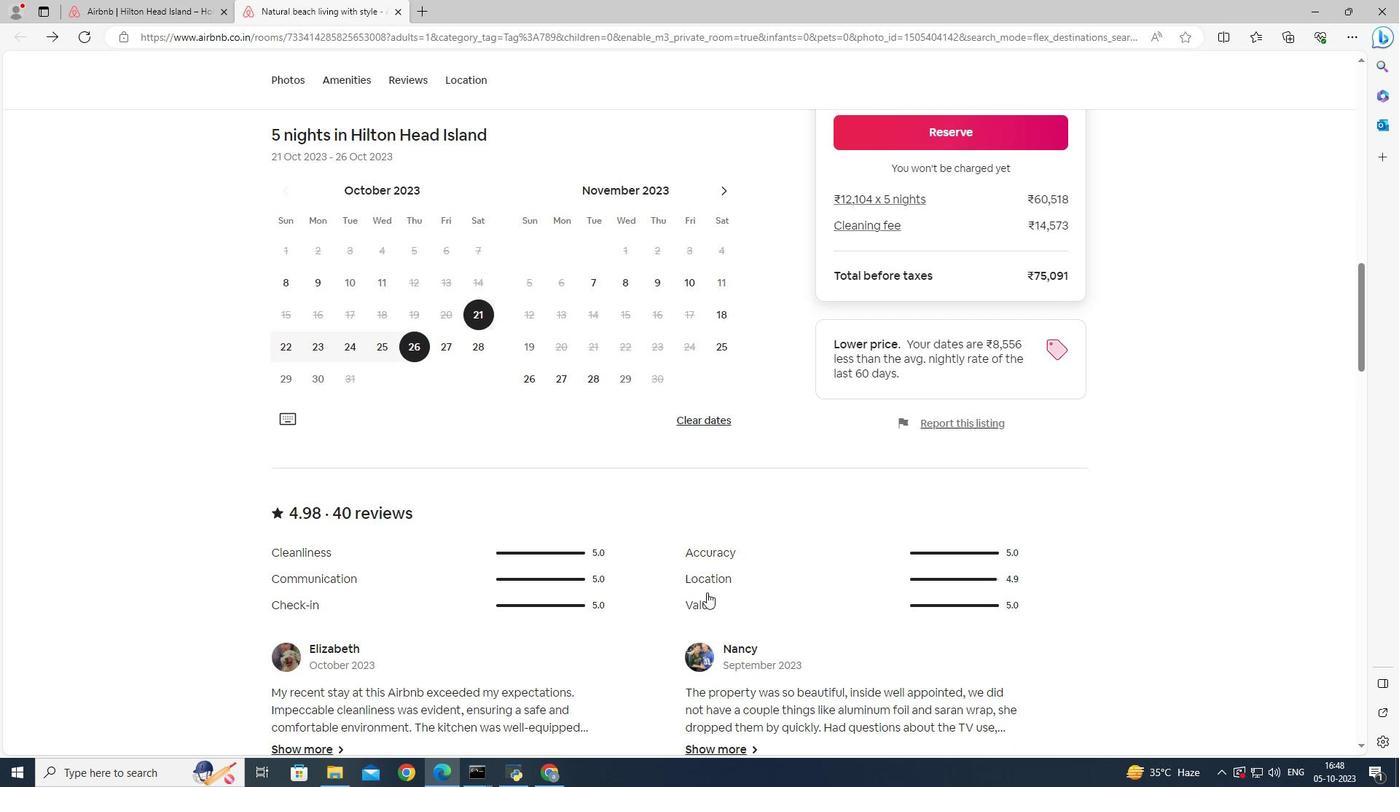 
Action: Mouse scrolled (706, 593) with delta (0, 0)
Screenshot: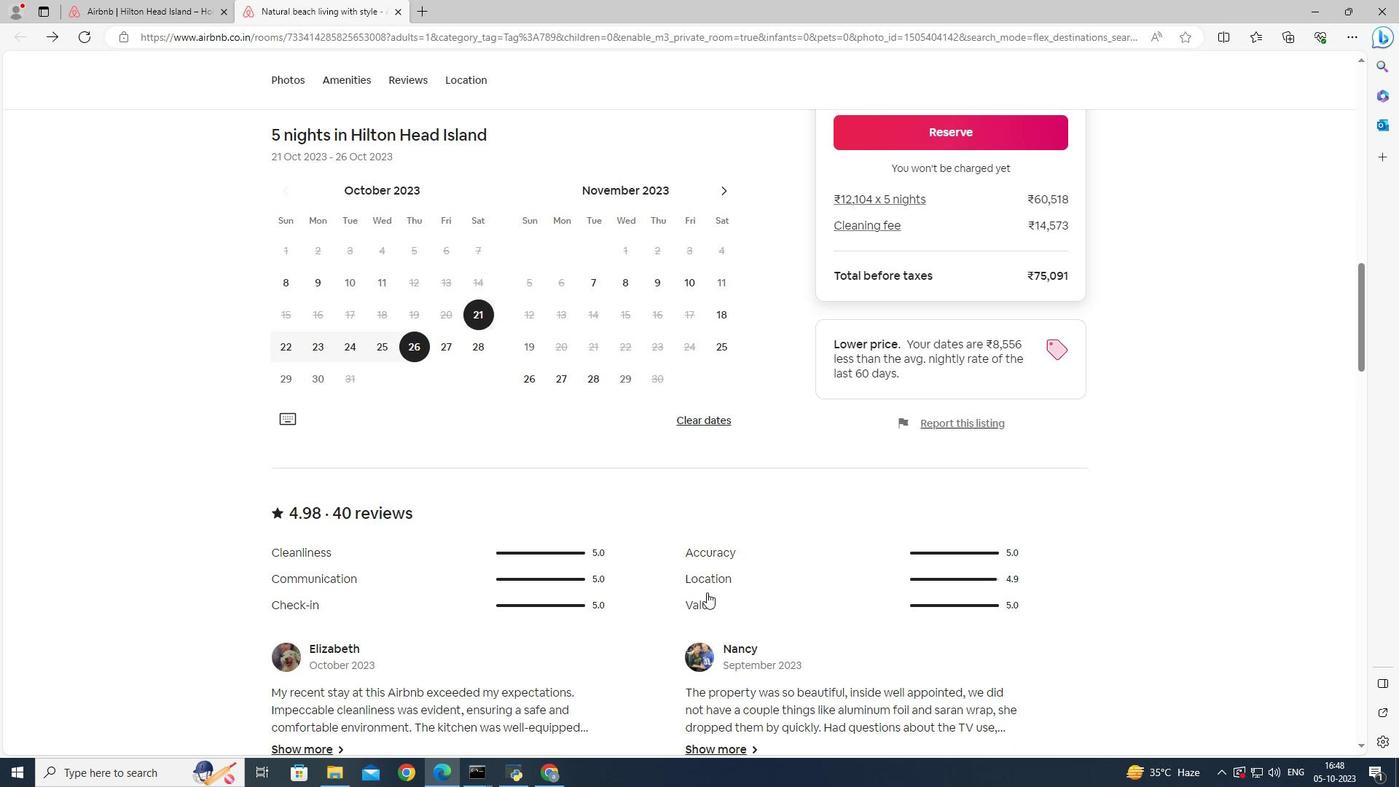 
Action: Mouse moved to (705, 583)
Screenshot: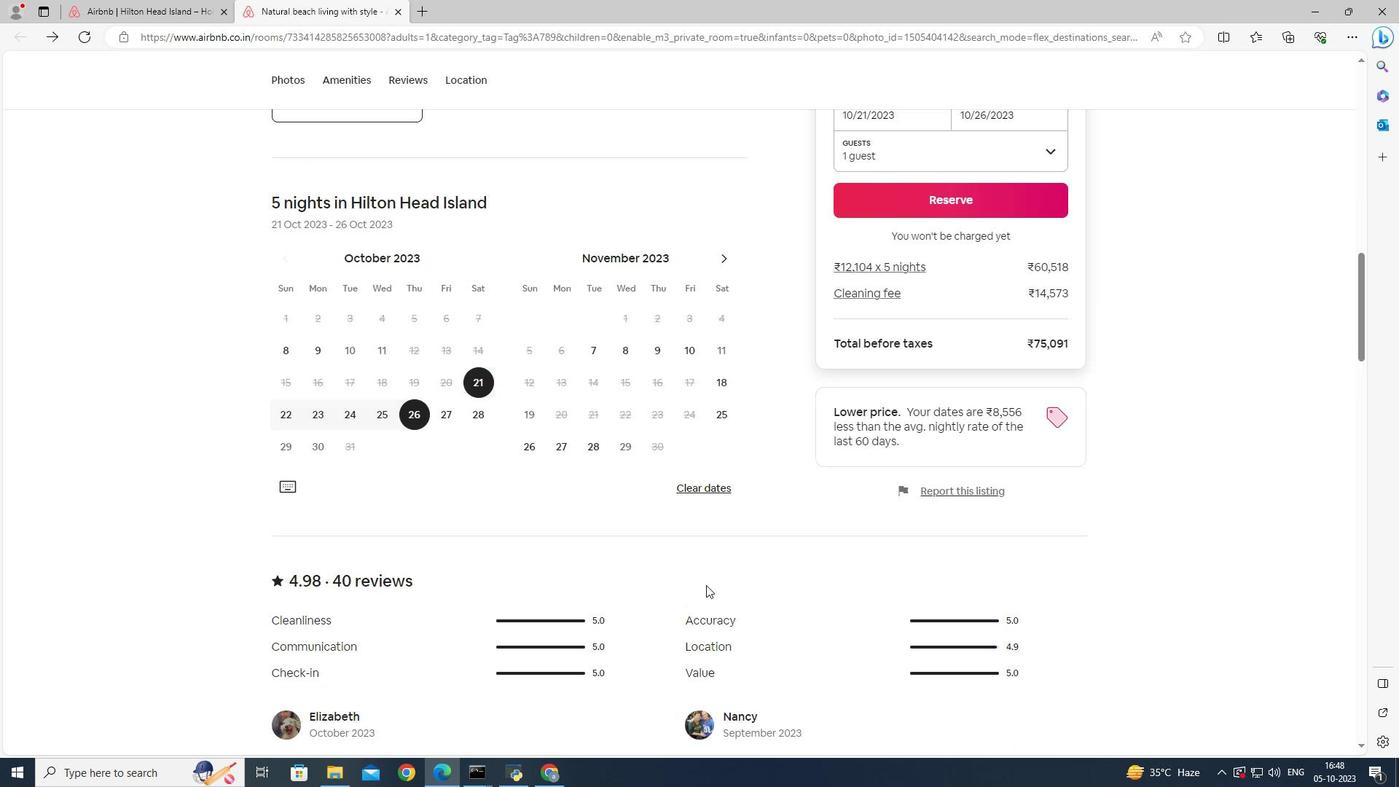 
Action: Mouse scrolled (705, 584) with delta (0, 0)
Screenshot: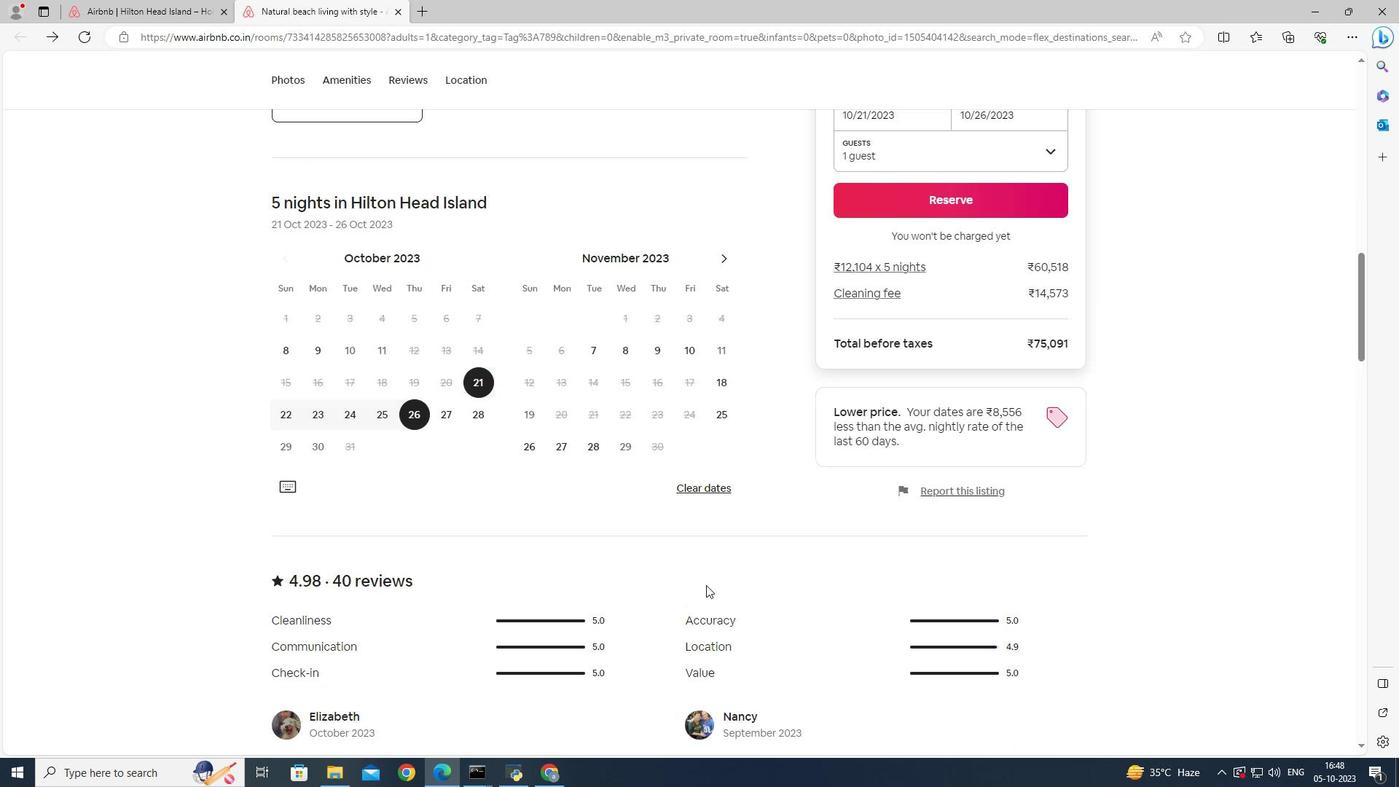 
Action: Mouse moved to (351, 353)
Screenshot: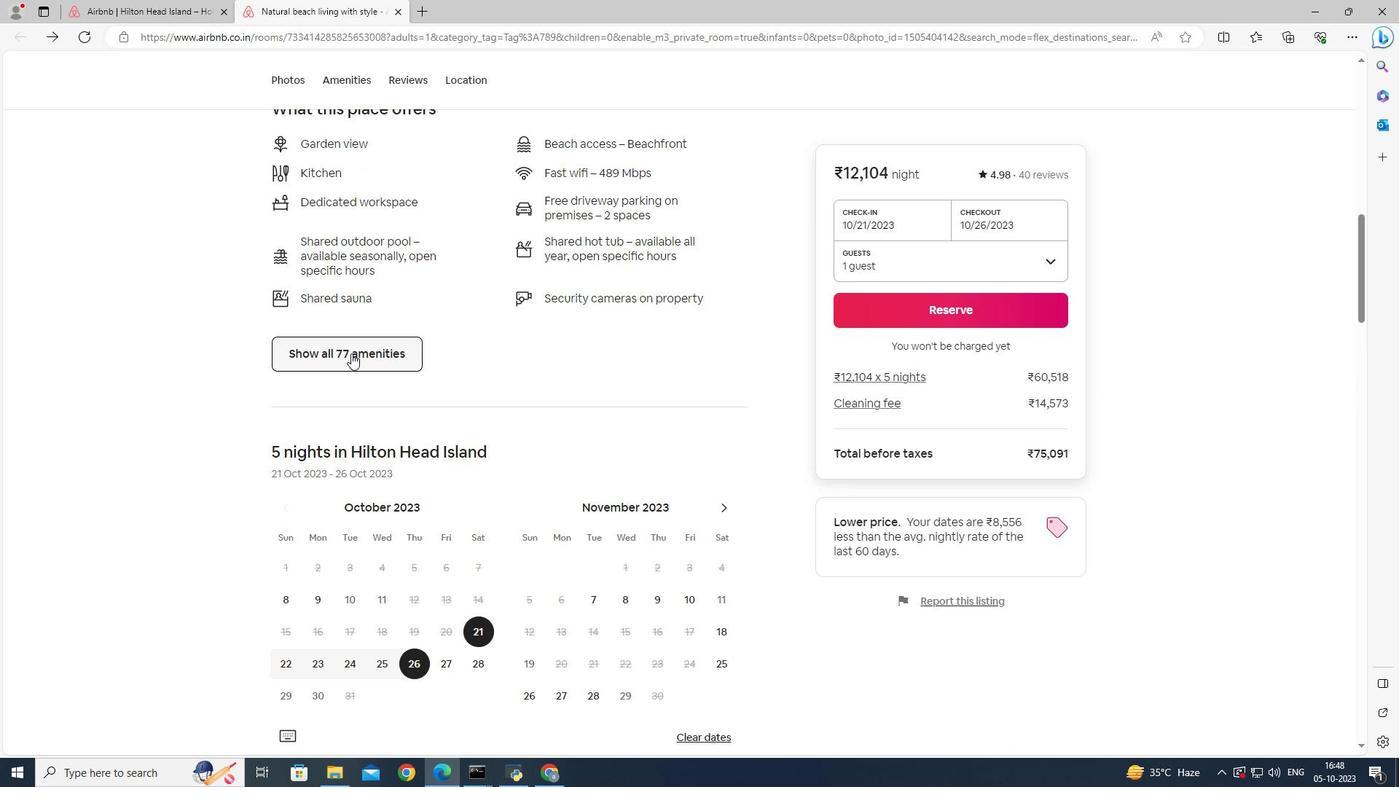 
Action: Mouse pressed left at (351, 353)
Screenshot: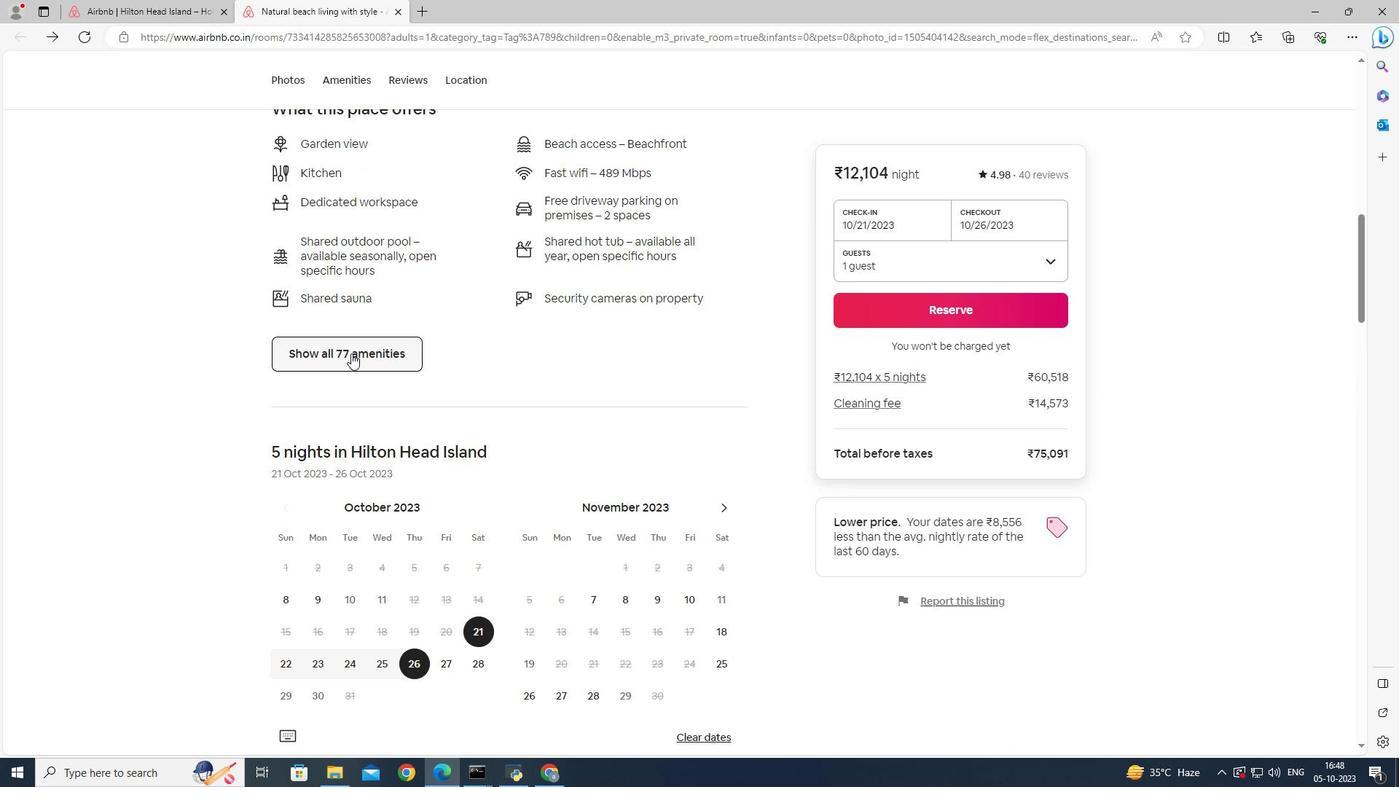 
Action: Mouse moved to (603, 317)
Screenshot: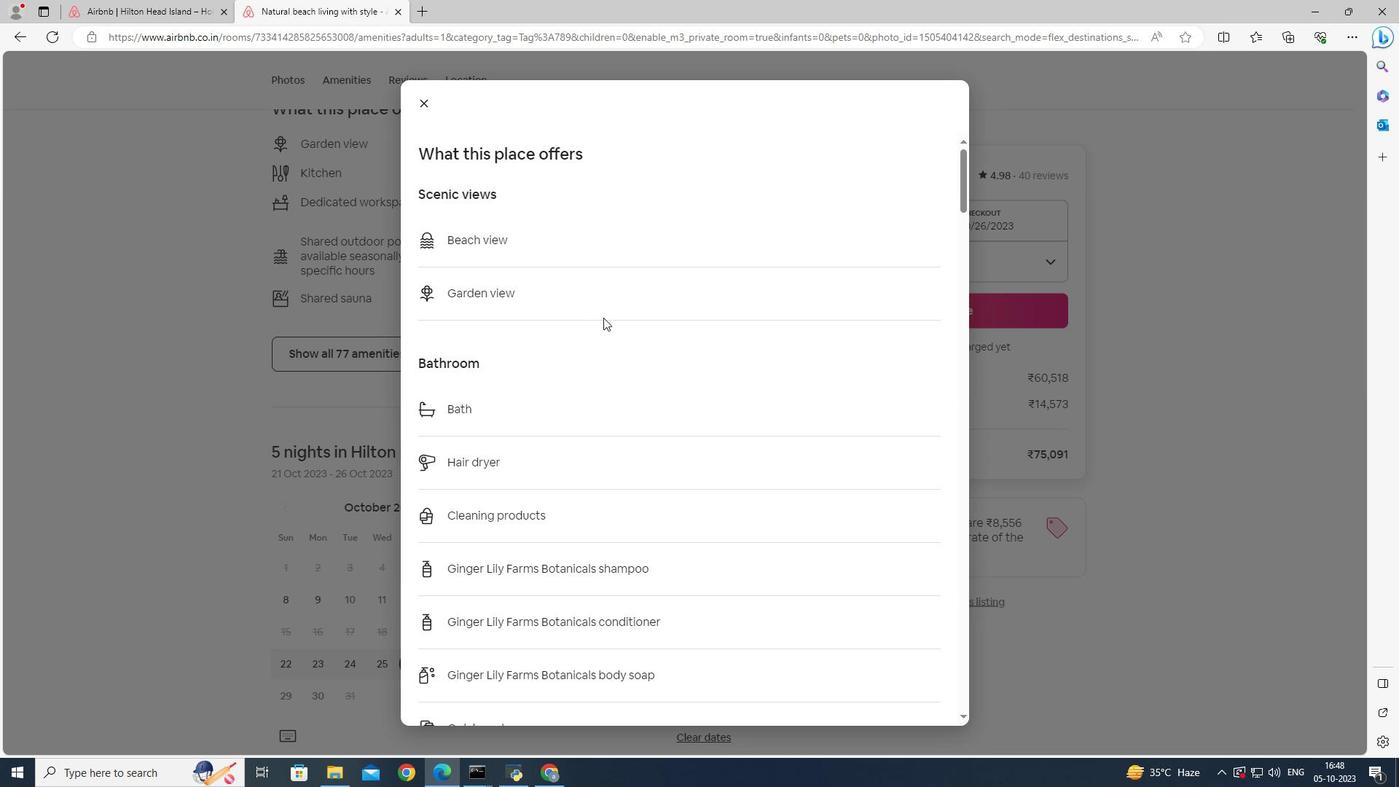 
Action: Mouse scrolled (603, 317) with delta (0, 0)
Screenshot: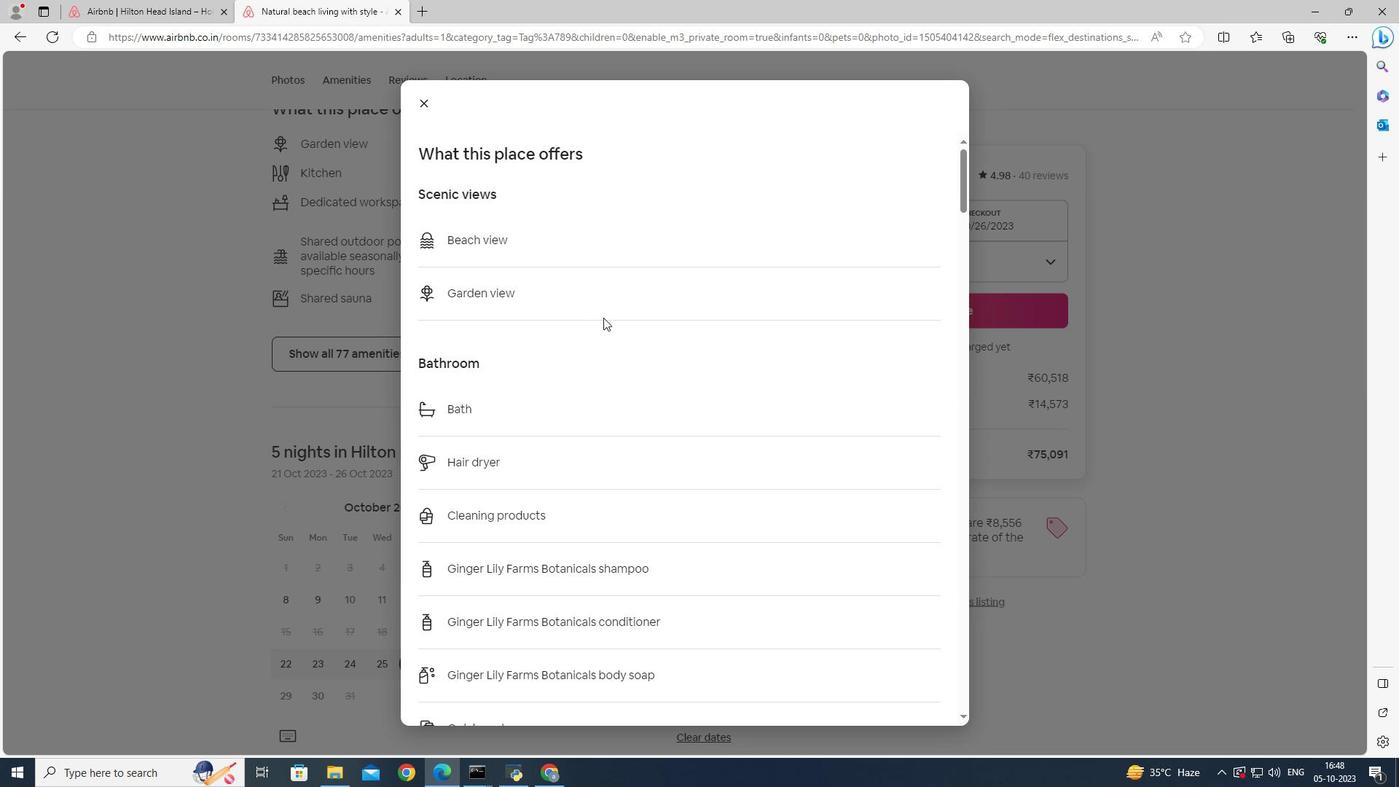 
Action: Mouse scrolled (603, 317) with delta (0, 0)
Screenshot: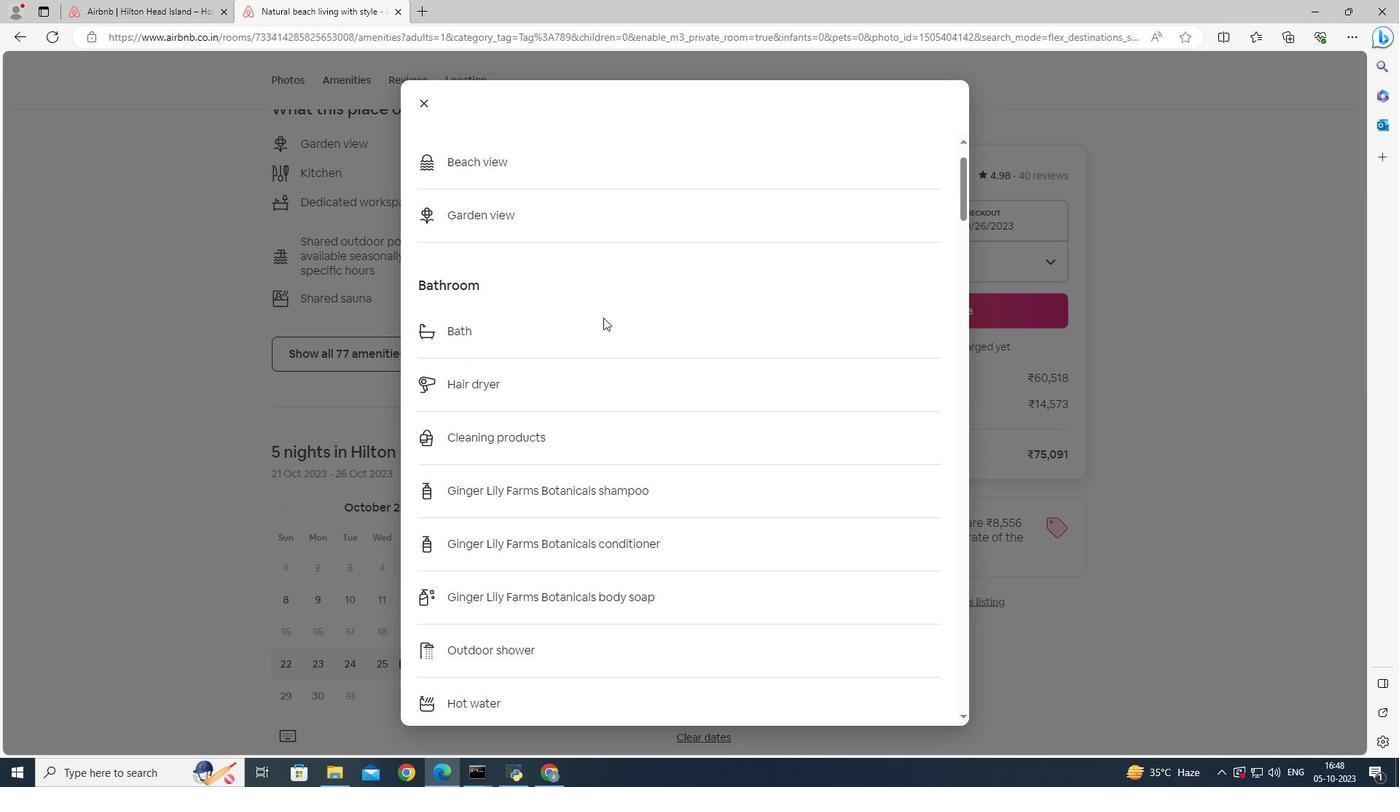 
Action: Mouse scrolled (603, 317) with delta (0, 0)
Screenshot: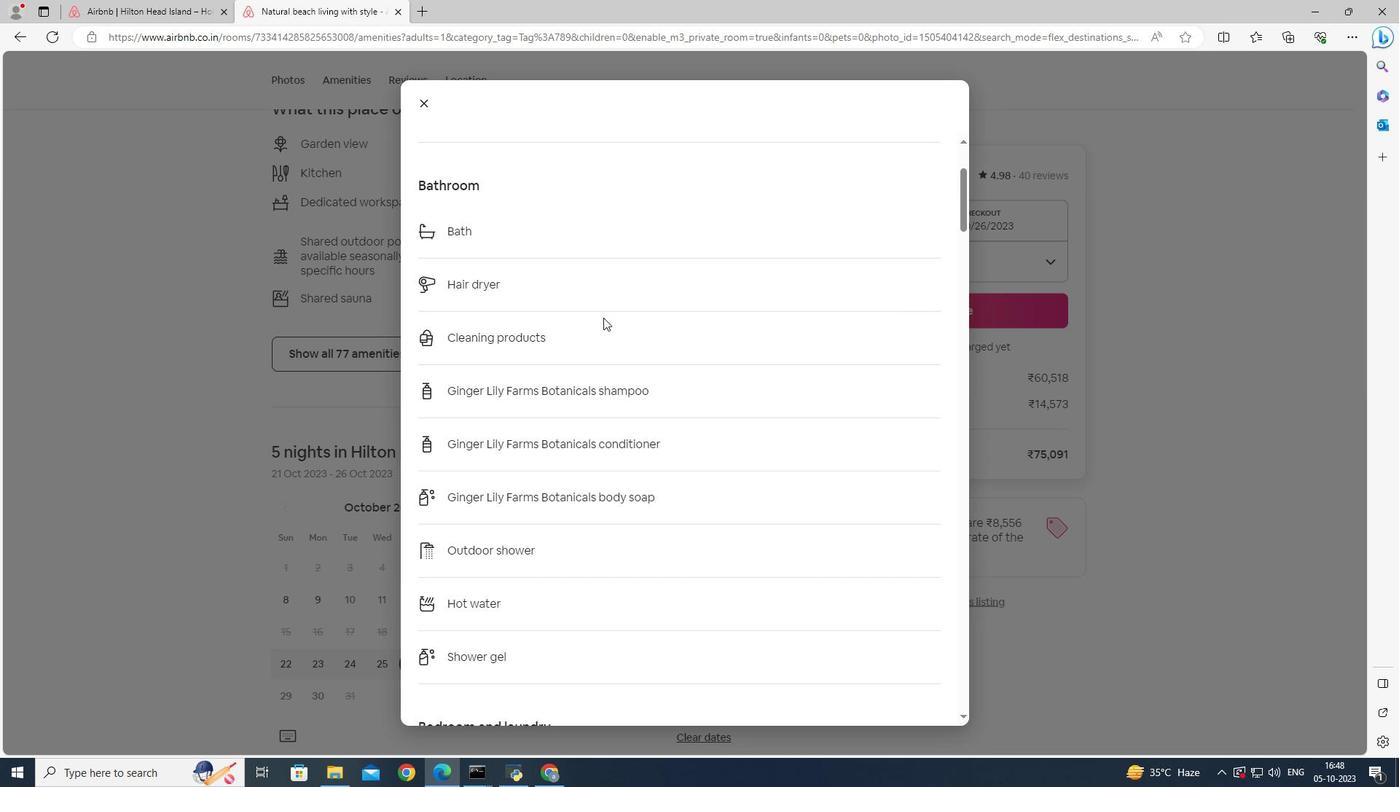 
Action: Mouse moved to (605, 317)
Screenshot: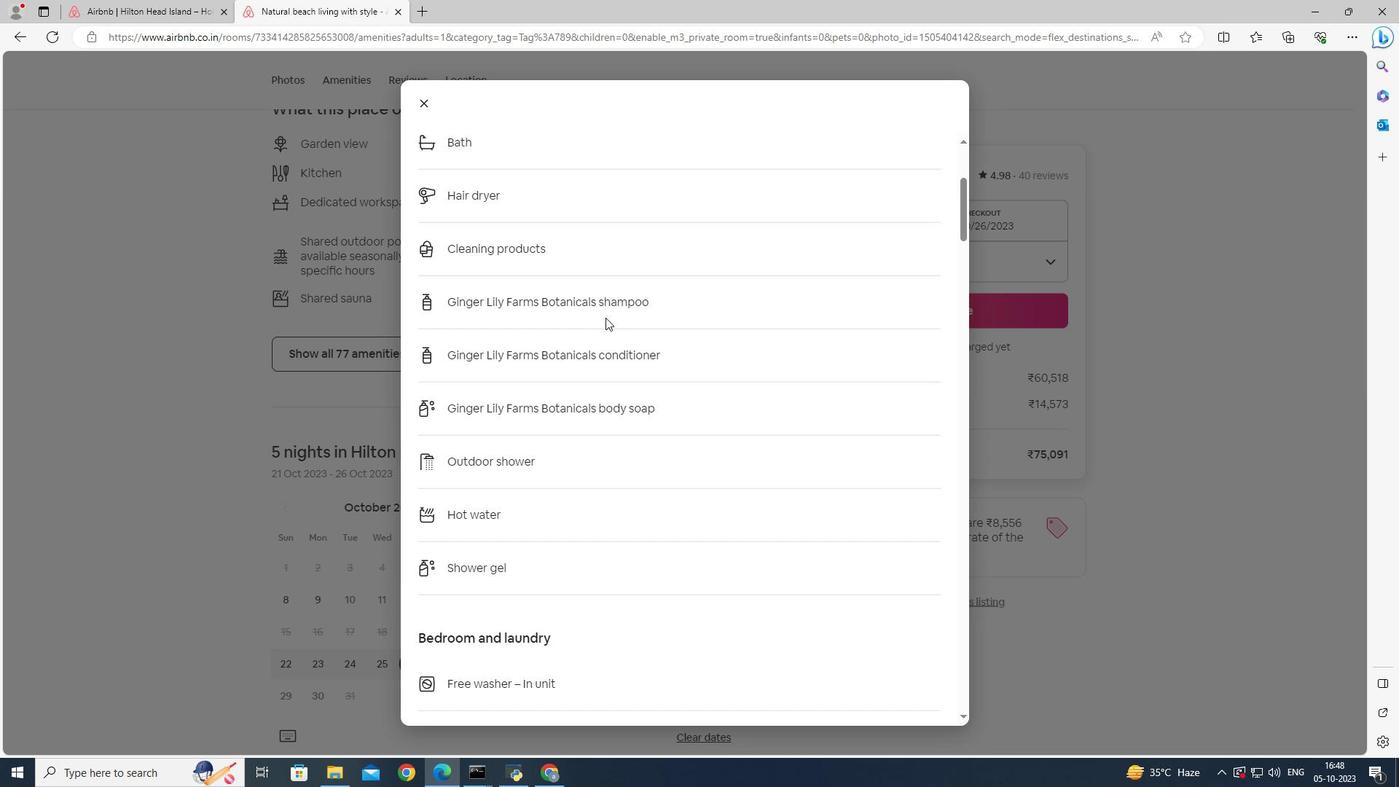 
Action: Mouse scrolled (605, 317) with delta (0, 0)
Screenshot: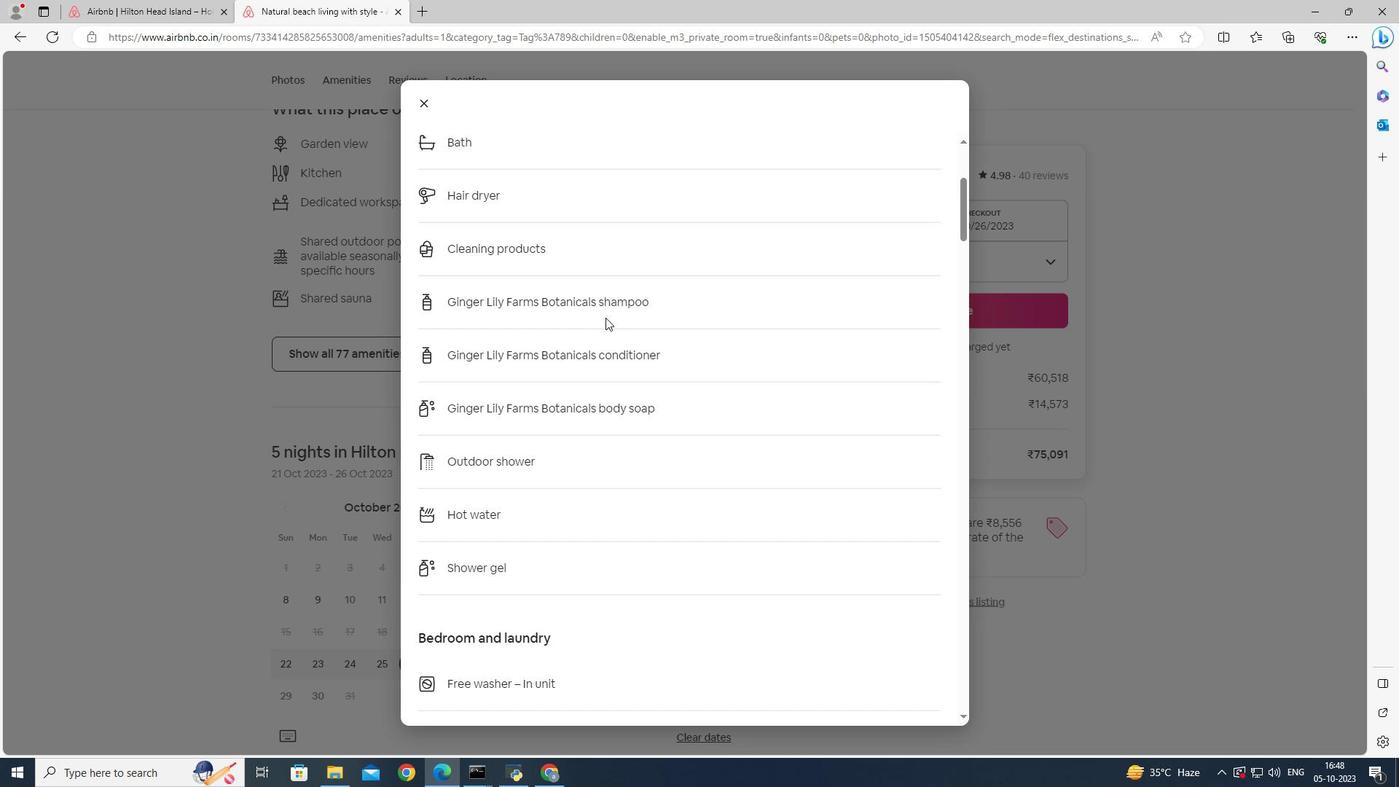
Action: Mouse scrolled (605, 317) with delta (0, 0)
Screenshot: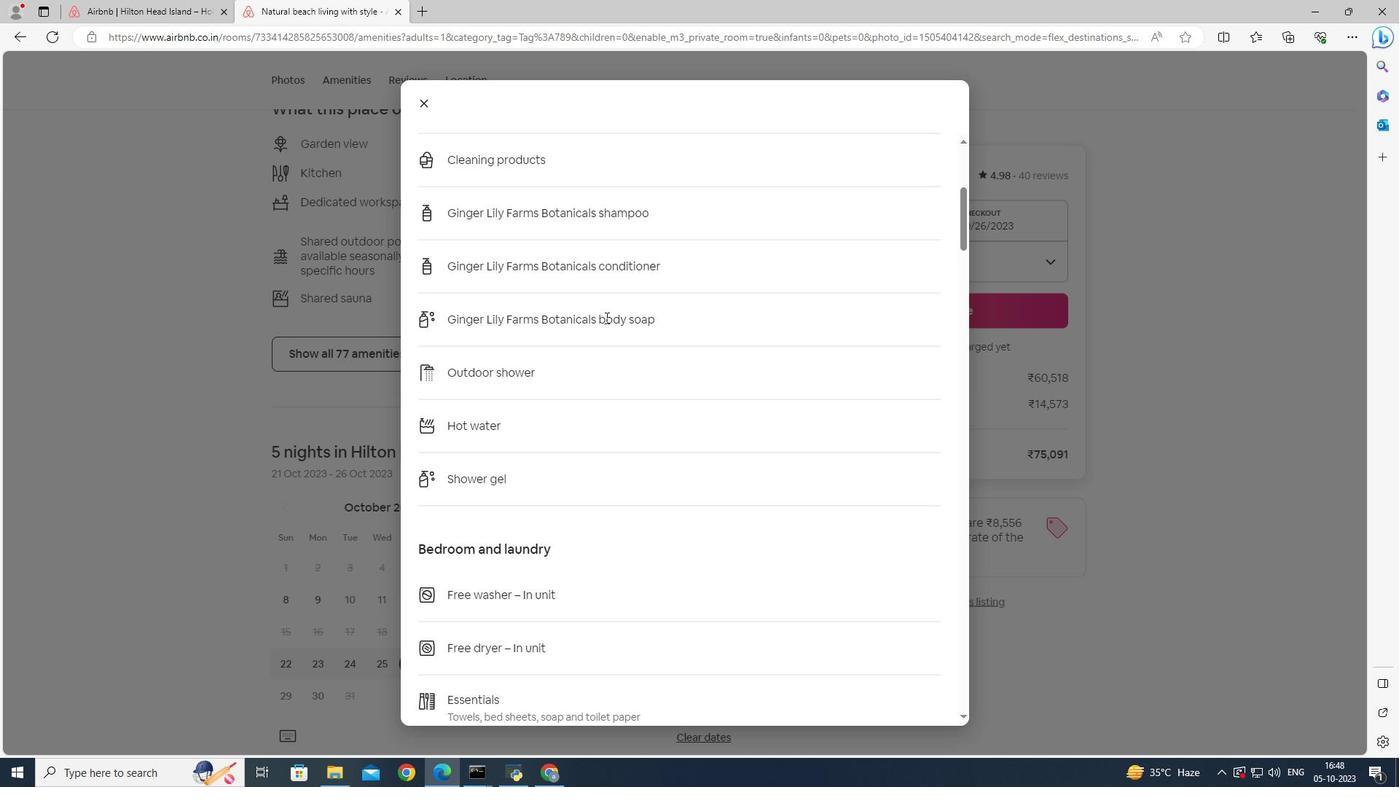 
Action: Mouse scrolled (605, 317) with delta (0, 0)
Screenshot: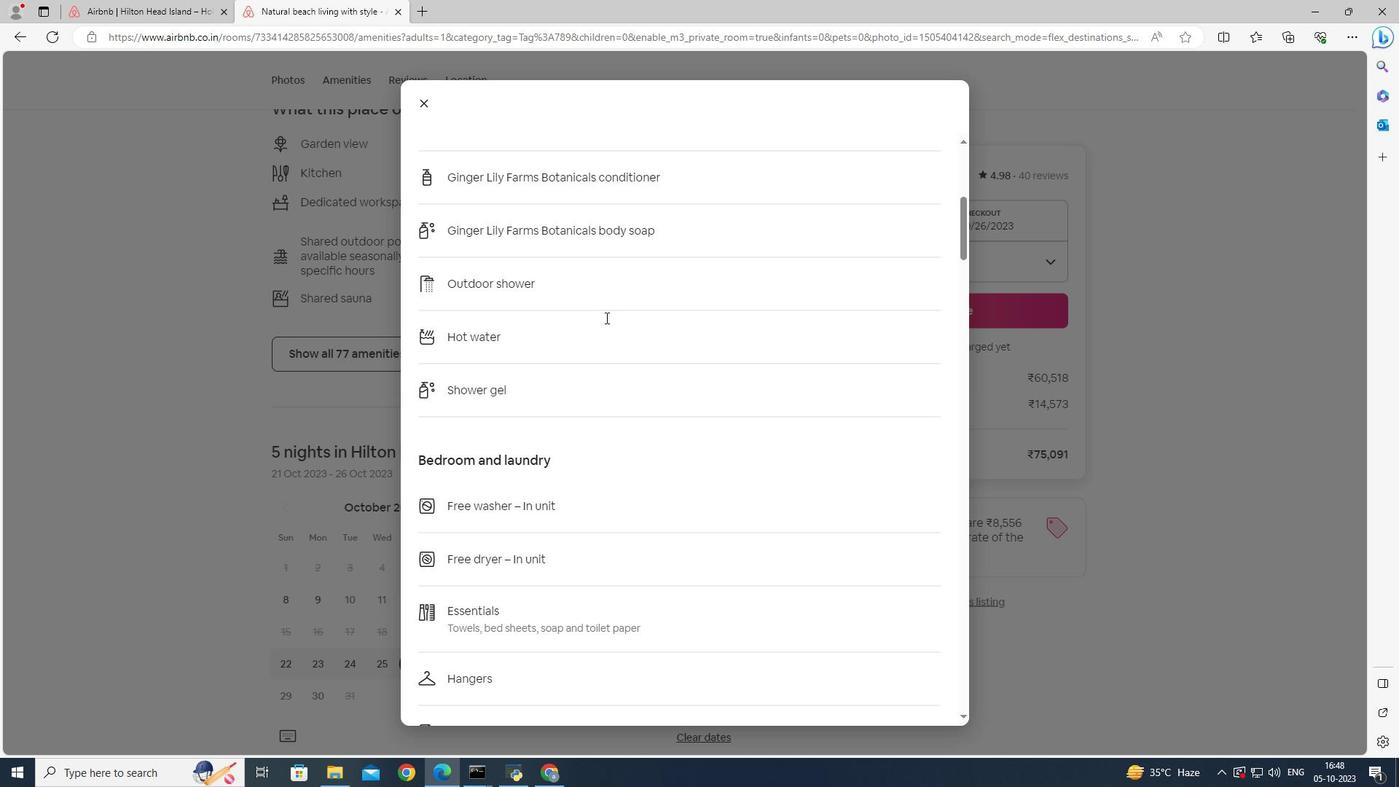 
Action: Mouse scrolled (605, 317) with delta (0, 0)
Screenshot: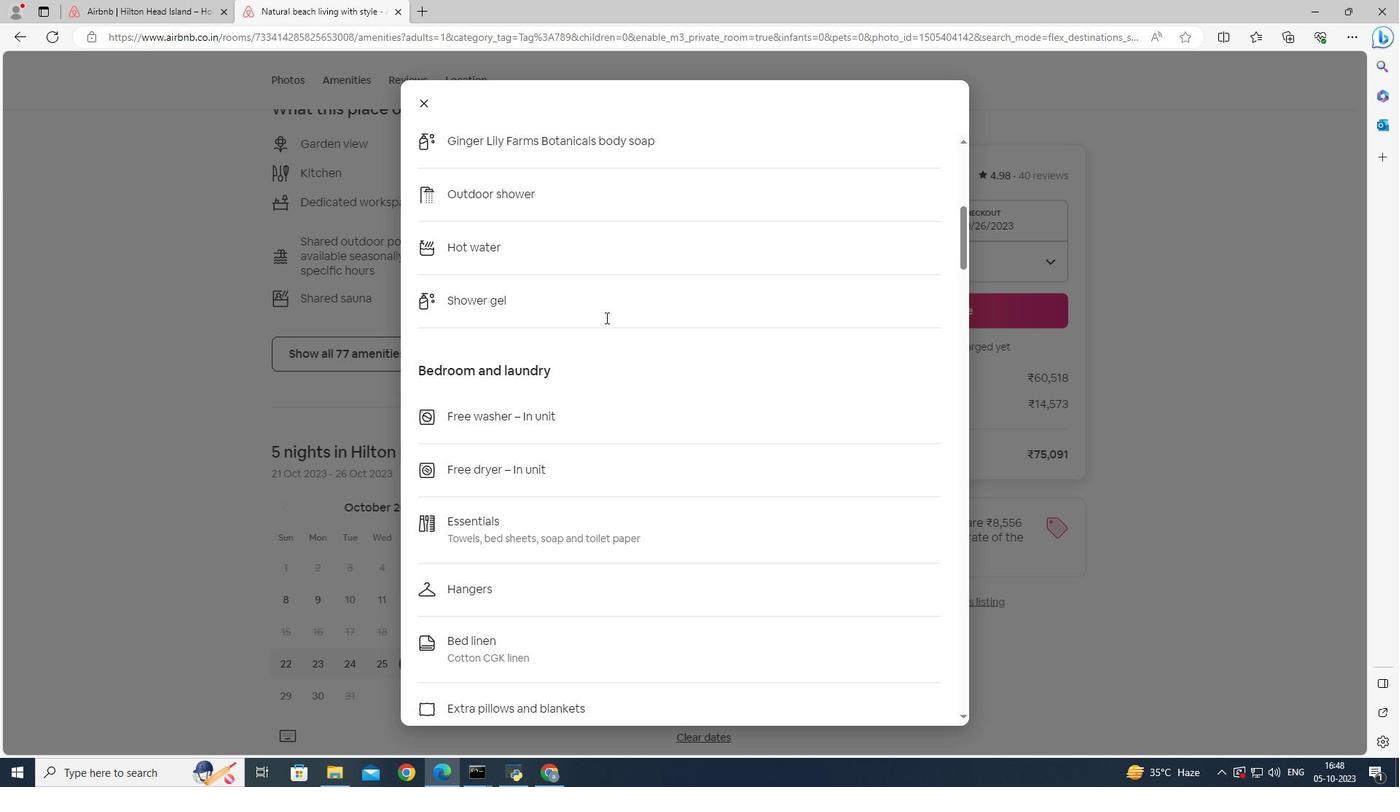 
Action: Mouse moved to (625, 330)
Screenshot: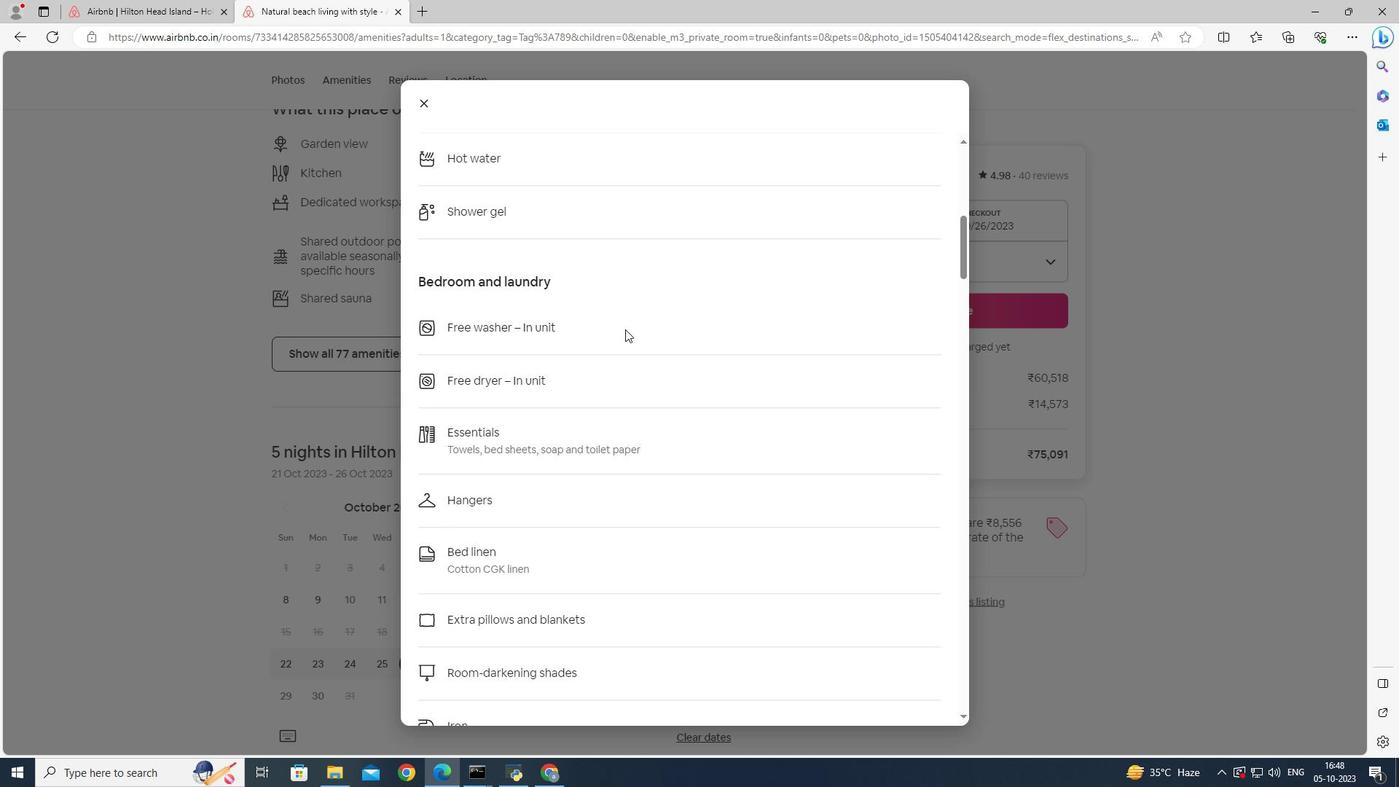 
Action: Mouse scrolled (625, 329) with delta (0, 0)
Screenshot: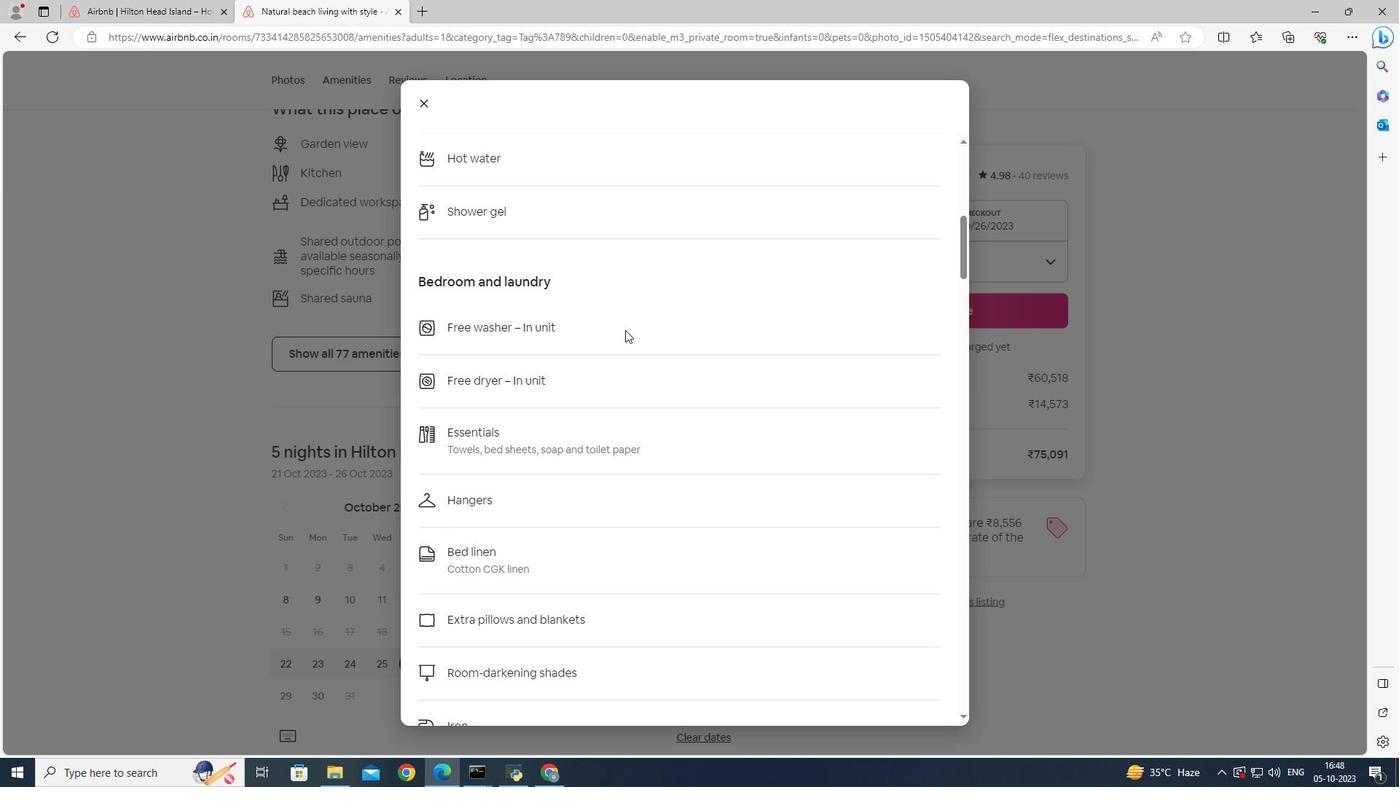 
Action: Mouse scrolled (625, 329) with delta (0, 0)
Screenshot: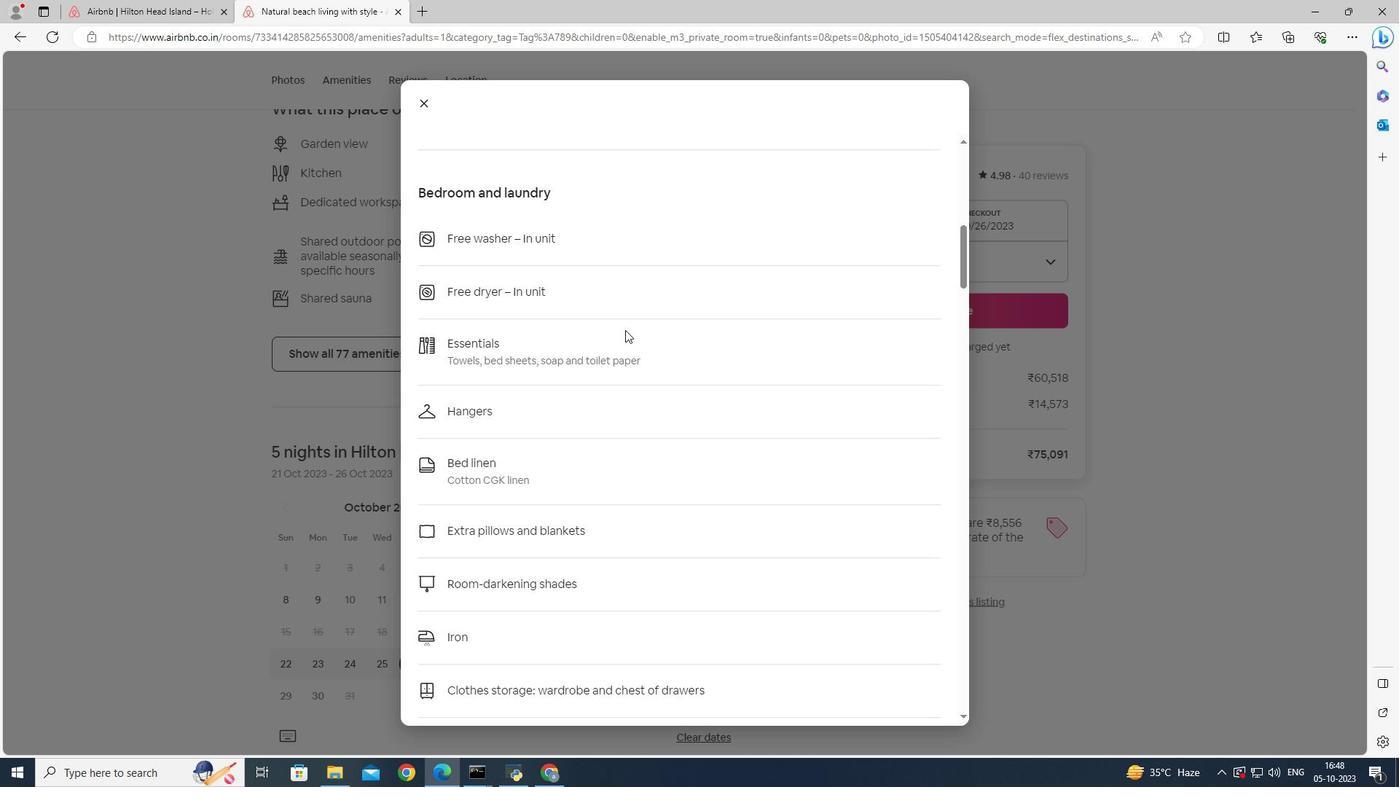 
Action: Mouse scrolled (625, 329) with delta (0, 0)
Screenshot: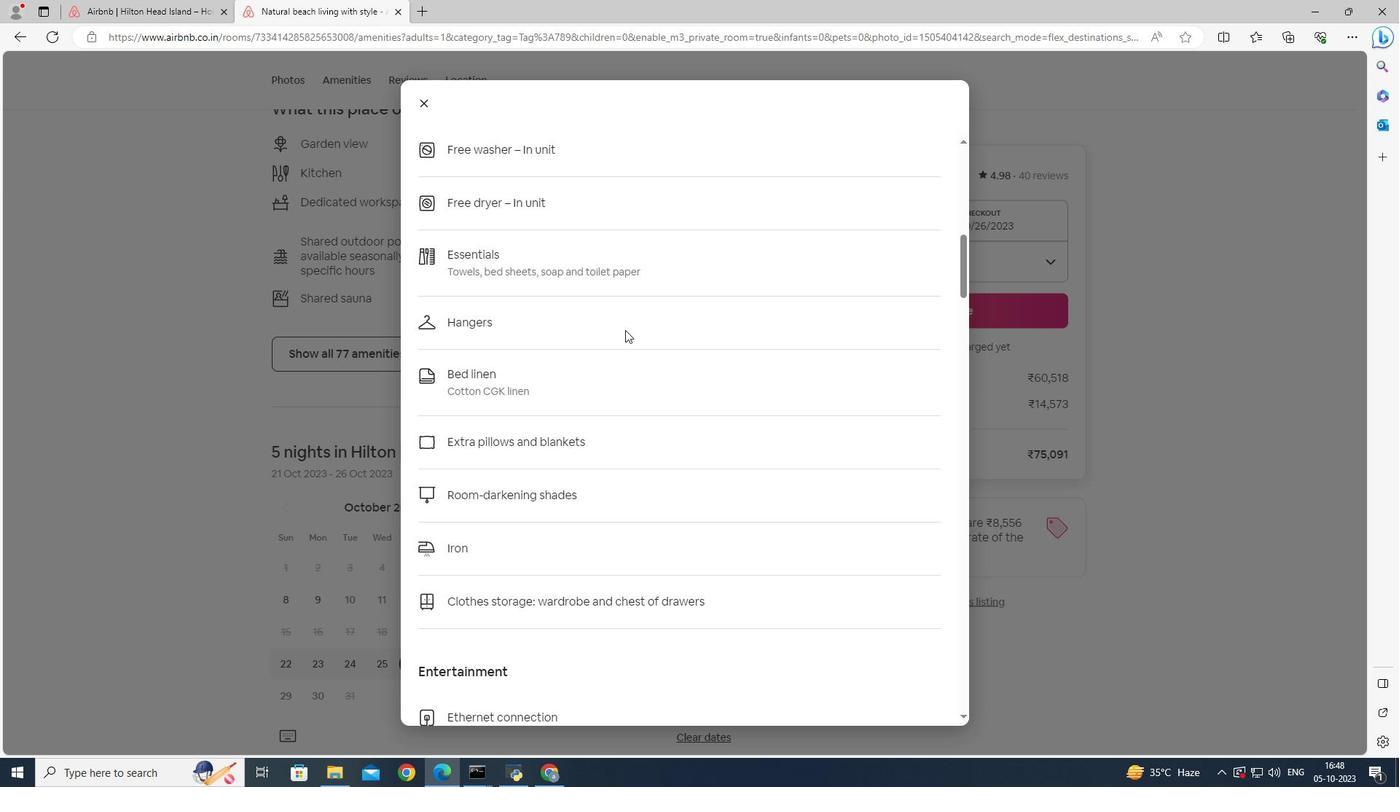 
Action: Mouse scrolled (625, 329) with delta (0, 0)
Screenshot: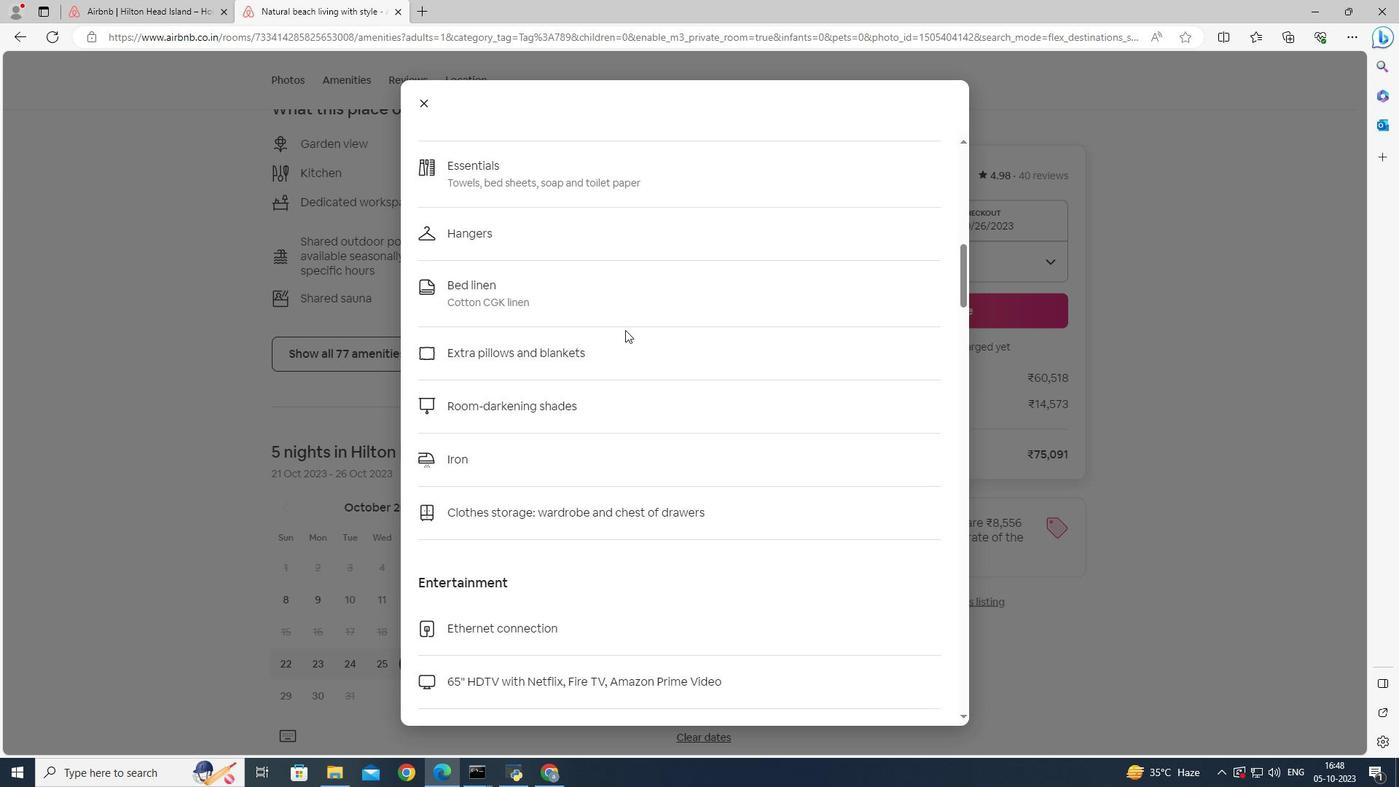
Action: Mouse scrolled (625, 329) with delta (0, 0)
Screenshot: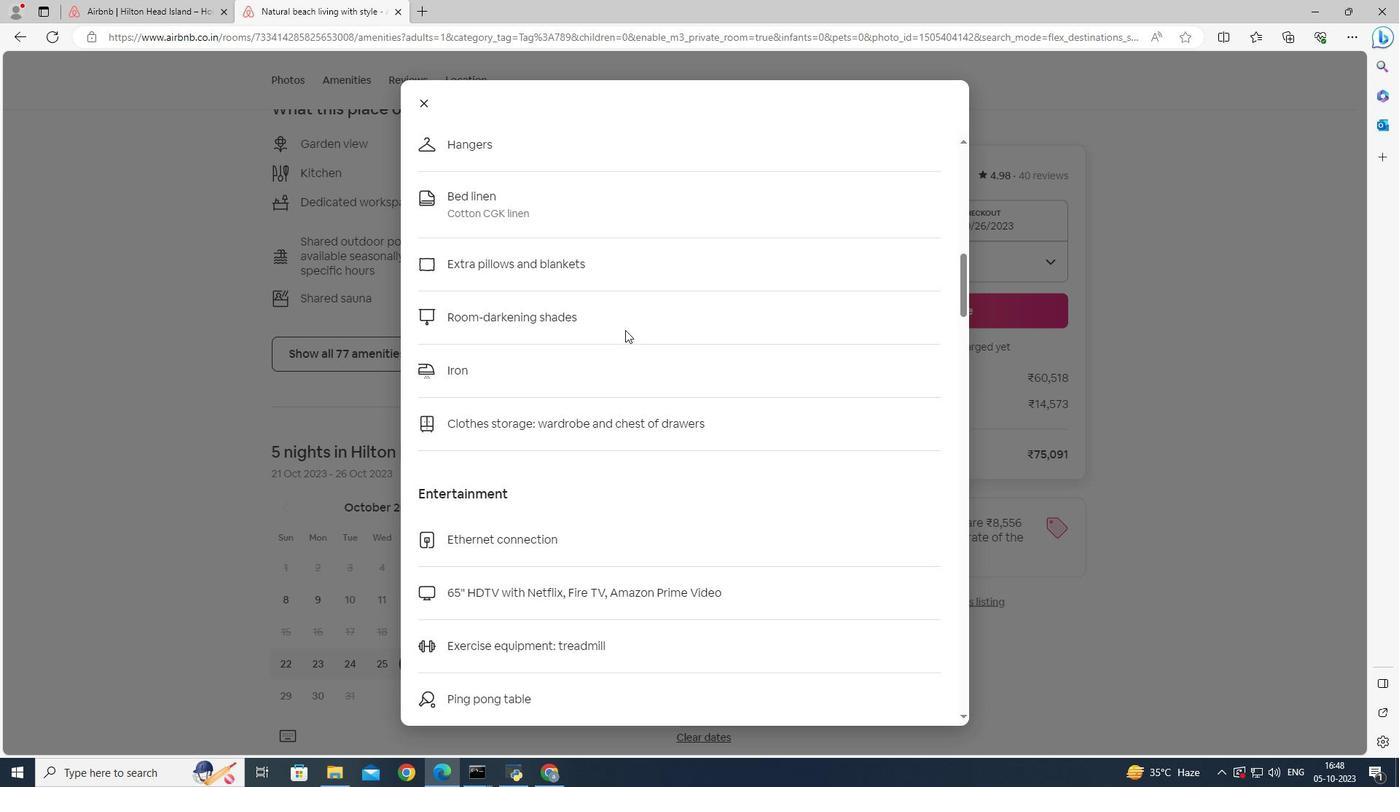 
Action: Mouse scrolled (625, 329) with delta (0, 0)
Screenshot: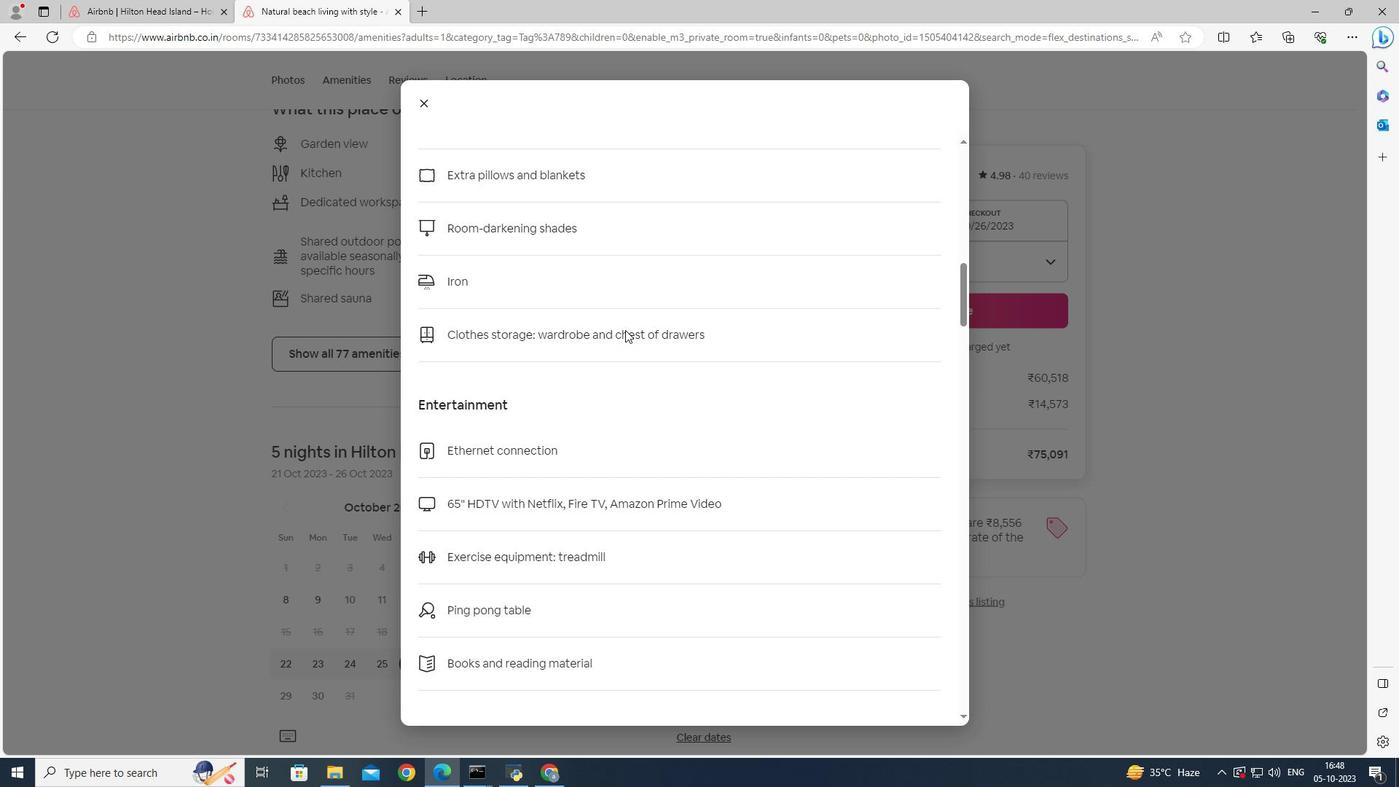 
Action: Mouse scrolled (625, 329) with delta (0, 0)
Screenshot: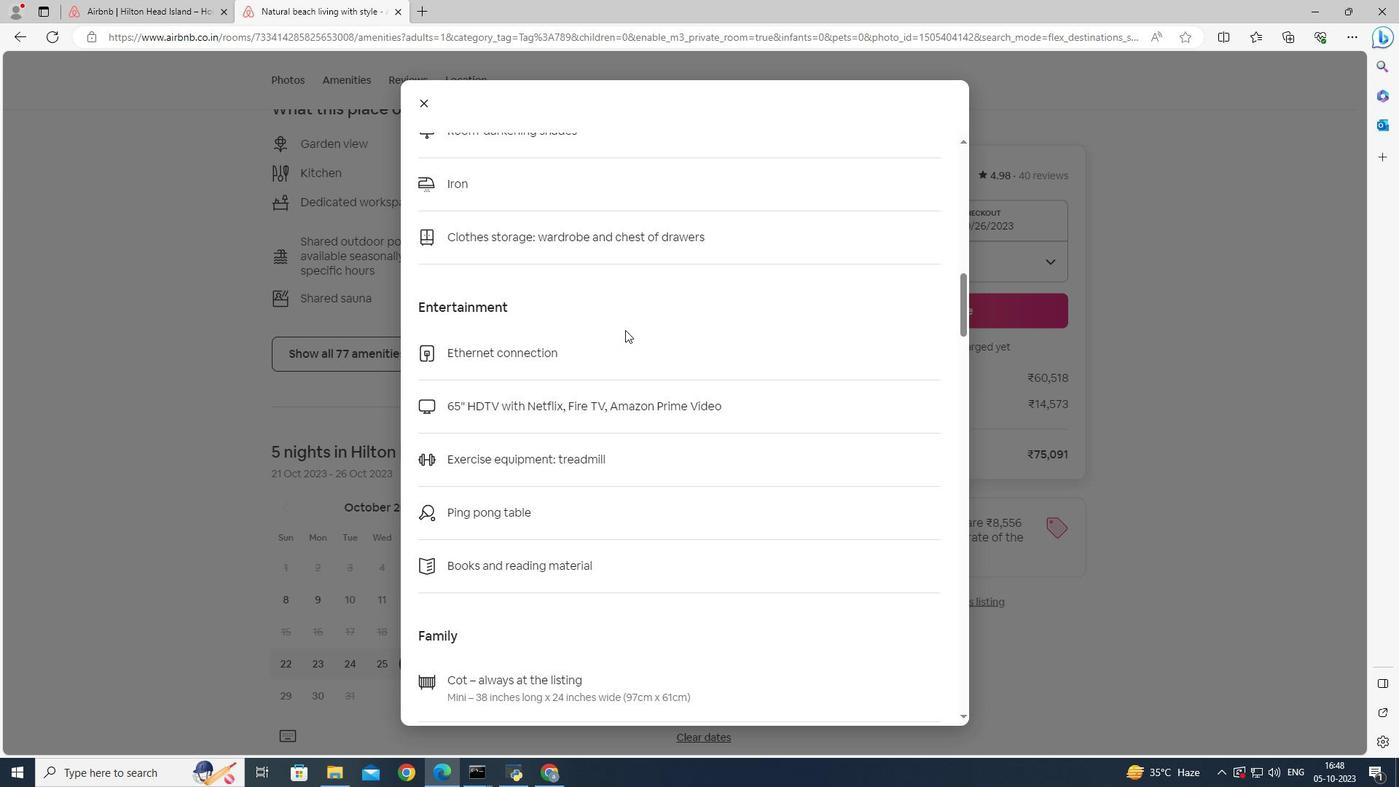 
Action: Mouse scrolled (625, 329) with delta (0, 0)
Screenshot: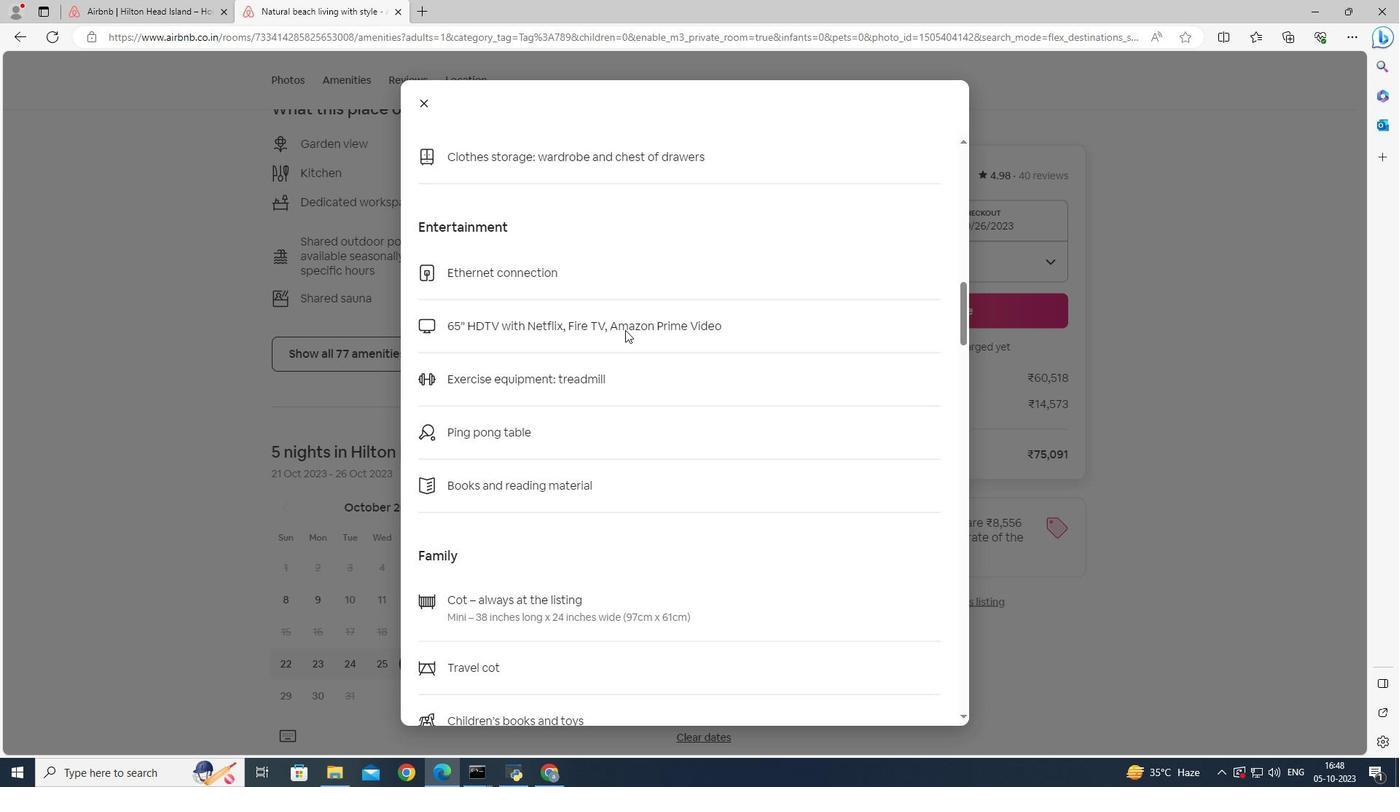 
Action: Mouse scrolled (625, 329) with delta (0, 0)
Screenshot: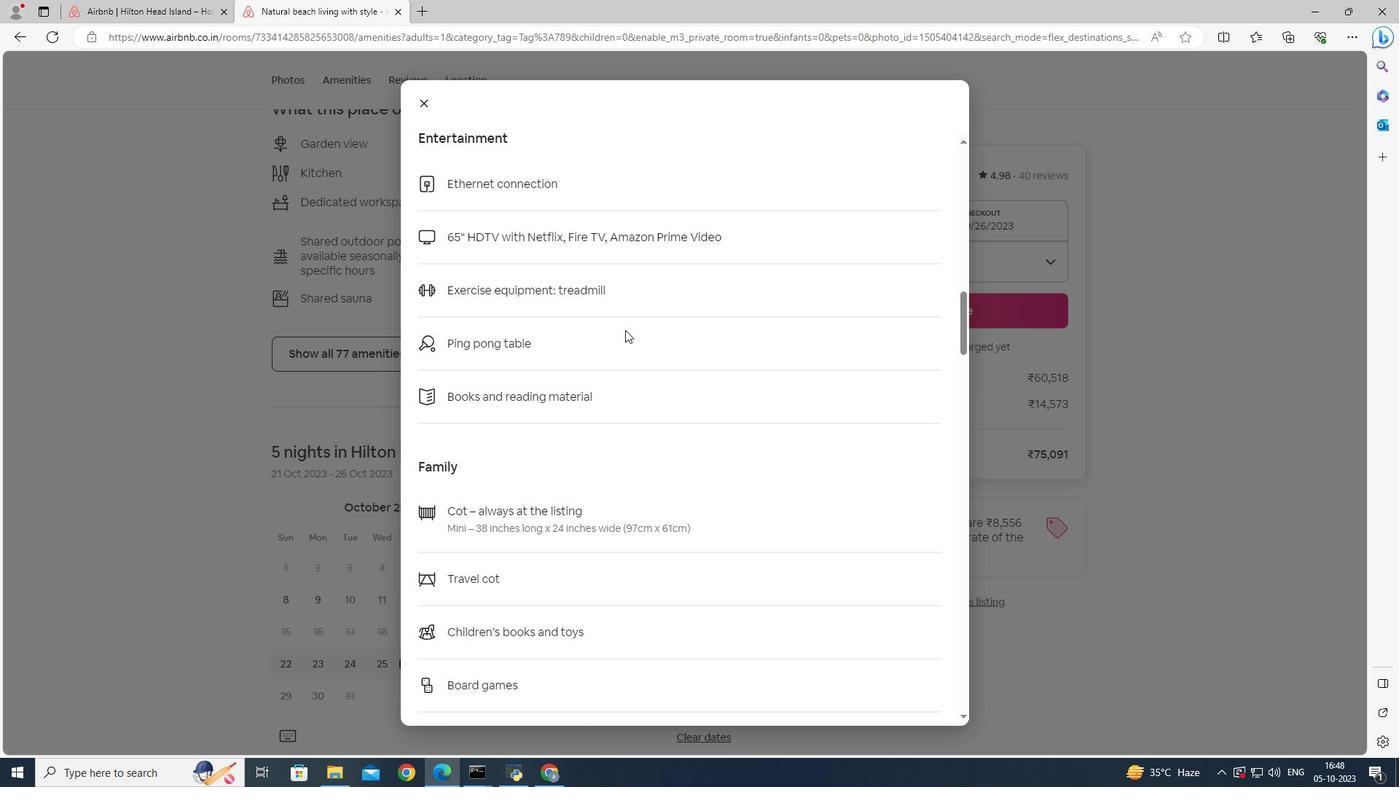 
Action: Mouse scrolled (625, 329) with delta (0, 0)
Screenshot: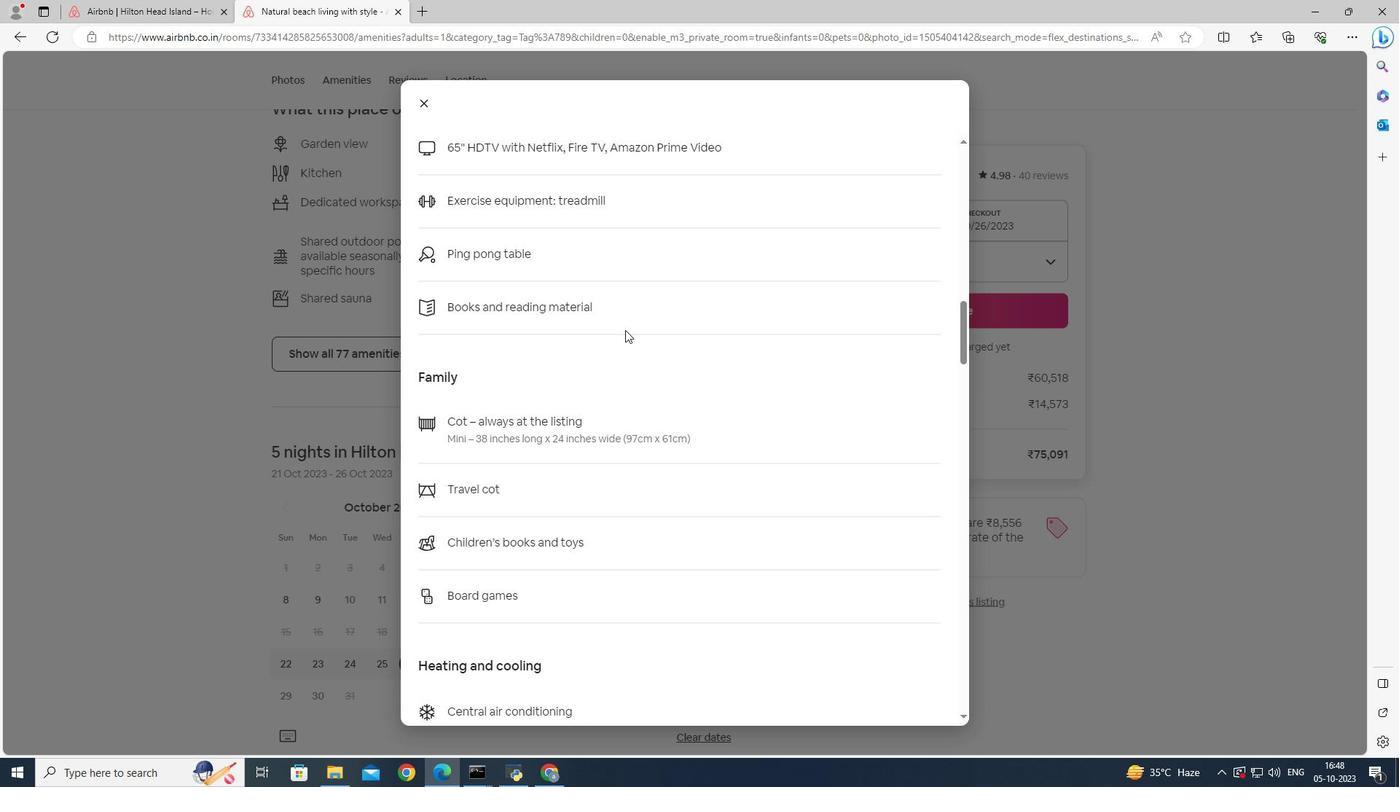 
Action: Mouse scrolled (625, 329) with delta (0, 0)
Screenshot: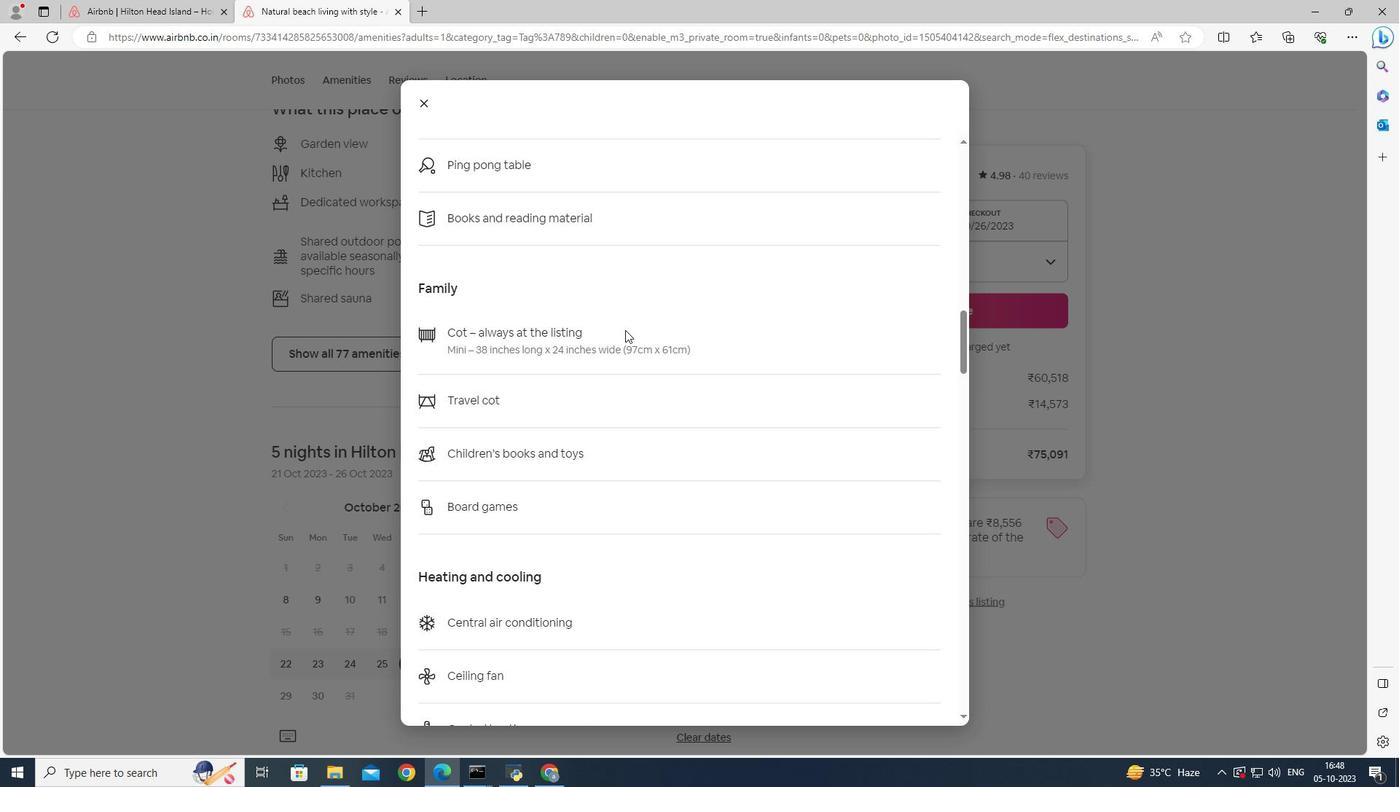 
Action: Mouse scrolled (625, 329) with delta (0, 0)
Screenshot: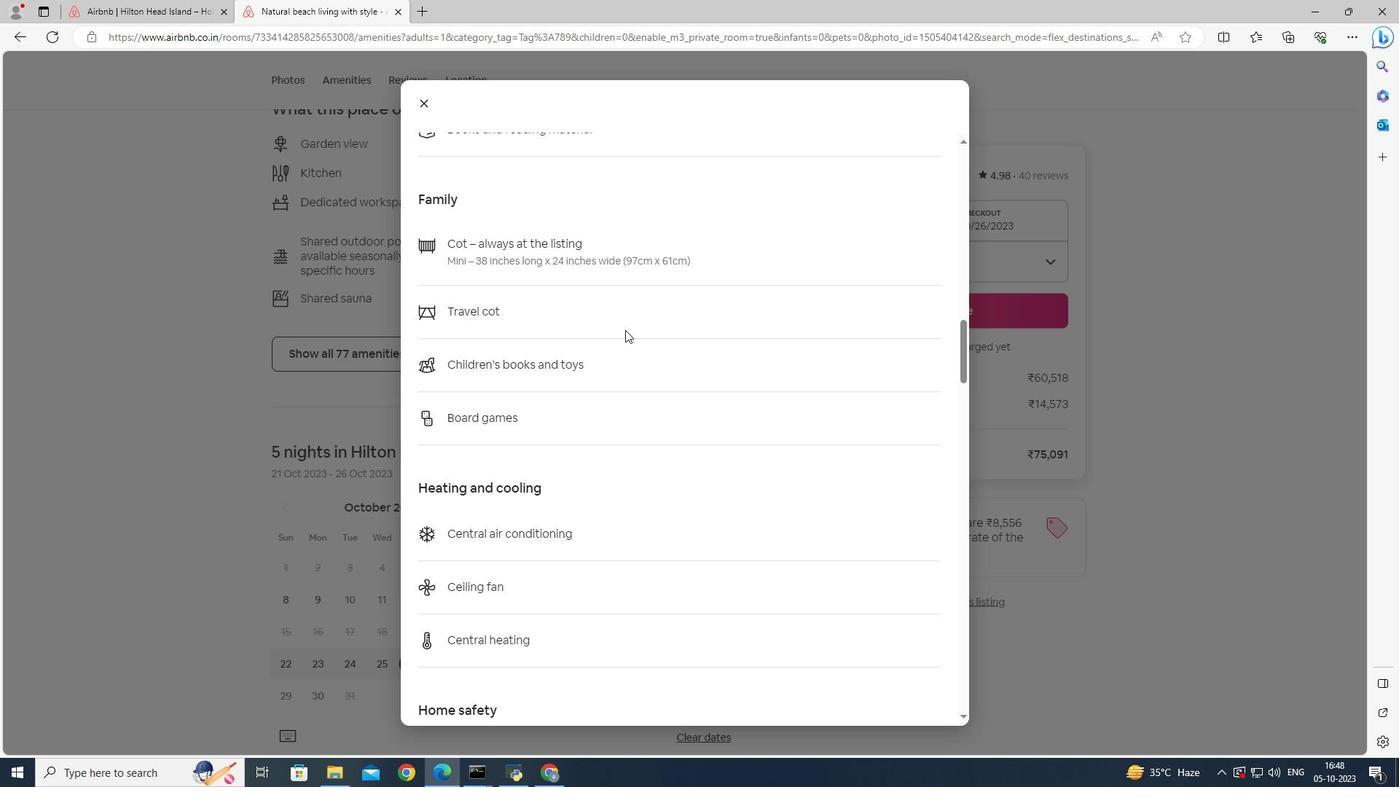 
Action: Mouse scrolled (625, 329) with delta (0, 0)
Screenshot: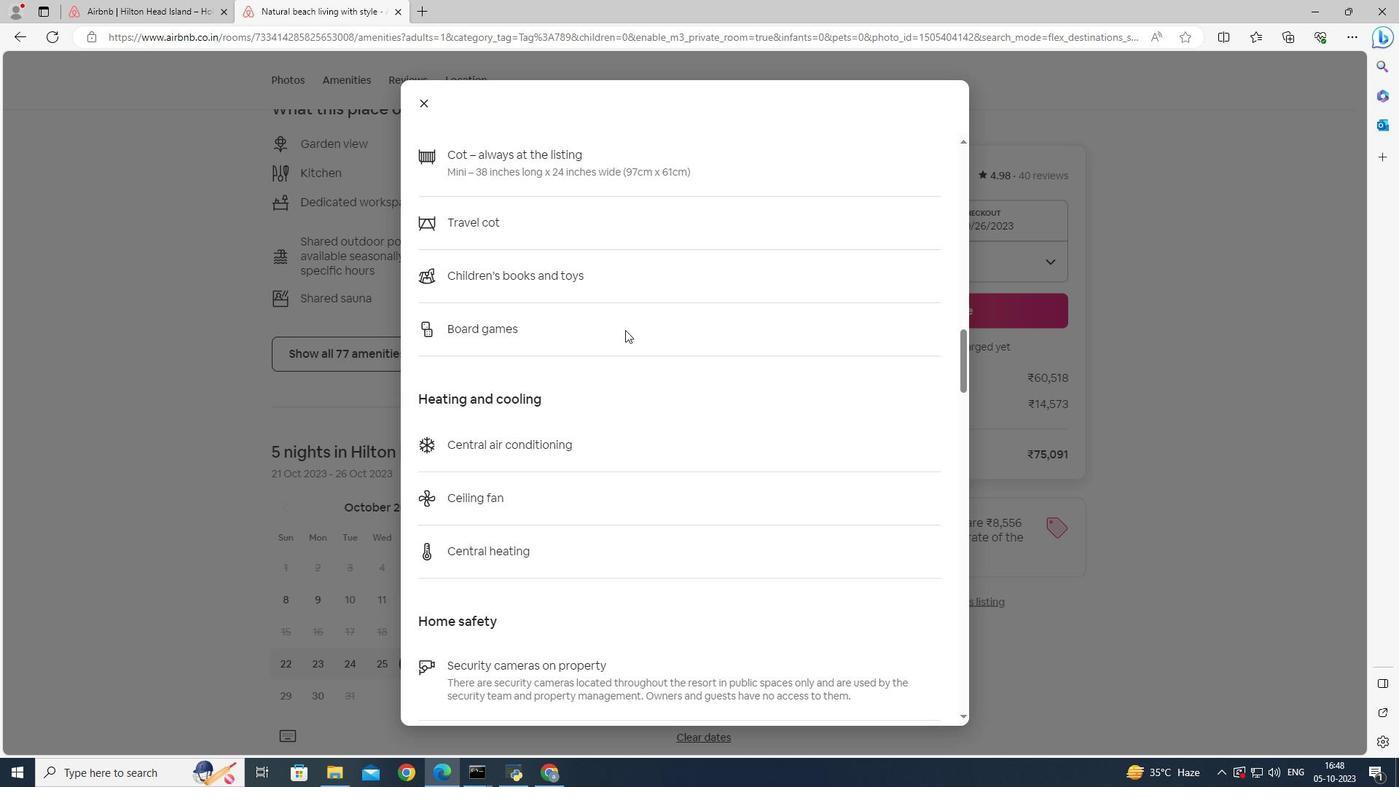 
Action: Mouse scrolled (625, 329) with delta (0, 0)
Screenshot: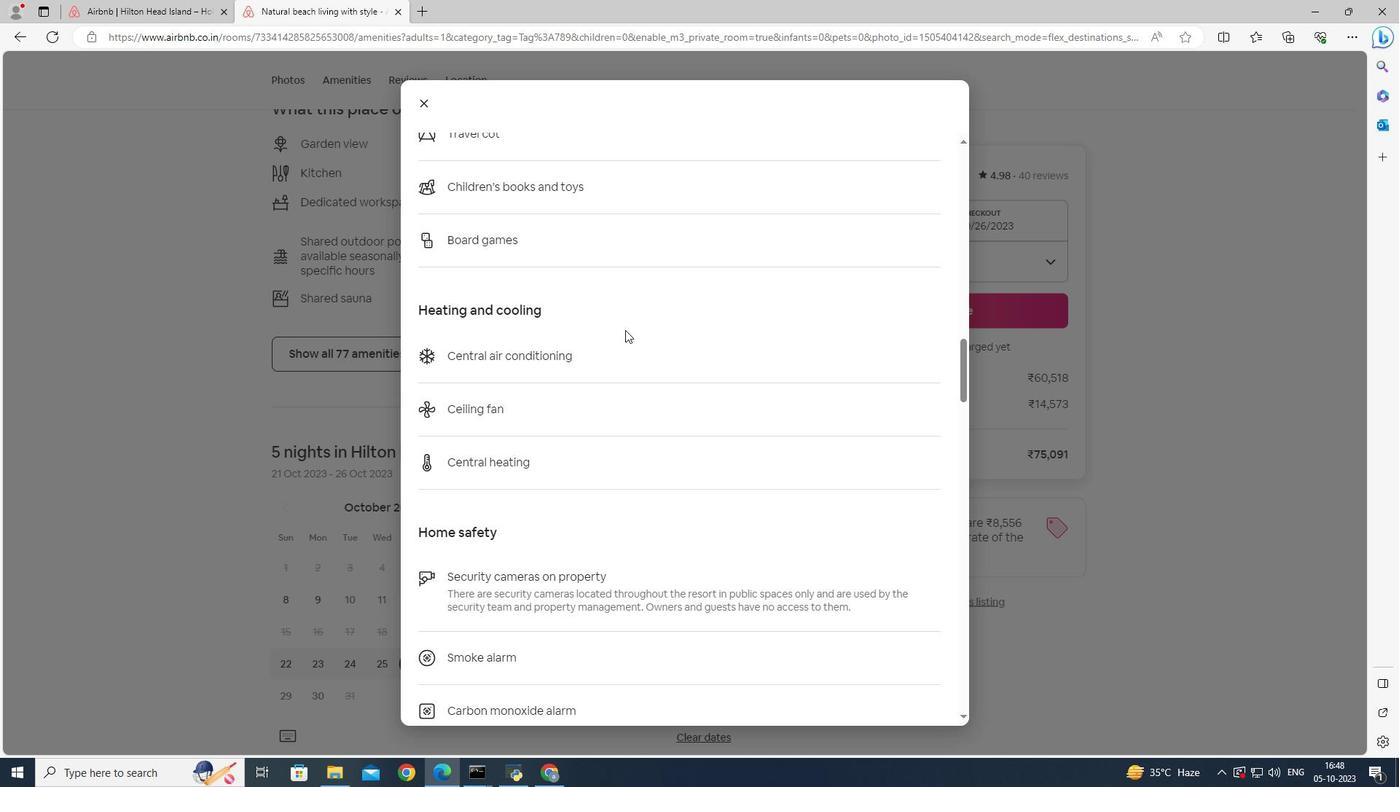 
Action: Mouse scrolled (625, 329) with delta (0, 0)
Screenshot: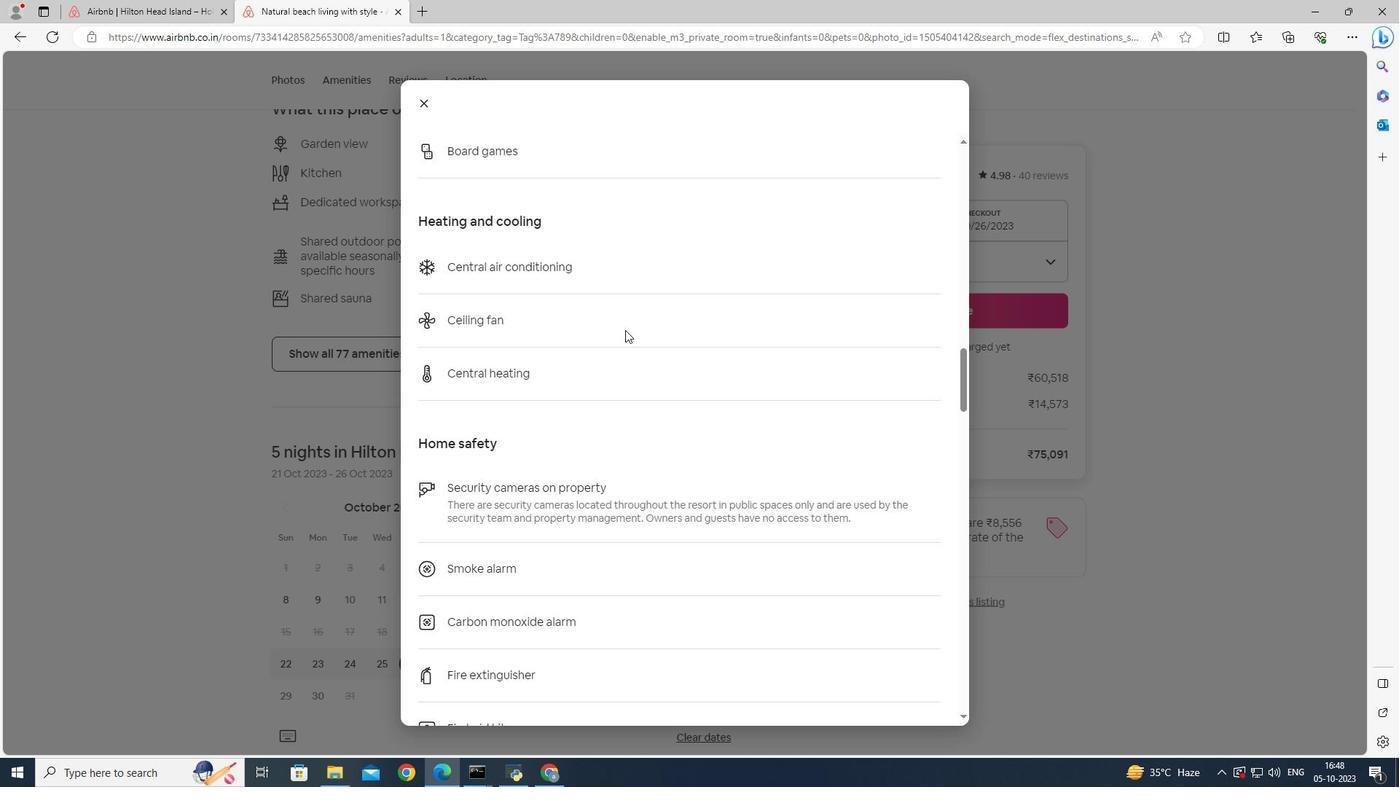 
Action: Mouse scrolled (625, 329) with delta (0, 0)
Screenshot: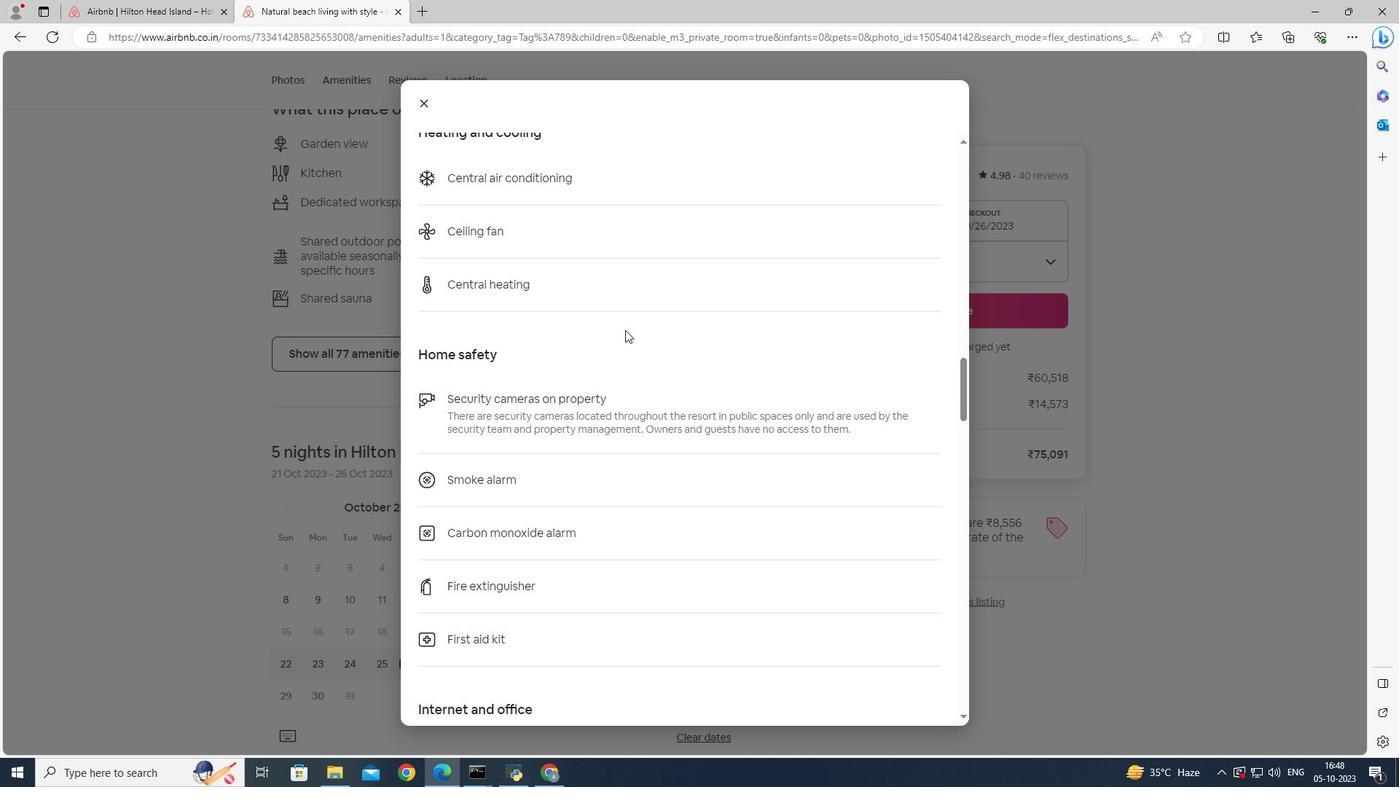 
Action: Mouse scrolled (625, 329) with delta (0, 0)
Screenshot: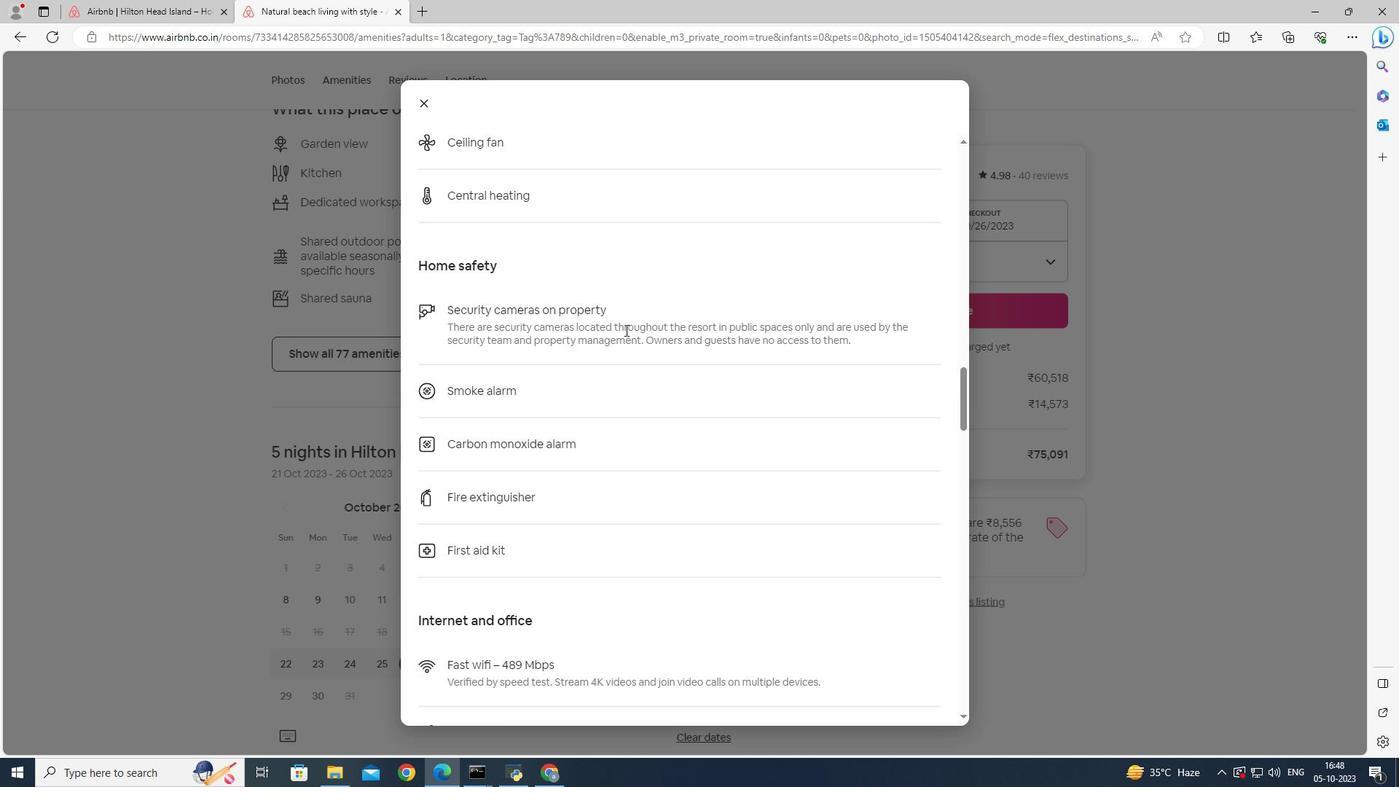 
Action: Mouse scrolled (625, 329) with delta (0, 0)
Screenshot: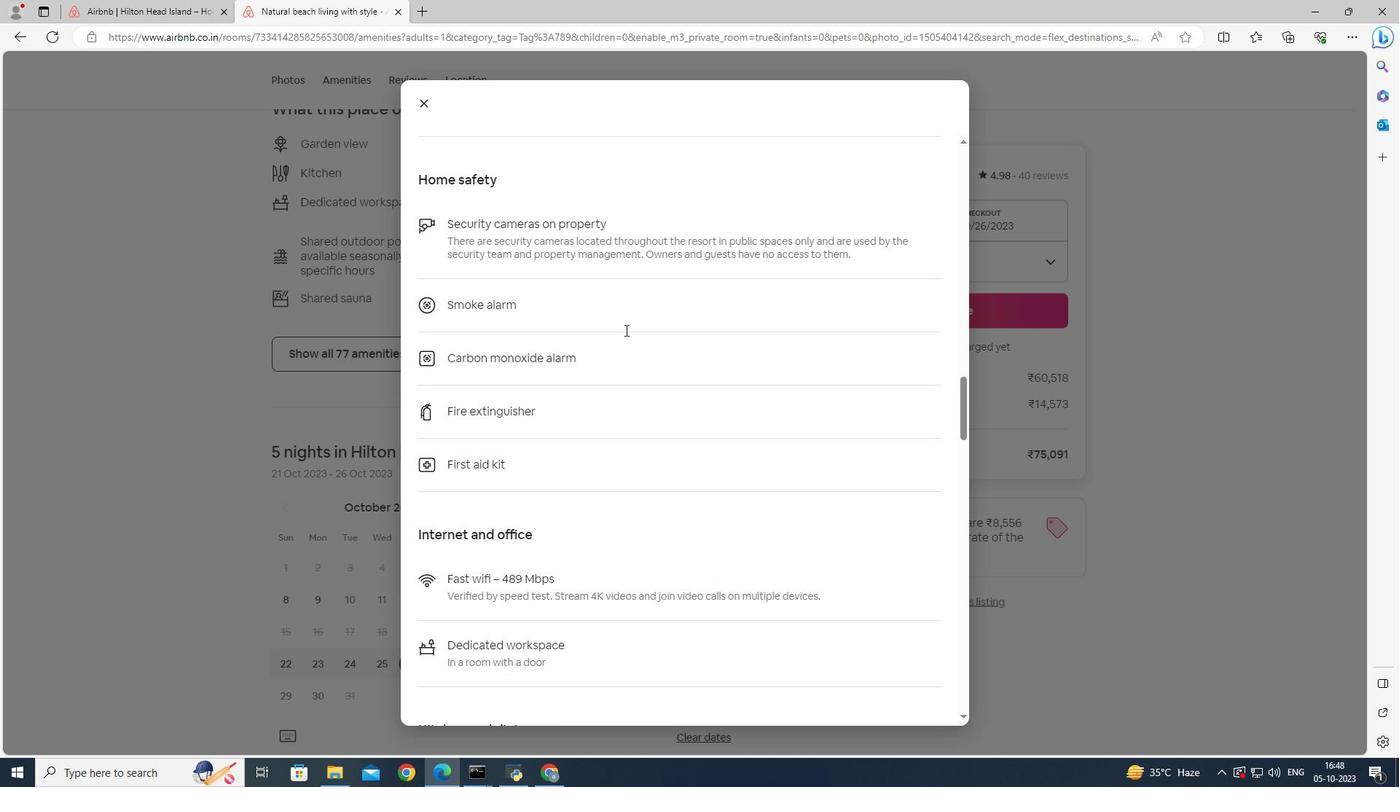 
Action: Mouse scrolled (625, 329) with delta (0, 0)
Screenshot: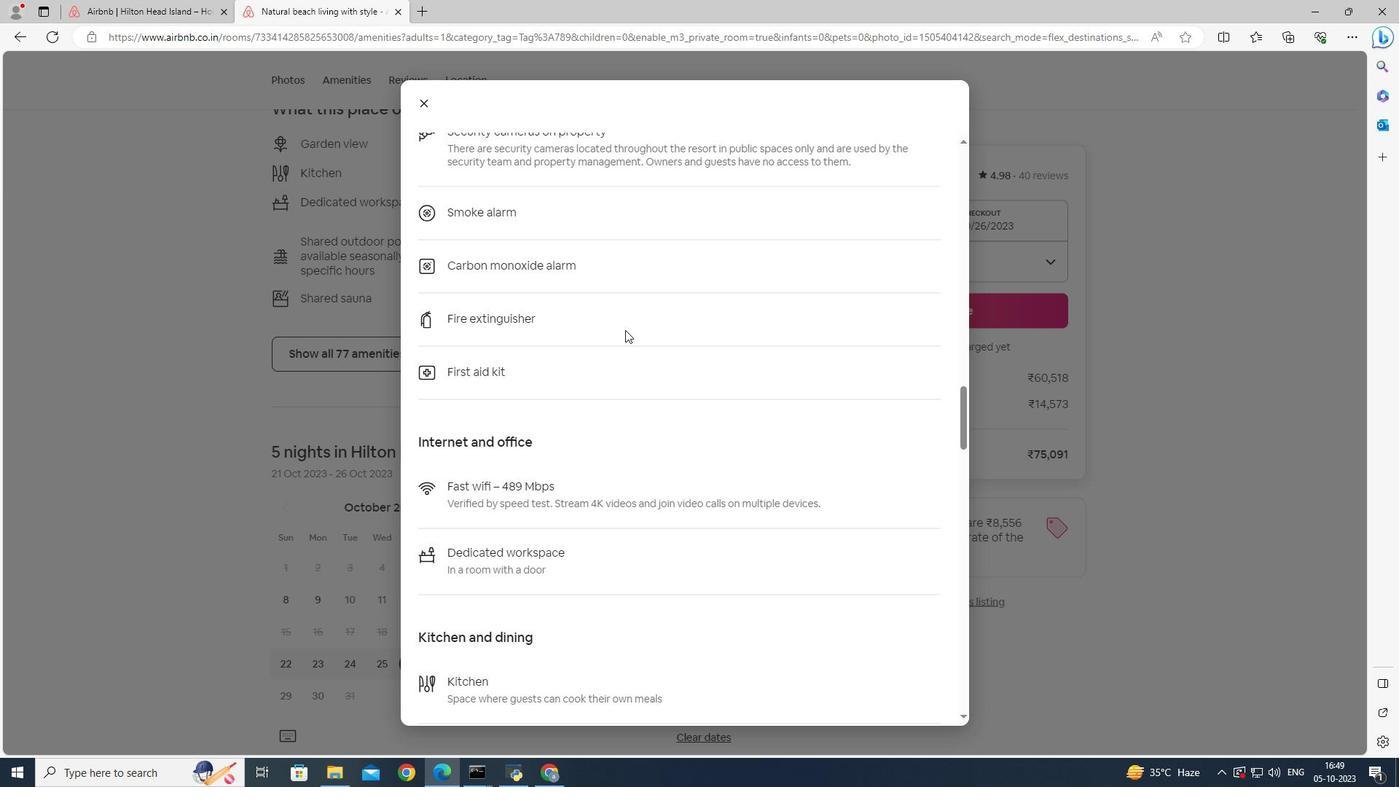 
Action: Mouse scrolled (625, 329) with delta (0, 0)
Screenshot: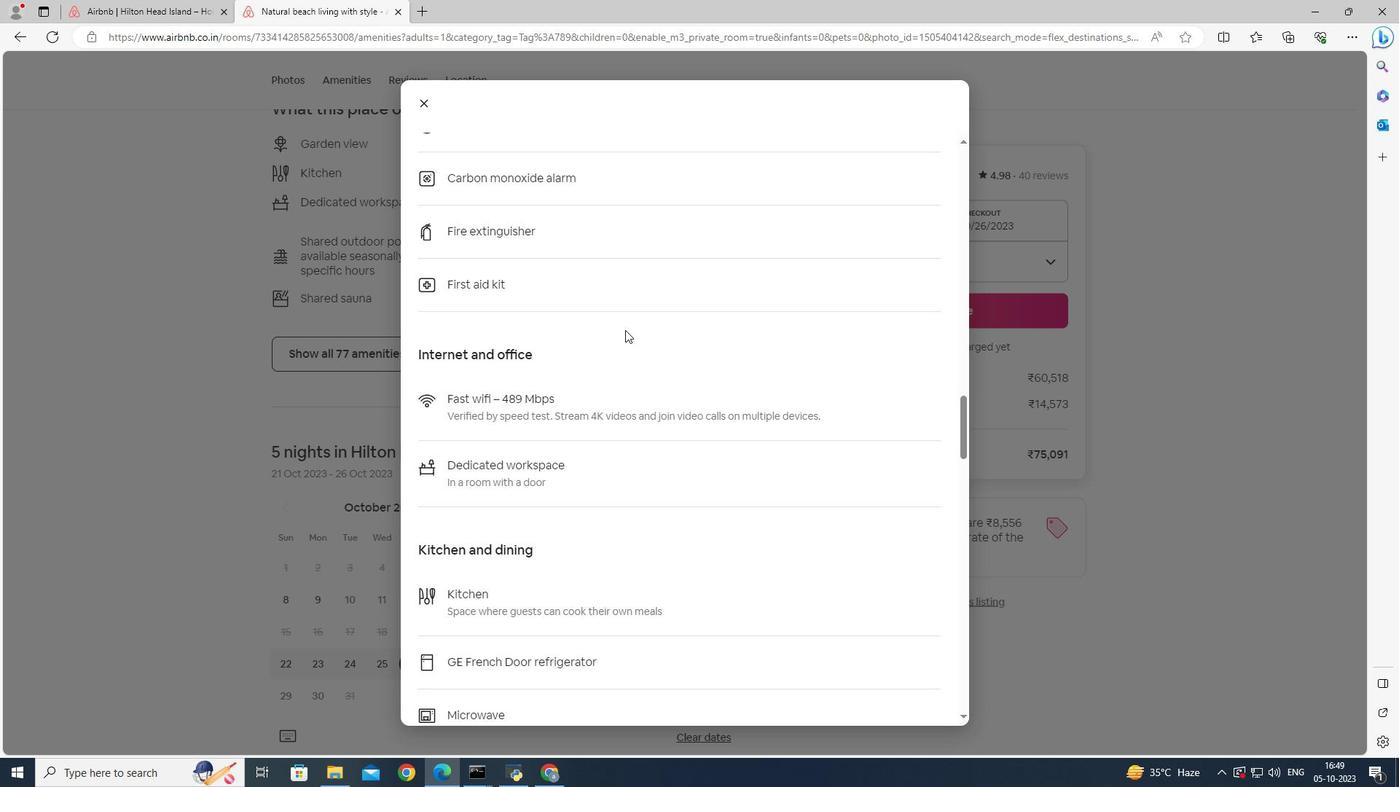 
Action: Mouse scrolled (625, 329) with delta (0, 0)
Screenshot: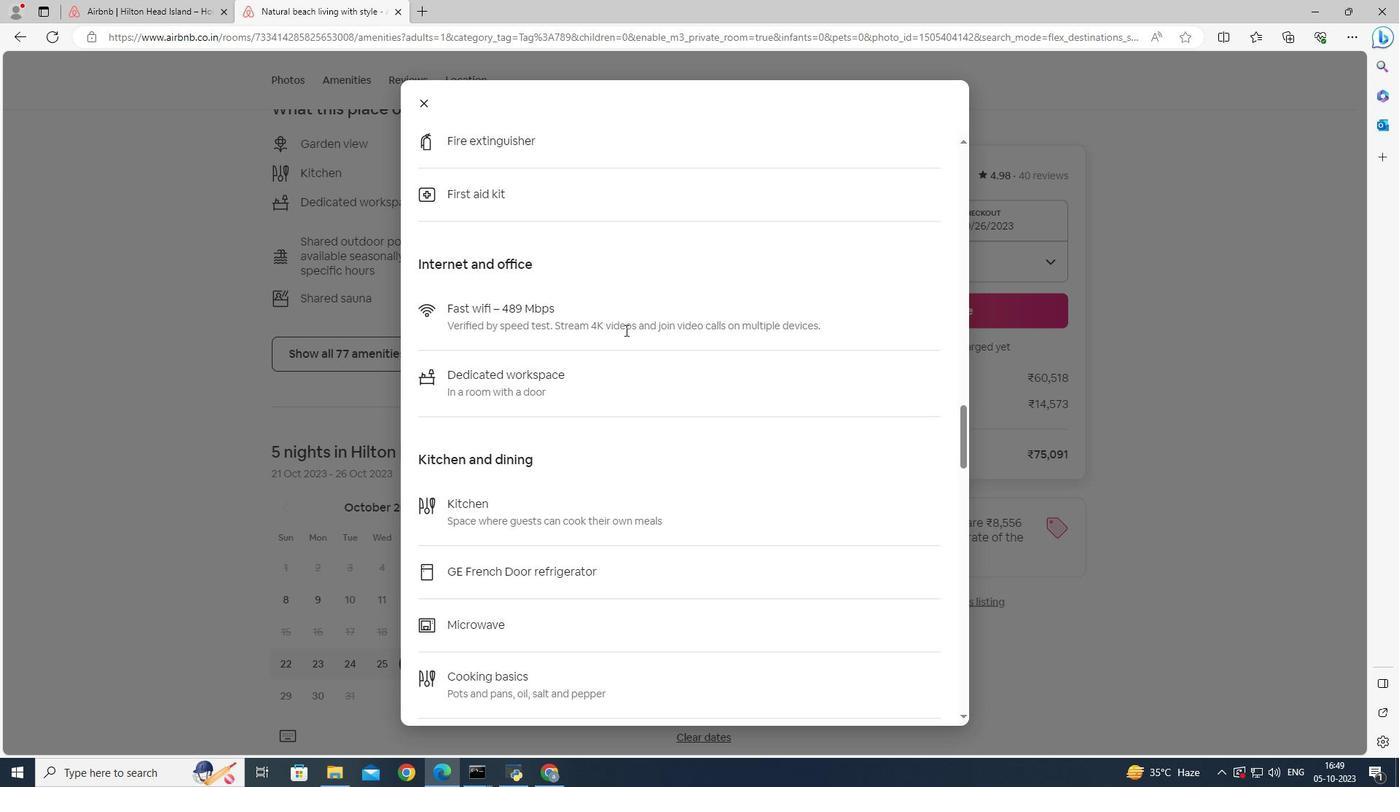 
Action: Mouse scrolled (625, 329) with delta (0, 0)
Screenshot: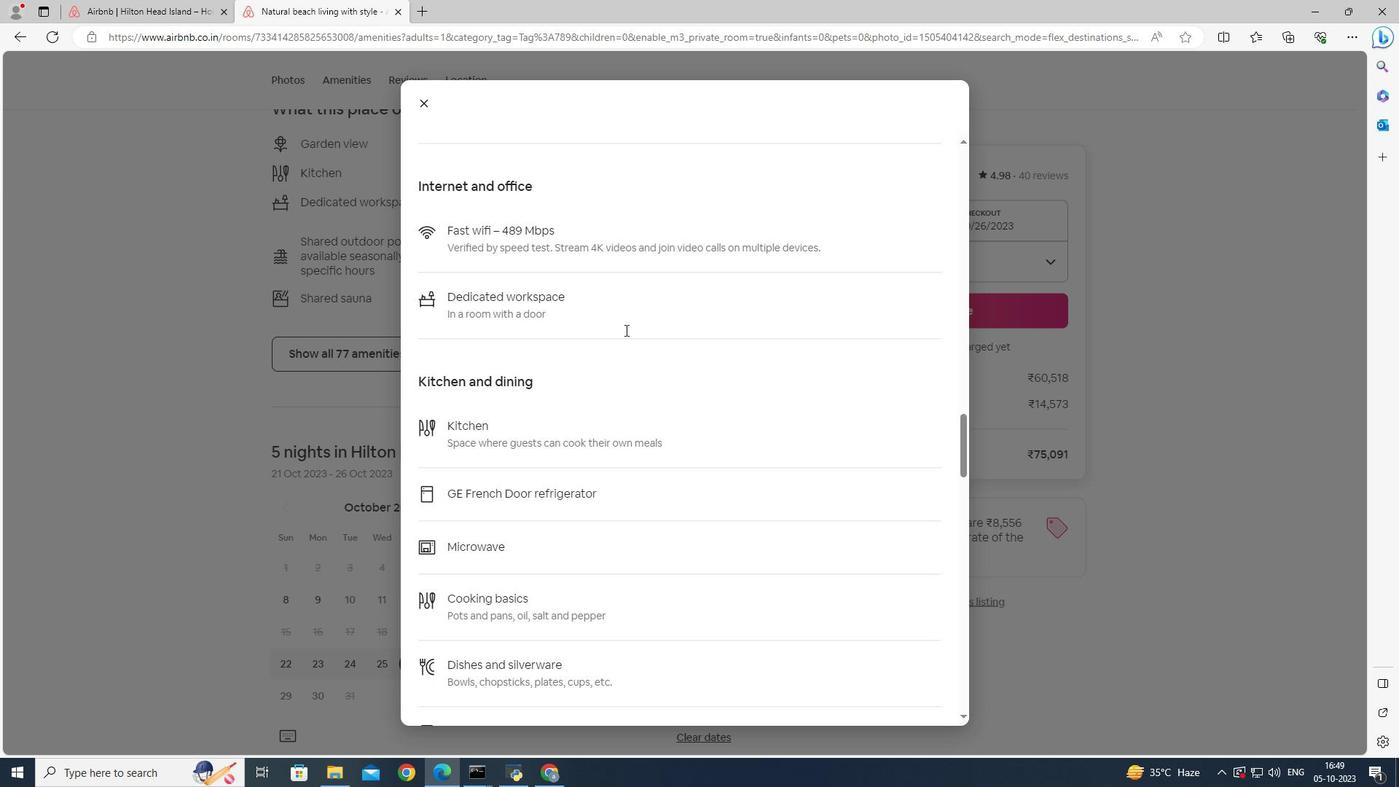
Action: Mouse scrolled (625, 329) with delta (0, 0)
Screenshot: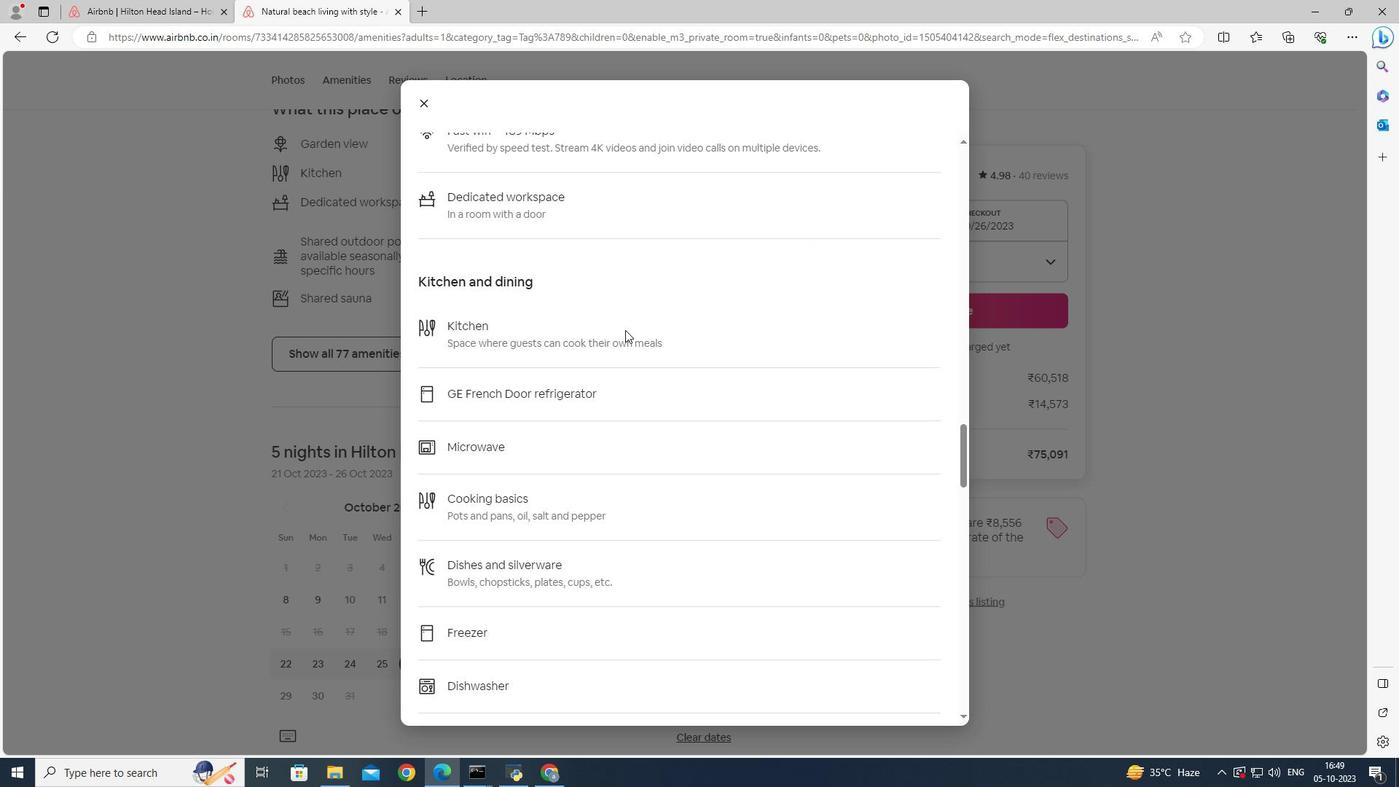
Action: Mouse scrolled (625, 329) with delta (0, 0)
Screenshot: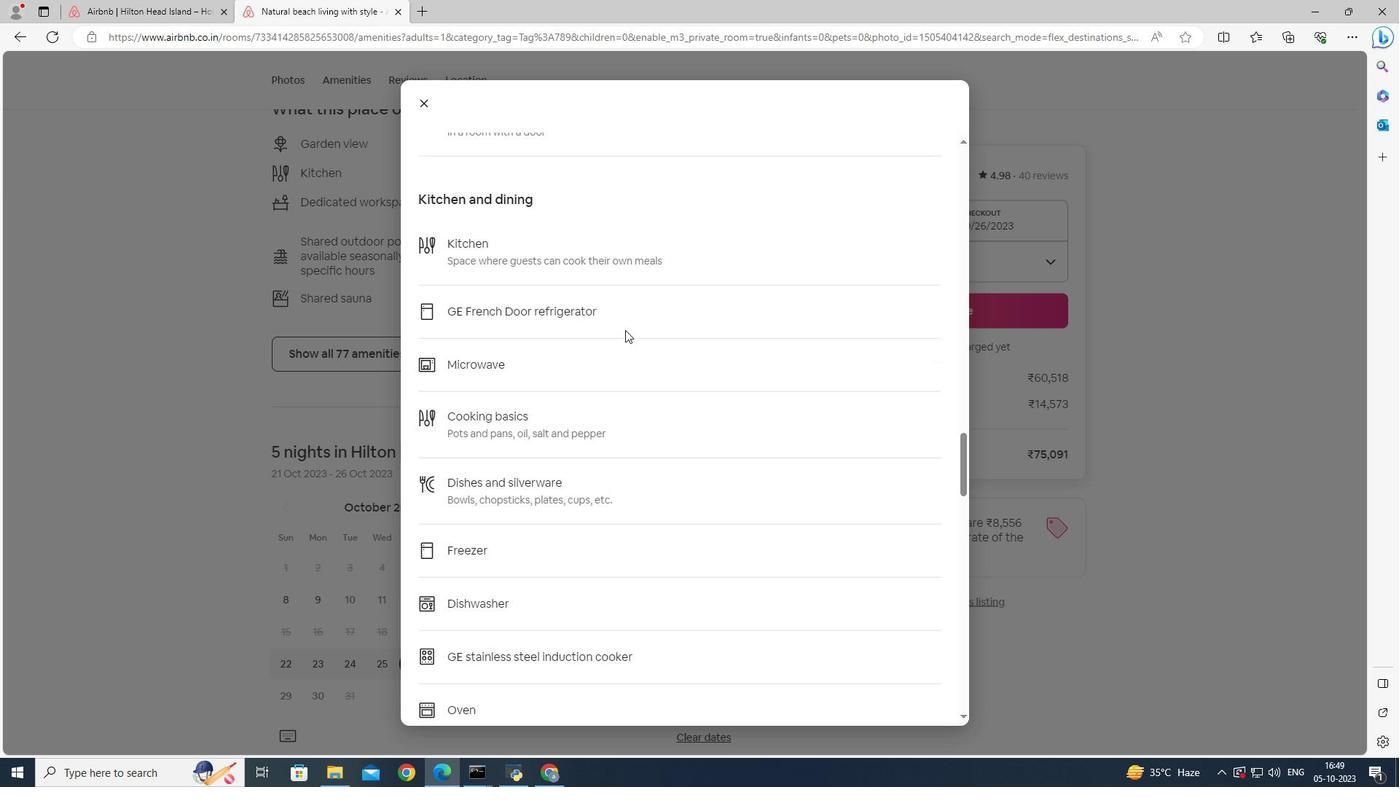 
Action: Mouse scrolled (625, 329) with delta (0, 0)
Screenshot: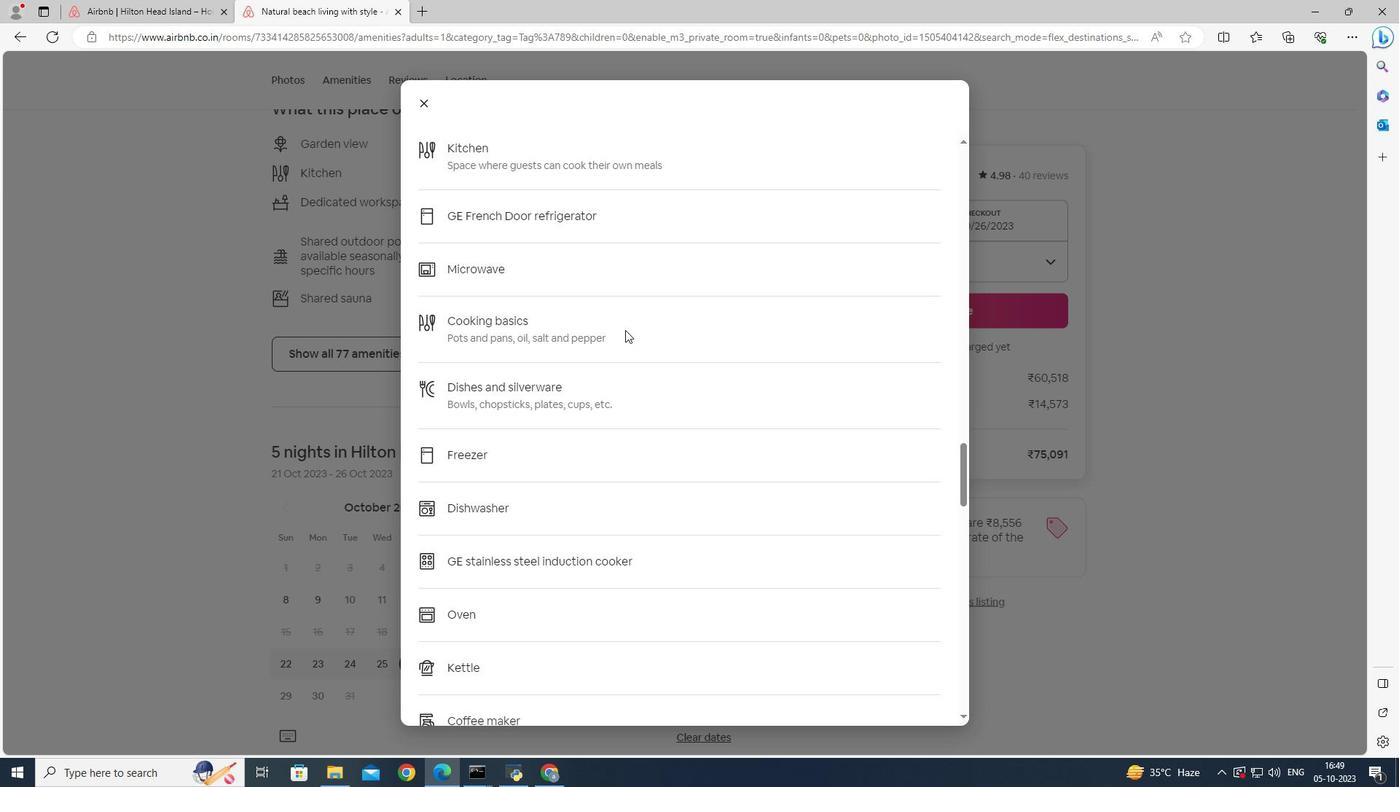 
Action: Mouse scrolled (625, 329) with delta (0, 0)
Screenshot: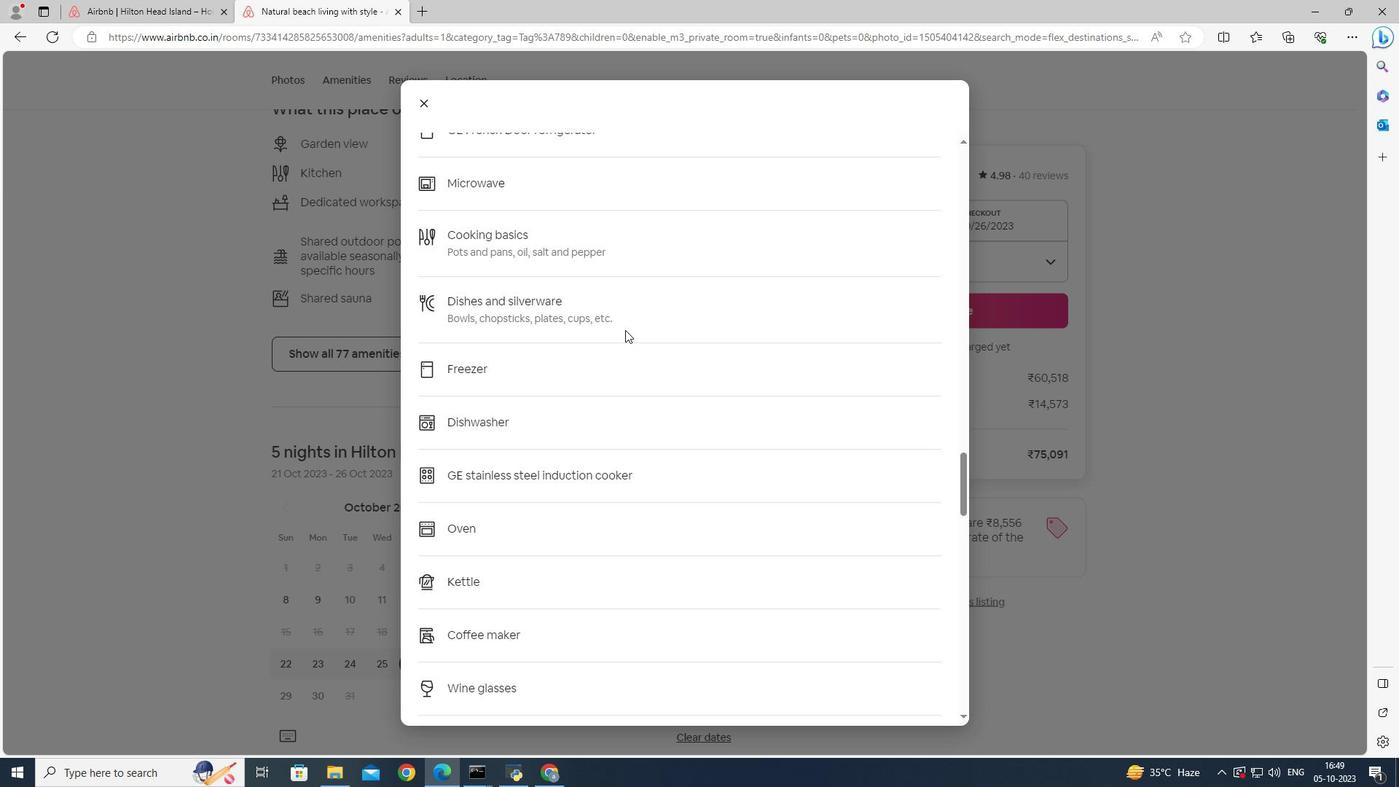 
Action: Mouse scrolled (625, 329) with delta (0, 0)
Screenshot: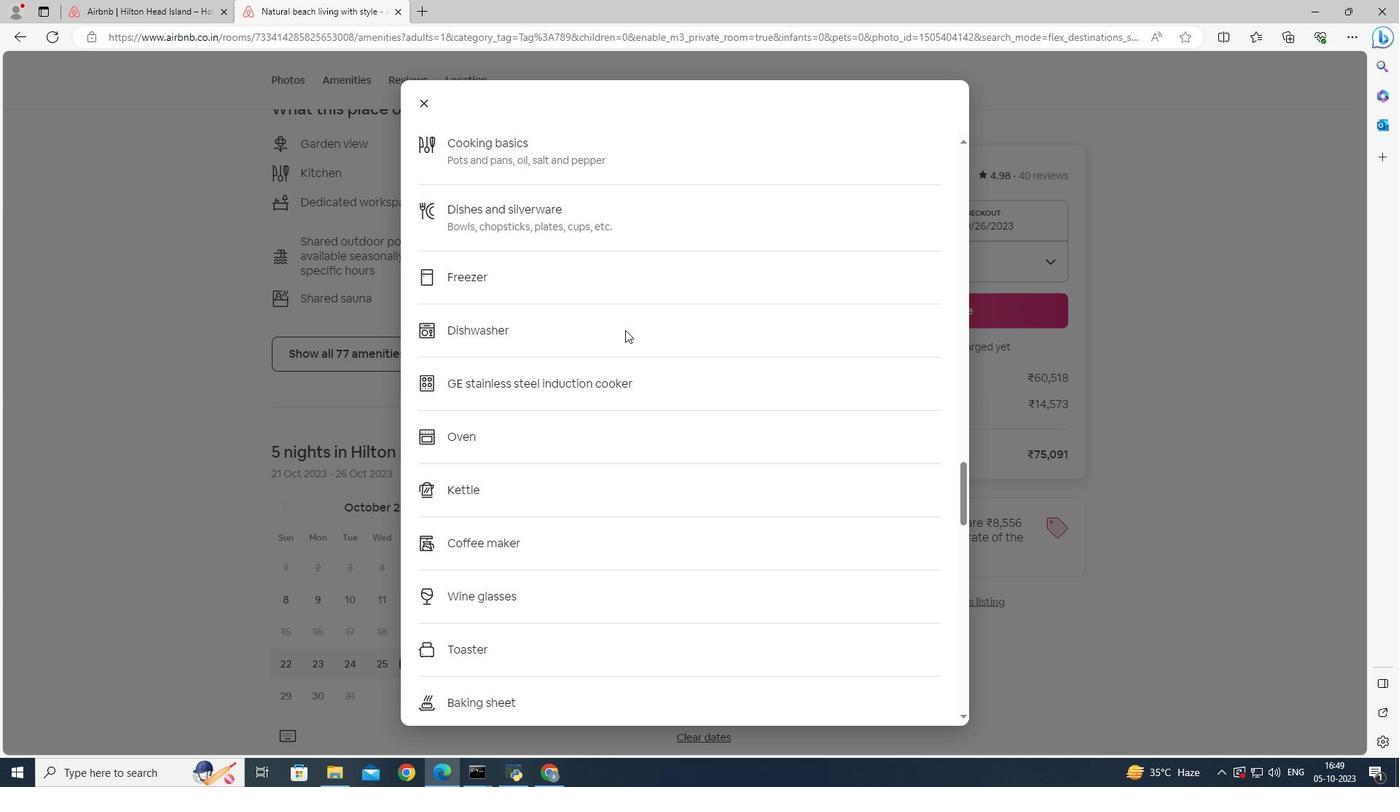 
Action: Mouse scrolled (625, 329) with delta (0, 0)
Screenshot: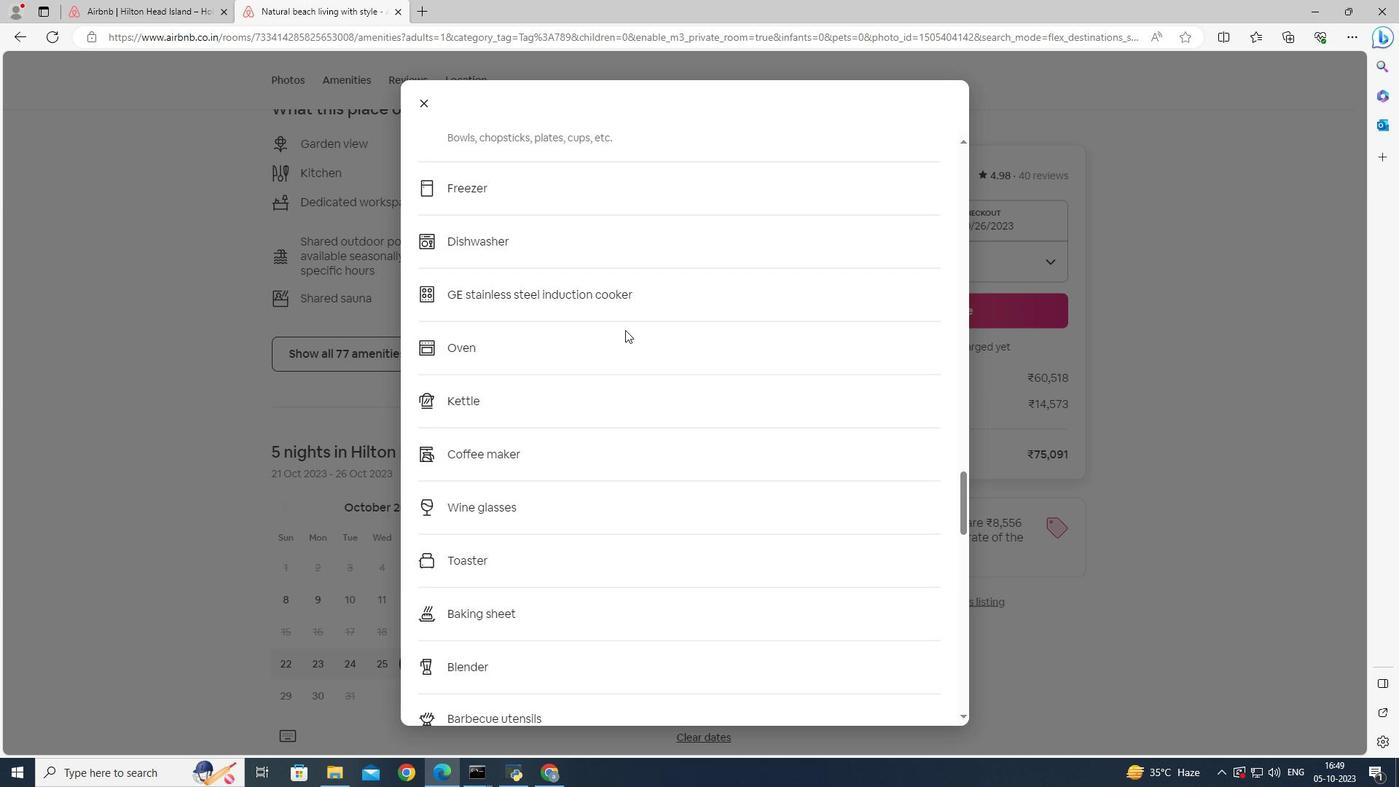 
Action: Mouse scrolled (625, 329) with delta (0, 0)
Screenshot: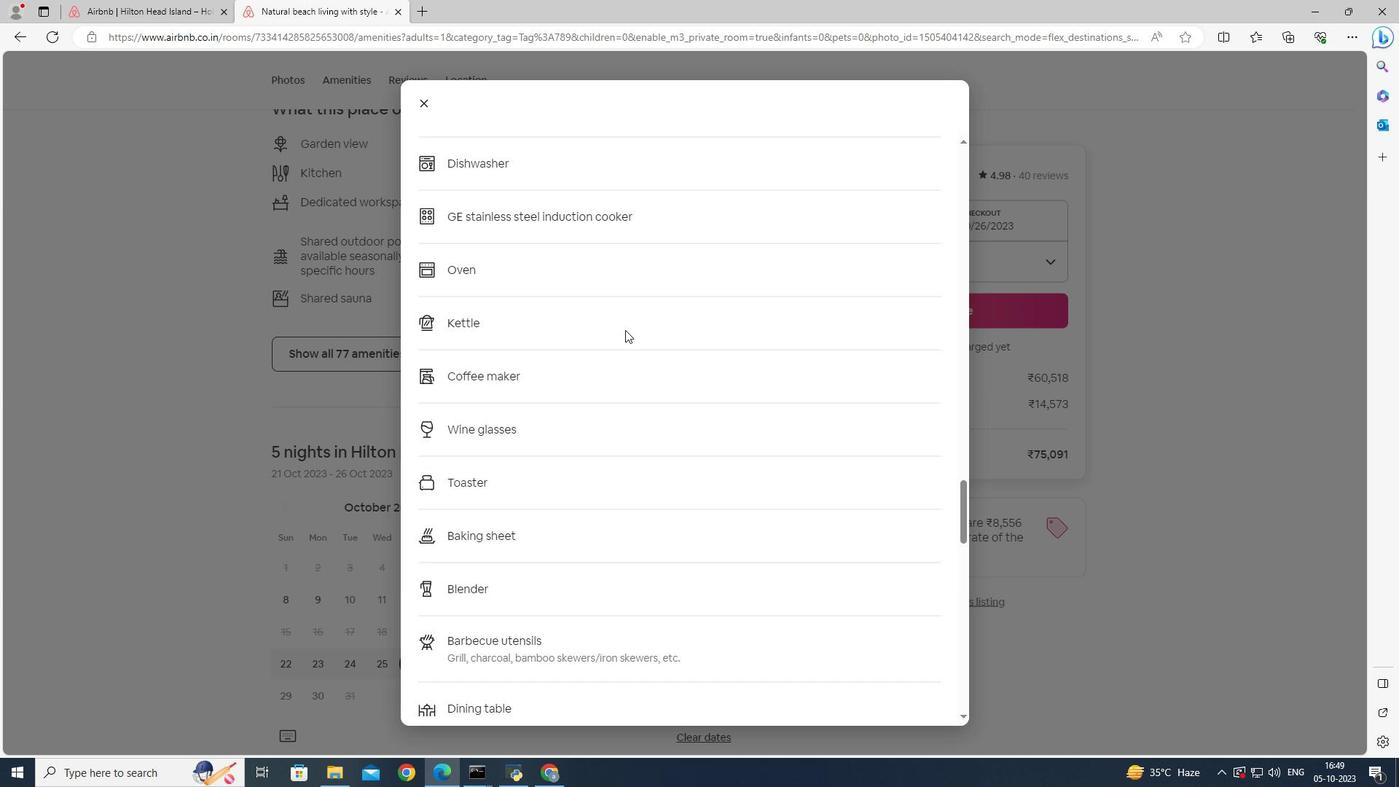 
Action: Mouse scrolled (625, 329) with delta (0, 0)
Screenshot: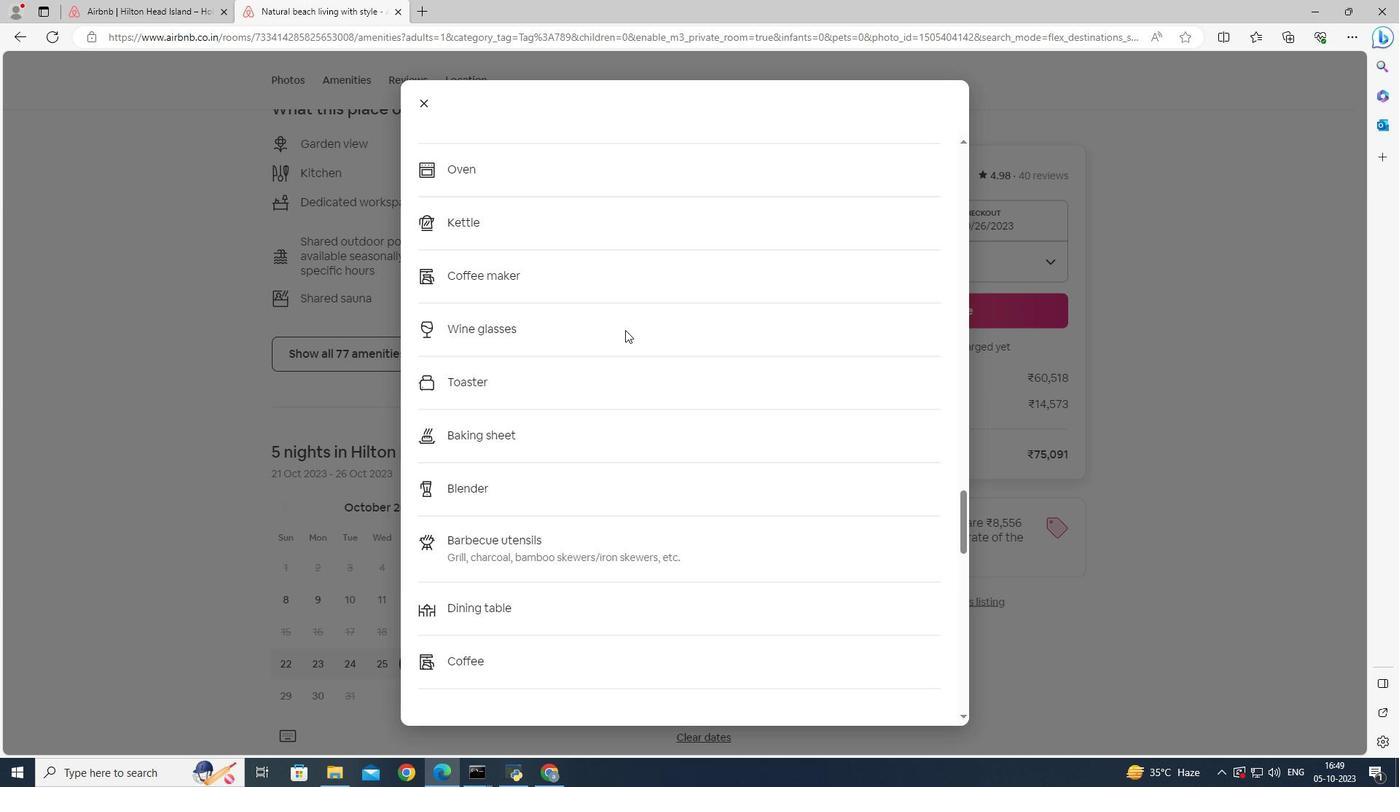 
Action: Mouse scrolled (625, 329) with delta (0, 0)
Screenshot: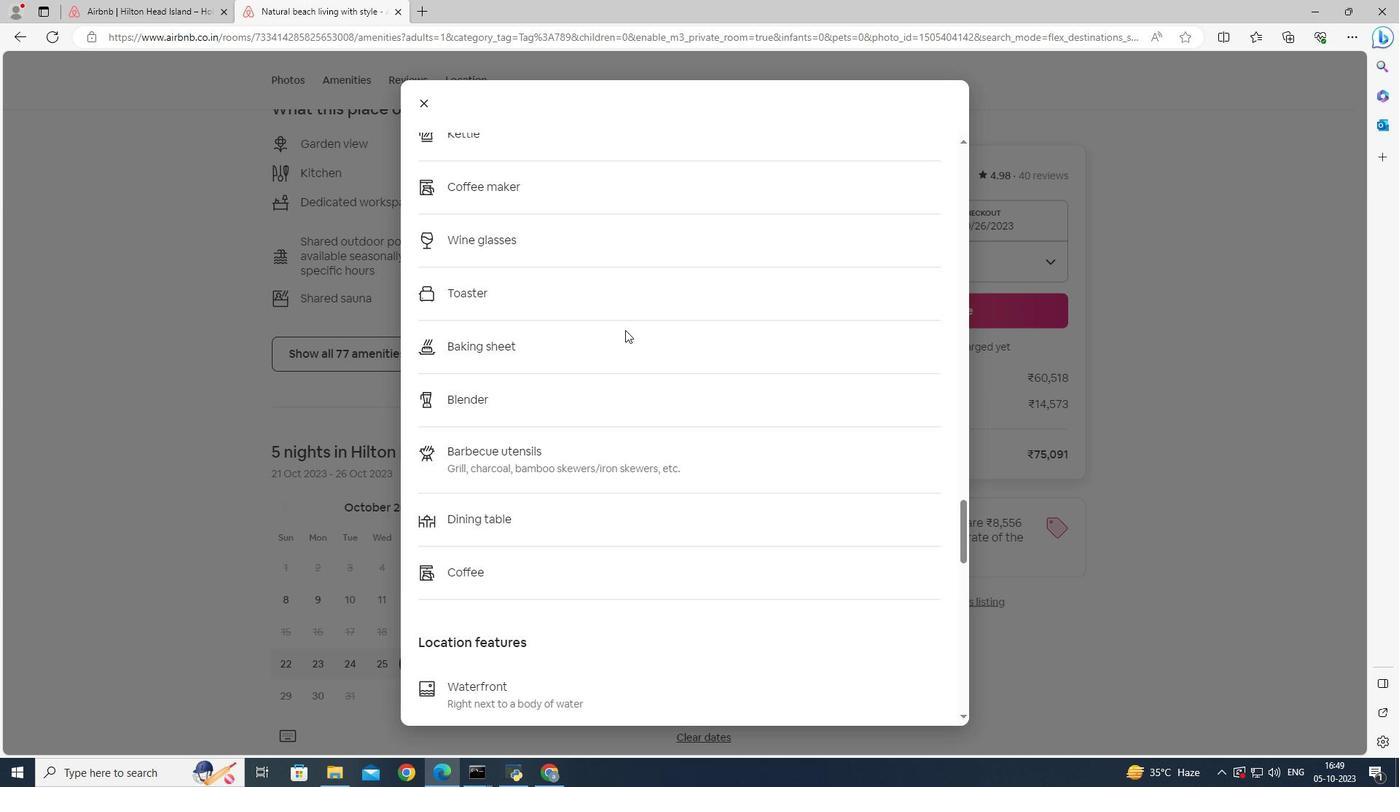 
Action: Mouse scrolled (625, 329) with delta (0, 0)
Screenshot: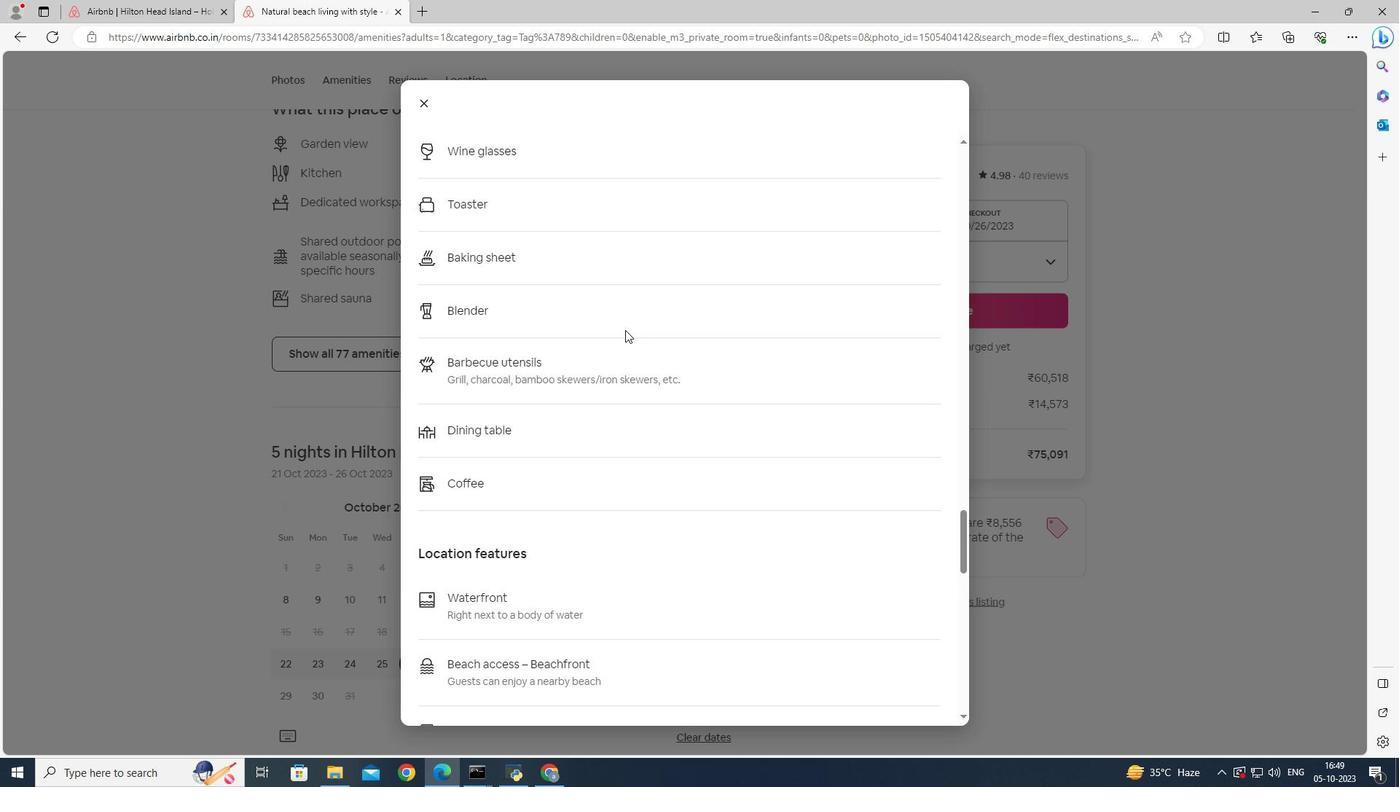 
Action: Mouse scrolled (625, 329) with delta (0, 0)
Screenshot: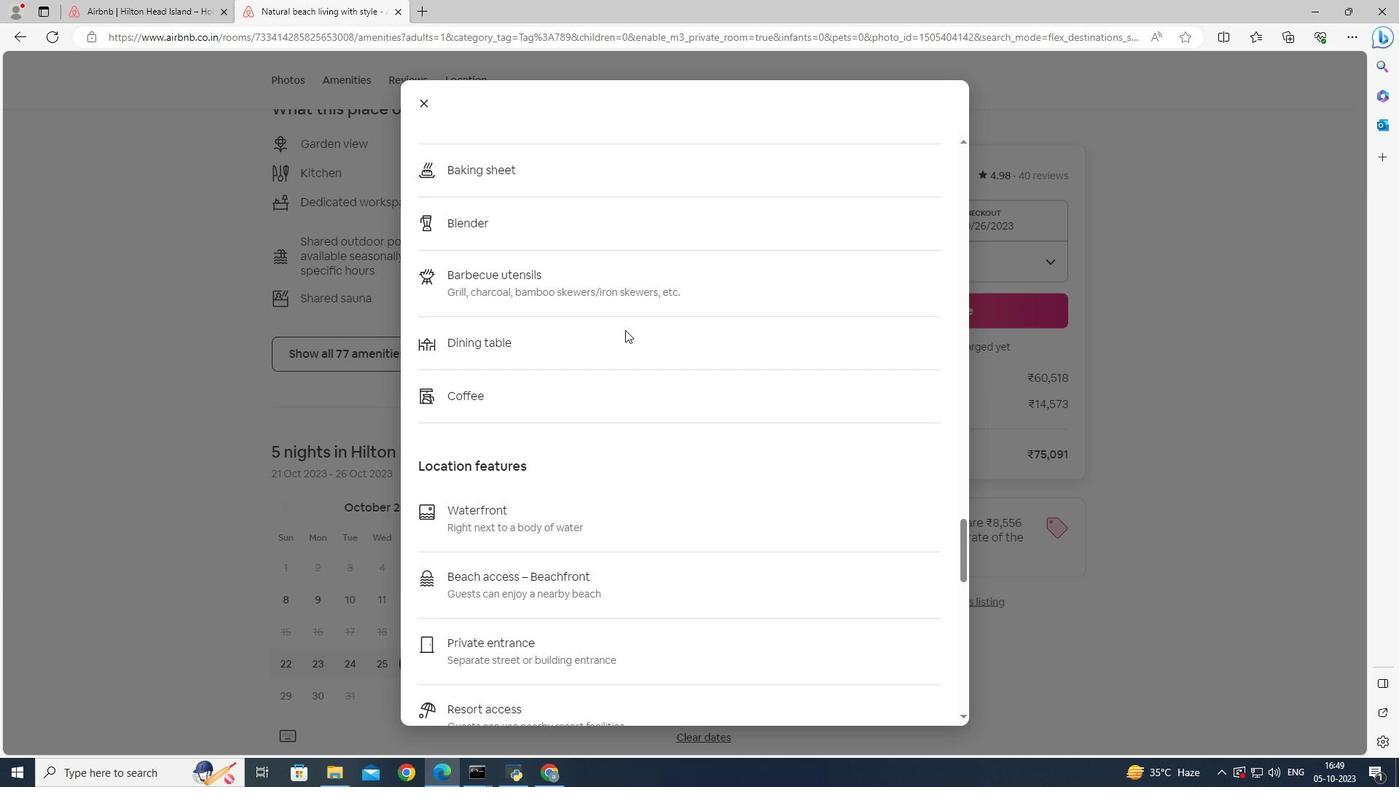 
Action: Mouse scrolled (625, 329) with delta (0, 0)
Screenshot: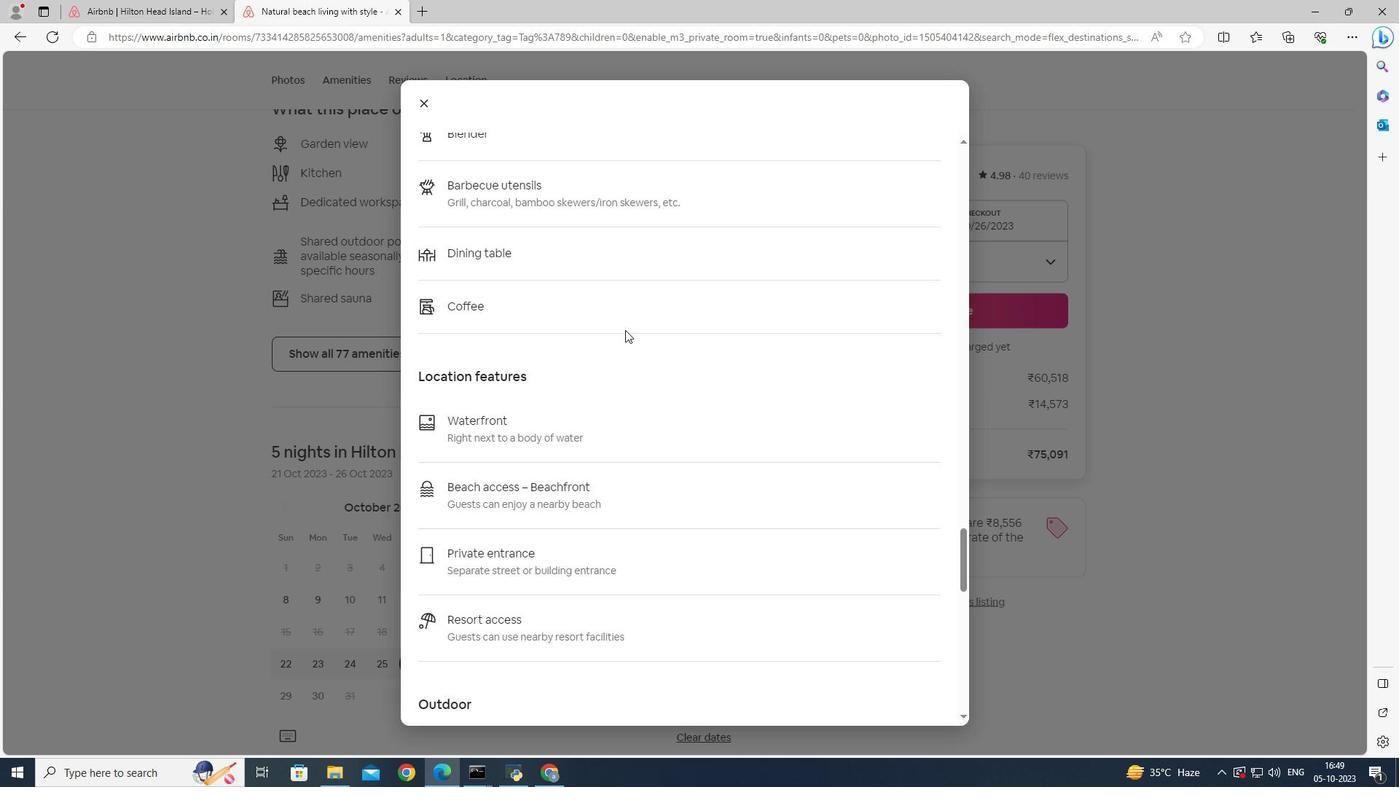 
Action: Mouse scrolled (625, 329) with delta (0, 0)
Screenshot: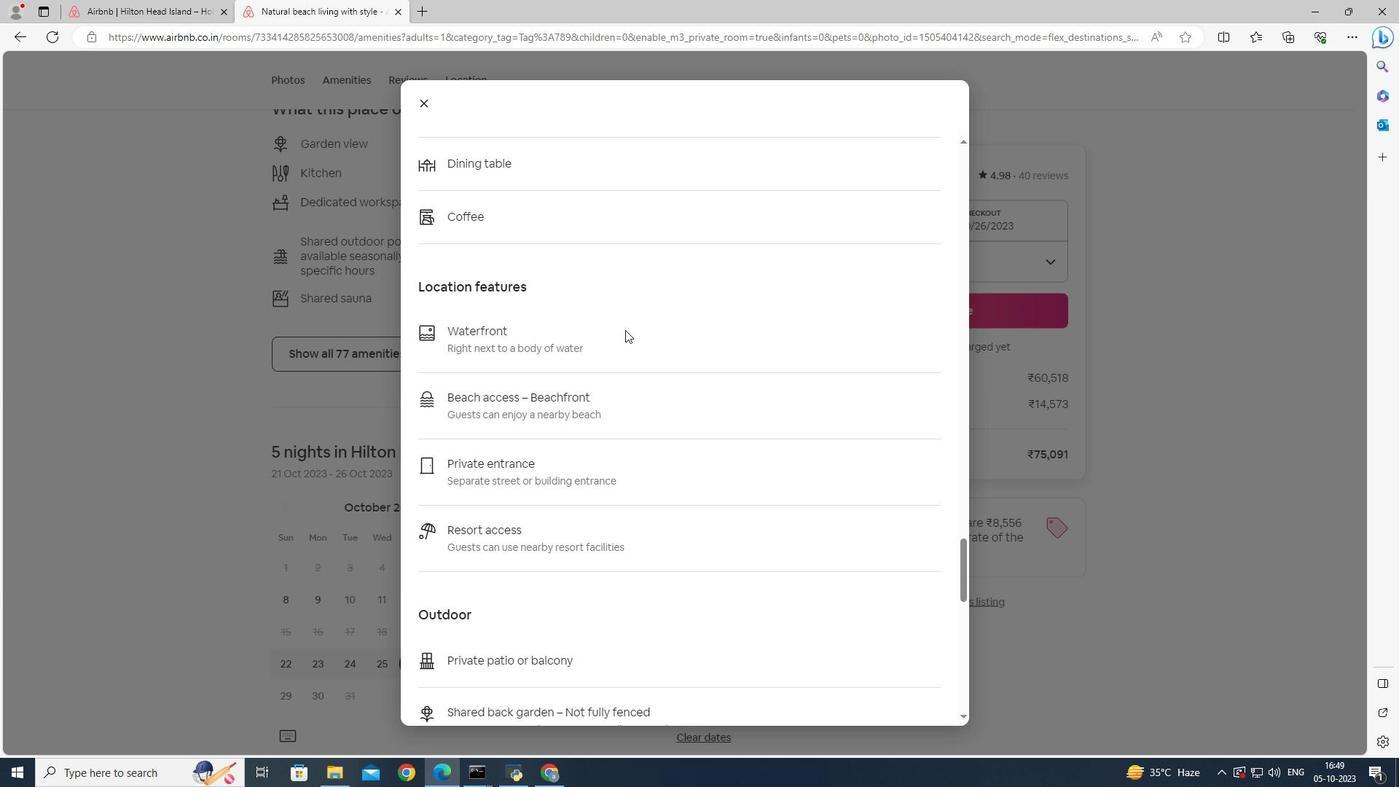 
Action: Mouse scrolled (625, 329) with delta (0, 0)
Screenshot: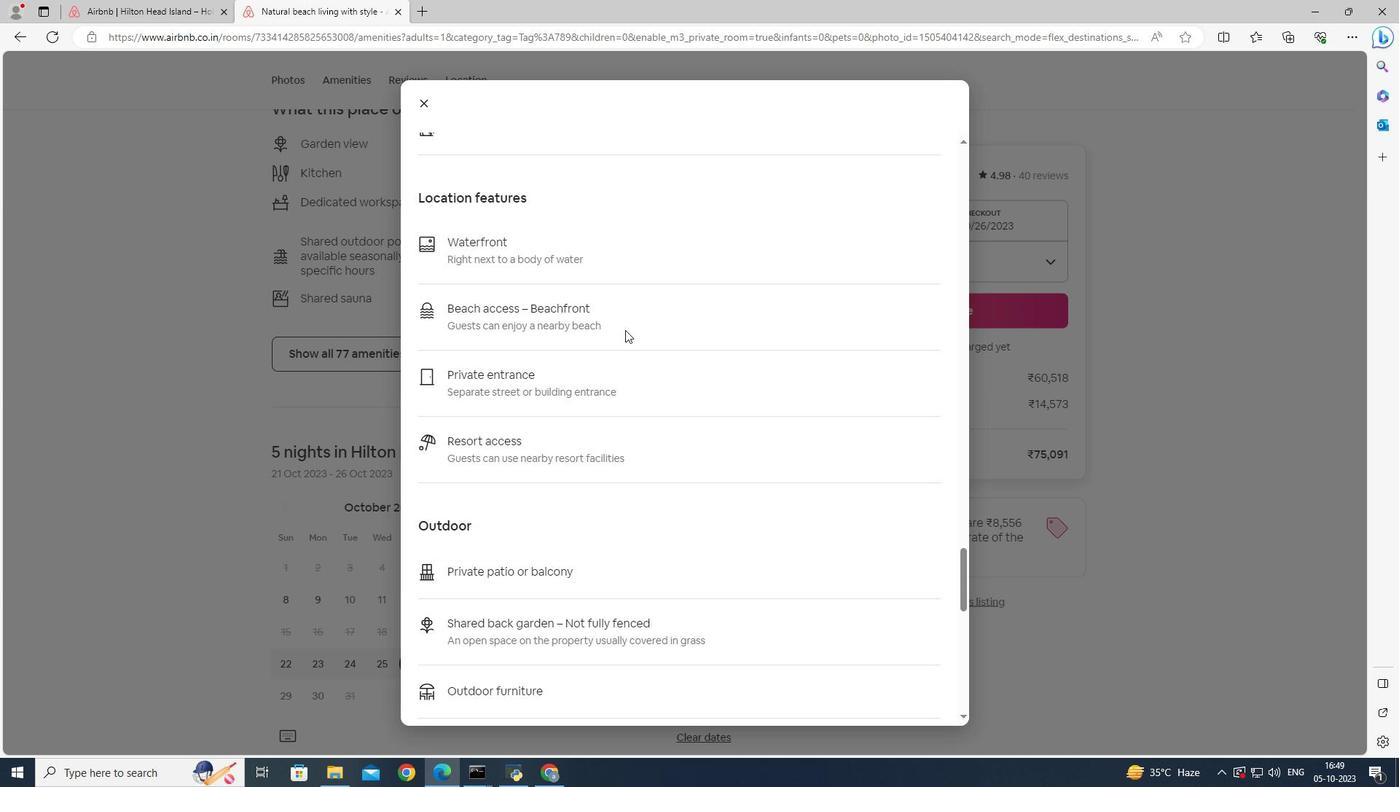 
Action: Mouse scrolled (625, 329) with delta (0, 0)
Screenshot: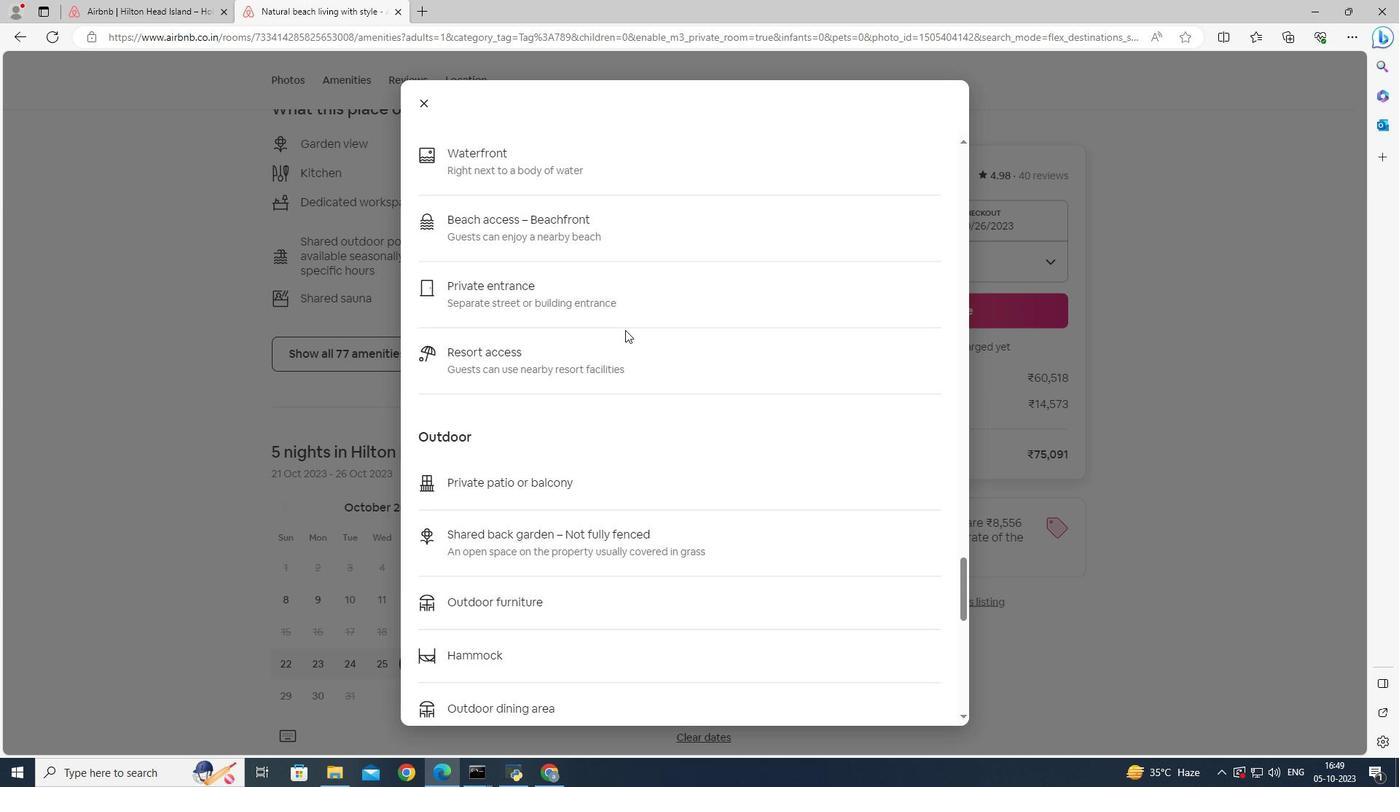 
Action: Mouse scrolled (625, 329) with delta (0, 0)
Screenshot: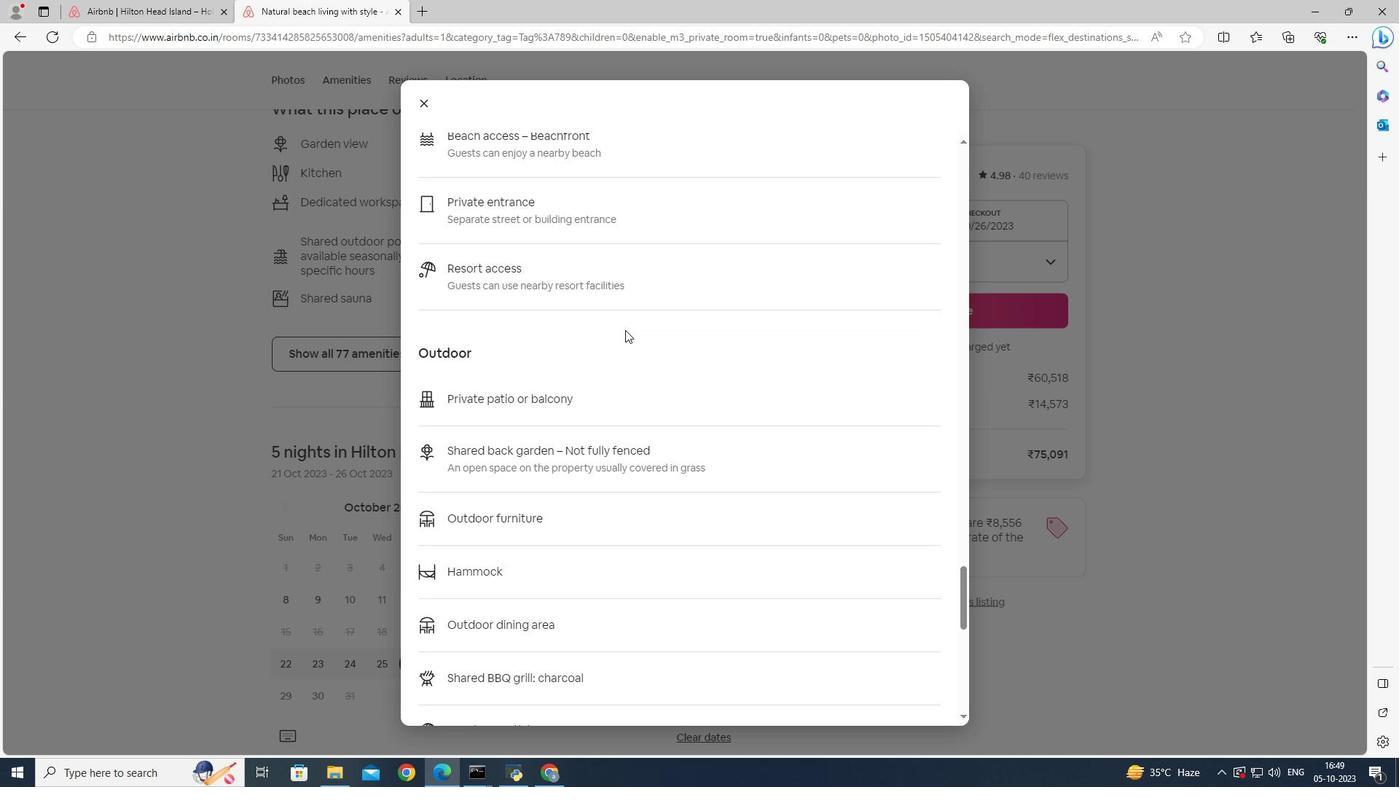 
Action: Mouse scrolled (625, 329) with delta (0, 0)
Screenshot: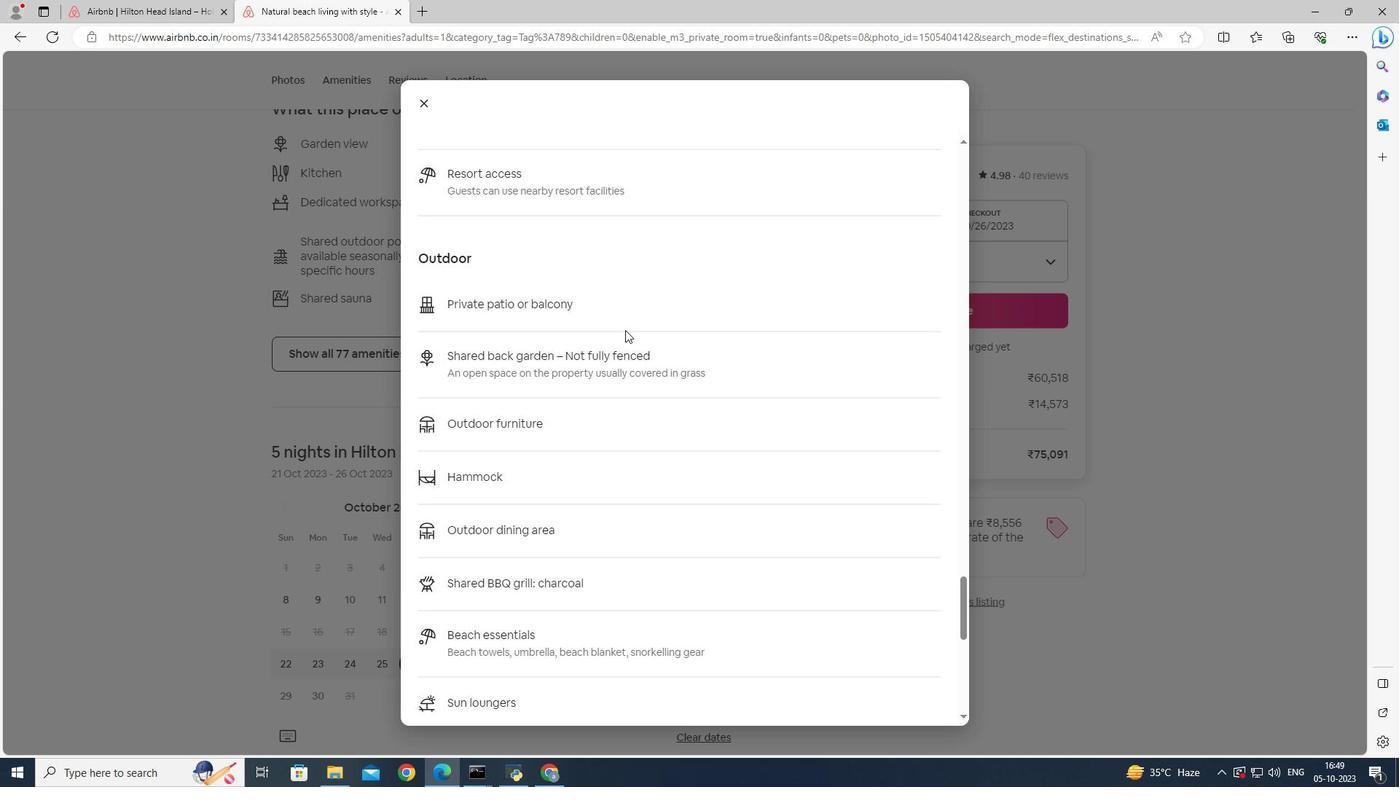 
Action: Mouse scrolled (625, 329) with delta (0, 0)
Screenshot: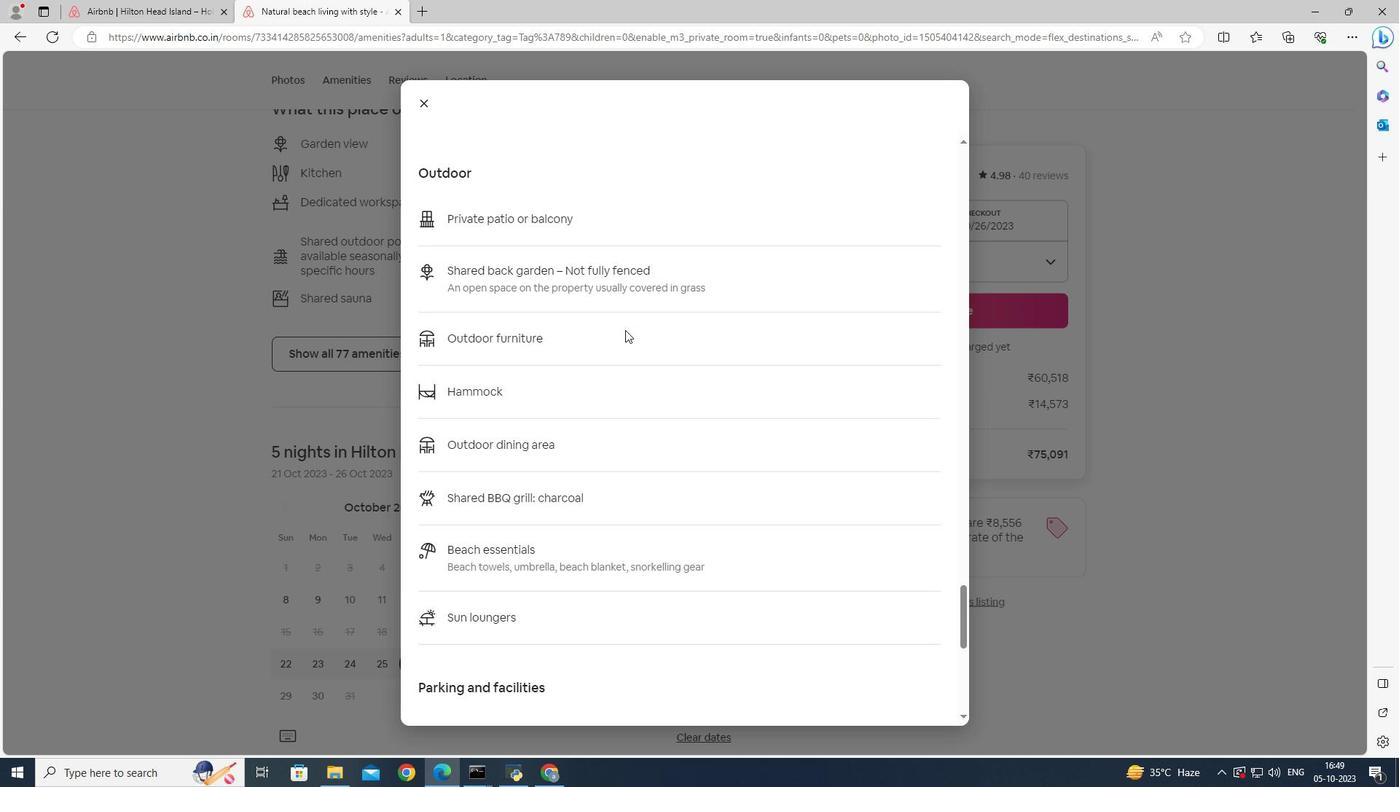 
Action: Mouse scrolled (625, 329) with delta (0, 0)
Screenshot: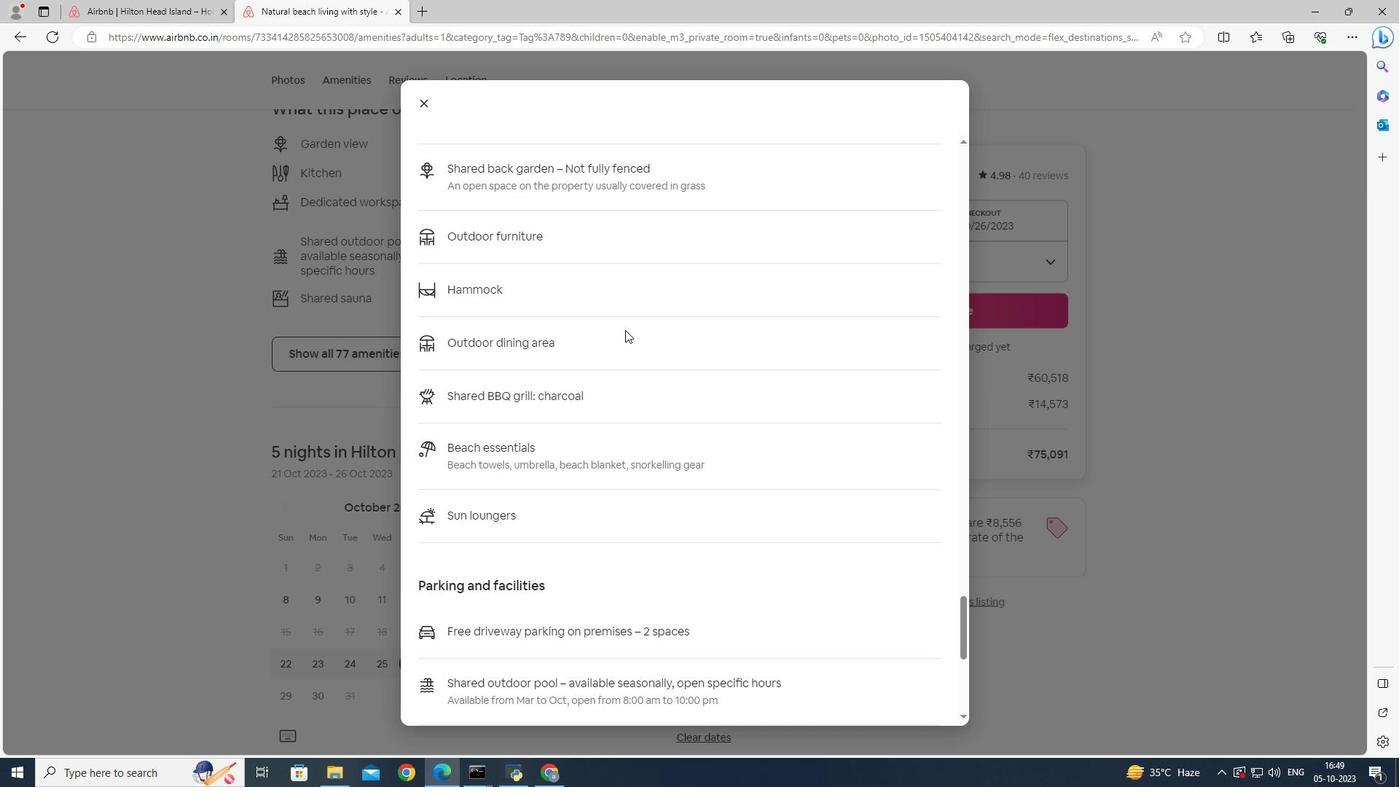 
Action: Mouse scrolled (625, 329) with delta (0, 0)
Screenshot: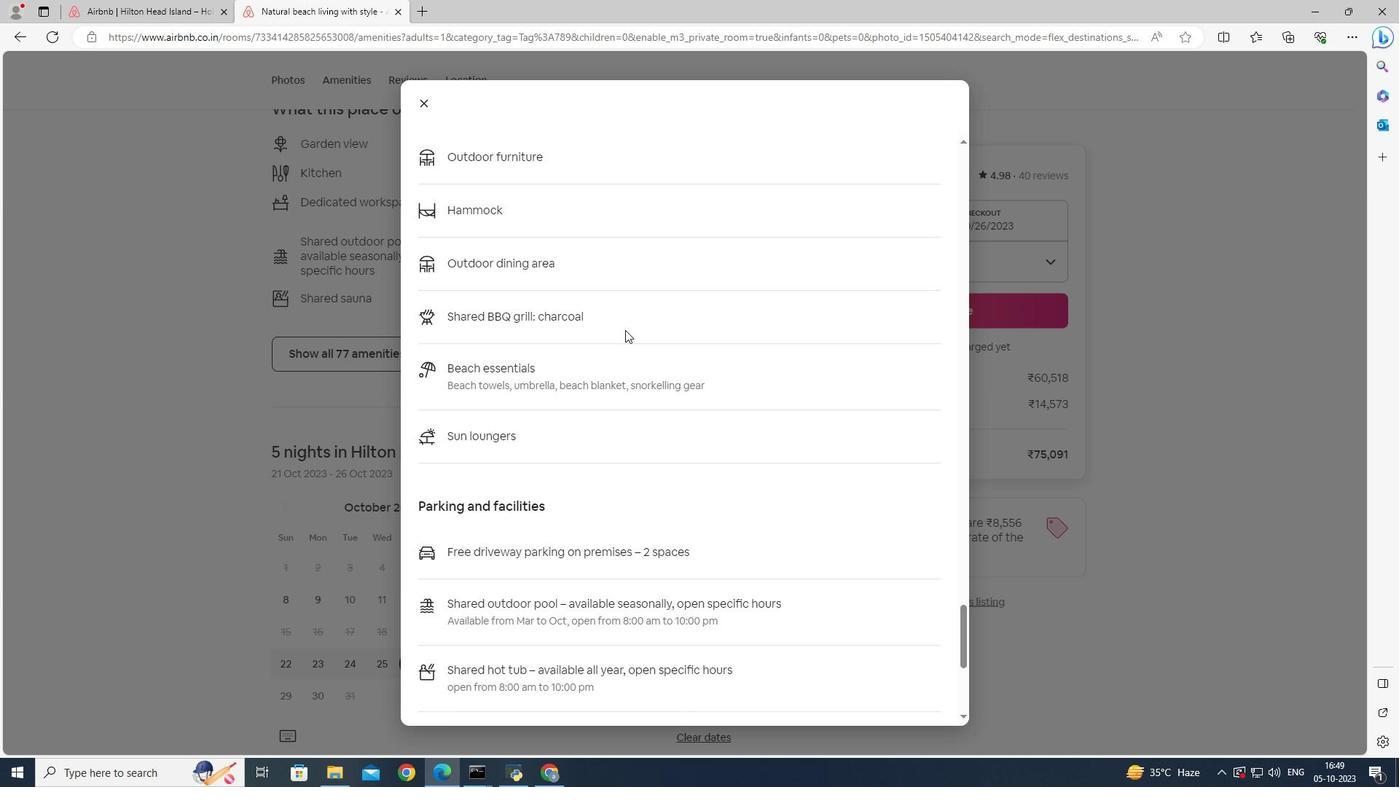 
Action: Mouse scrolled (625, 329) with delta (0, 0)
Screenshot: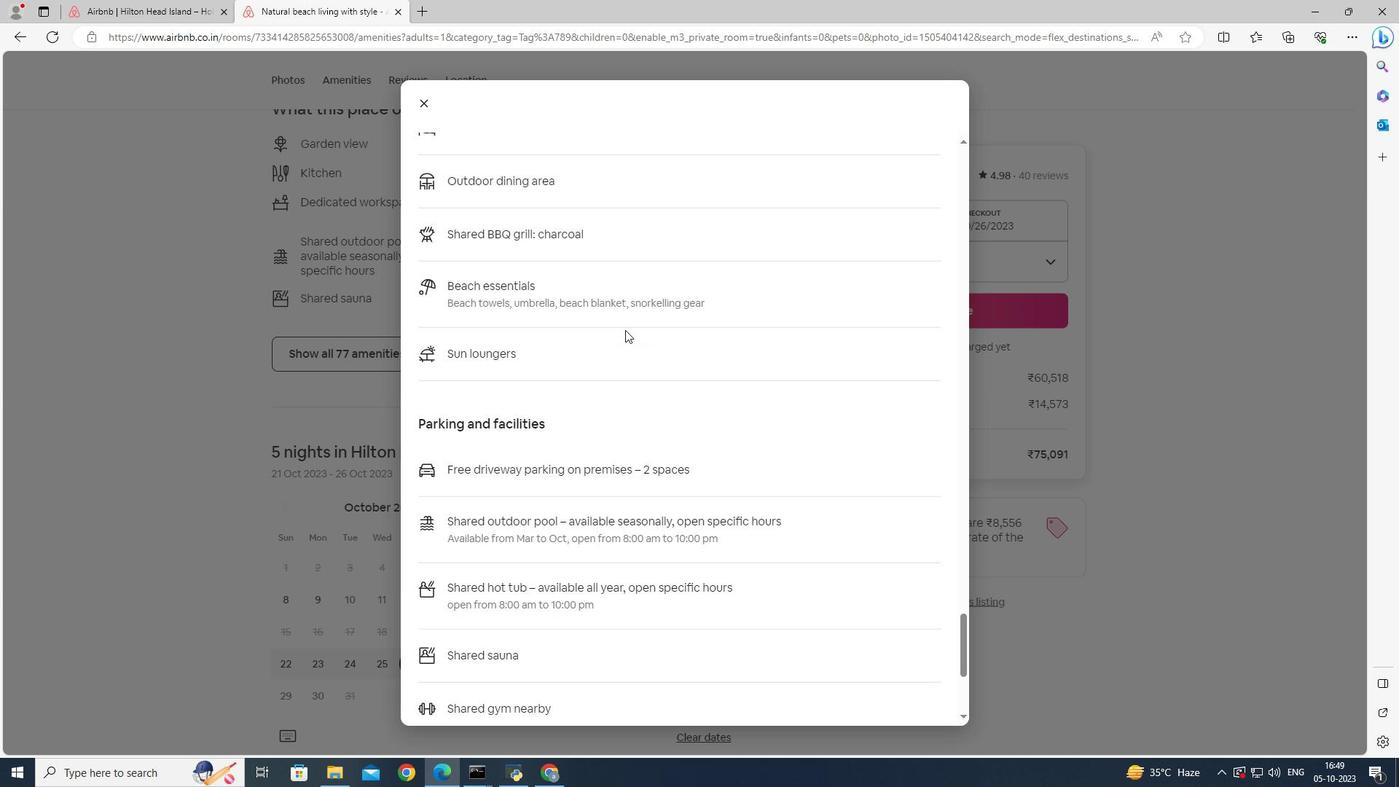 
Action: Mouse scrolled (625, 329) with delta (0, 0)
Screenshot: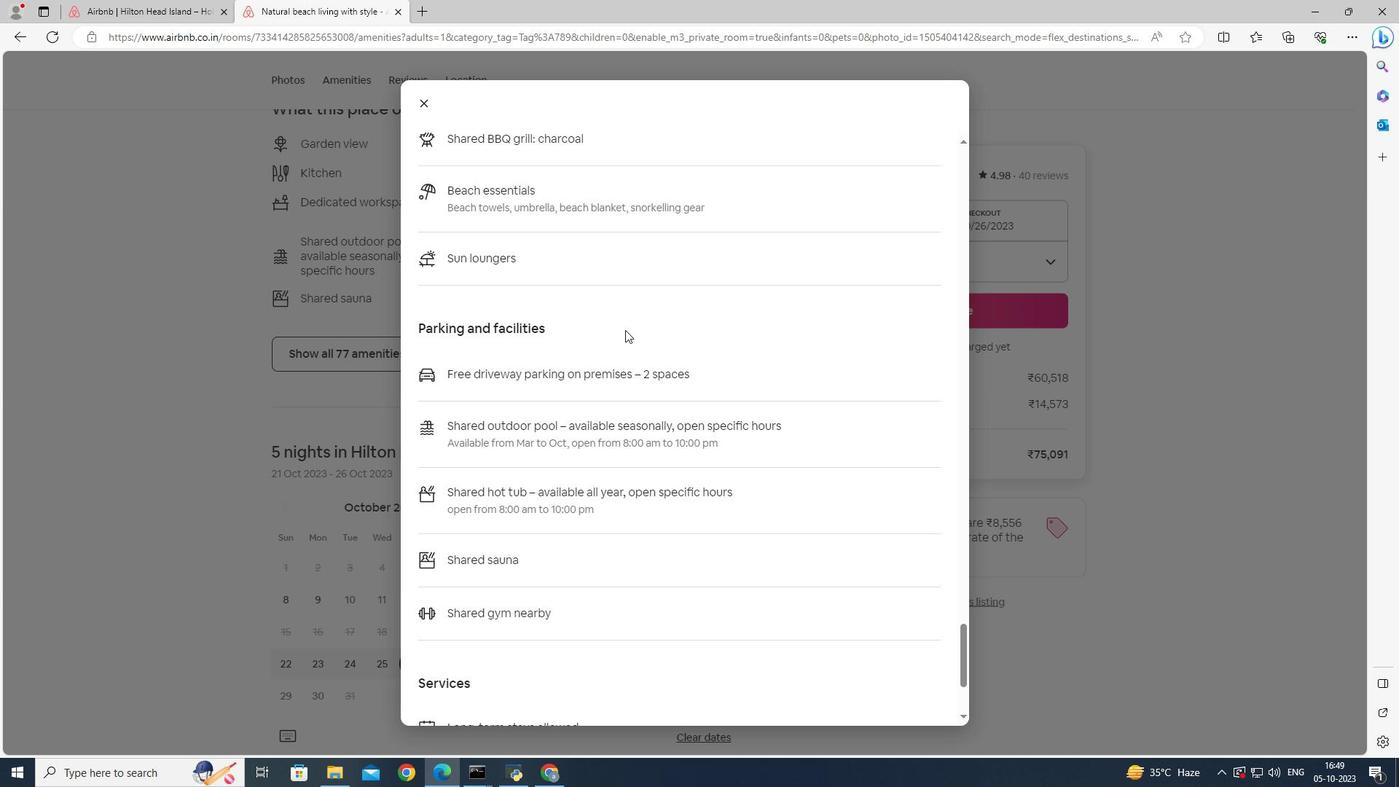 
Action: Mouse scrolled (625, 329) with delta (0, 0)
Screenshot: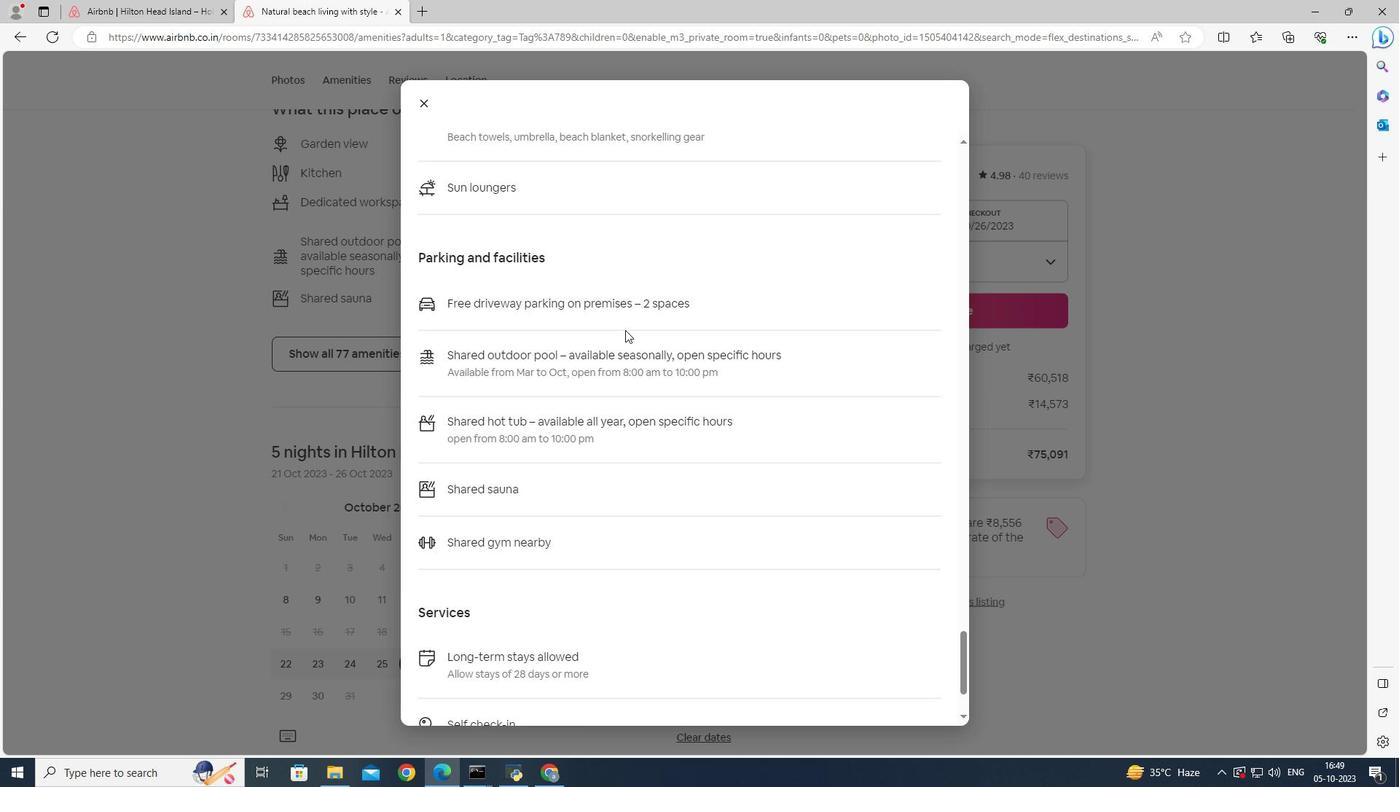 
Action: Mouse scrolled (625, 329) with delta (0, 0)
Screenshot: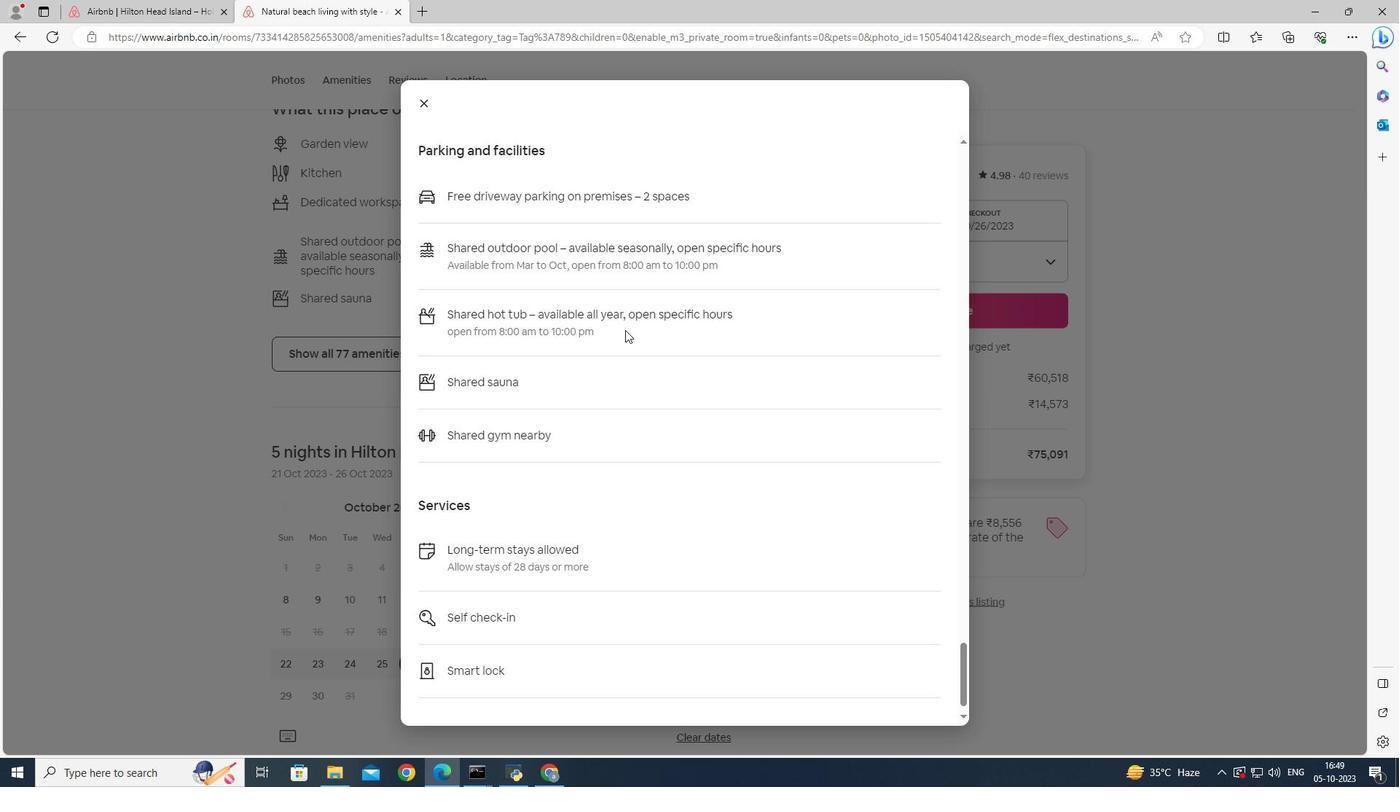 
Action: Mouse scrolled (625, 329) with delta (0, 0)
Screenshot: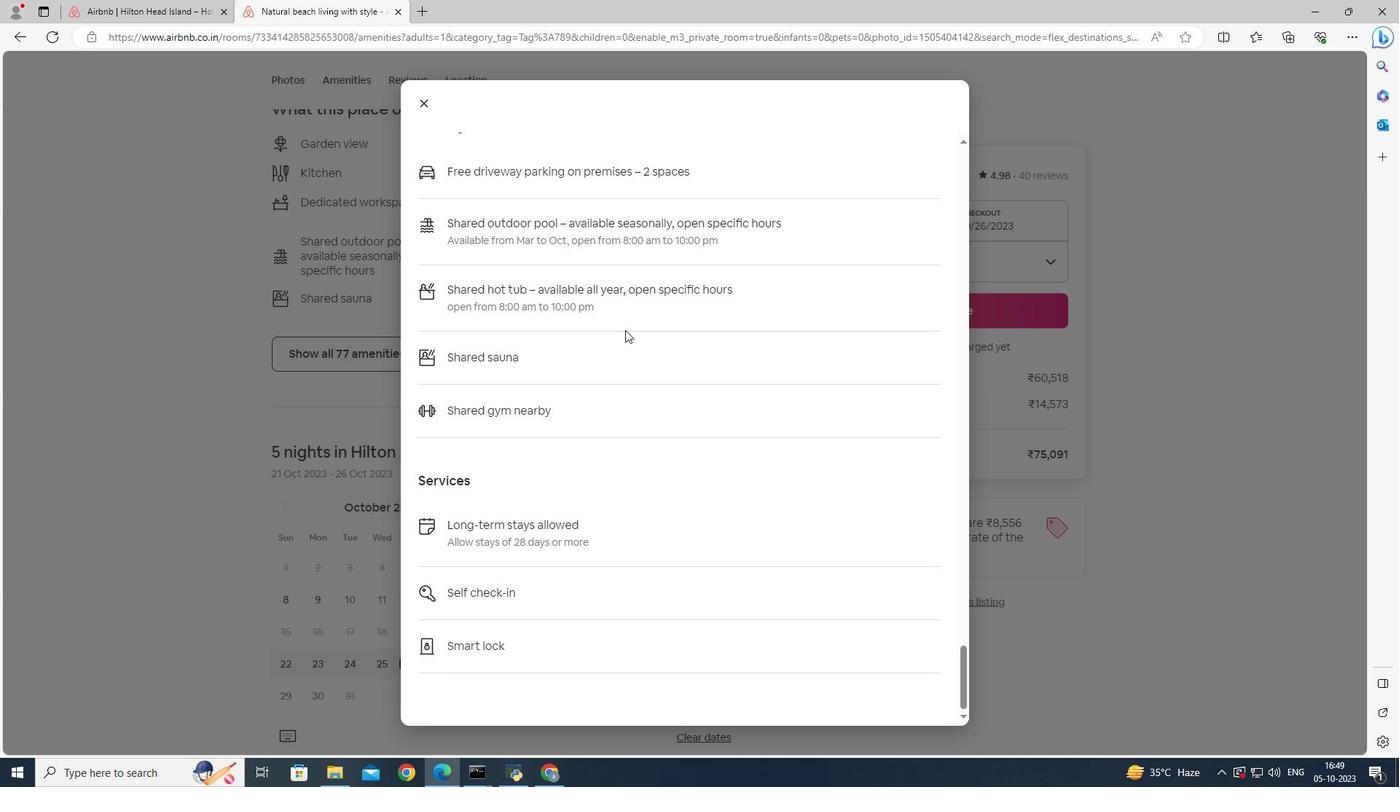 
Action: Mouse scrolled (625, 329) with delta (0, 0)
Screenshot: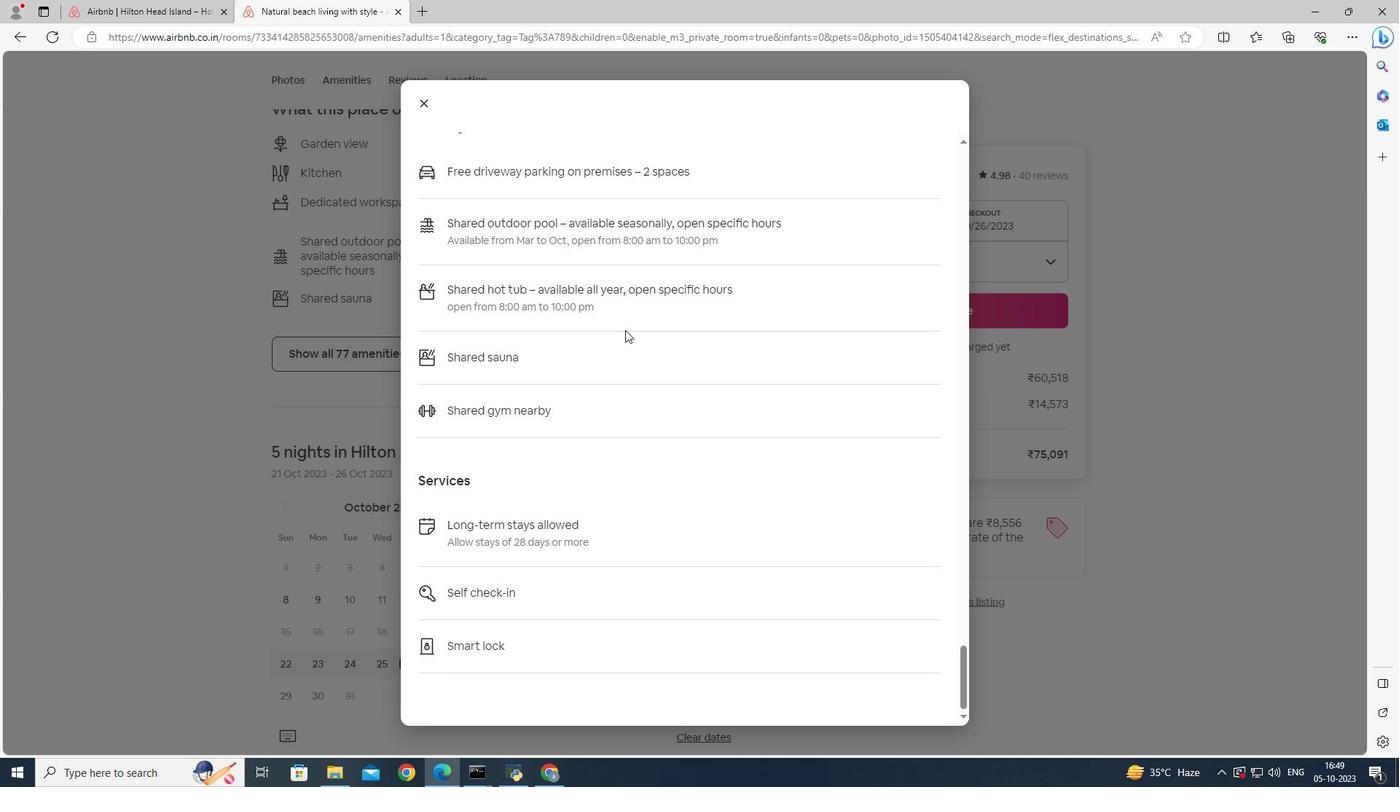 
Action: Mouse scrolled (625, 329) with delta (0, 0)
Screenshot: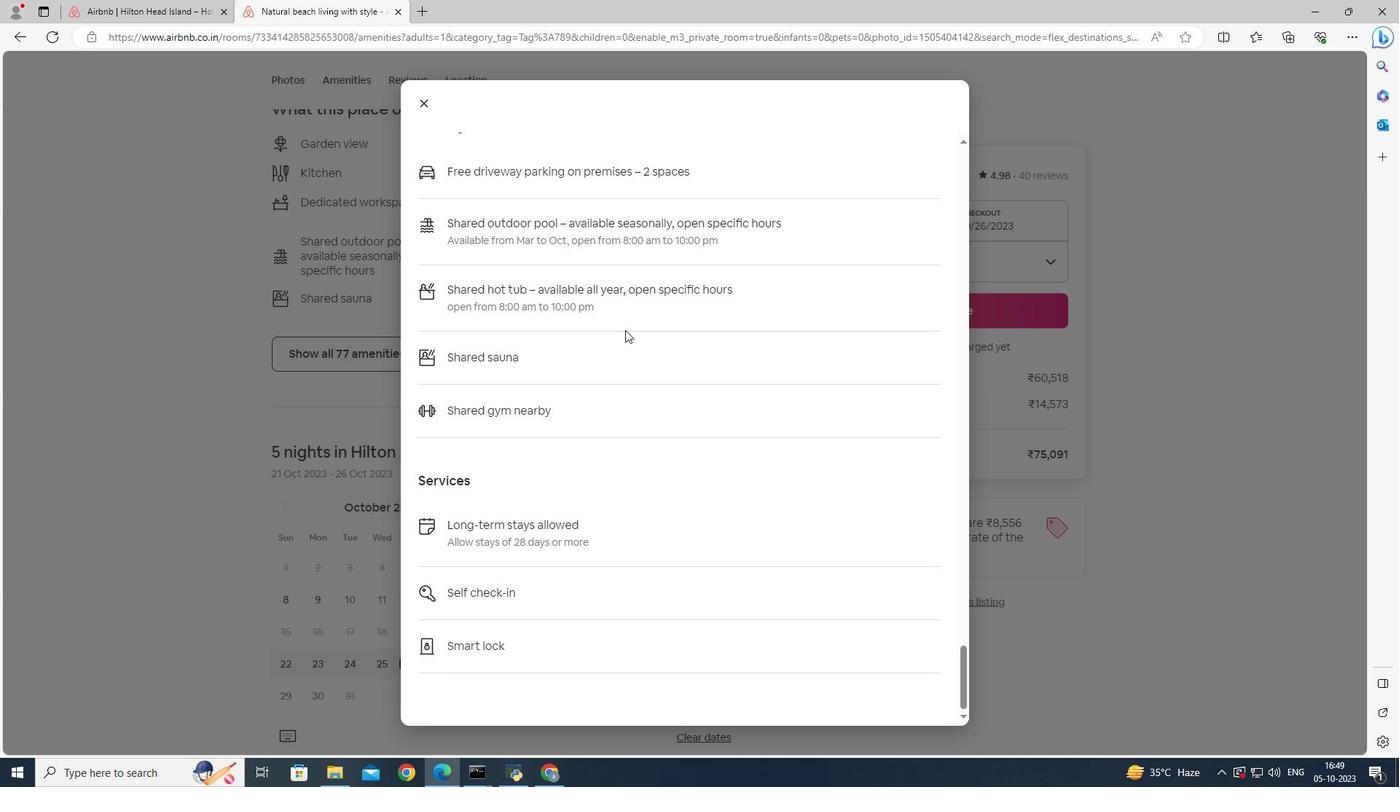 
Action: Mouse scrolled (625, 329) with delta (0, 0)
Screenshot: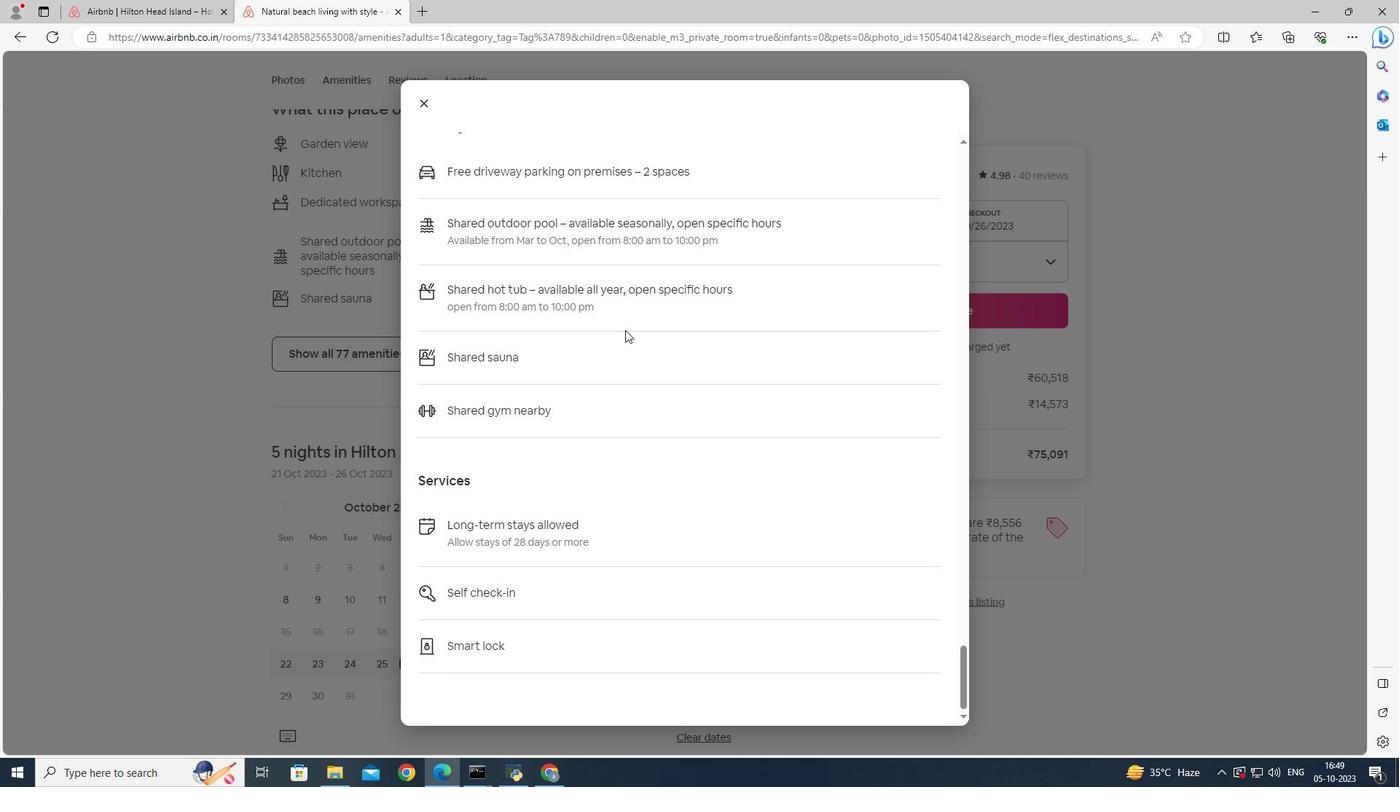 
Action: Mouse scrolled (625, 329) with delta (0, 0)
Screenshot: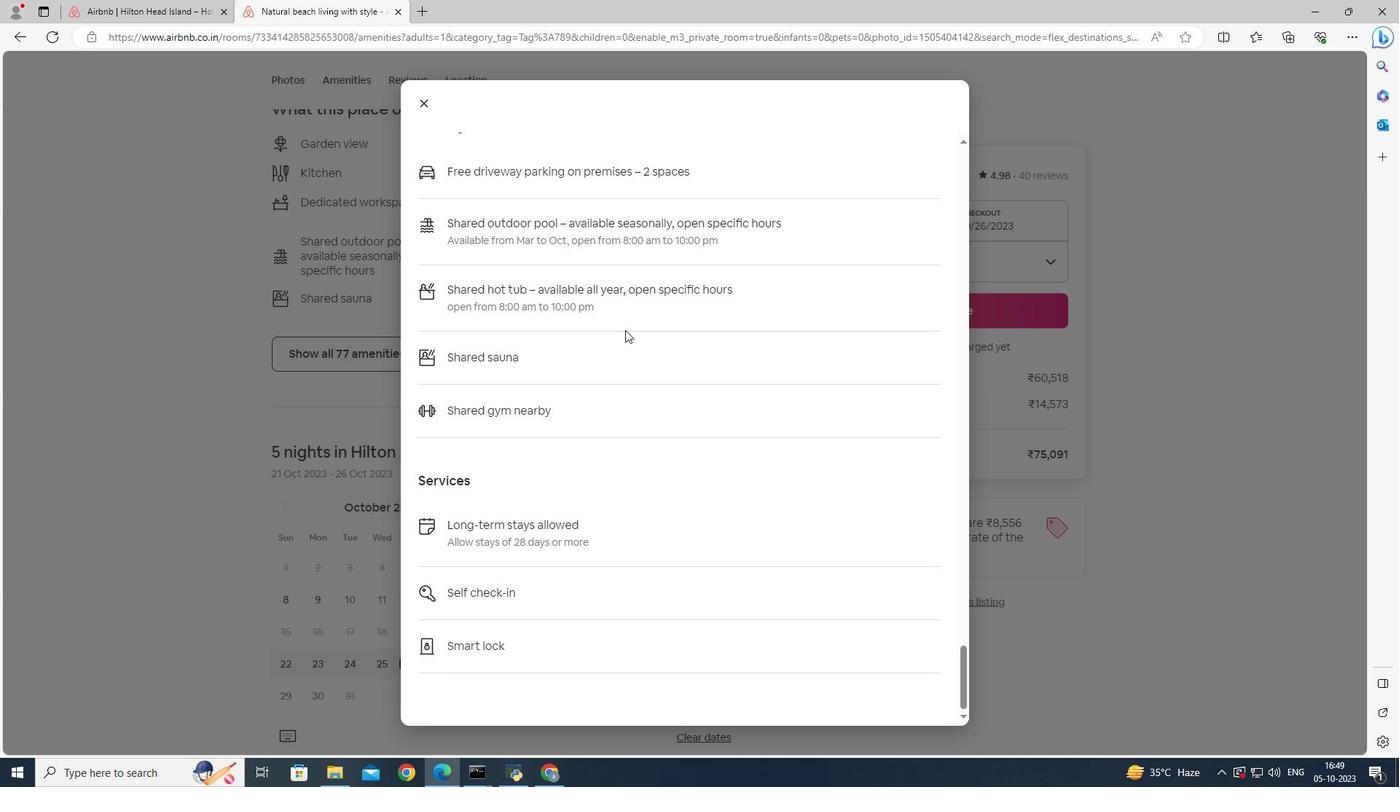 
Action: Mouse scrolled (625, 329) with delta (0, 0)
Screenshot: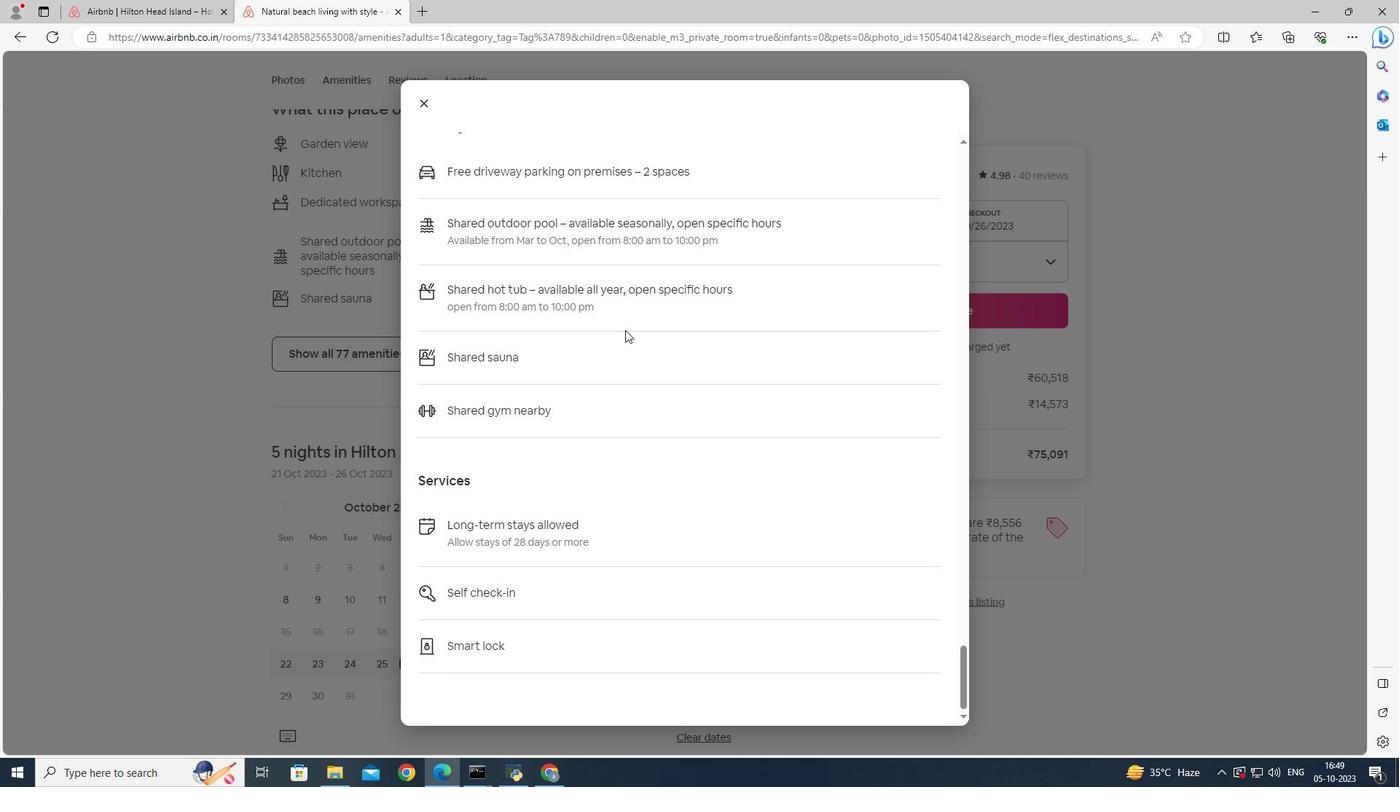 
Action: Mouse moved to (426, 99)
Screenshot: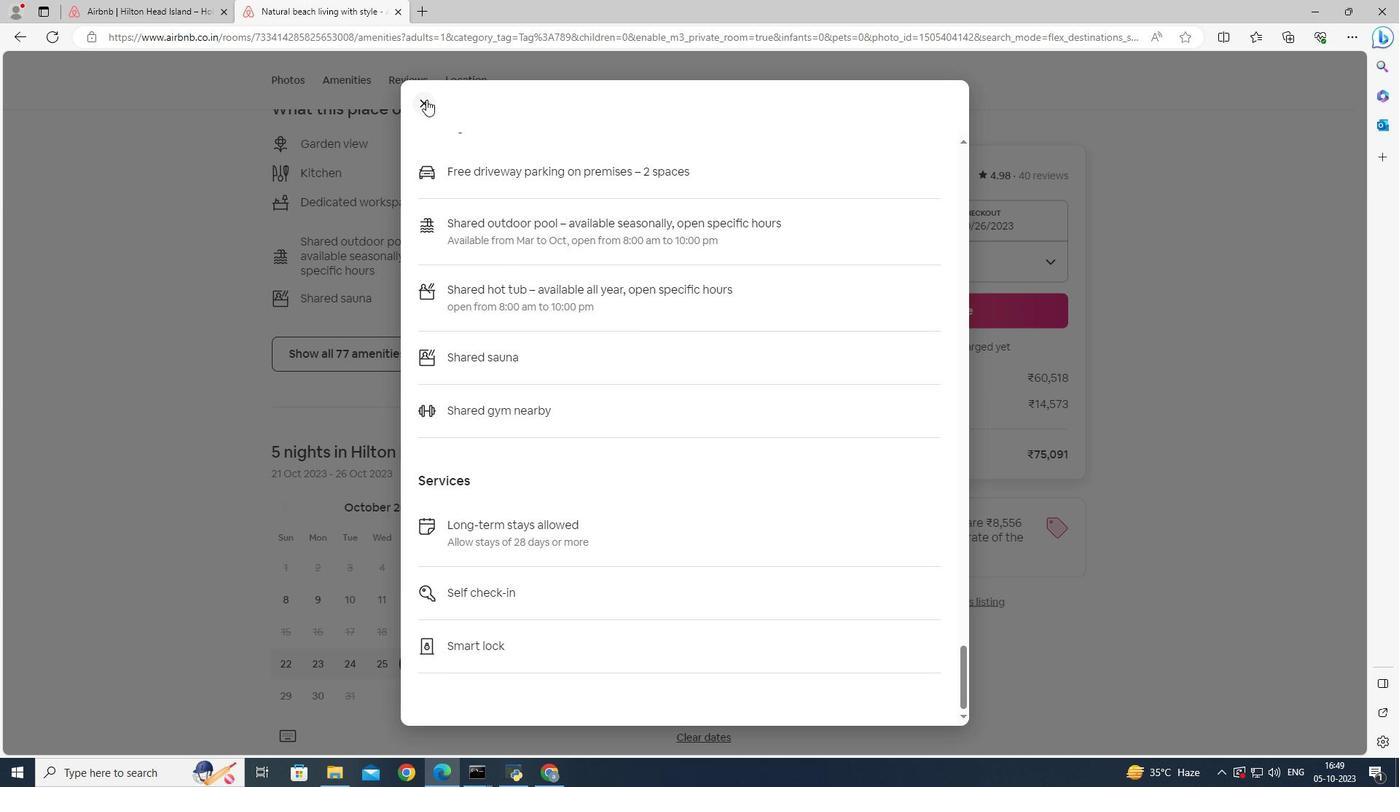 
Action: Mouse pressed left at (426, 99)
Screenshot: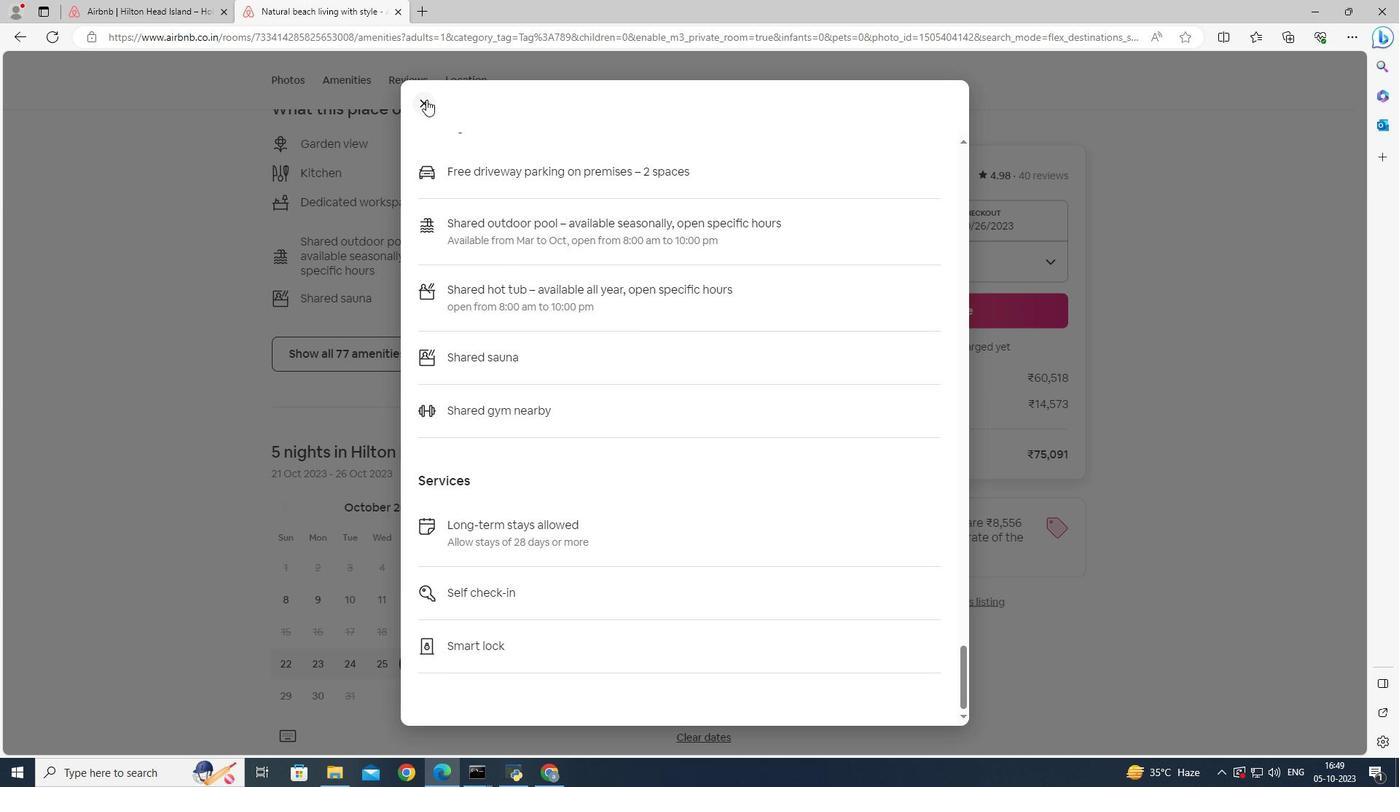 
Action: Mouse moved to (532, 279)
Screenshot: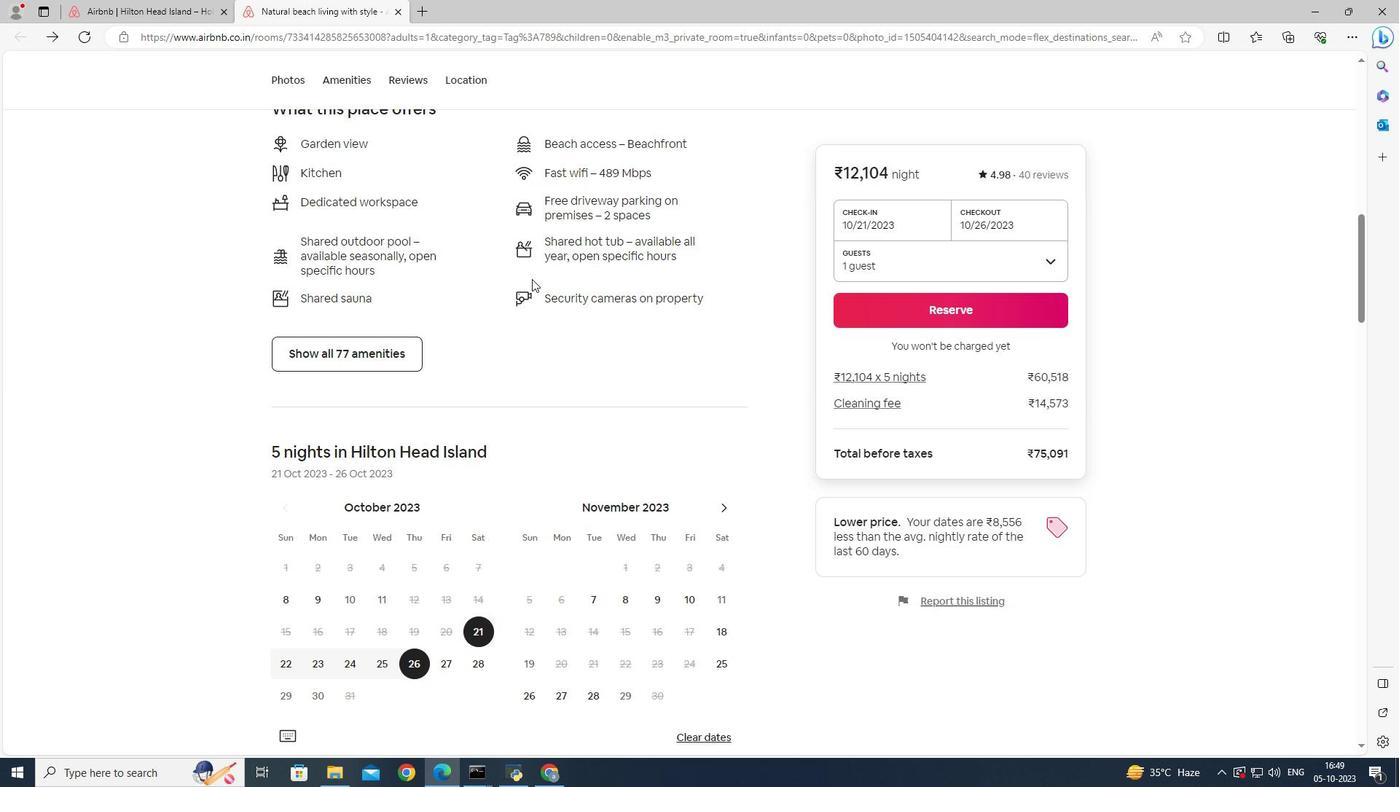 
Action: Mouse scrolled (532, 279) with delta (0, 0)
Screenshot: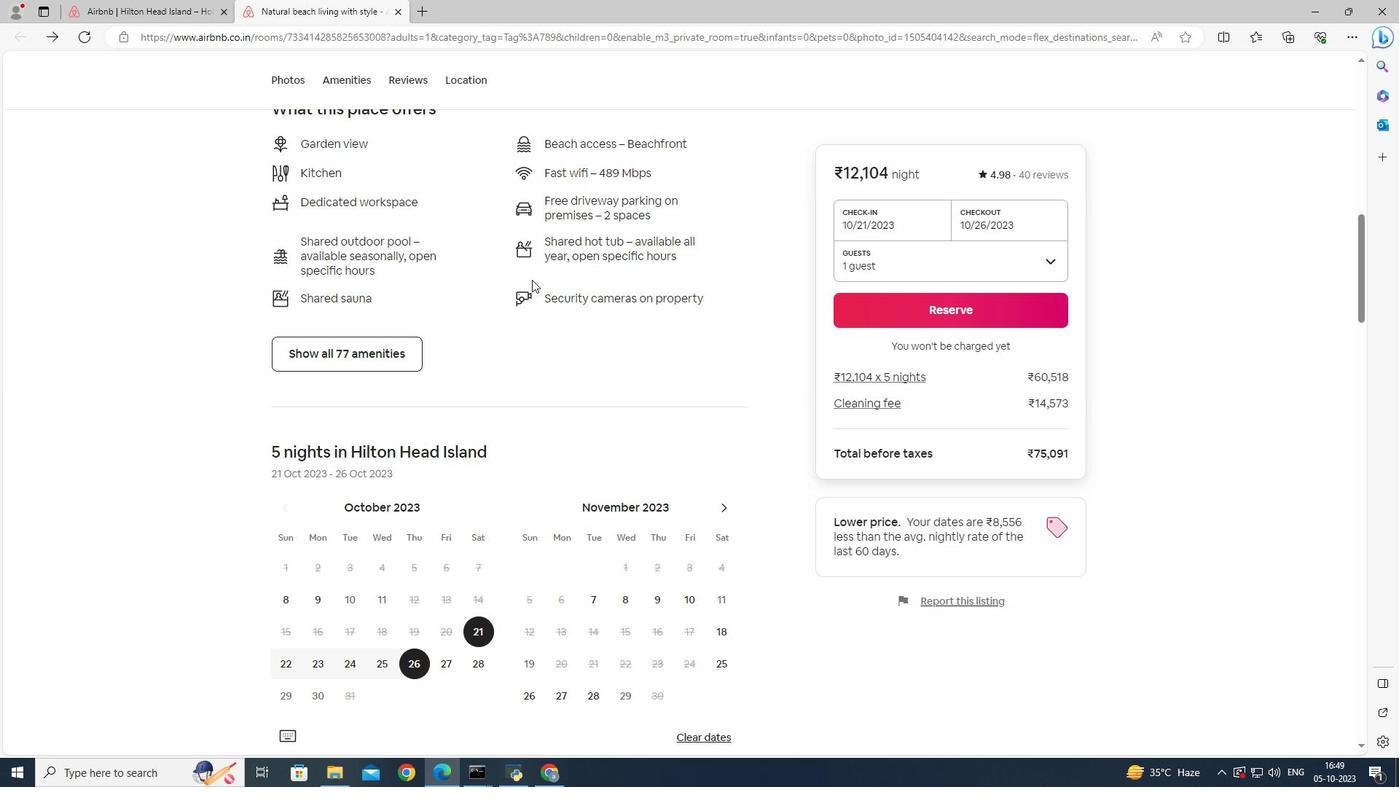 
Action: Mouse scrolled (532, 279) with delta (0, 0)
Screenshot: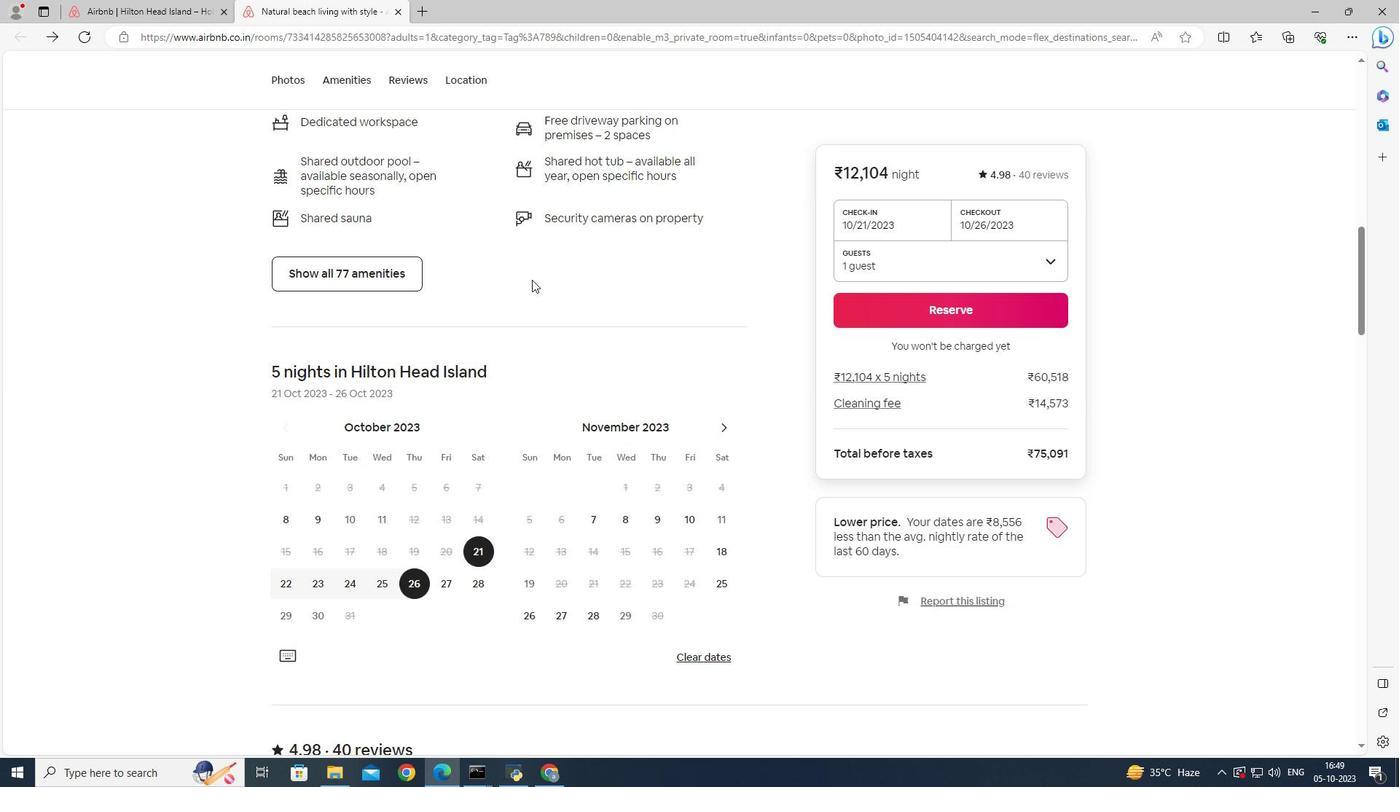 
Action: Mouse scrolled (532, 279) with delta (0, 0)
Screenshot: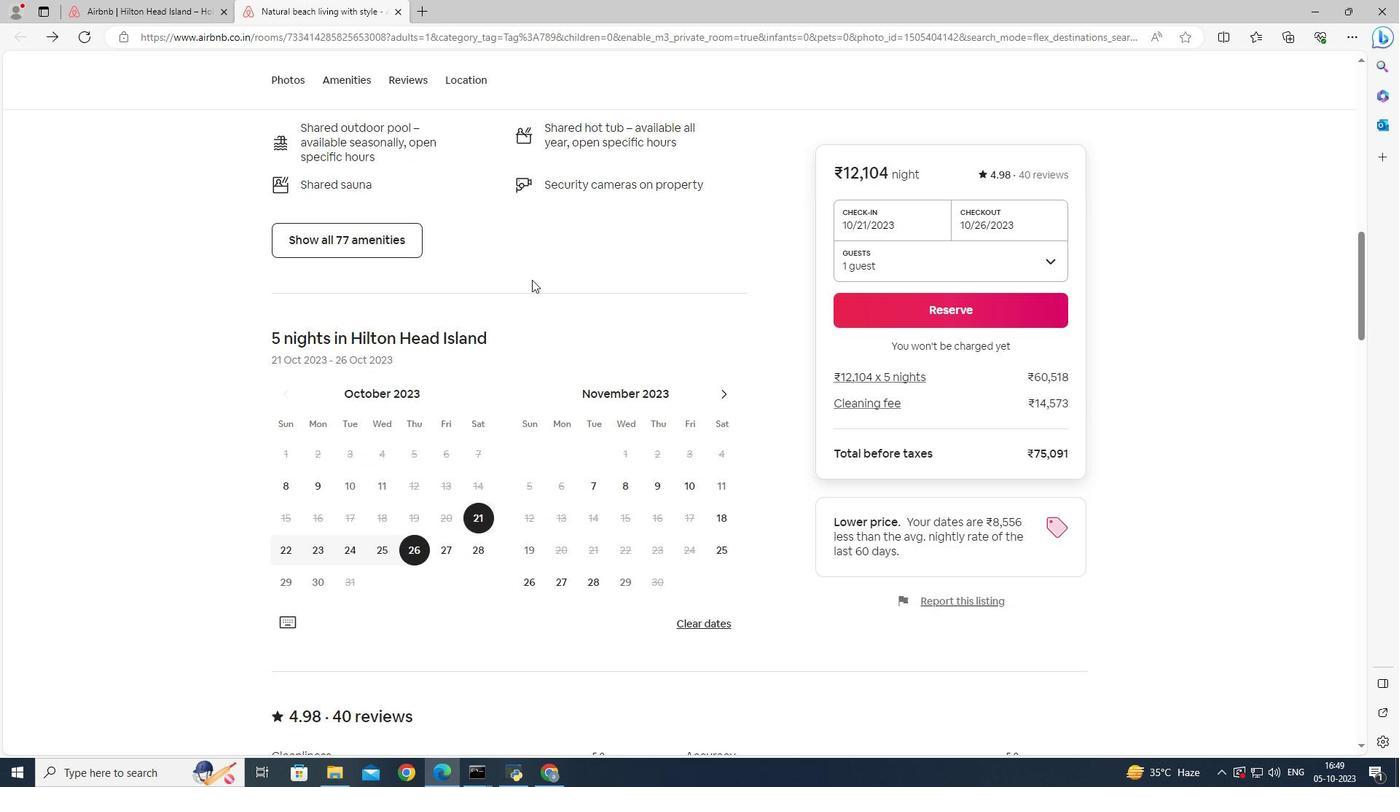 
Action: Mouse scrolled (532, 279) with delta (0, 0)
Screenshot: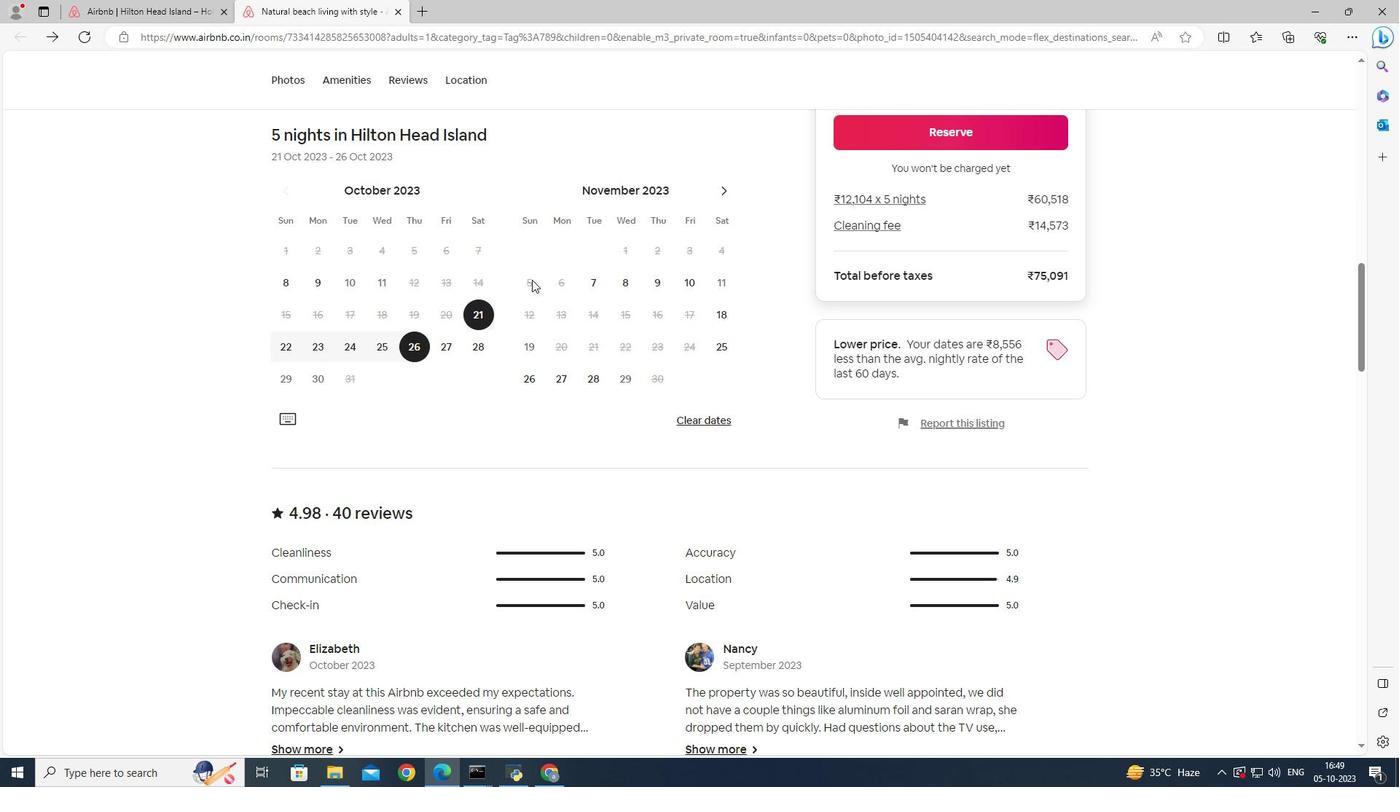 
Action: Mouse scrolled (532, 279) with delta (0, 0)
Screenshot: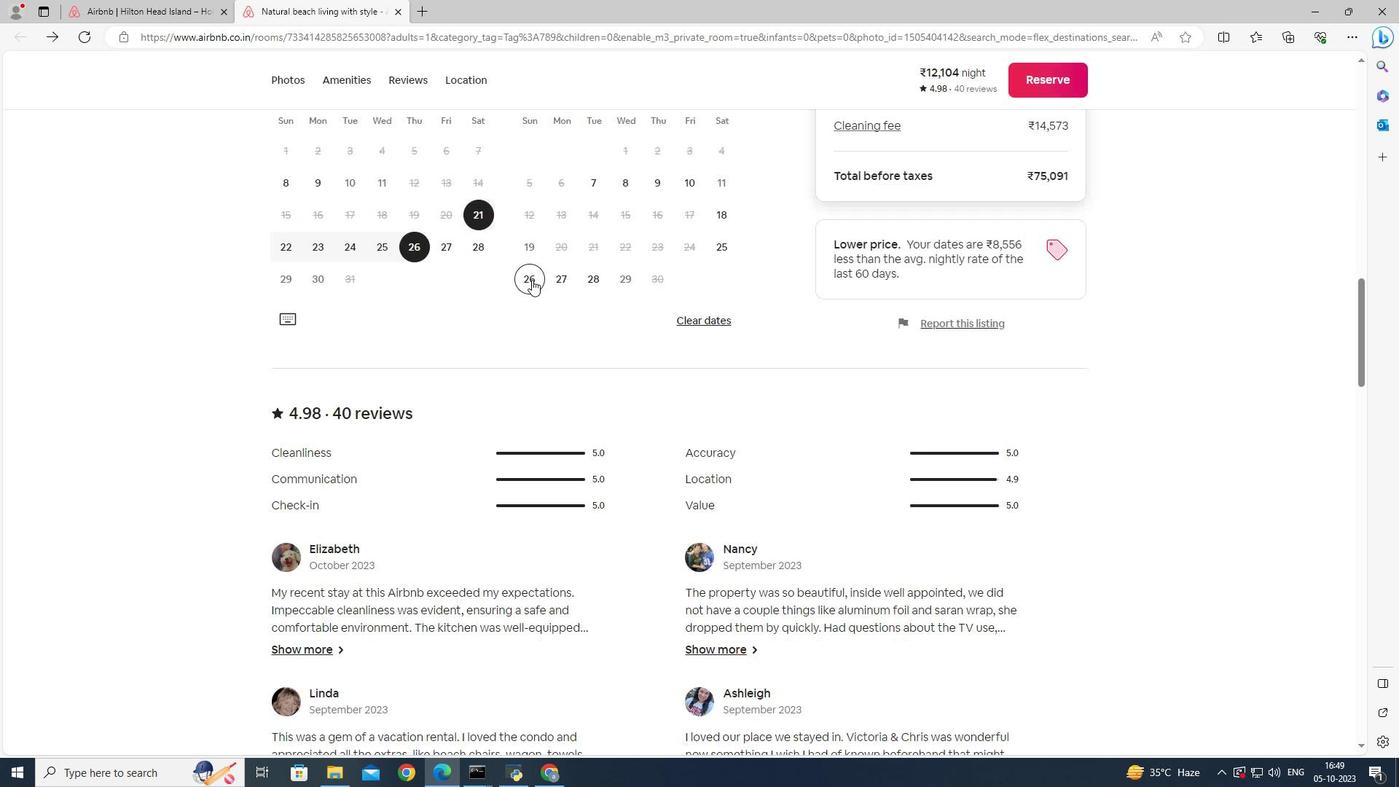 
Action: Mouse scrolled (532, 279) with delta (0, 0)
Screenshot: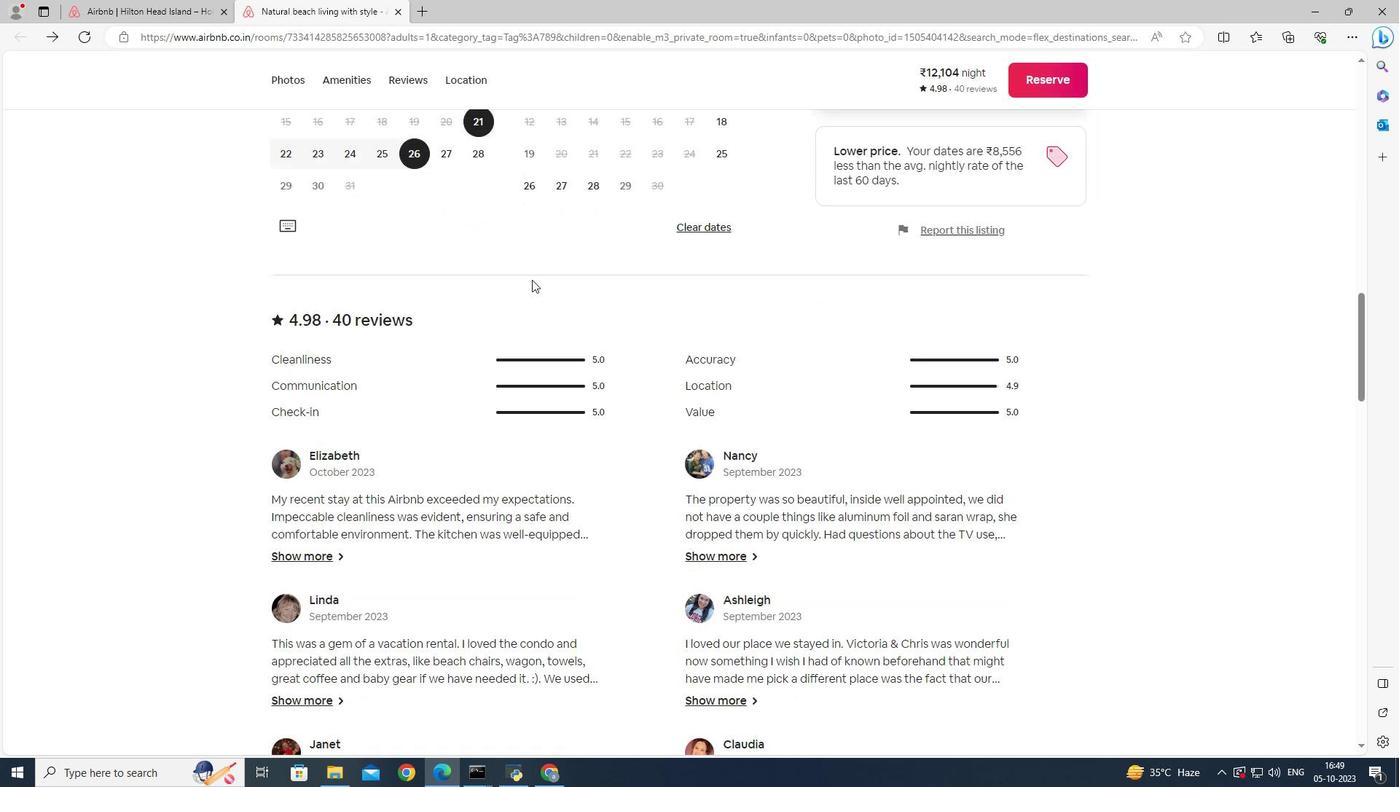 
Action: Mouse scrolled (532, 279) with delta (0, 0)
Screenshot: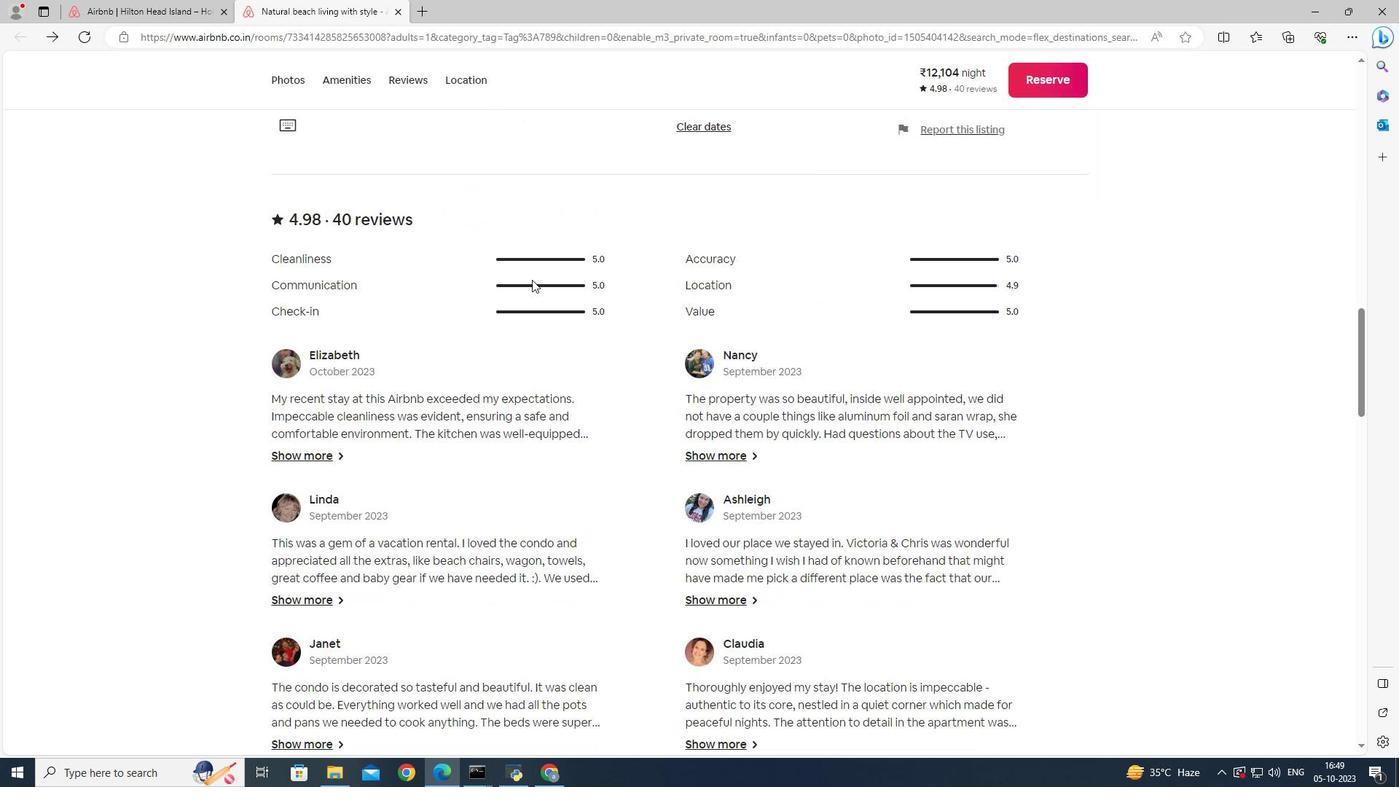
Action: Mouse scrolled (532, 279) with delta (0, 0)
Screenshot: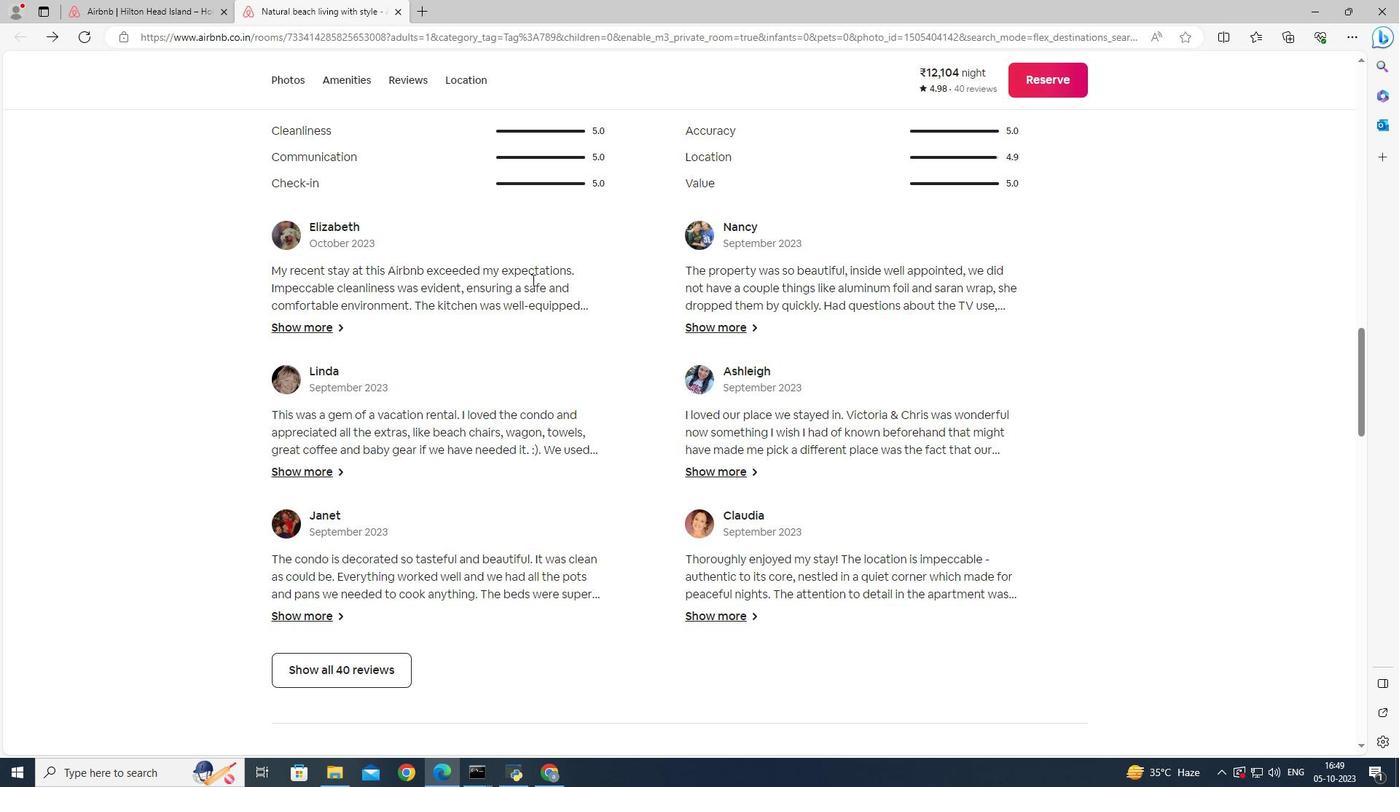 
Action: Mouse scrolled (532, 279) with delta (0, 0)
Screenshot: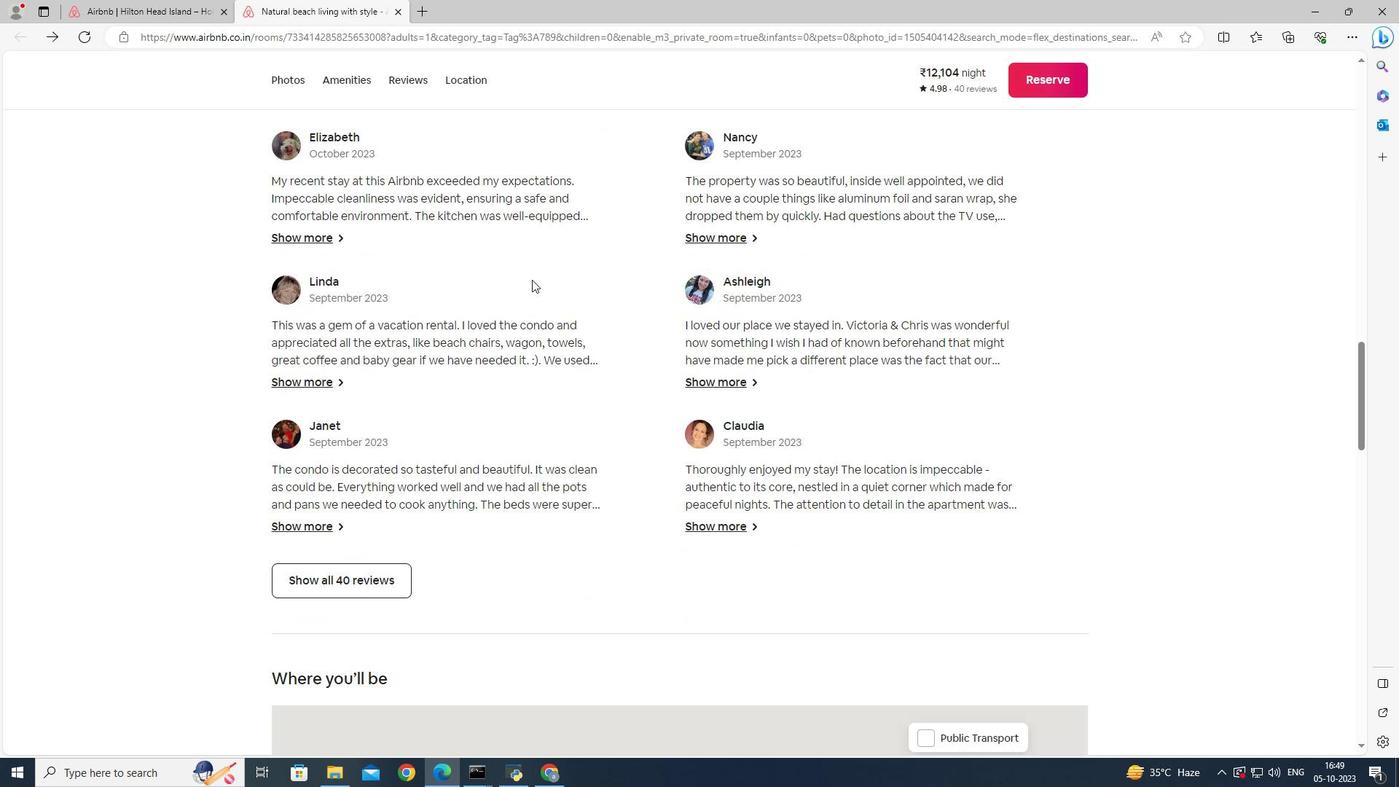 
Action: Mouse moved to (537, 285)
Screenshot: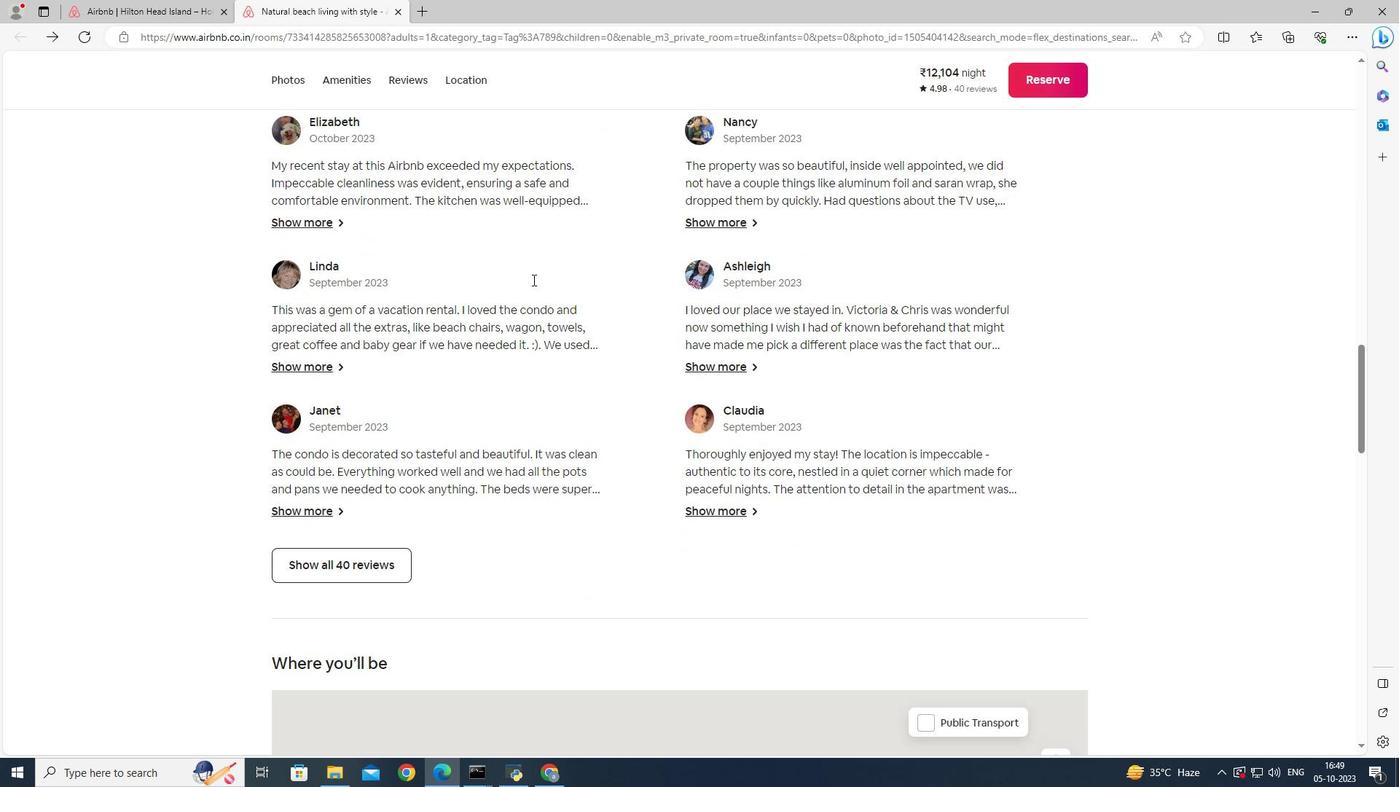 
Action: Mouse scrolled (537, 284) with delta (0, 0)
Screenshot: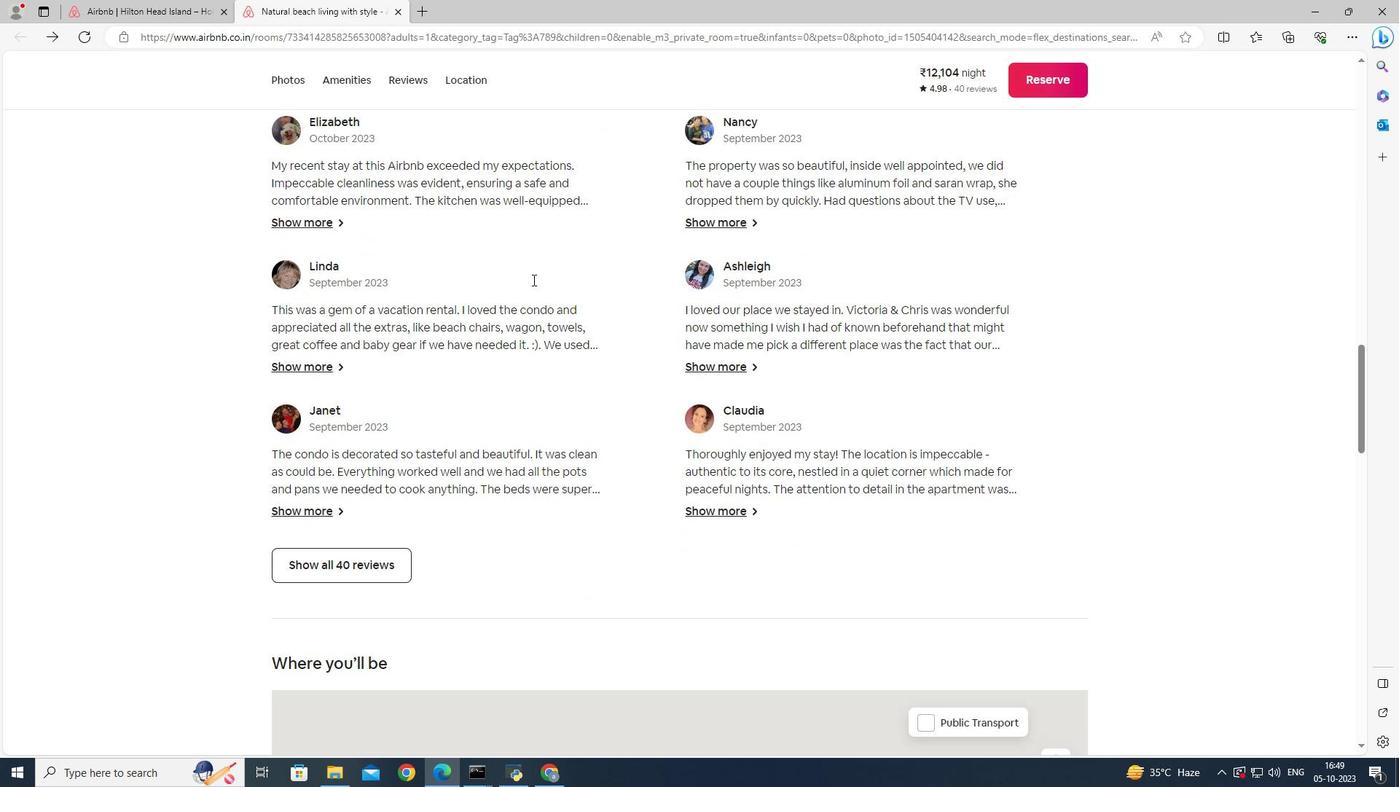 
Action: Mouse moved to (383, 357)
Screenshot: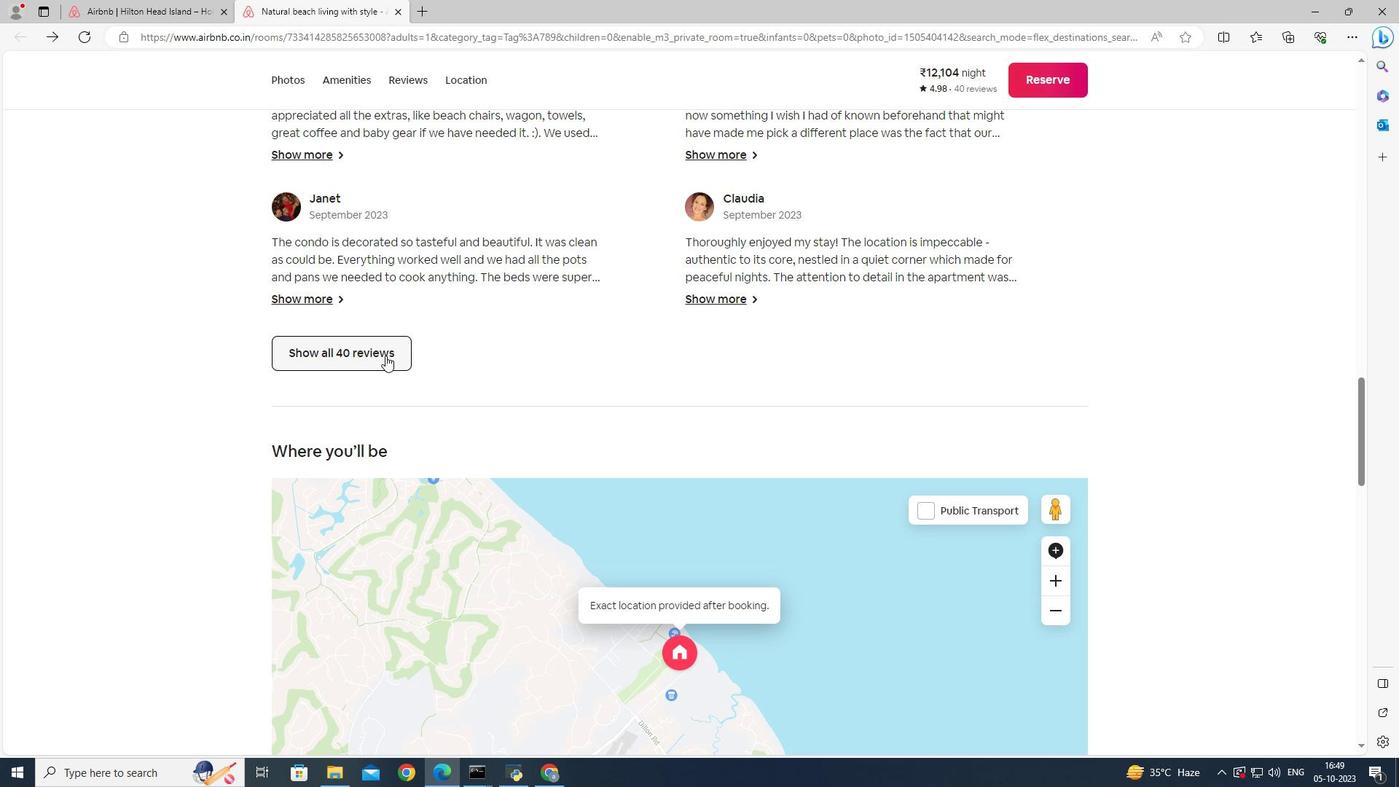 
Action: Mouse pressed left at (383, 357)
Screenshot: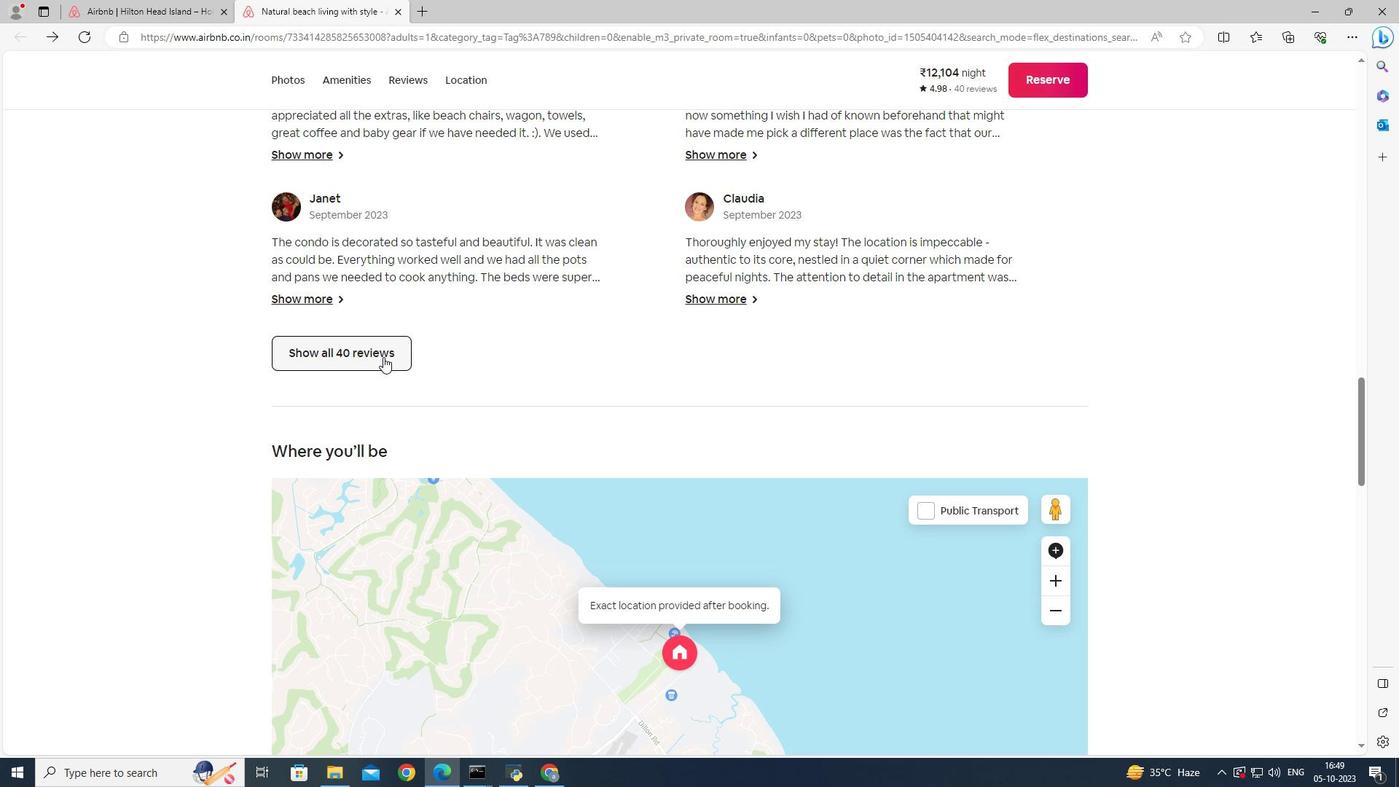 
Action: Mouse moved to (658, 249)
Screenshot: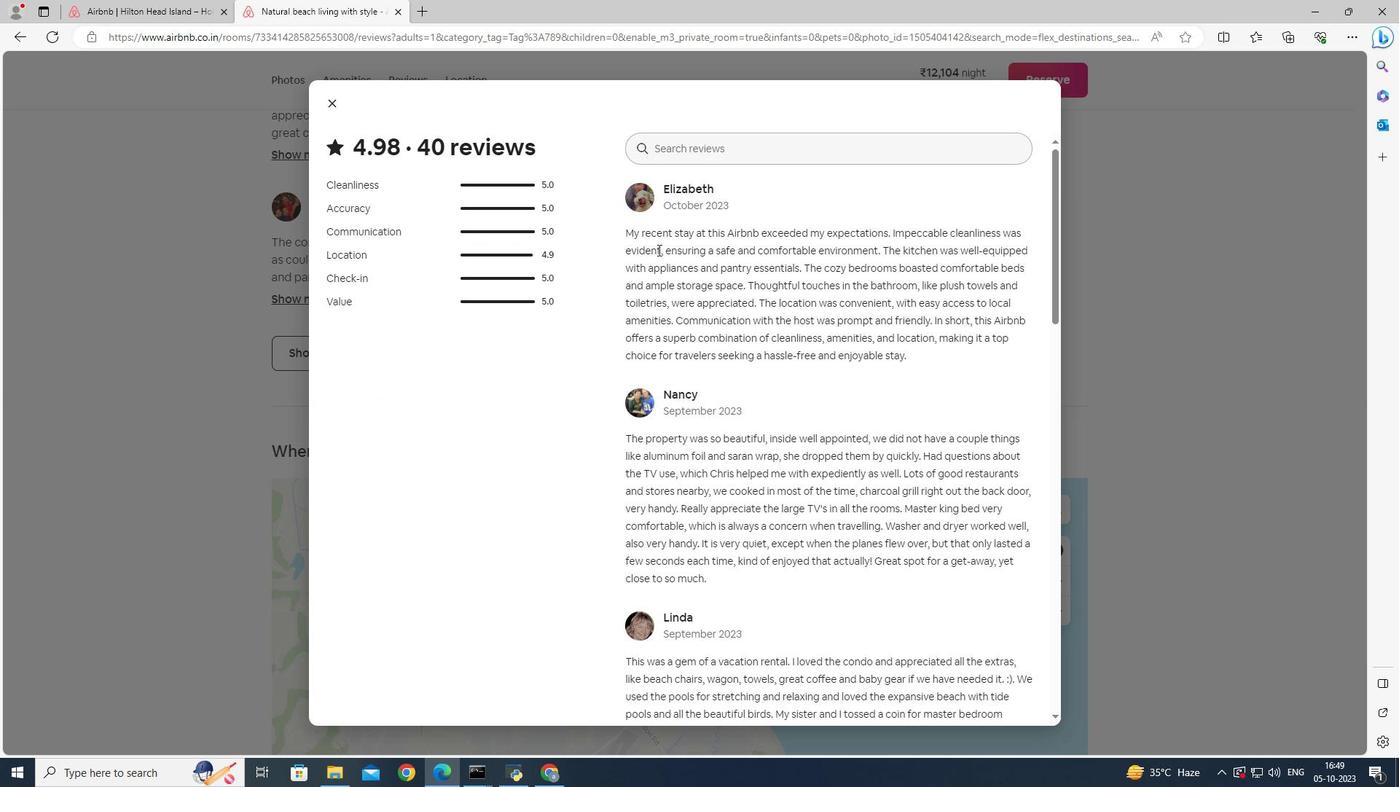 
Action: Mouse scrolled (658, 249) with delta (0, 0)
Screenshot: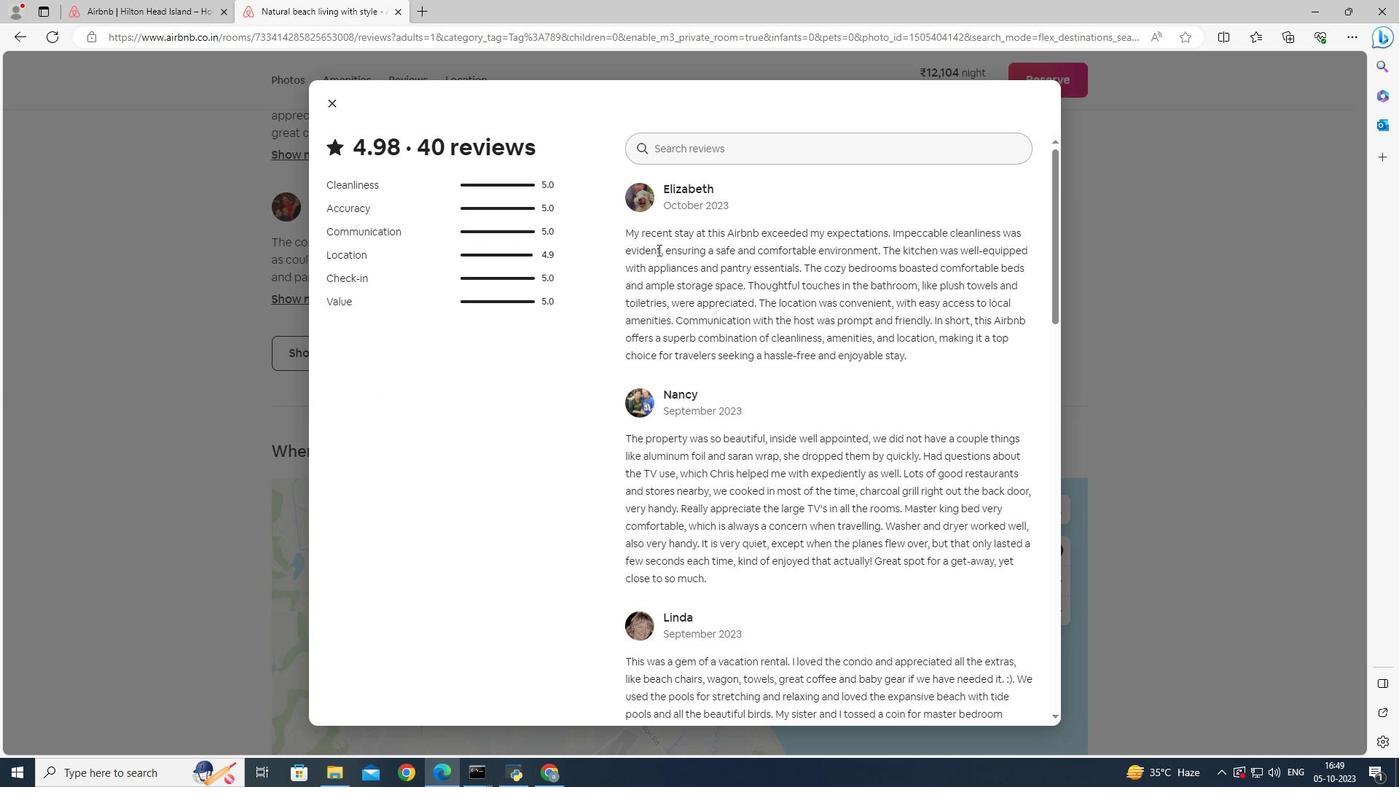
Action: Mouse scrolled (658, 249) with delta (0, 0)
Screenshot: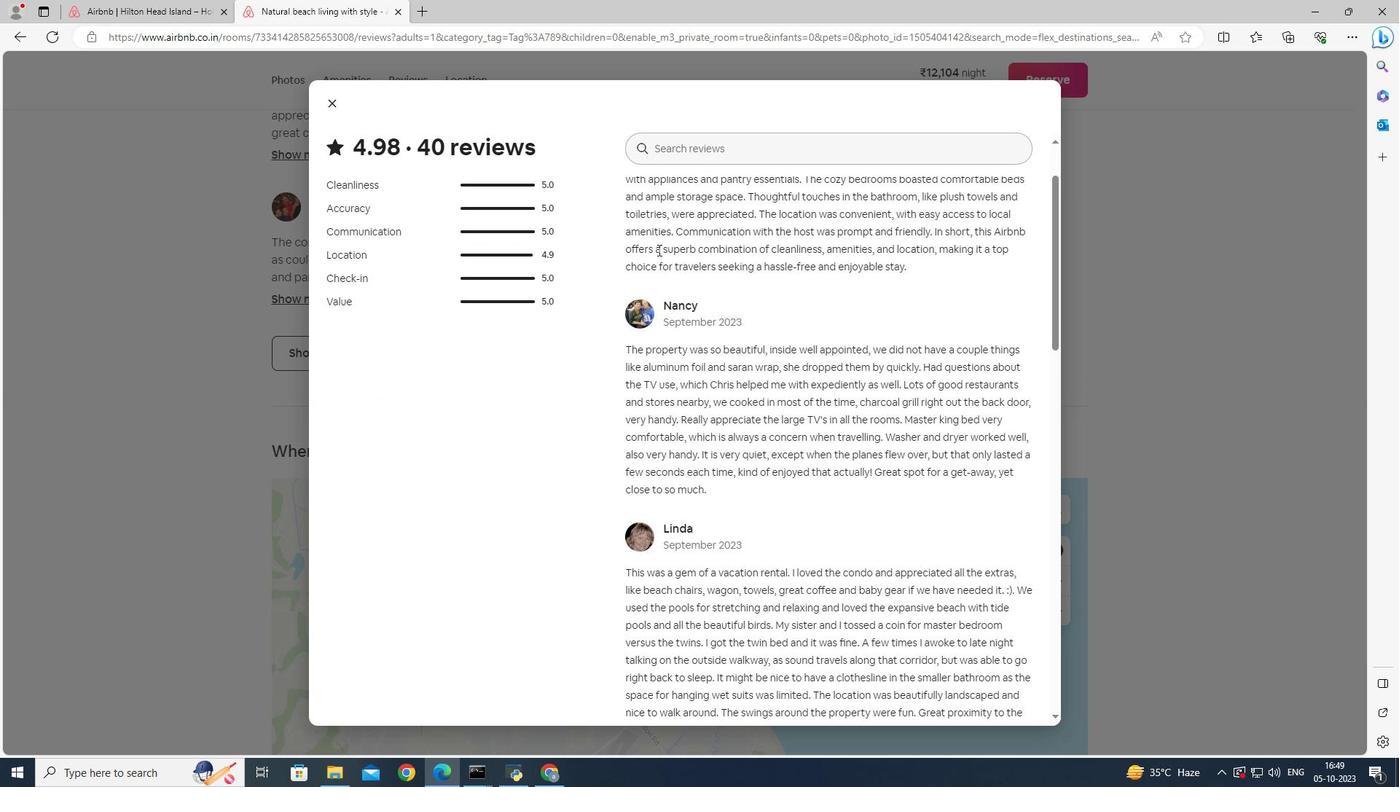 
Action: Mouse scrolled (658, 249) with delta (0, 0)
Screenshot: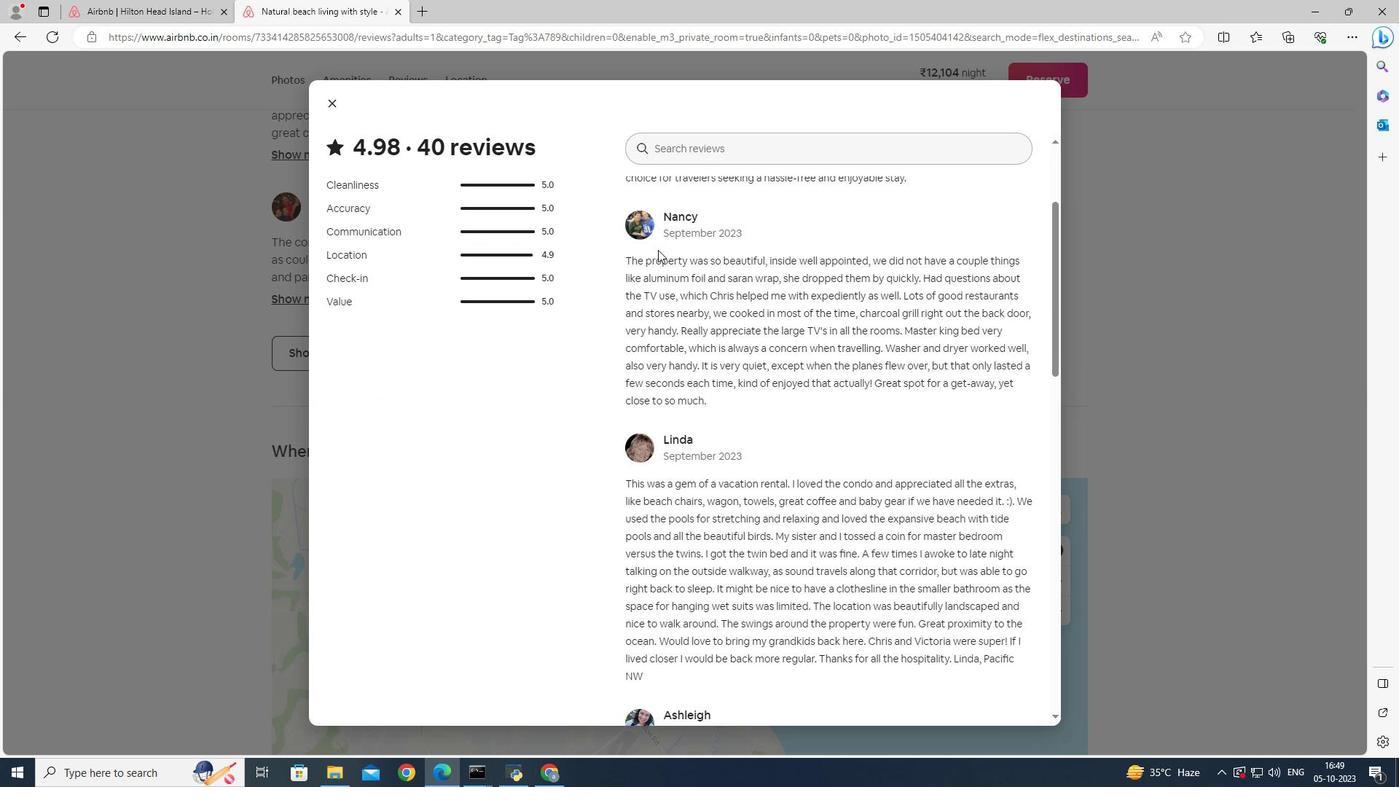 
Action: Mouse scrolled (658, 249) with delta (0, 0)
Screenshot: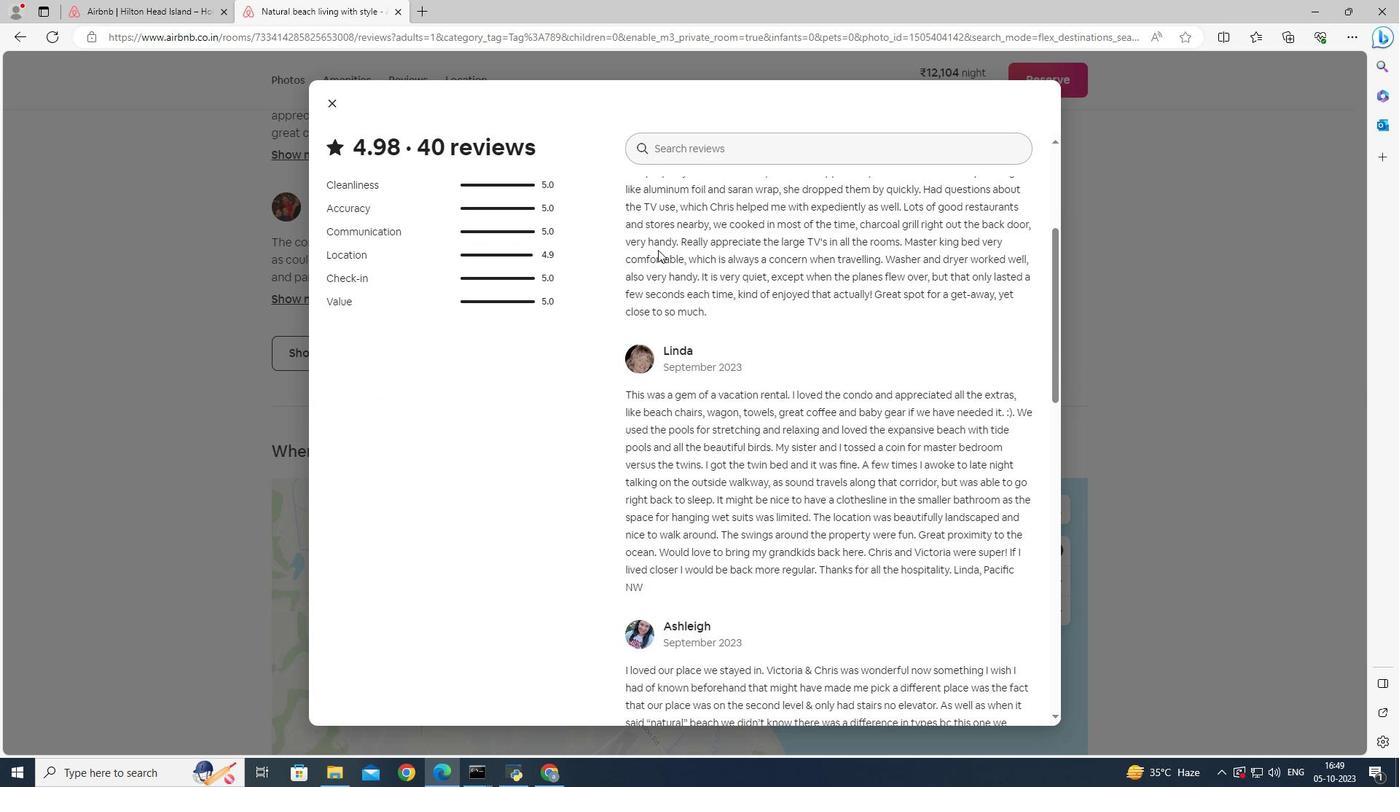 
Action: Mouse scrolled (658, 249) with delta (0, 0)
Screenshot: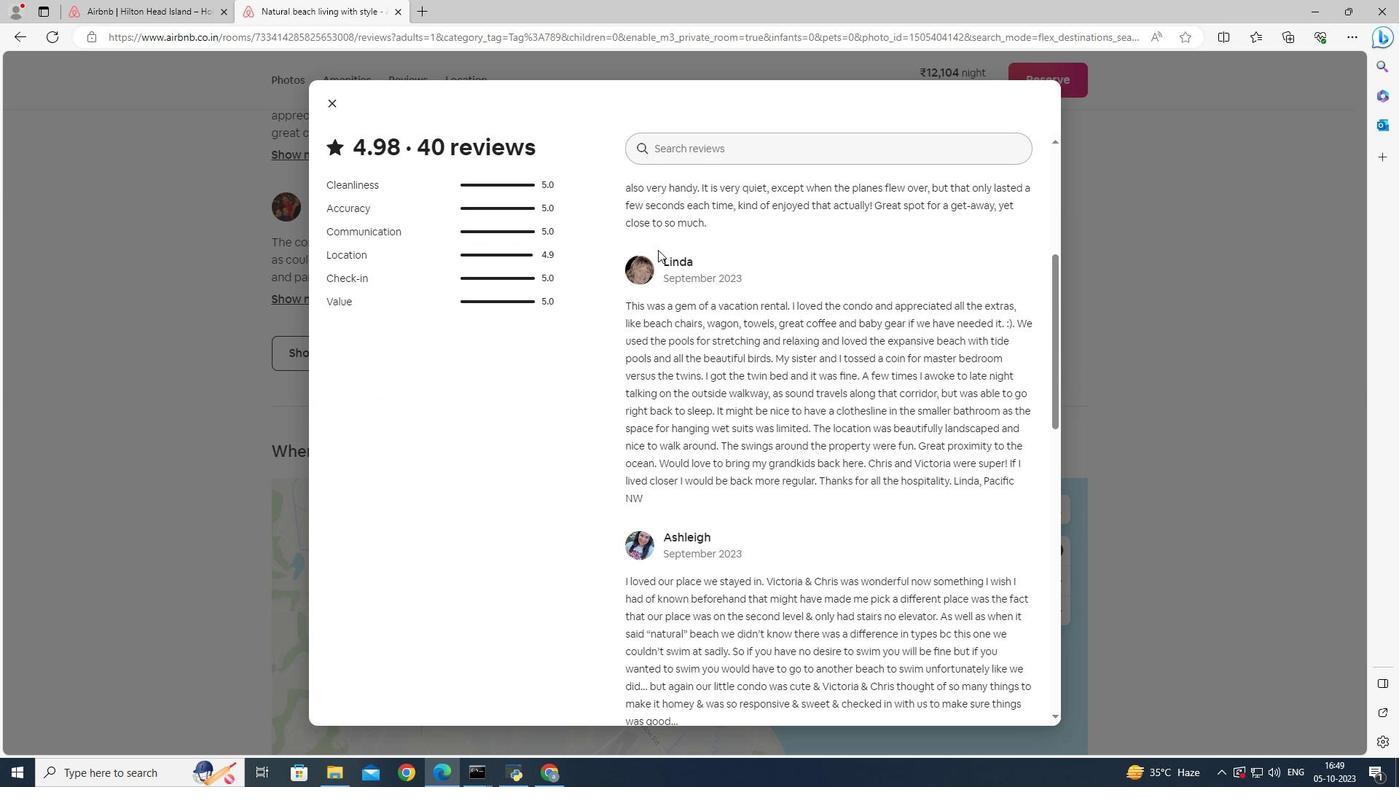 
Action: Mouse scrolled (658, 249) with delta (0, 0)
Screenshot: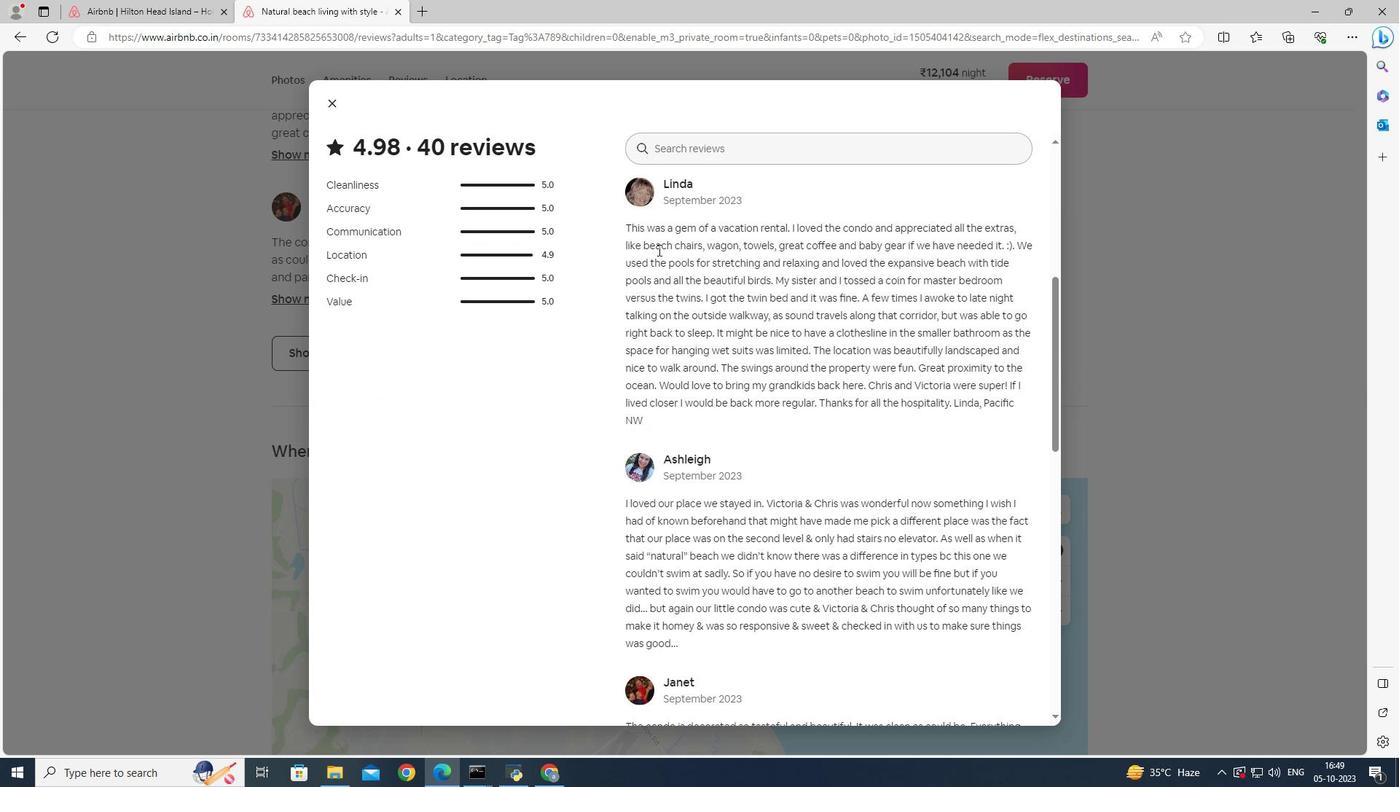 
Action: Mouse scrolled (658, 249) with delta (0, 0)
Screenshot: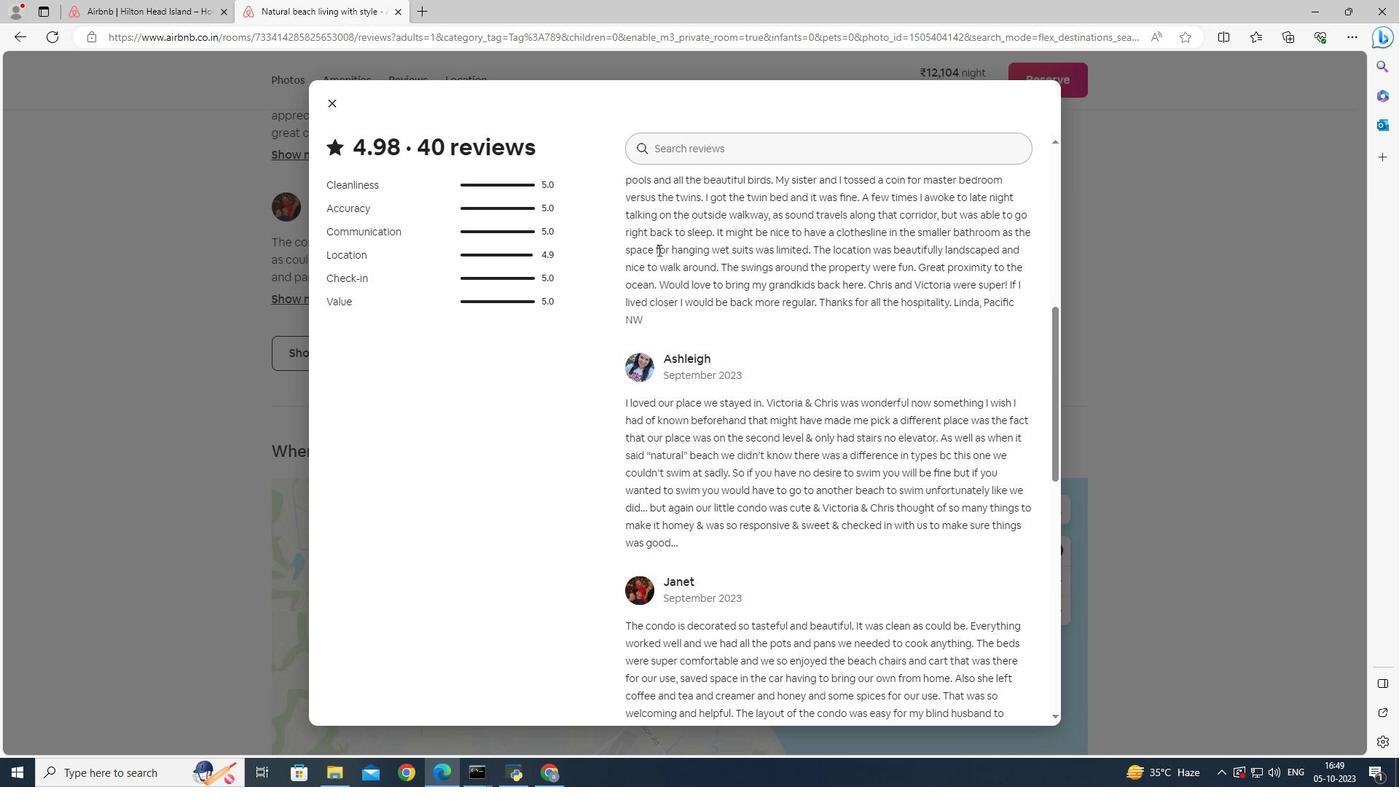 
Action: Mouse scrolled (658, 249) with delta (0, 0)
Screenshot: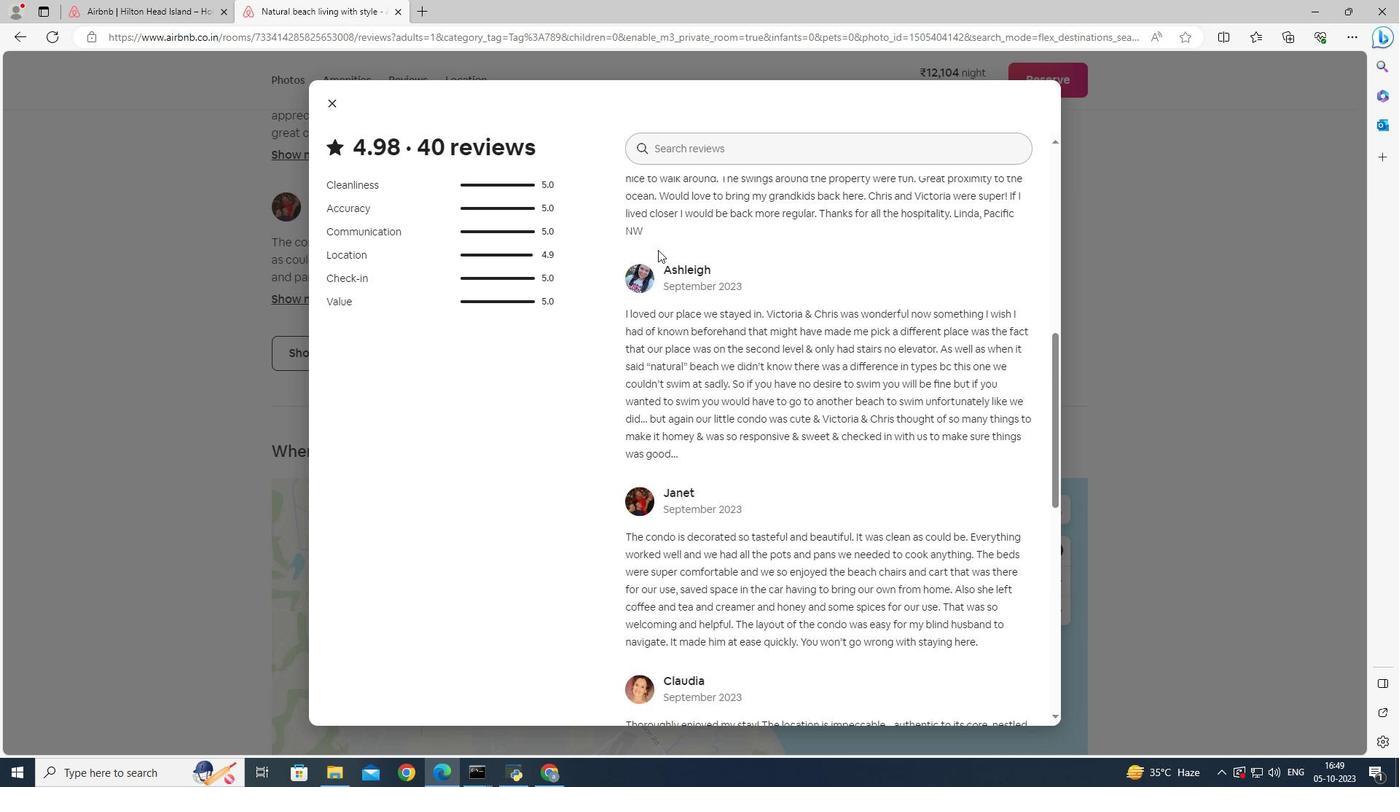 
Action: Mouse scrolled (658, 249) with delta (0, 0)
Screenshot: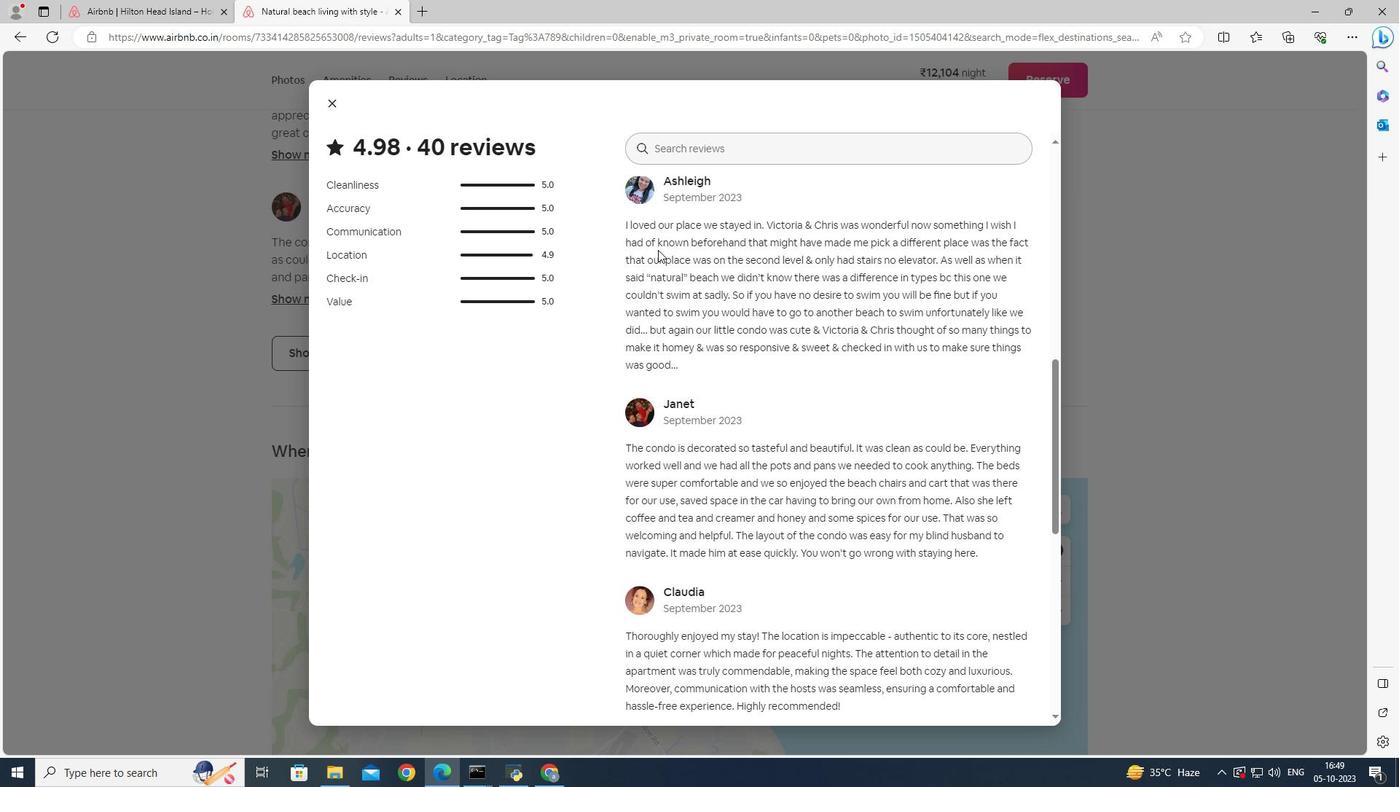 
Action: Mouse scrolled (658, 249) with delta (0, 0)
Screenshot: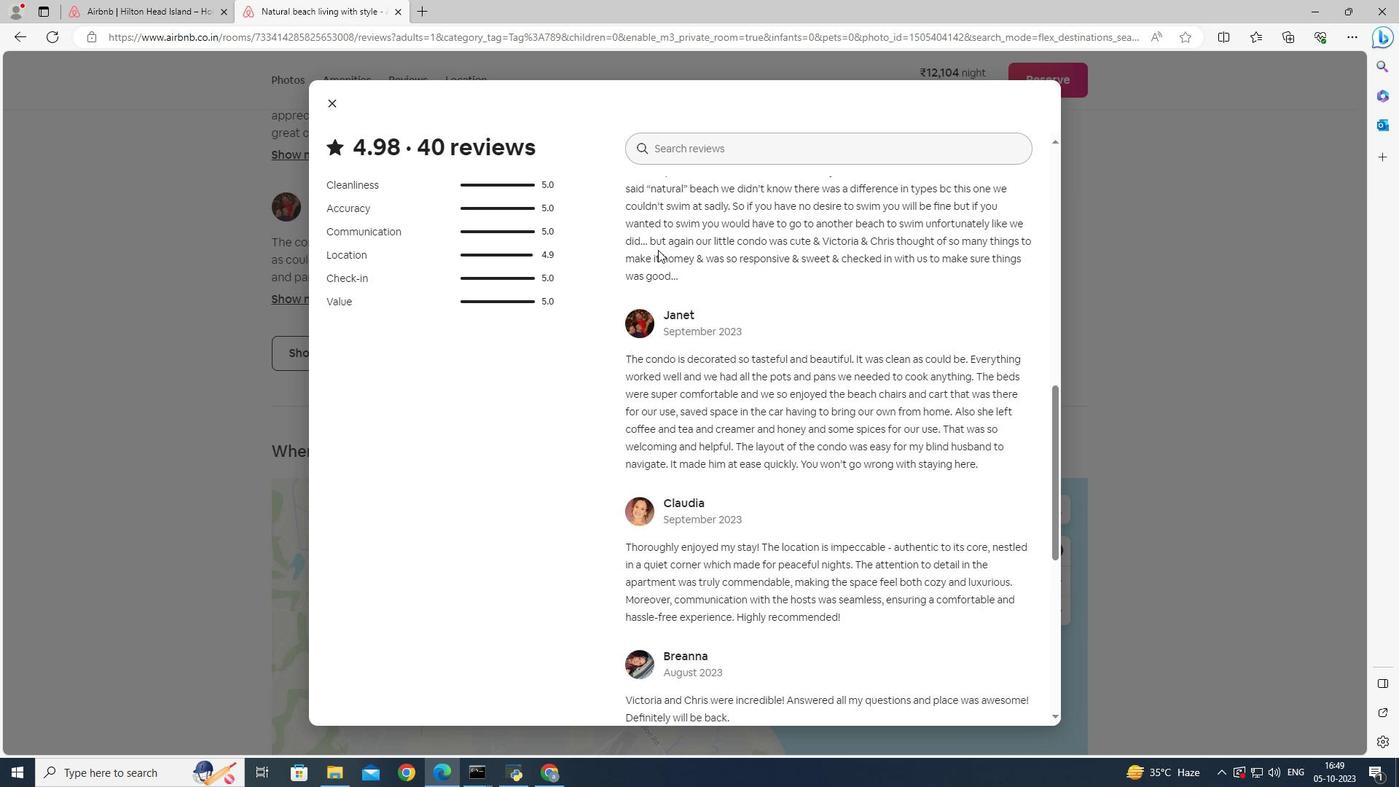 
Action: Mouse scrolled (658, 249) with delta (0, 0)
Screenshot: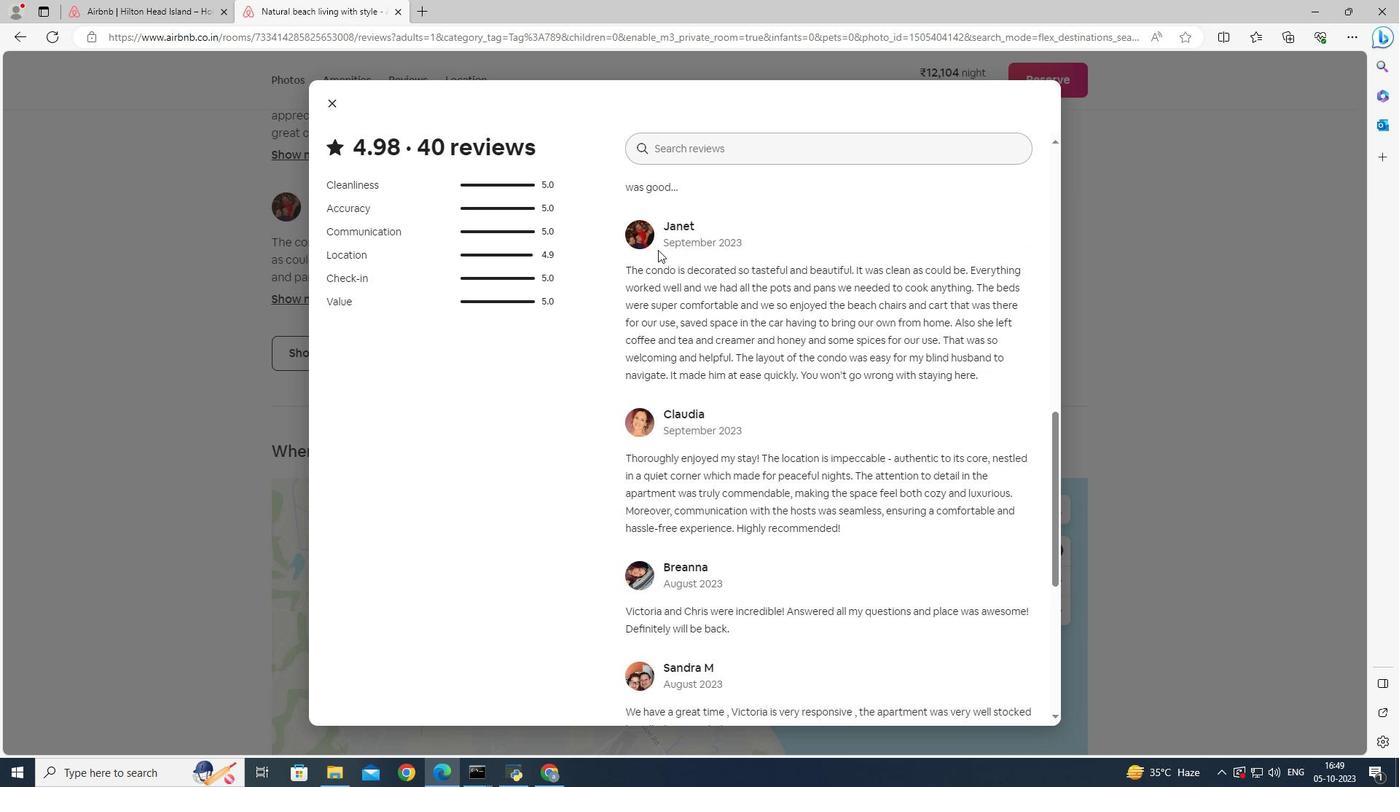 
Action: Mouse scrolled (658, 249) with delta (0, 0)
Screenshot: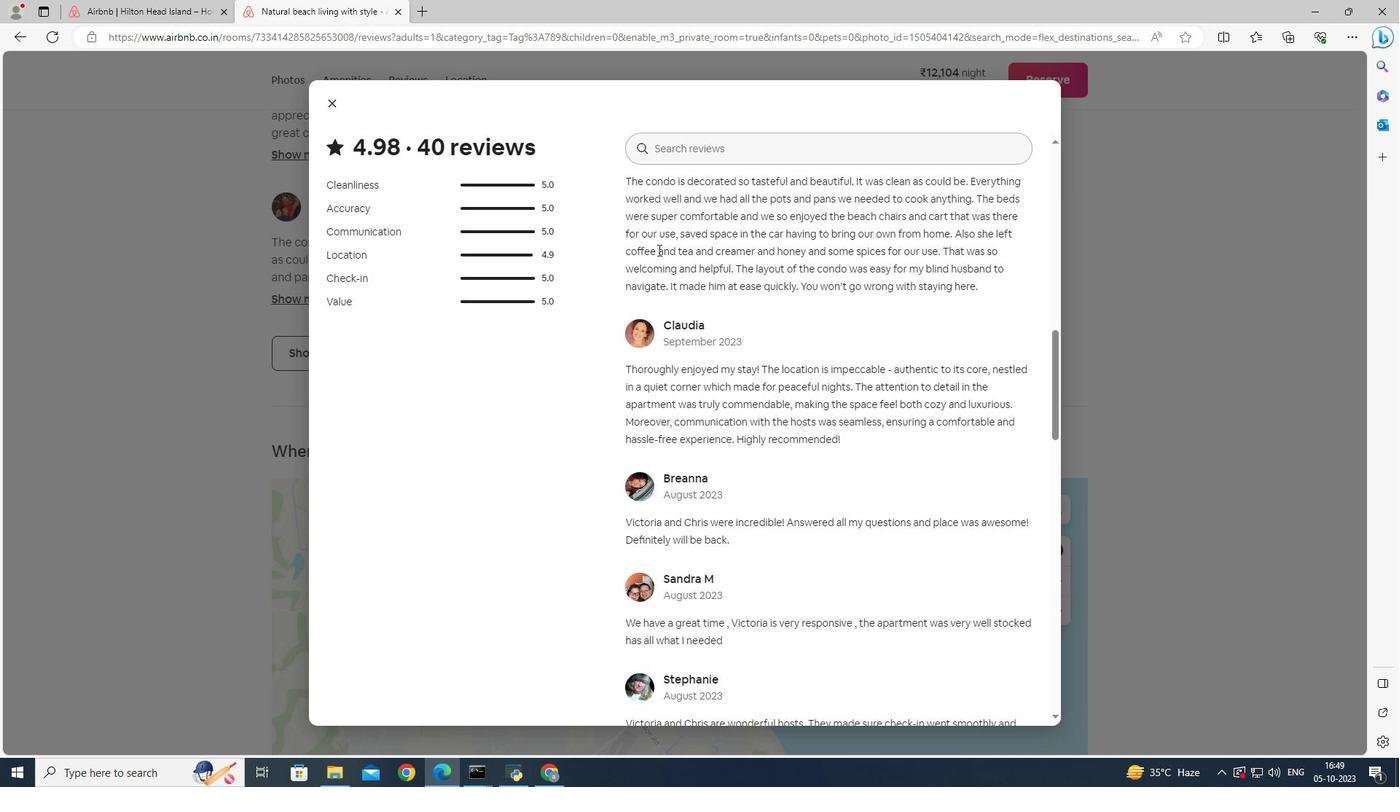 
Action: Mouse scrolled (658, 249) with delta (0, 0)
Screenshot: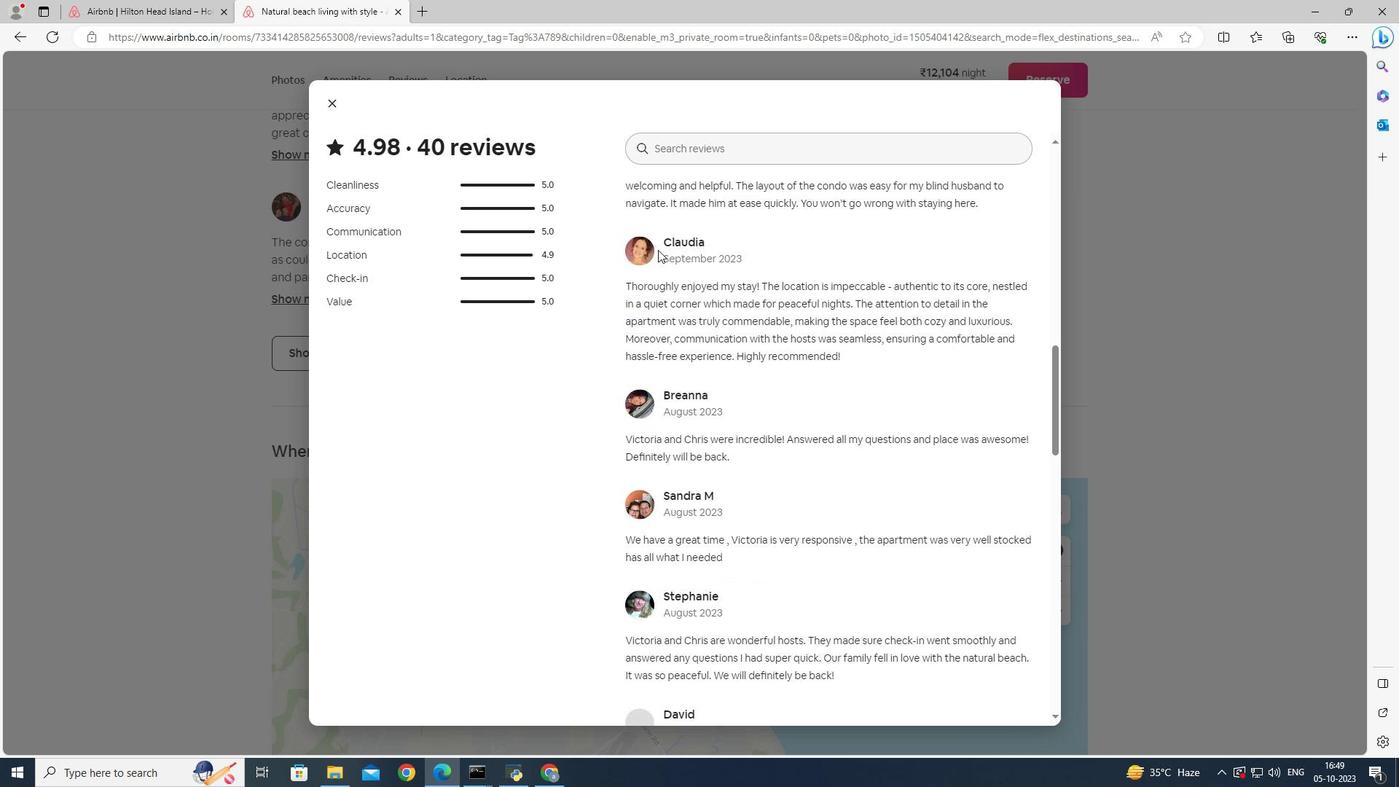 
Action: Mouse scrolled (658, 249) with delta (0, 0)
Screenshot: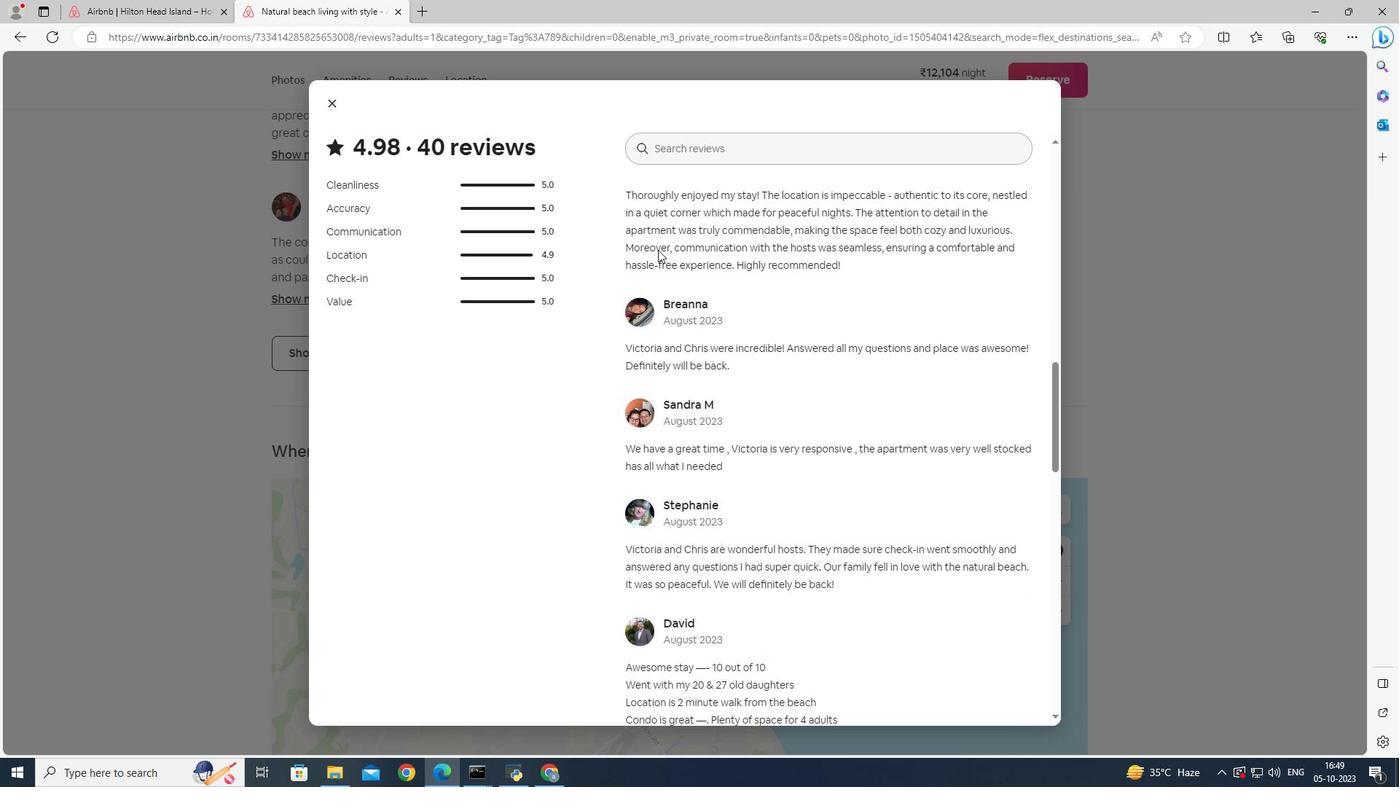 
Action: Mouse scrolled (658, 249) with delta (0, 0)
Screenshot: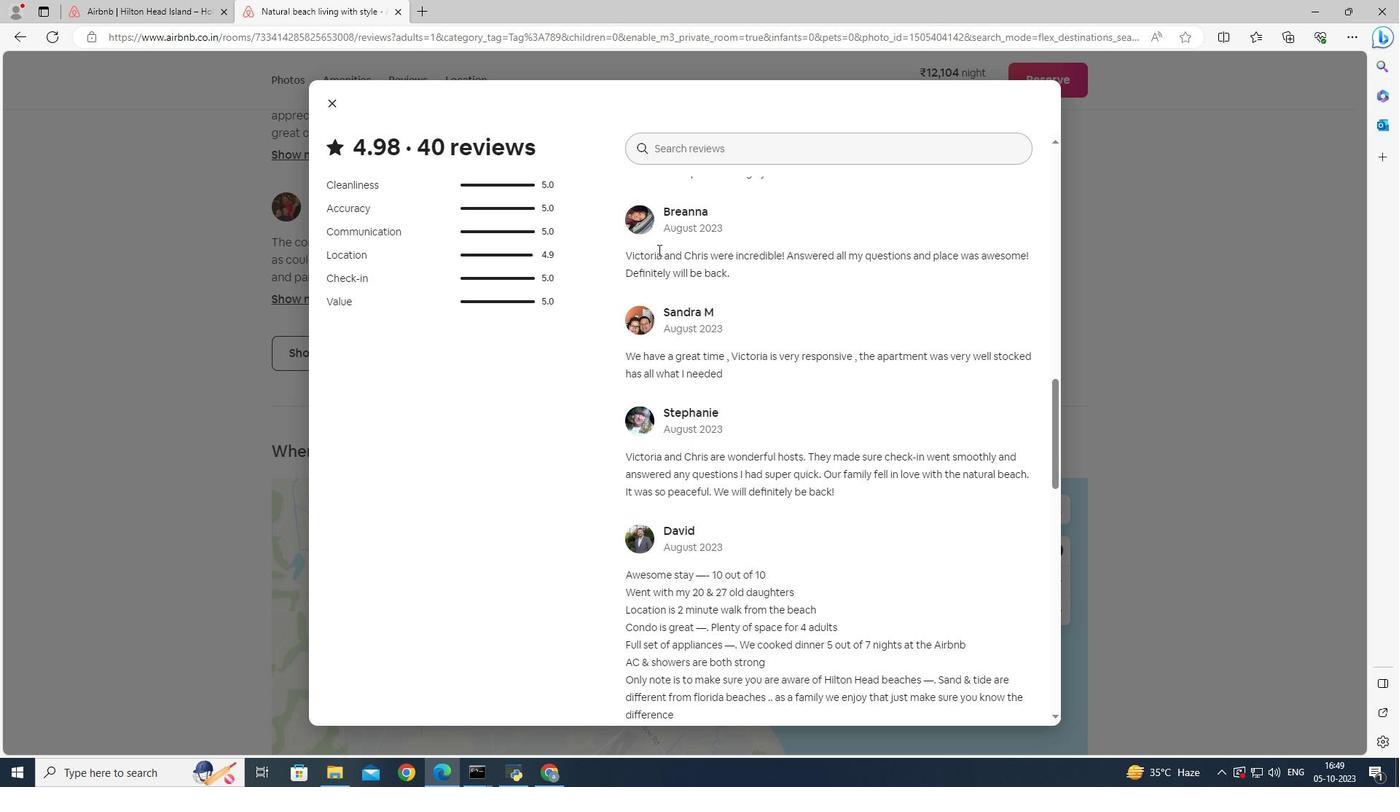 
Action: Mouse scrolled (658, 249) with delta (0, 0)
Screenshot: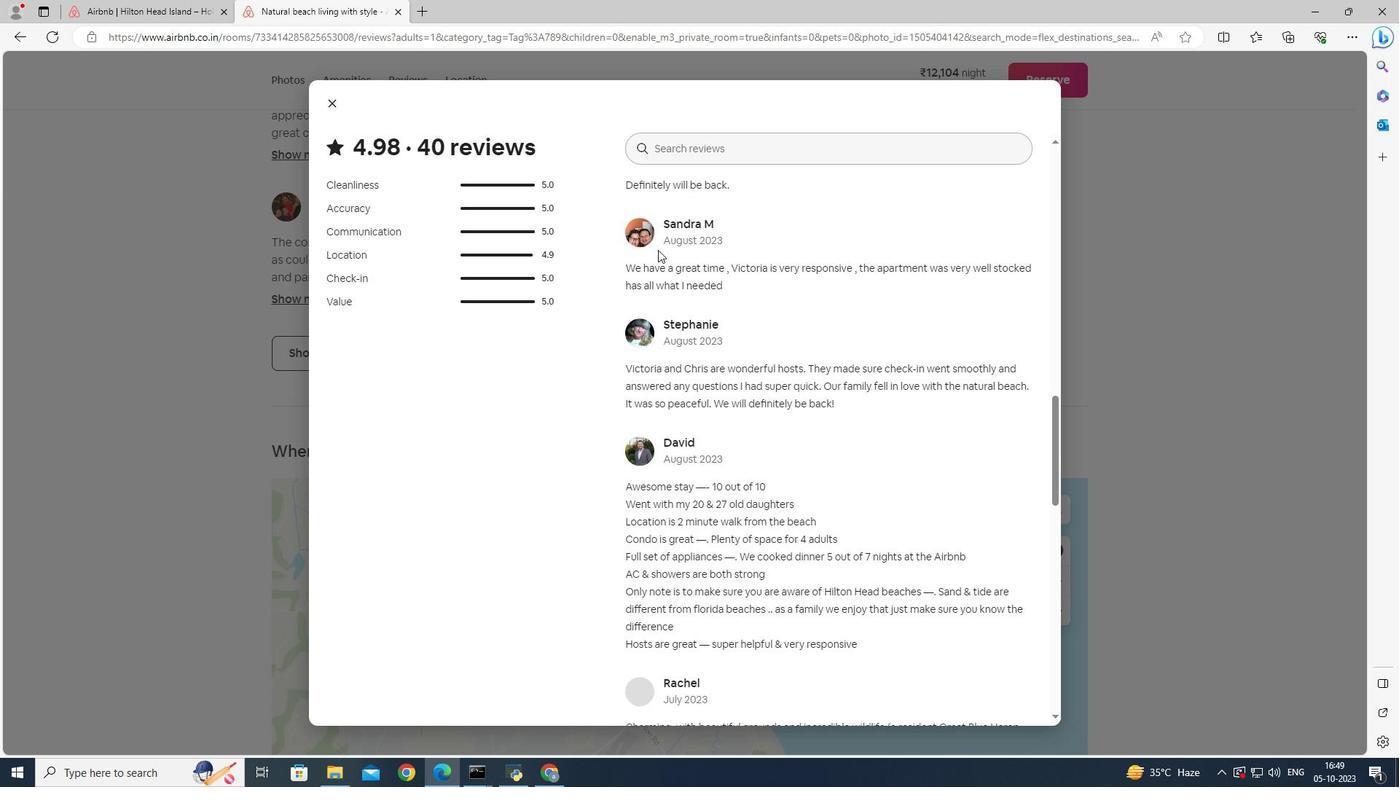 
Action: Mouse scrolled (658, 249) with delta (0, 0)
Screenshot: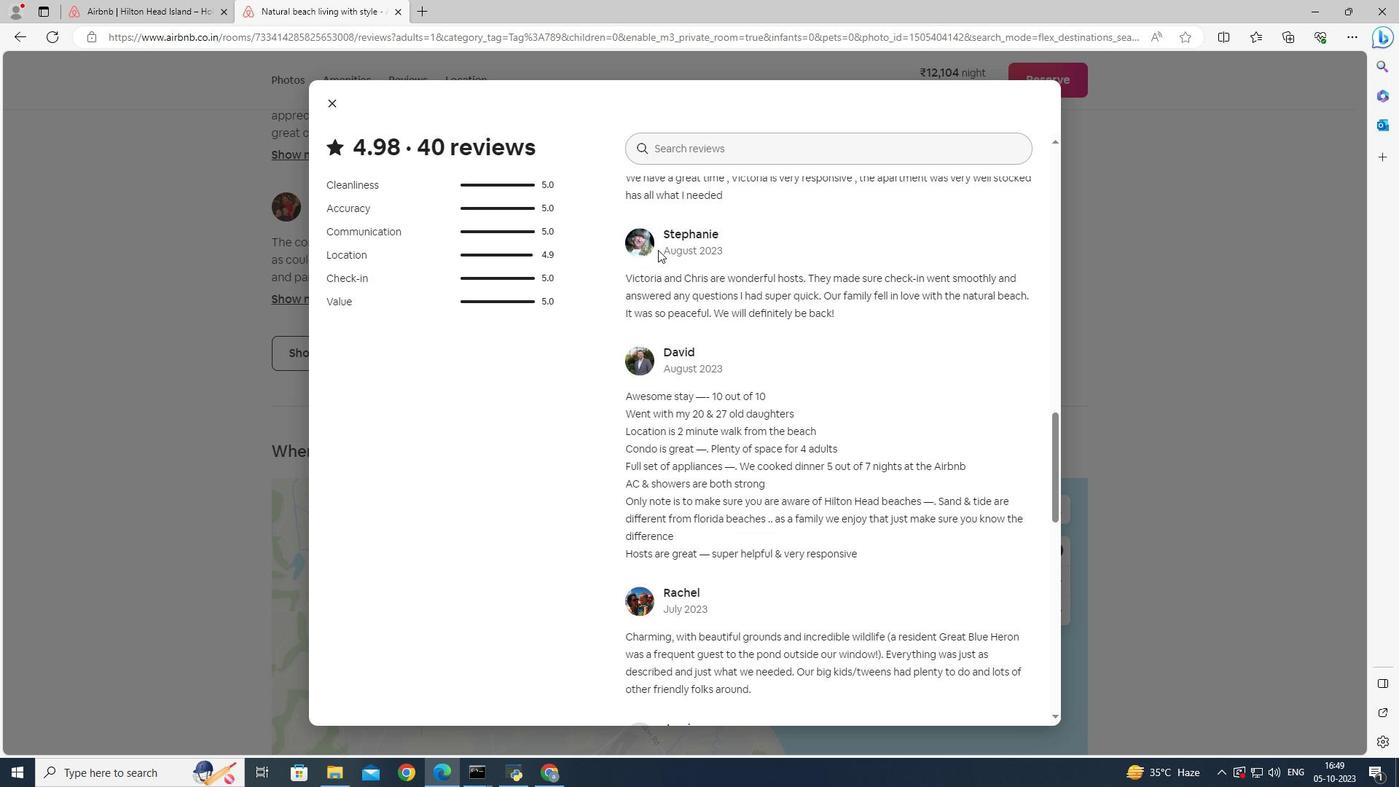 
Action: Mouse scrolled (658, 249) with delta (0, 0)
Screenshot: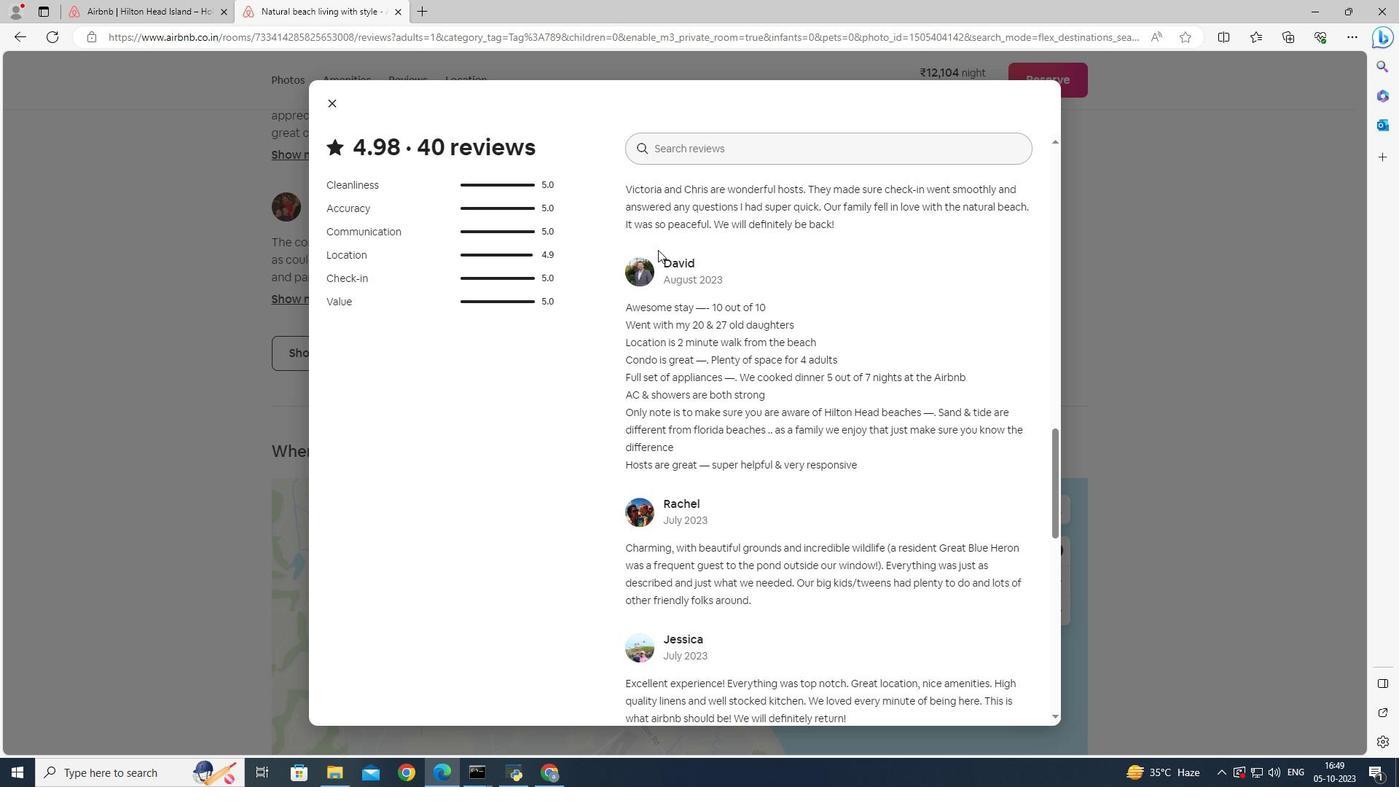 
Action: Mouse scrolled (658, 249) with delta (0, 0)
Screenshot: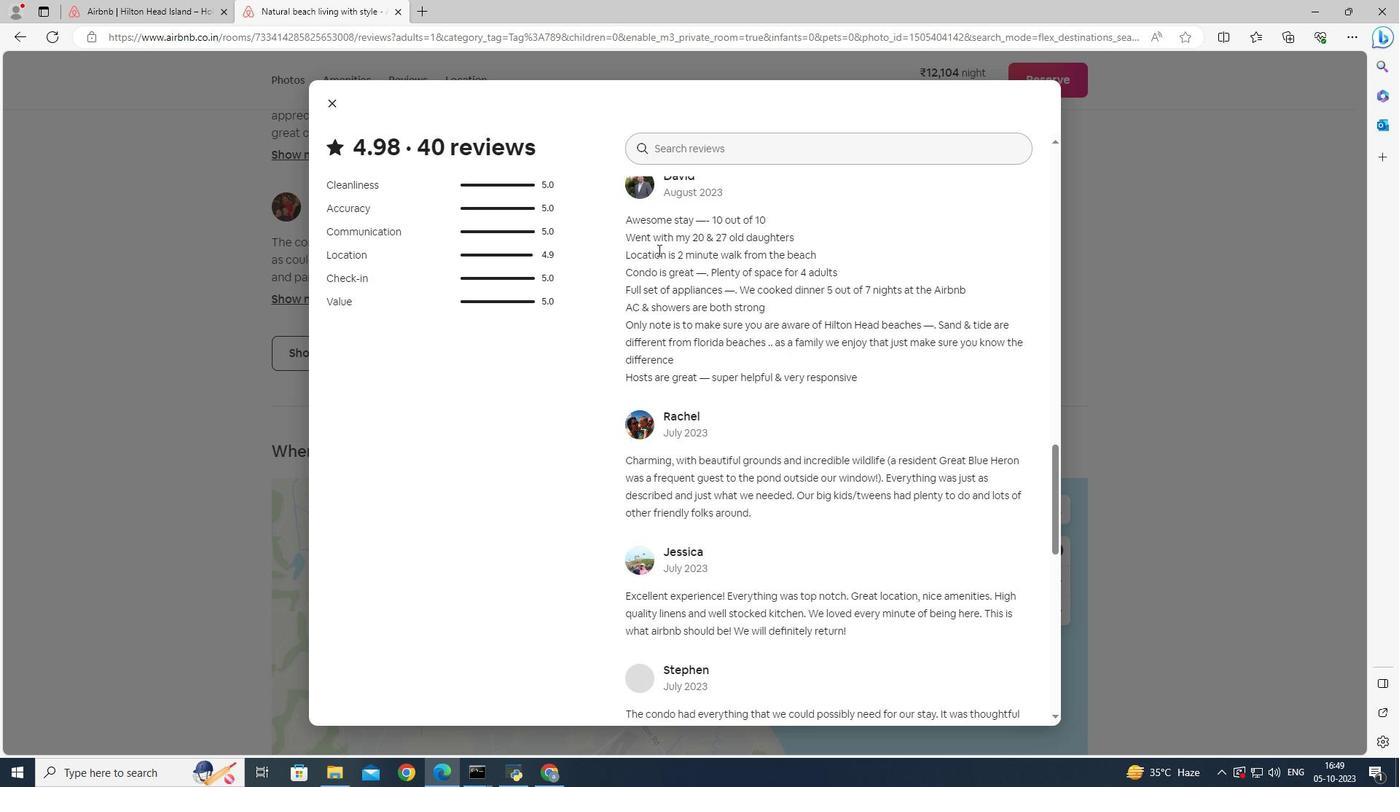 
Action: Mouse scrolled (658, 249) with delta (0, 0)
Screenshot: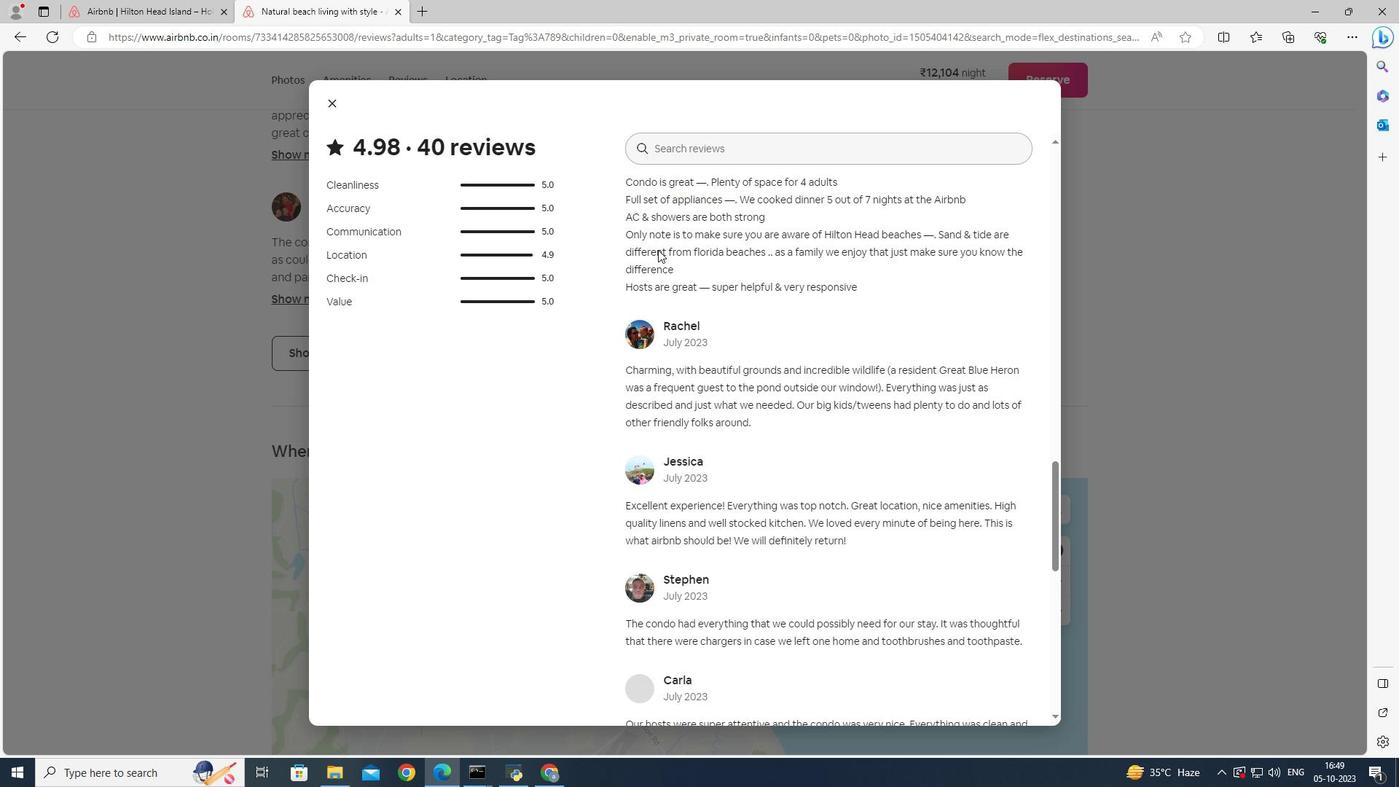 
Action: Mouse scrolled (658, 249) with delta (0, 0)
Screenshot: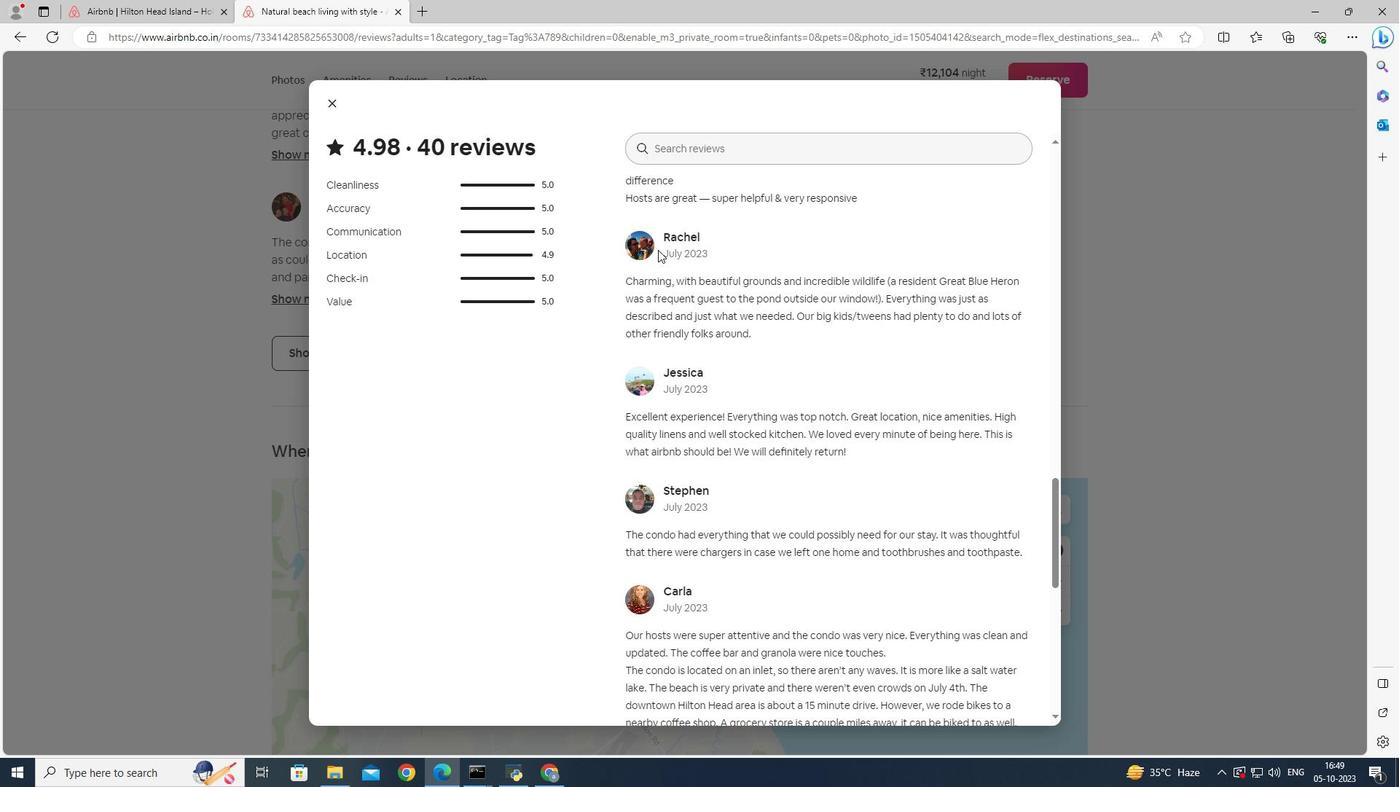 
Action: Mouse scrolled (658, 249) with delta (0, 0)
Screenshot: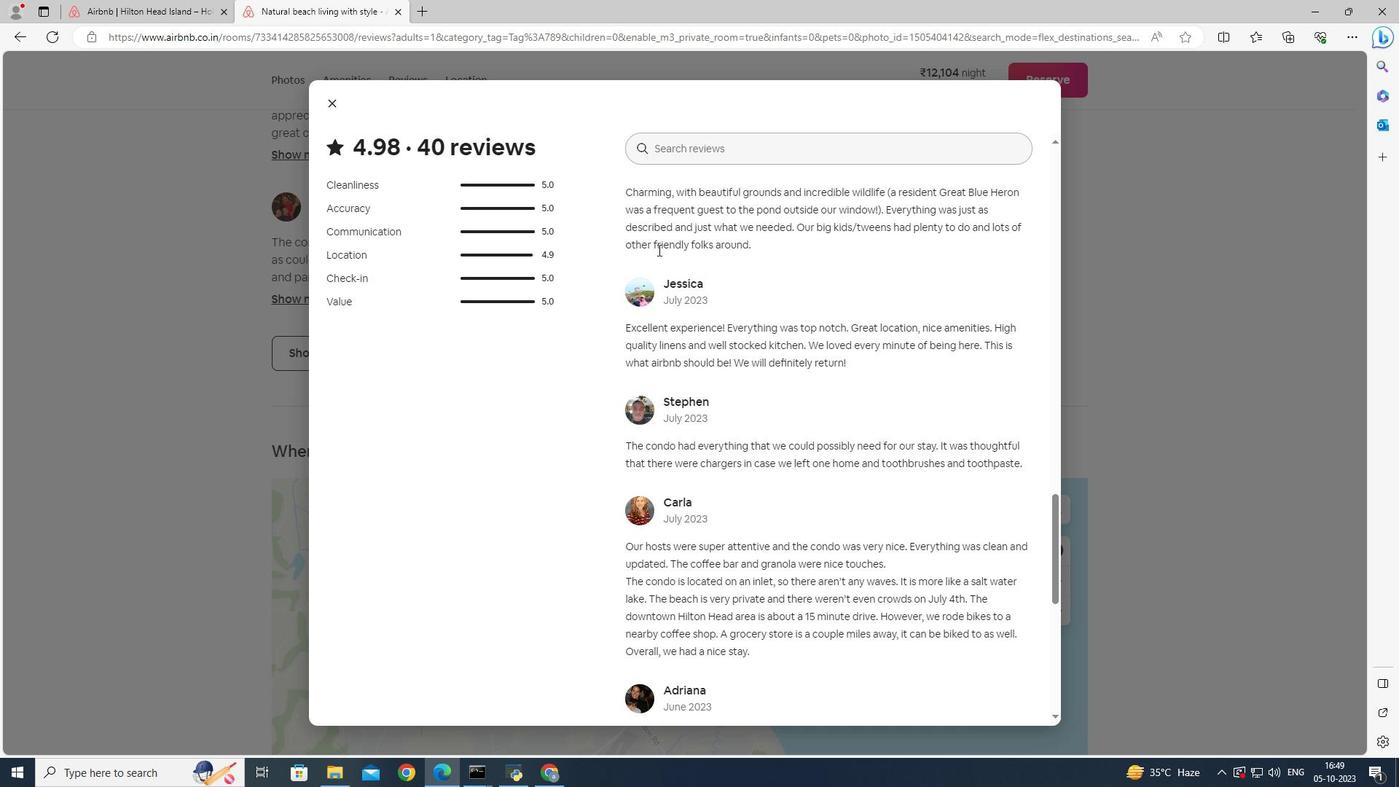
Action: Mouse scrolled (658, 249) with delta (0, 0)
Screenshot: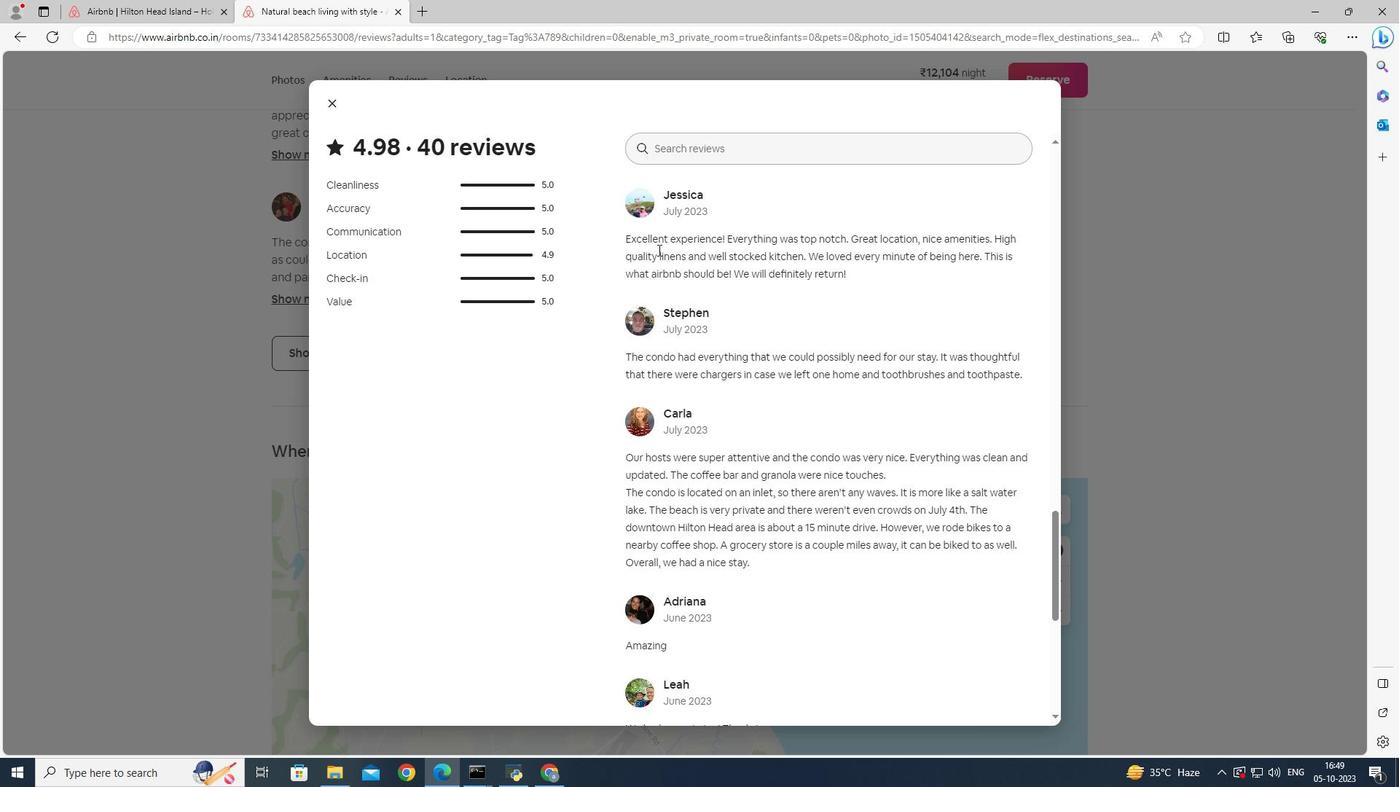 
Action: Mouse scrolled (658, 249) with delta (0, 0)
Screenshot: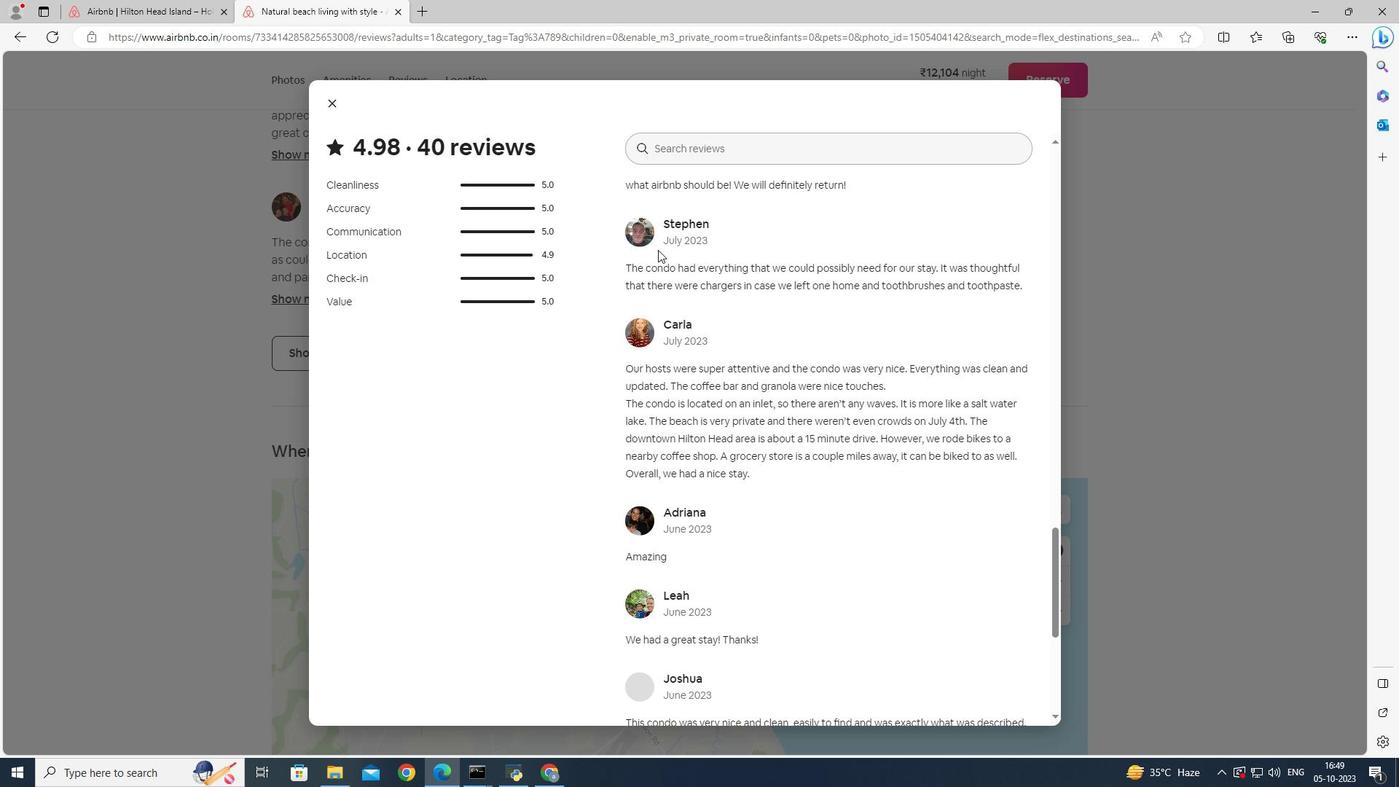 
Action: Mouse moved to (681, 313)
Screenshot: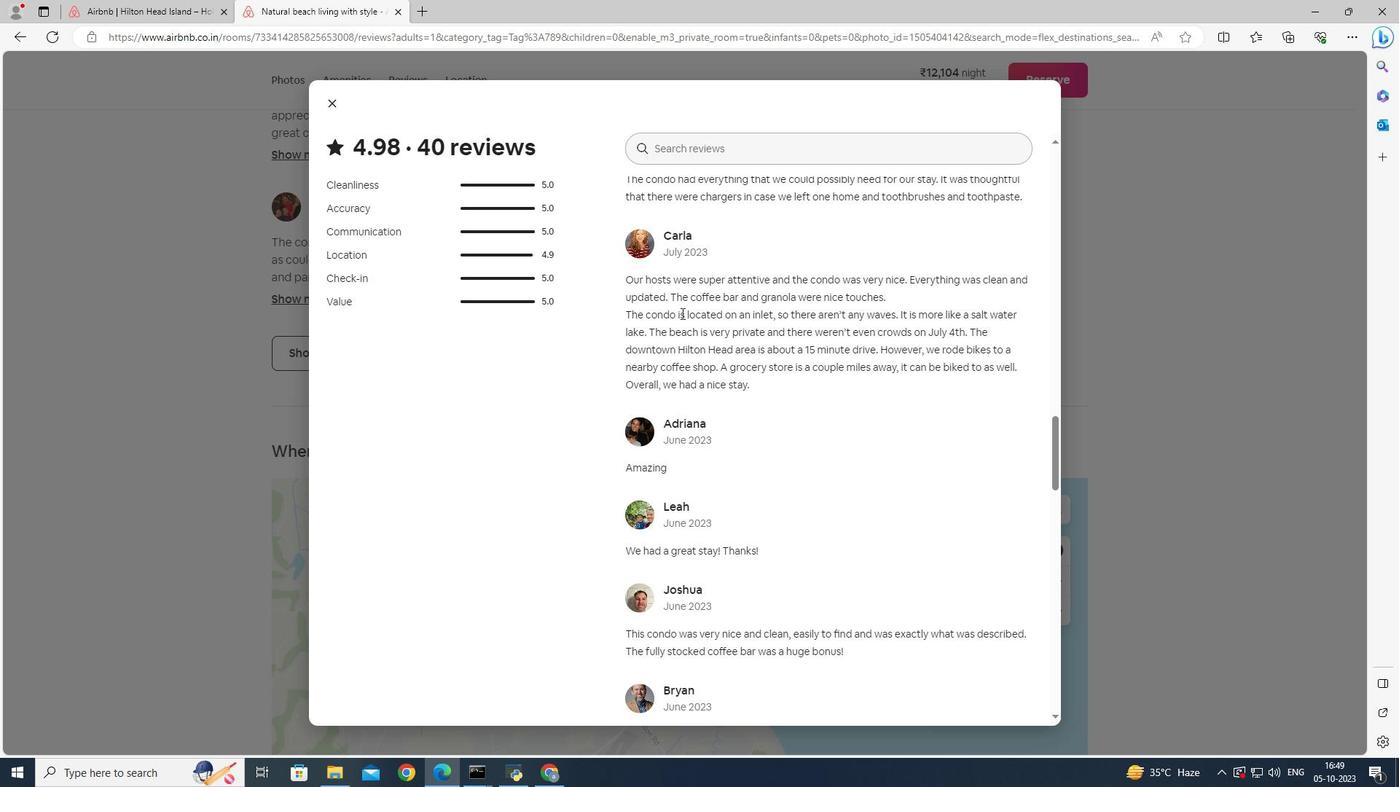 
Action: Mouse scrolled (681, 312) with delta (0, 0)
Screenshot: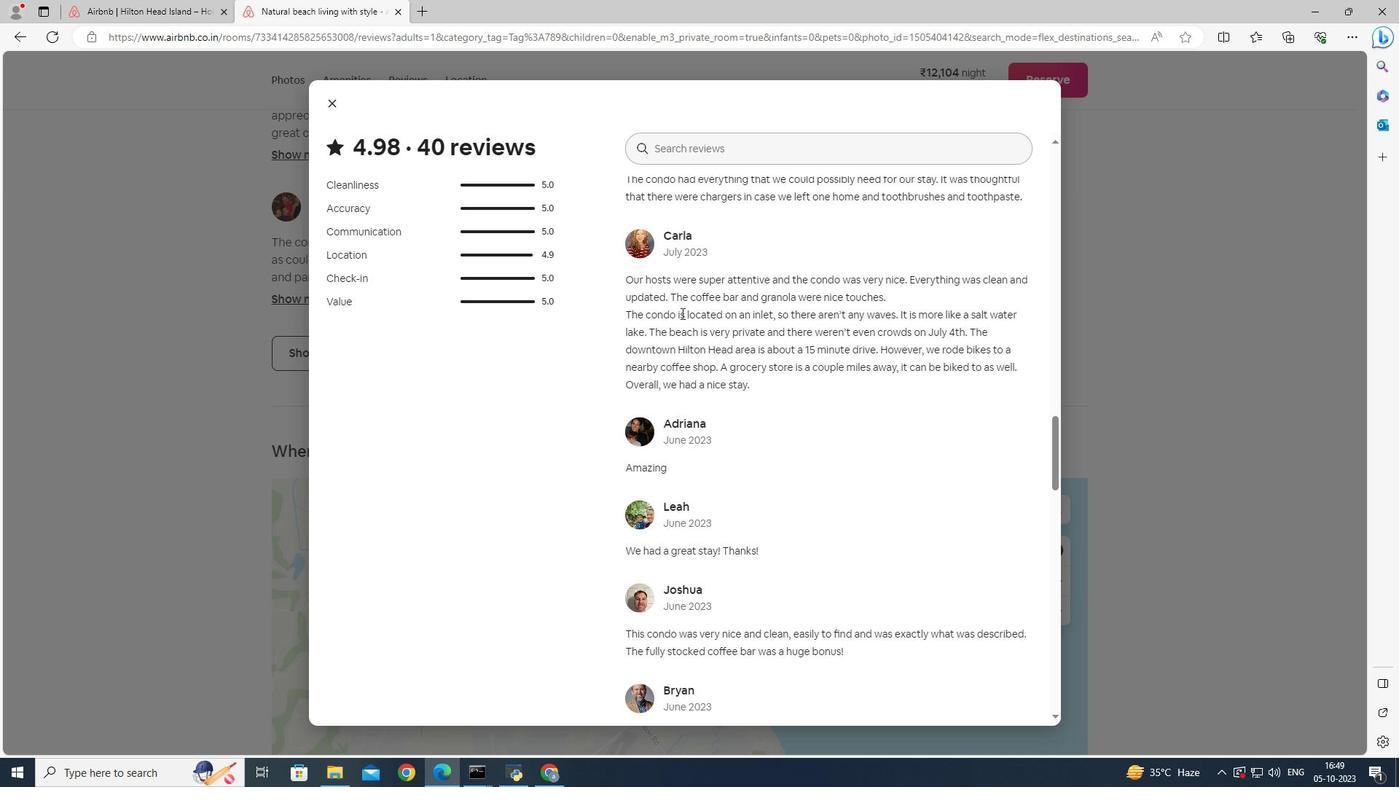 
Action: Mouse scrolled (681, 312) with delta (0, 0)
Screenshot: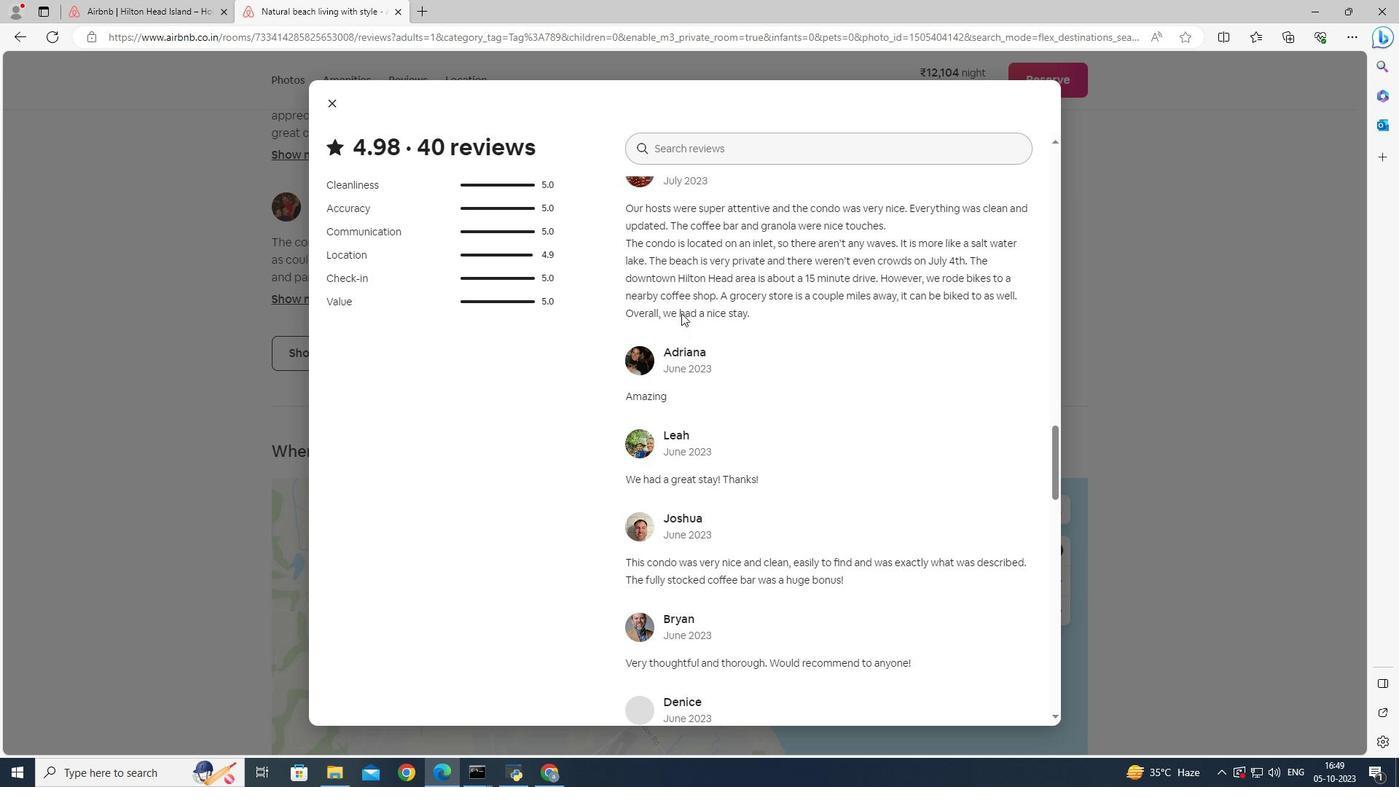 
Action: Mouse scrolled (681, 312) with delta (0, 0)
Screenshot: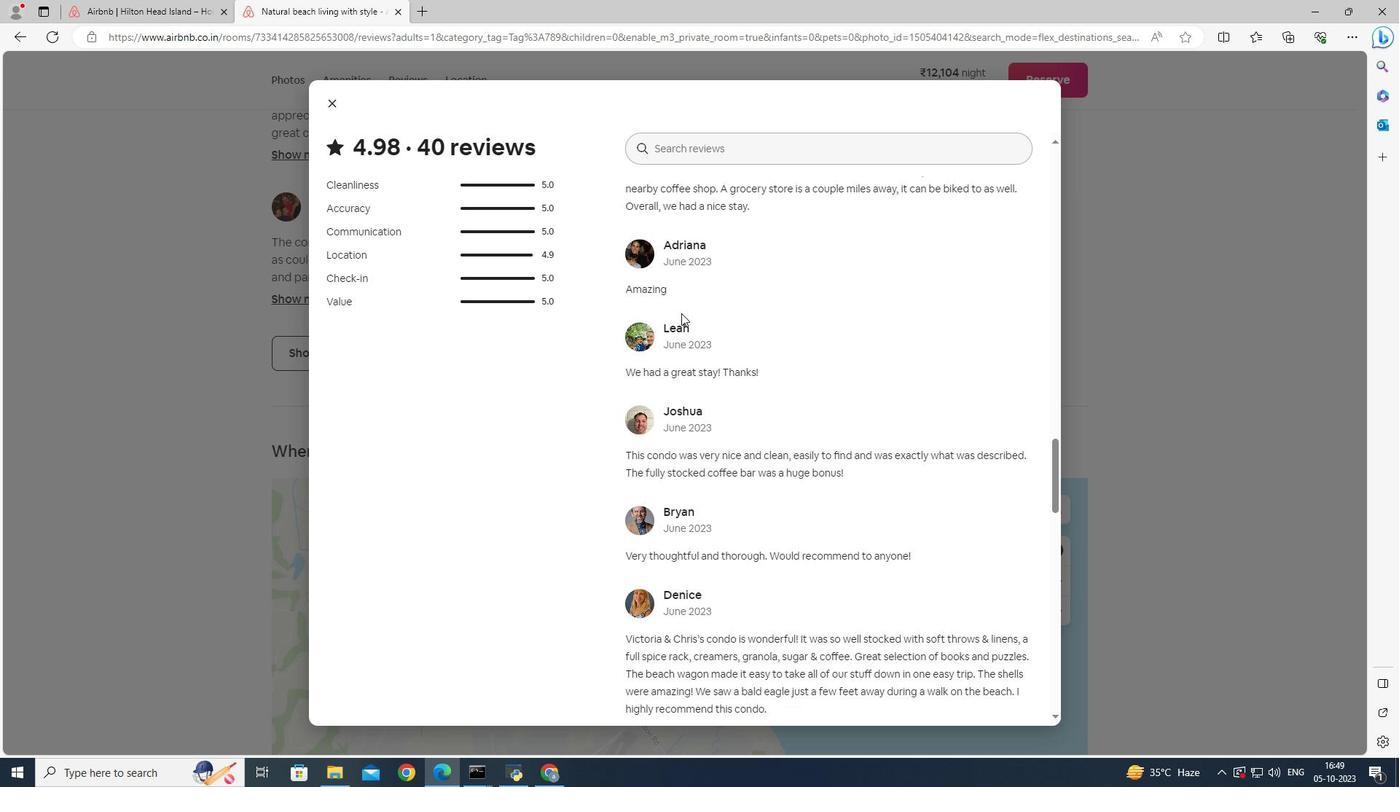 
Action: Mouse scrolled (681, 312) with delta (0, 0)
Screenshot: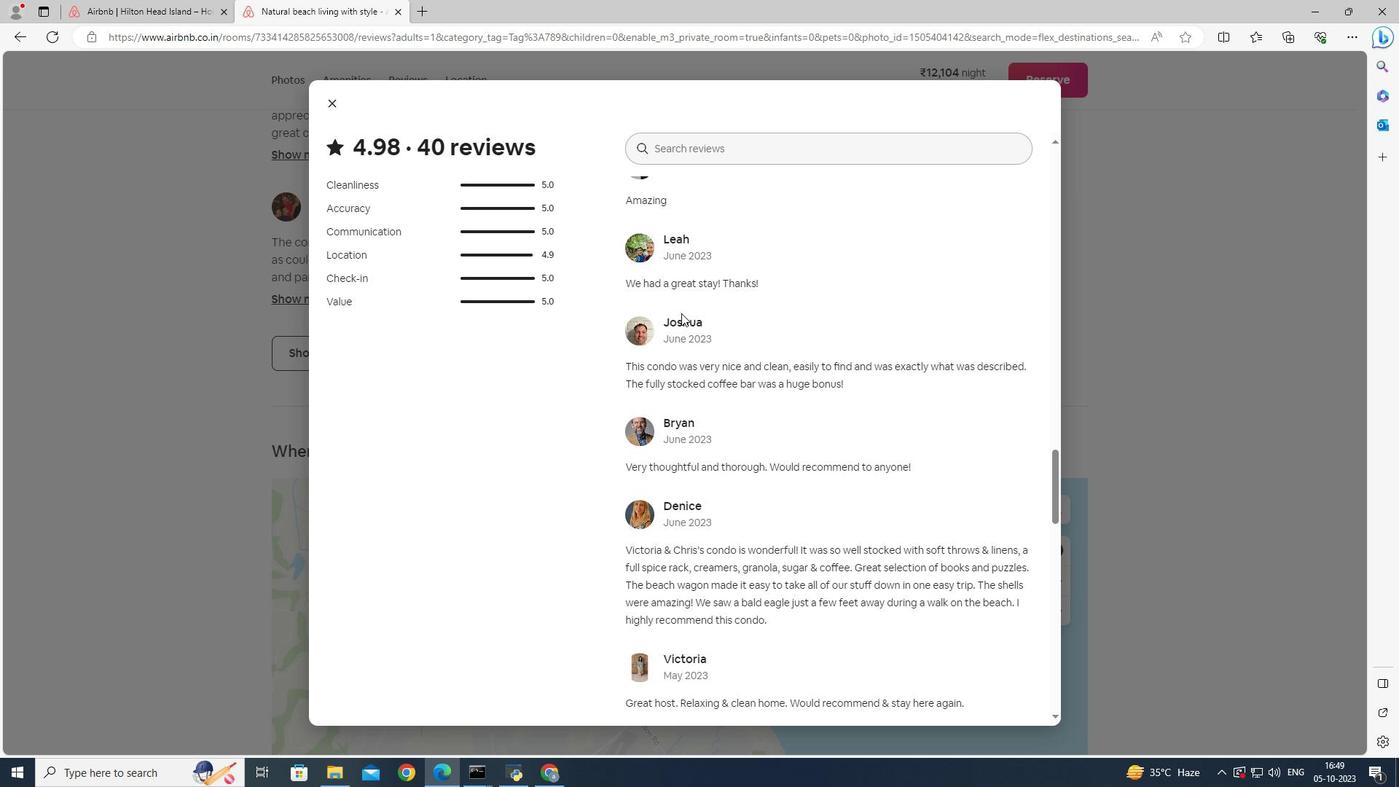 
Action: Mouse scrolled (681, 312) with delta (0, 0)
Screenshot: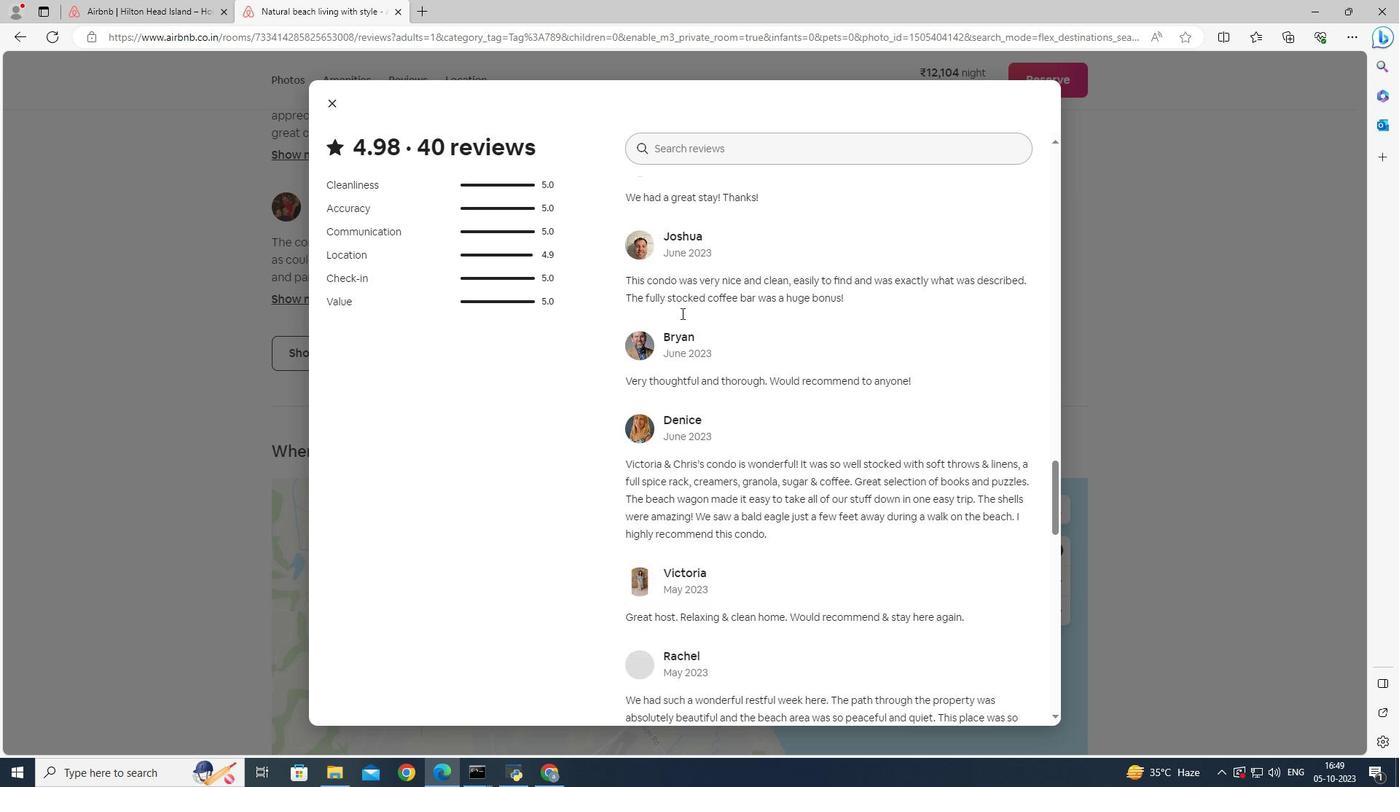 
Action: Mouse scrolled (681, 312) with delta (0, 0)
Screenshot: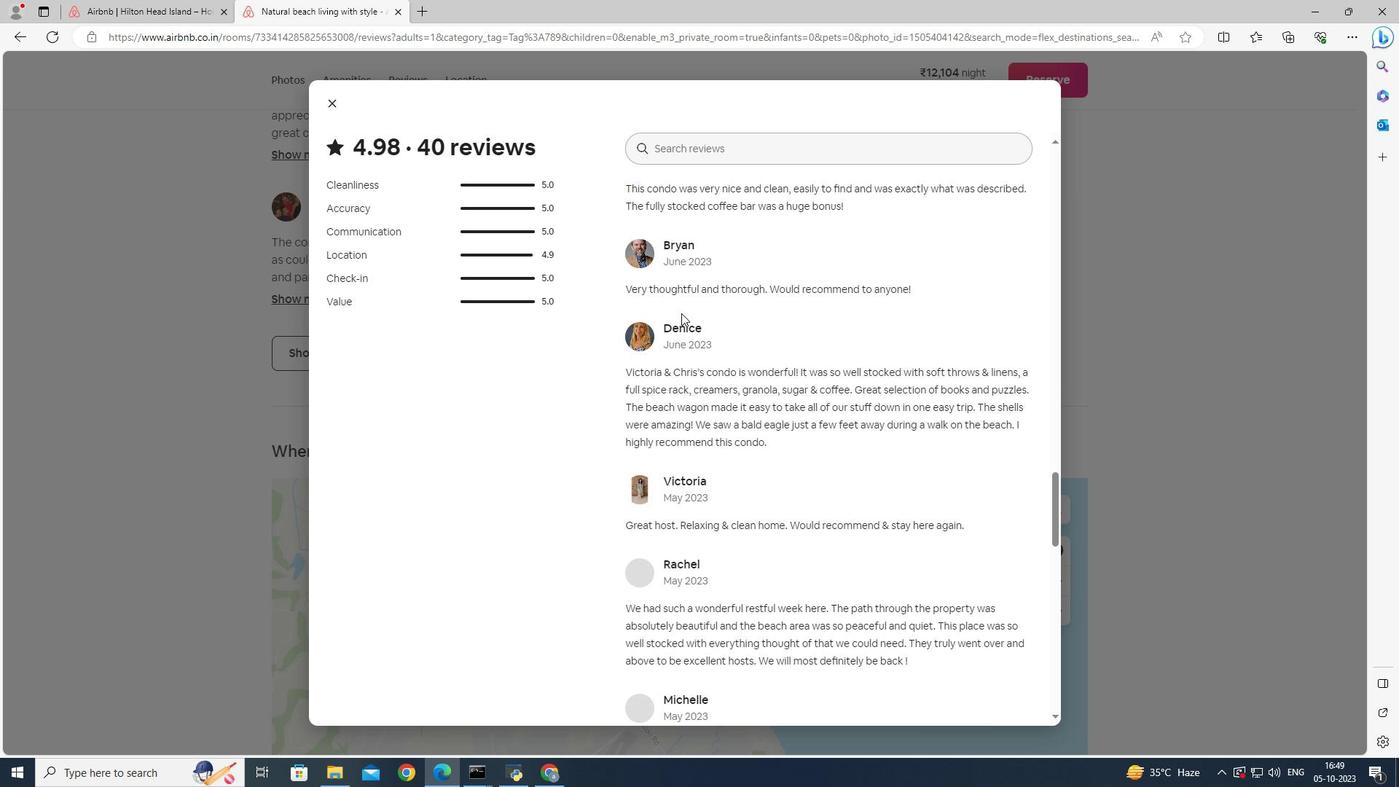 
Action: Mouse scrolled (681, 312) with delta (0, 0)
Screenshot: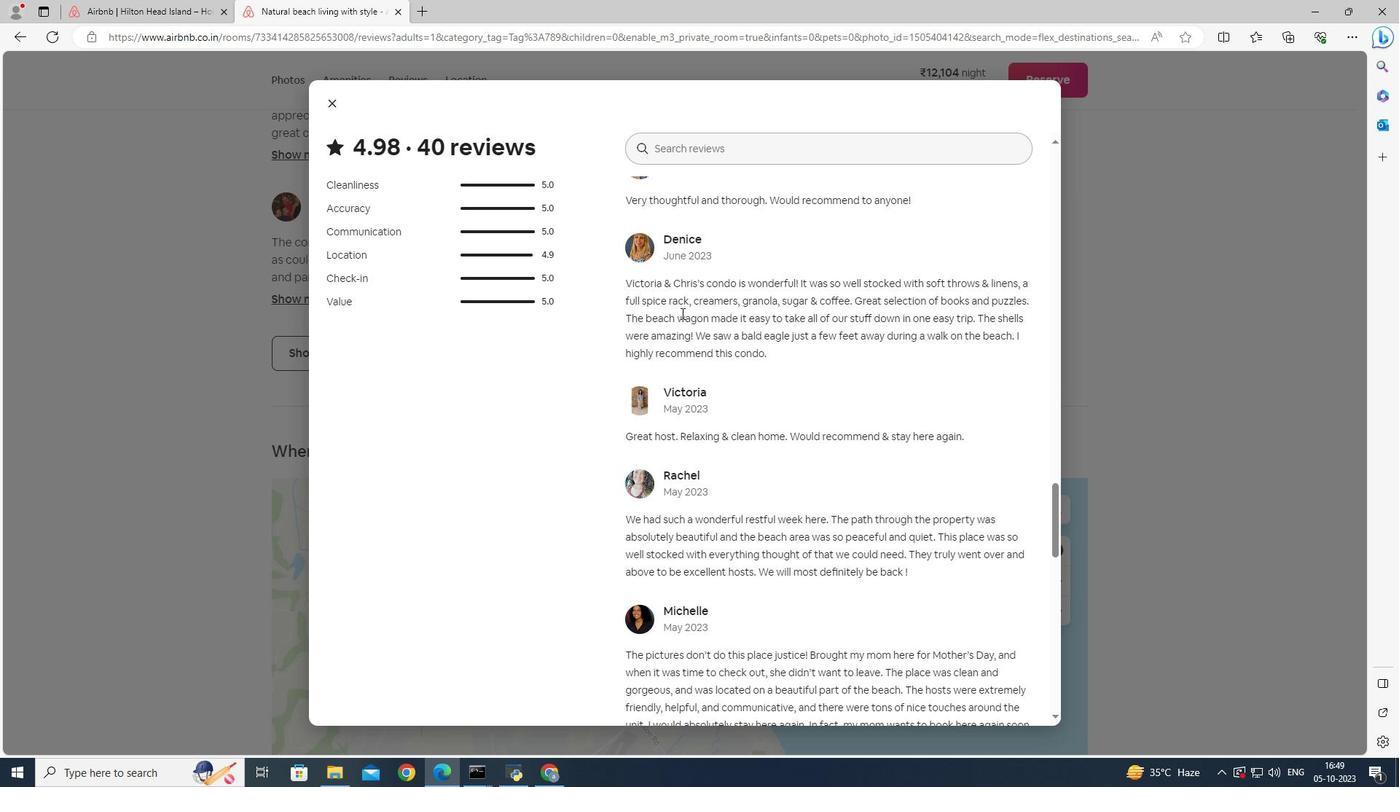 
Action: Mouse scrolled (681, 312) with delta (0, 0)
Screenshot: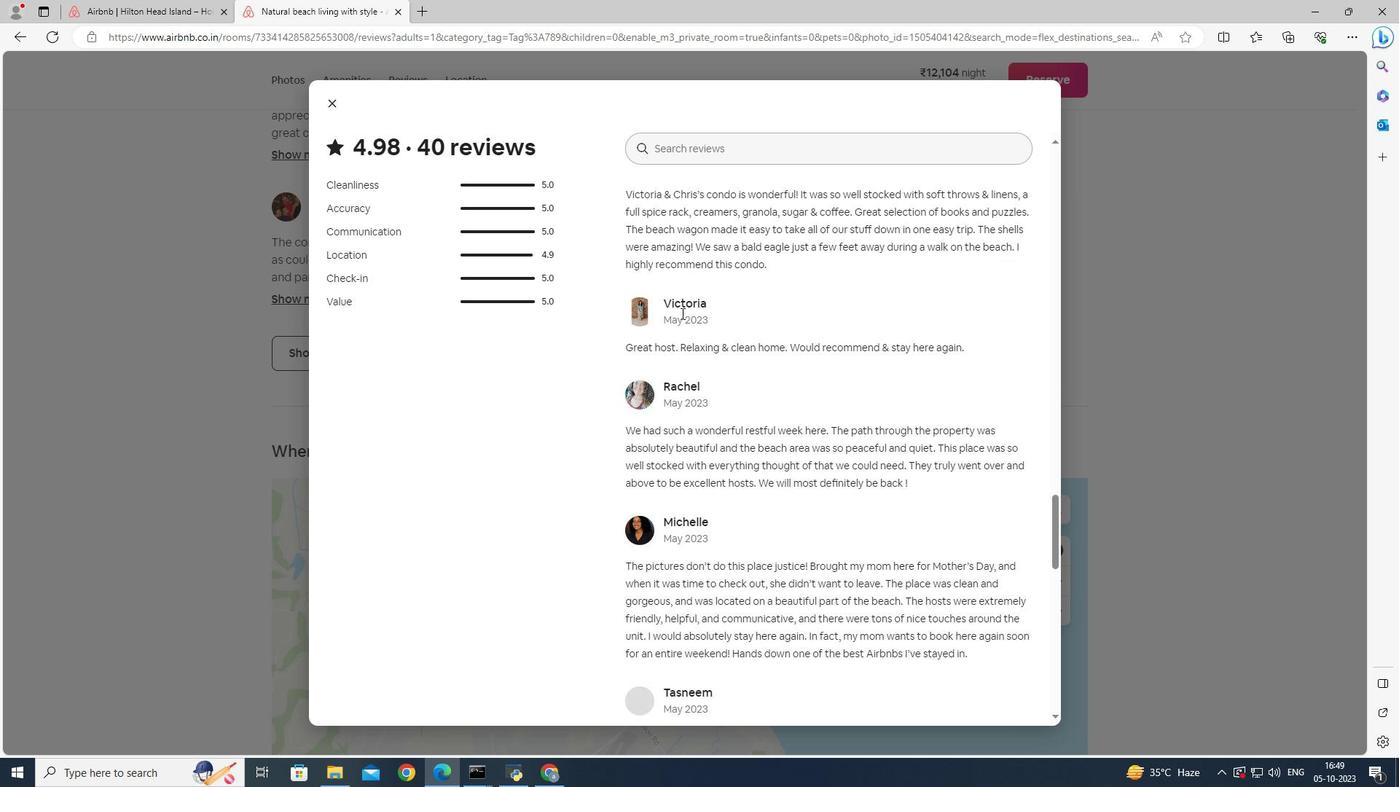 
Action: Mouse moved to (338, 103)
Screenshot: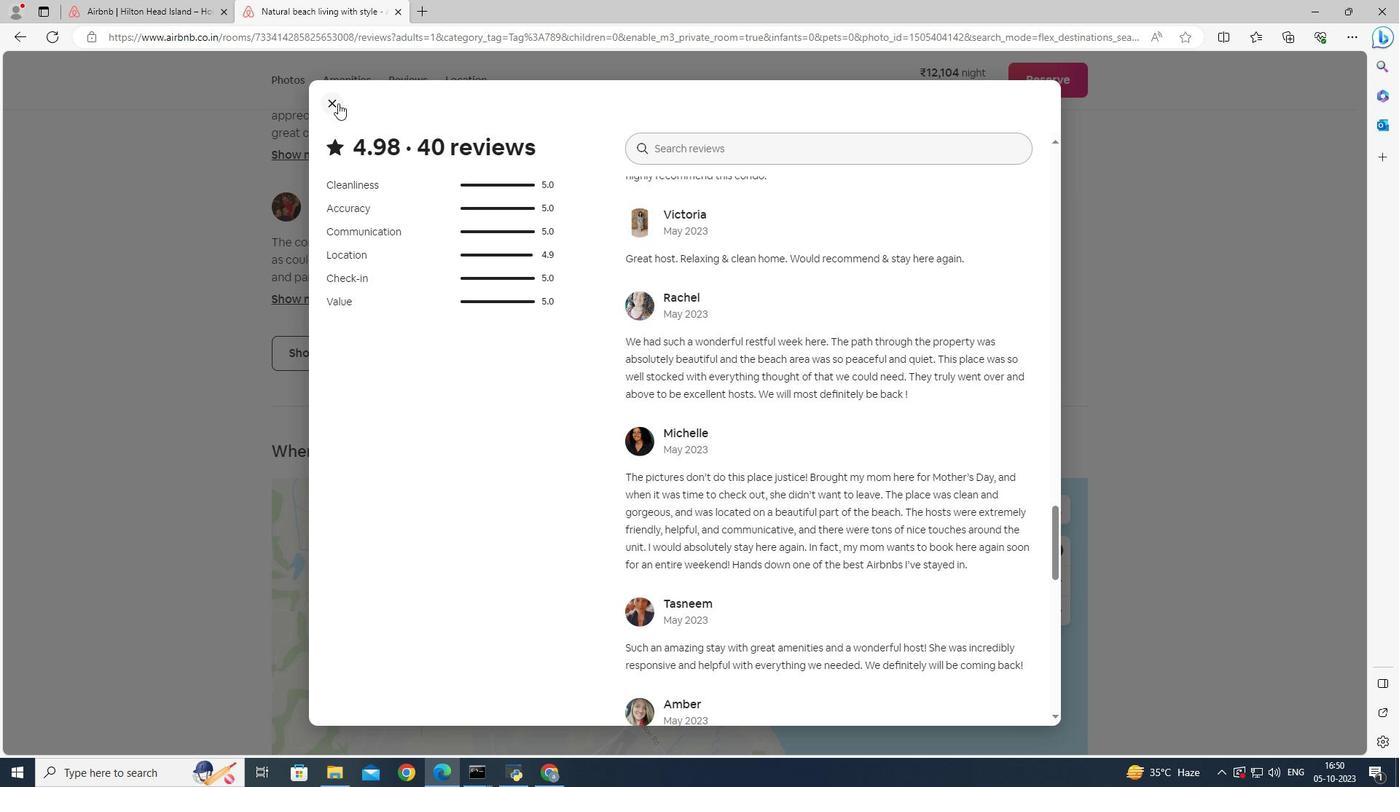 
Action: Mouse pressed left at (338, 103)
Screenshot: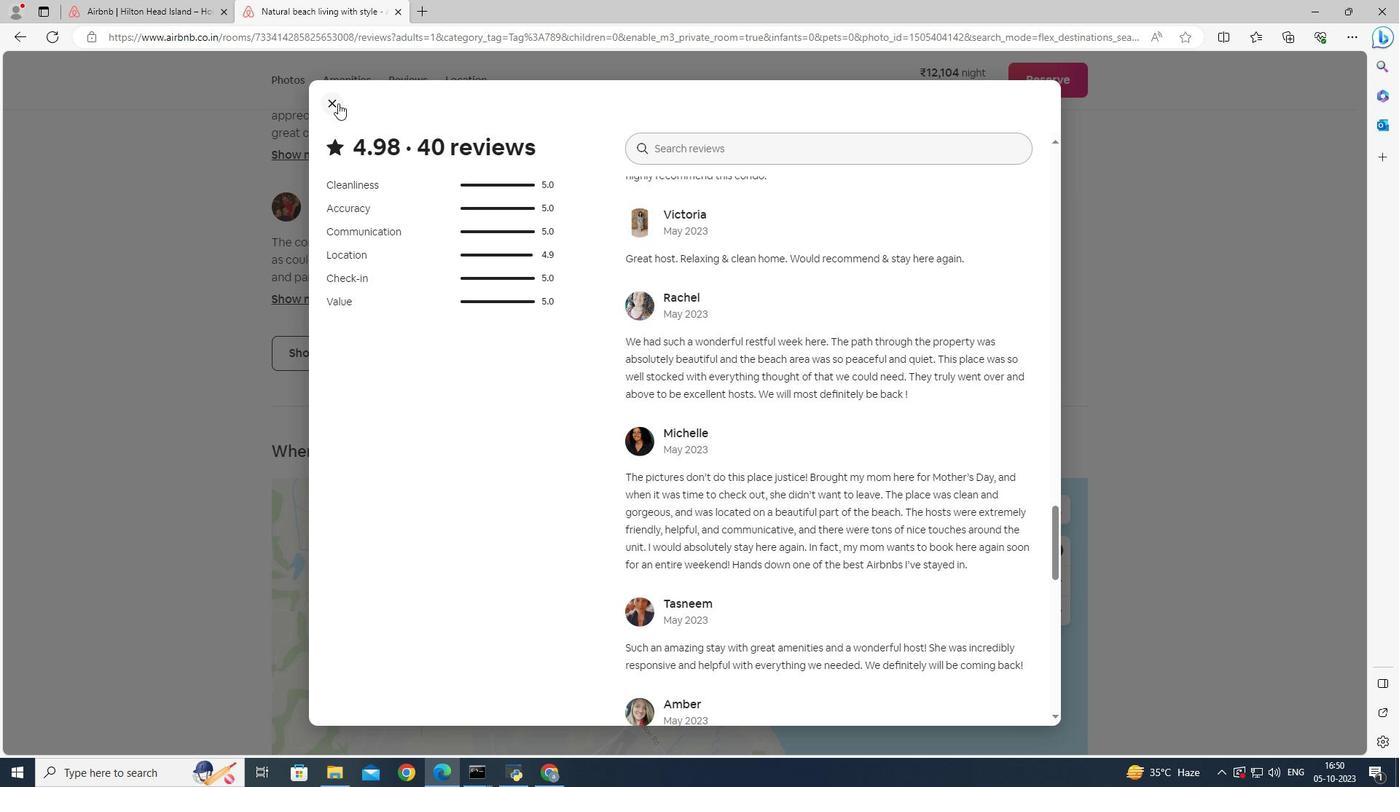 
Action: Mouse moved to (444, 239)
Screenshot: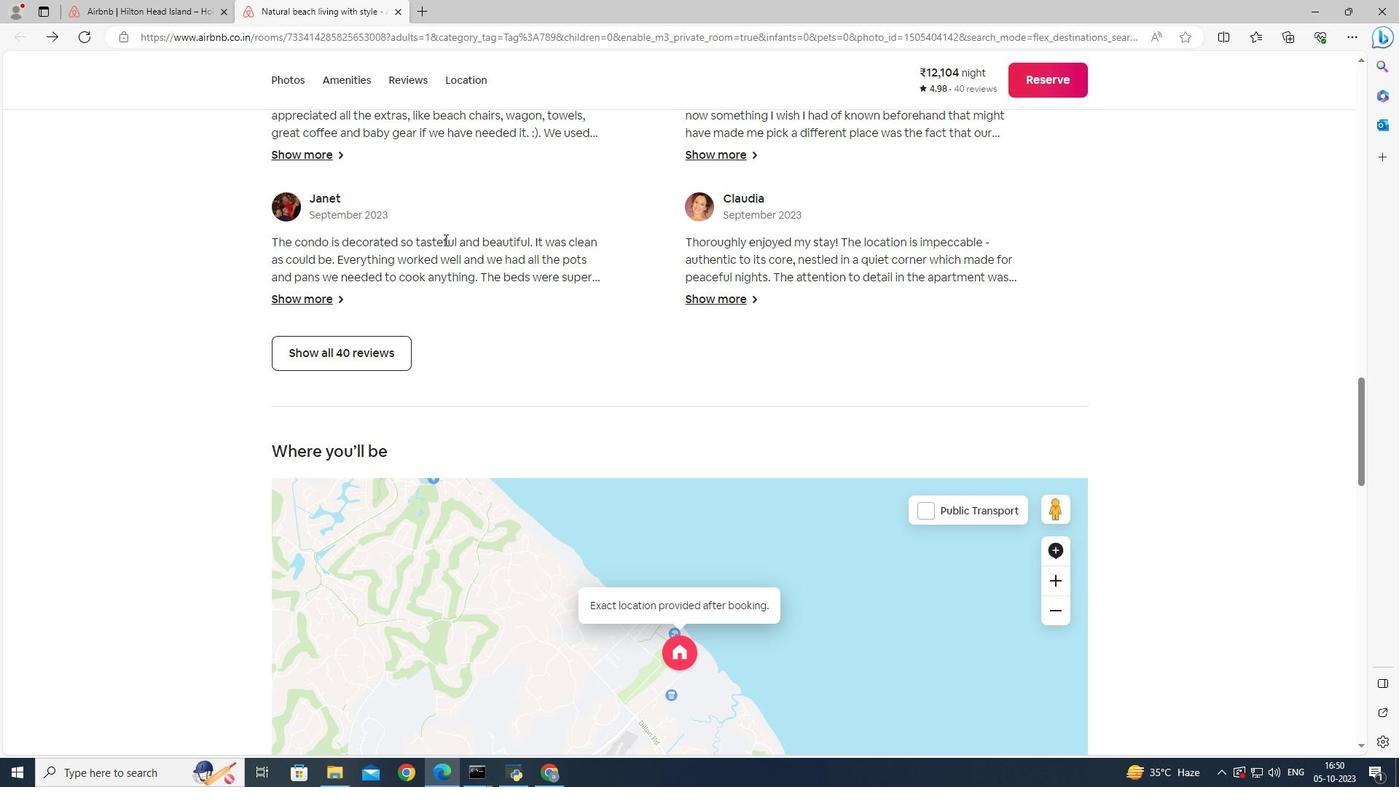 
Action: Mouse scrolled (444, 239) with delta (0, 0)
Screenshot: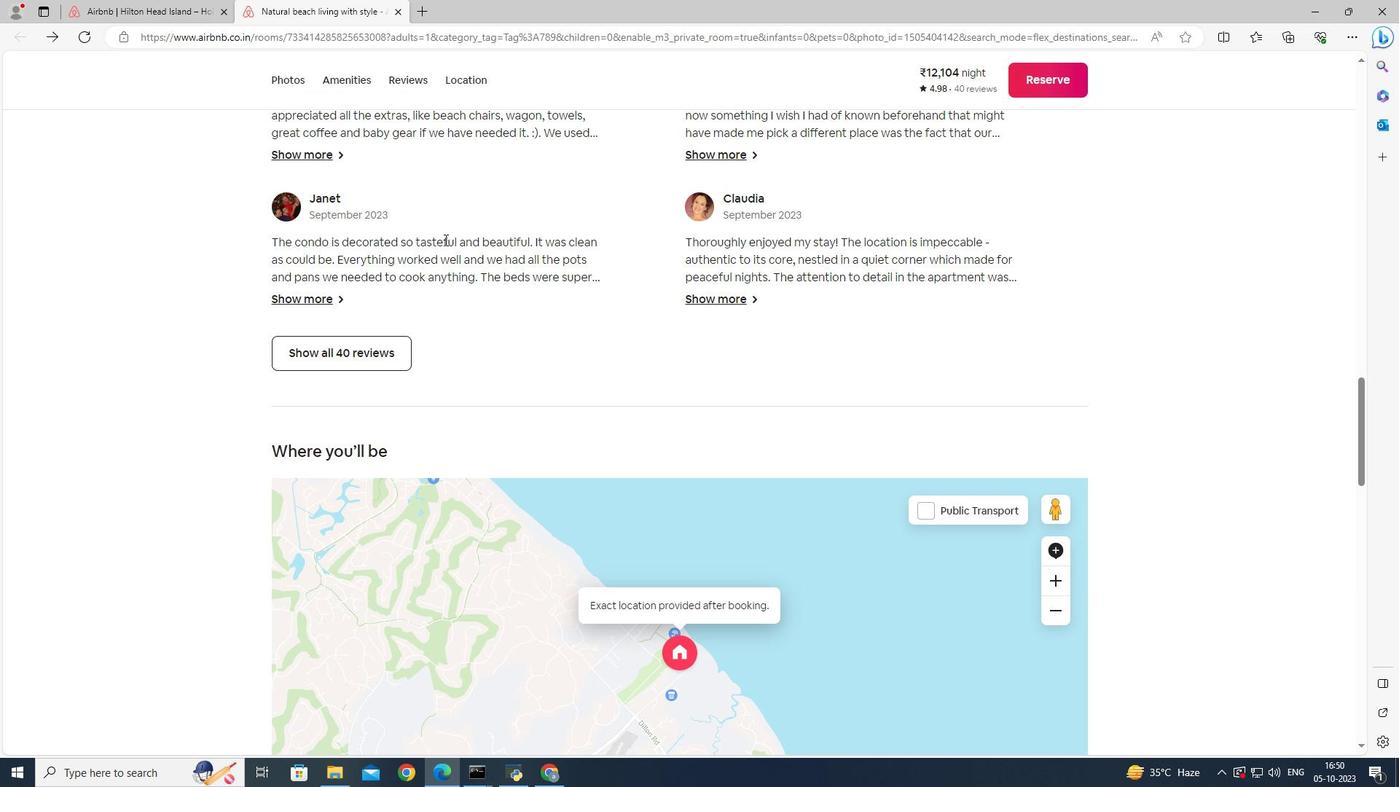
Action: Mouse moved to (446, 240)
Screenshot: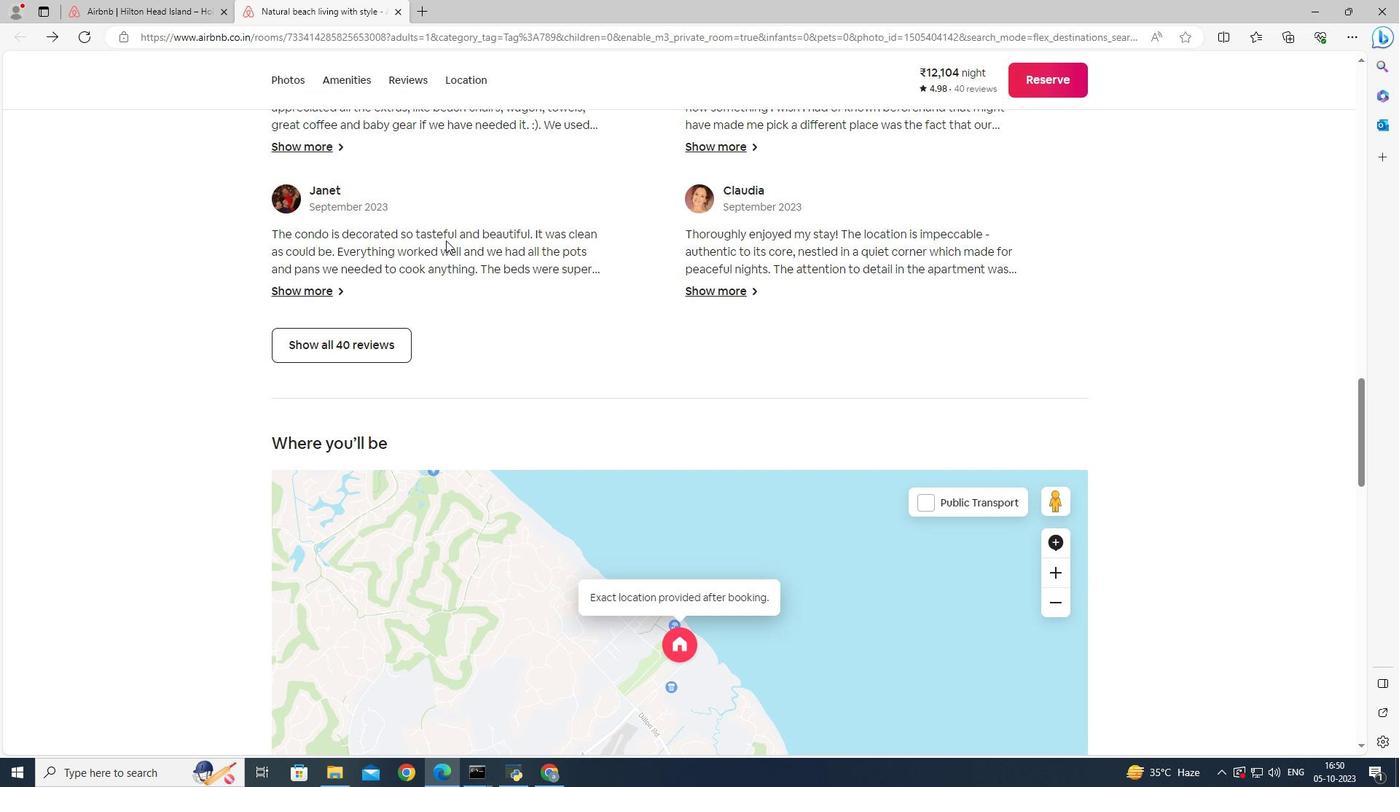 
Action: Mouse scrolled (446, 239) with delta (0, 0)
Screenshot: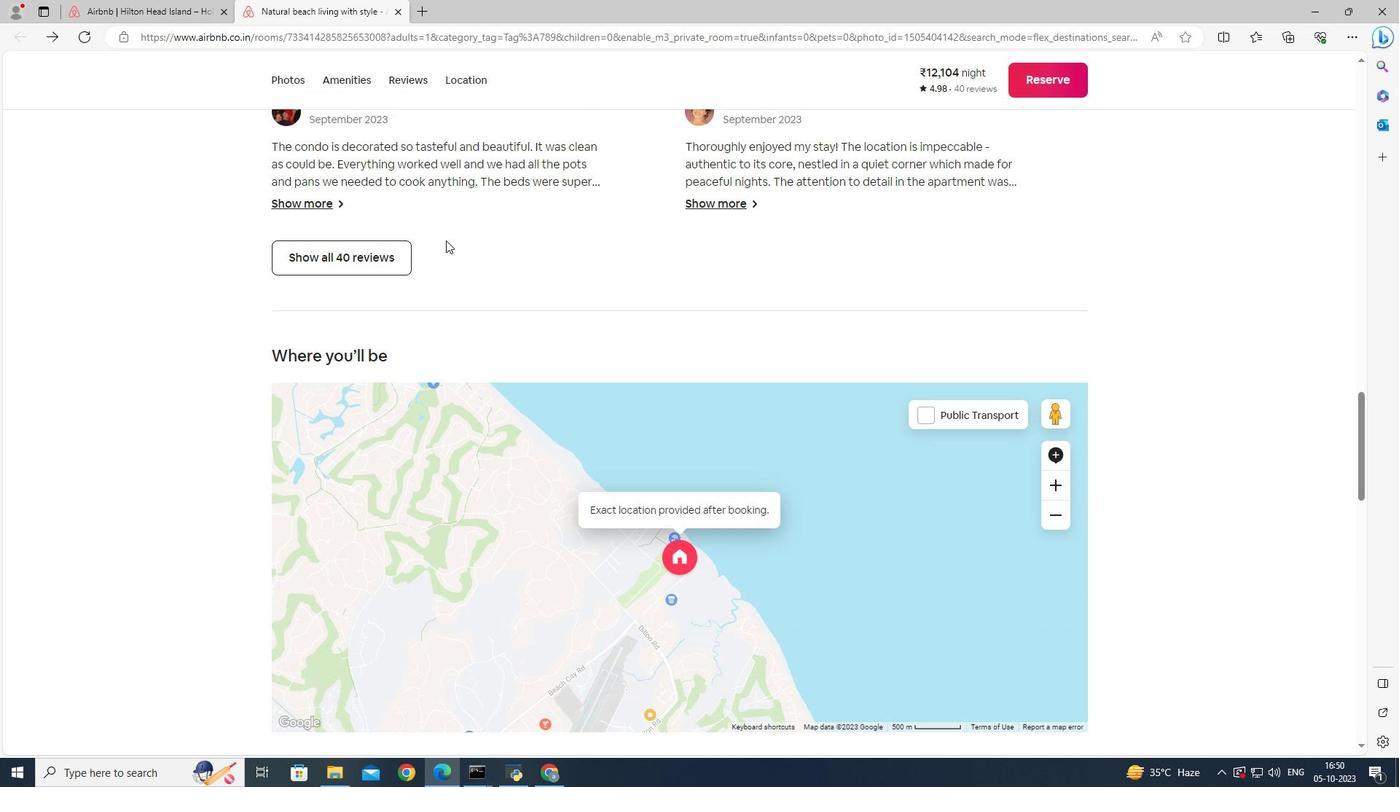 
Action: Mouse scrolled (446, 239) with delta (0, 0)
Screenshot: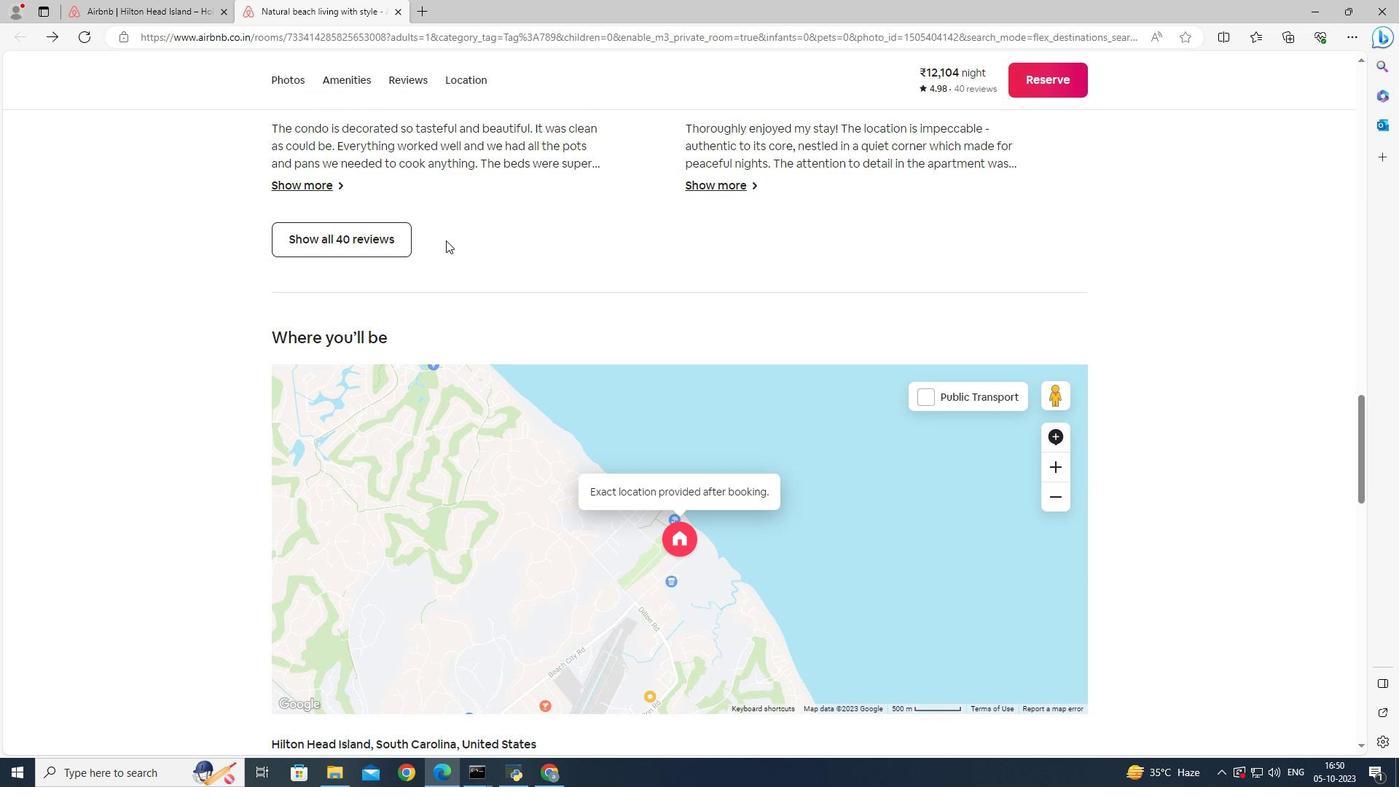 
Action: Mouse moved to (446, 241)
